 Task: Edit a video tutorial on a DIY project, providing step-by-step instructions and helpful tips for viewers.
Action: Mouse moved to (135, 186)
Screenshot: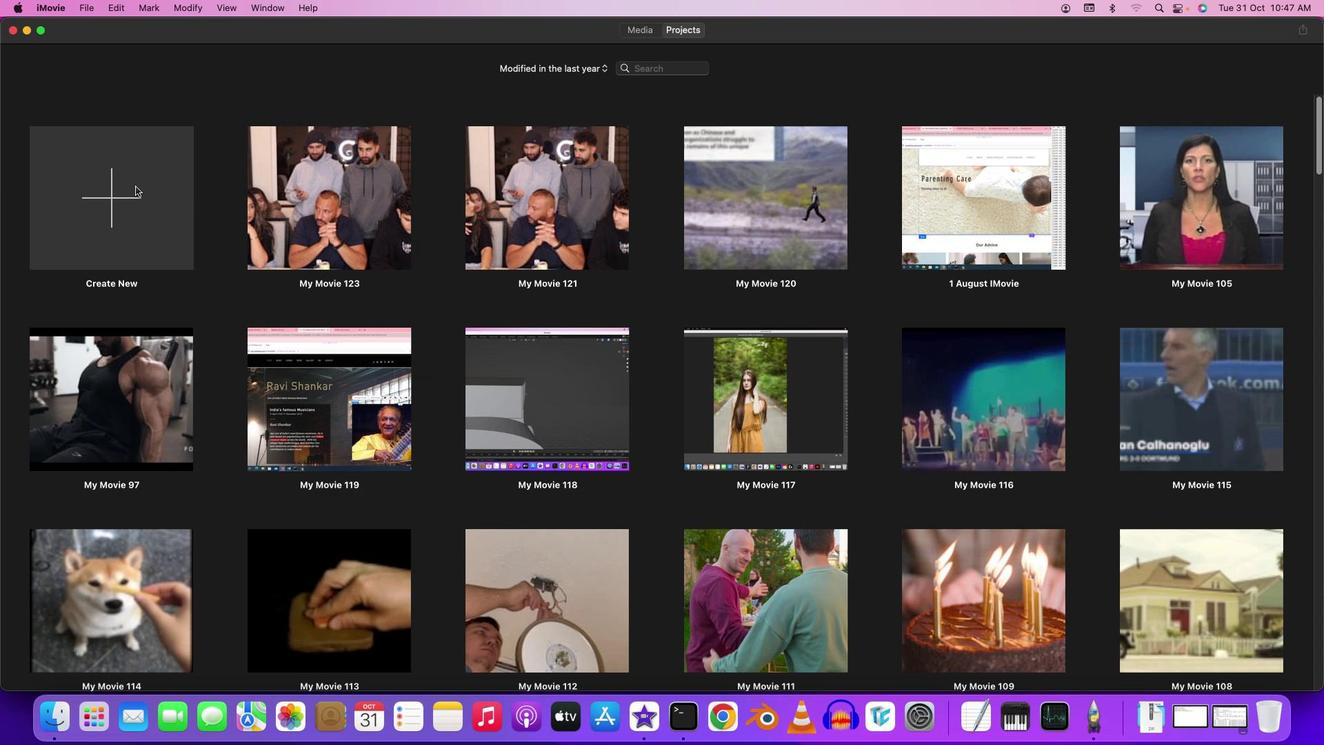 
Action: Mouse pressed left at (135, 186)
Screenshot: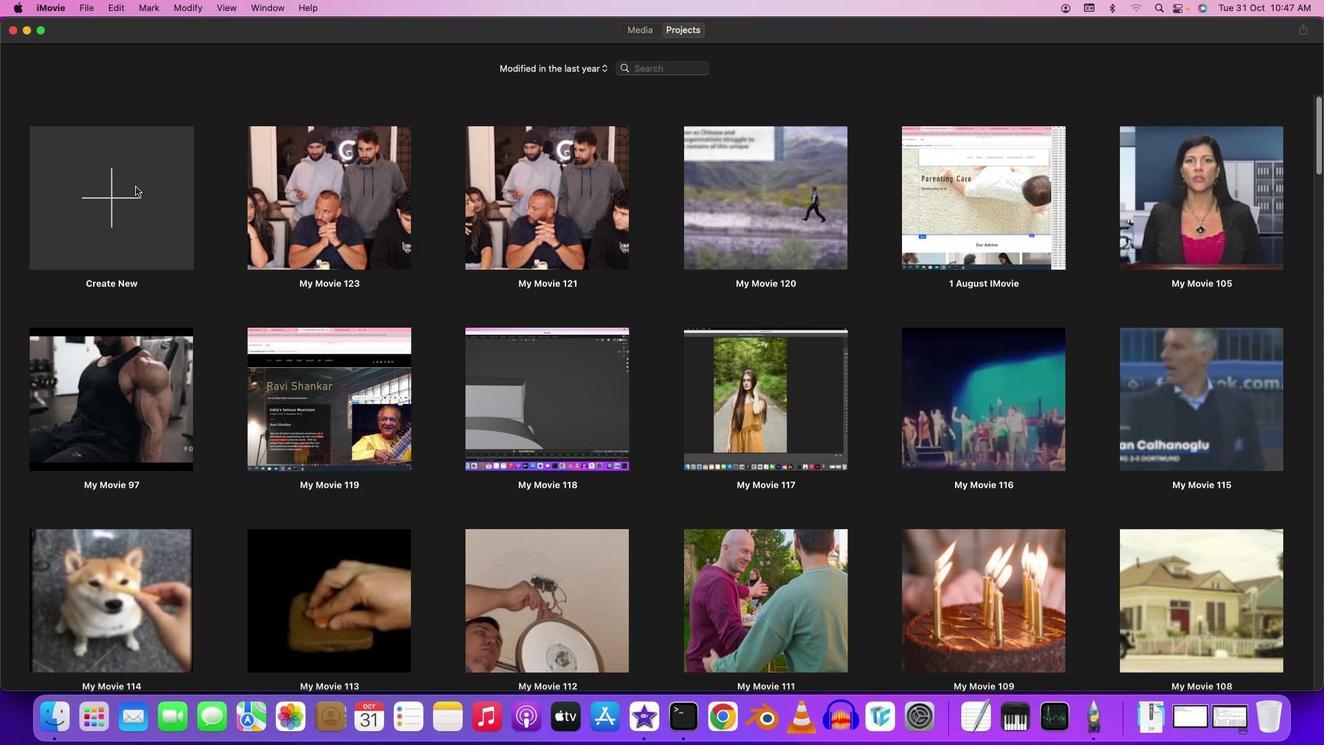 
Action: Mouse moved to (124, 194)
Screenshot: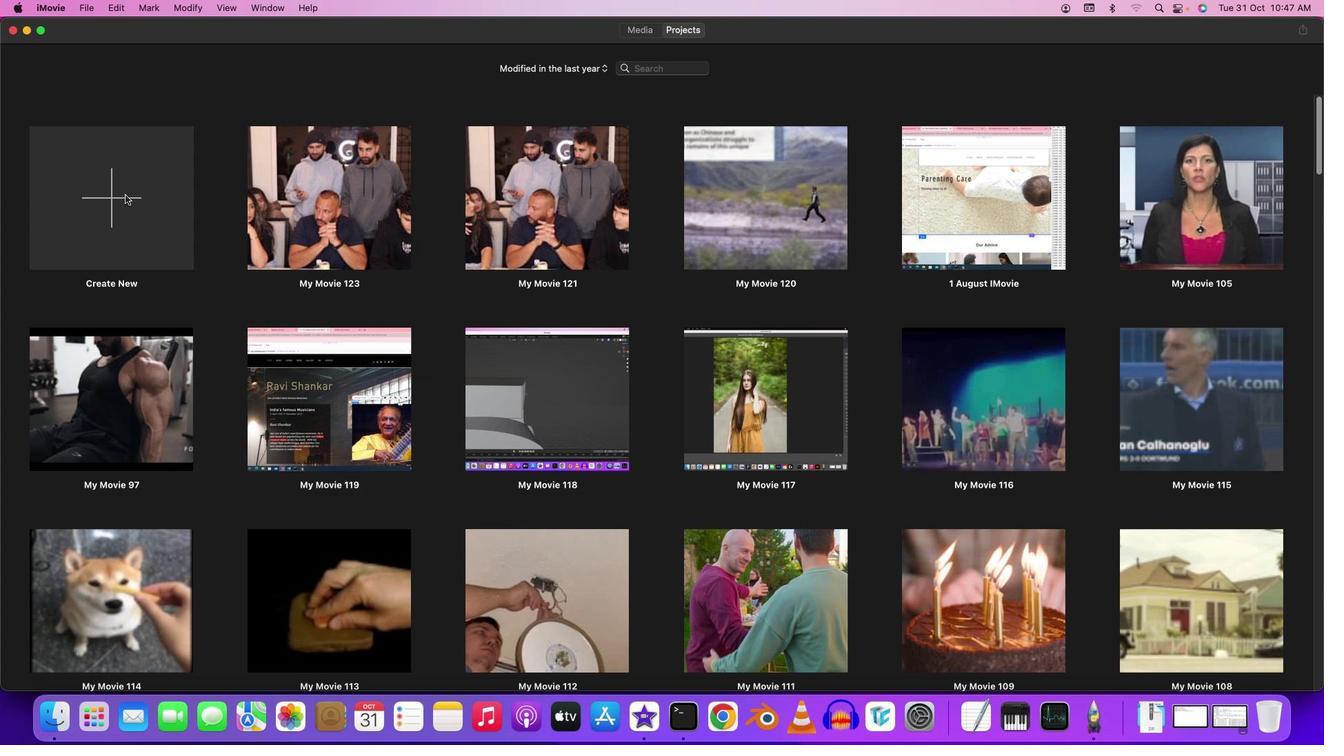 
Action: Mouse pressed left at (124, 194)
Screenshot: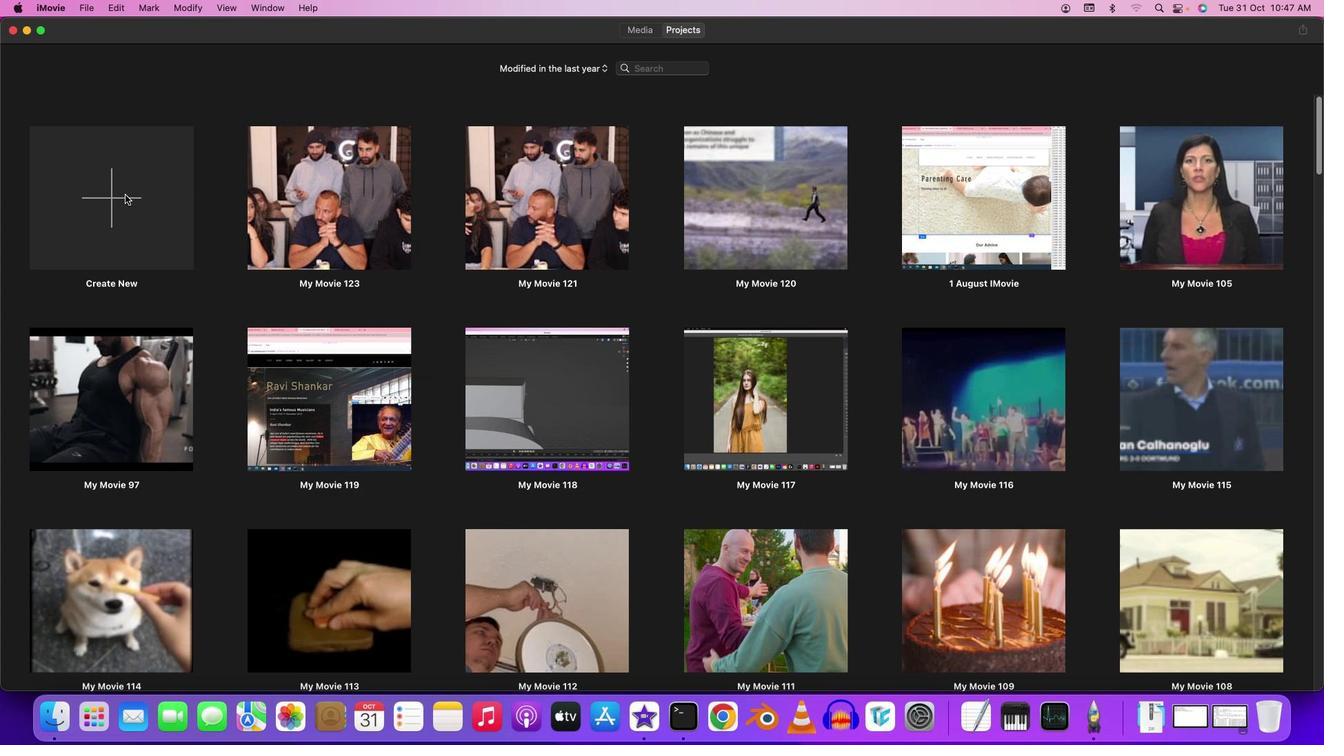 
Action: Mouse moved to (126, 267)
Screenshot: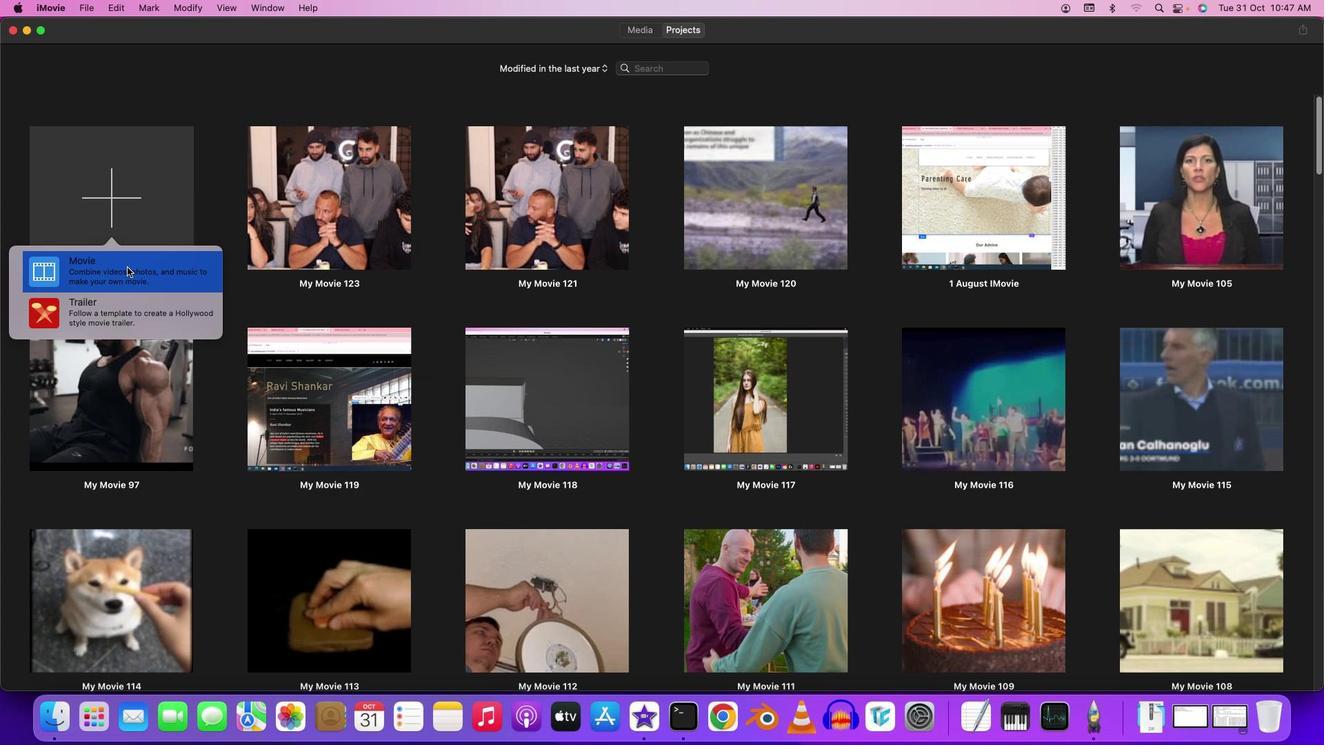 
Action: Mouse pressed left at (126, 267)
Screenshot: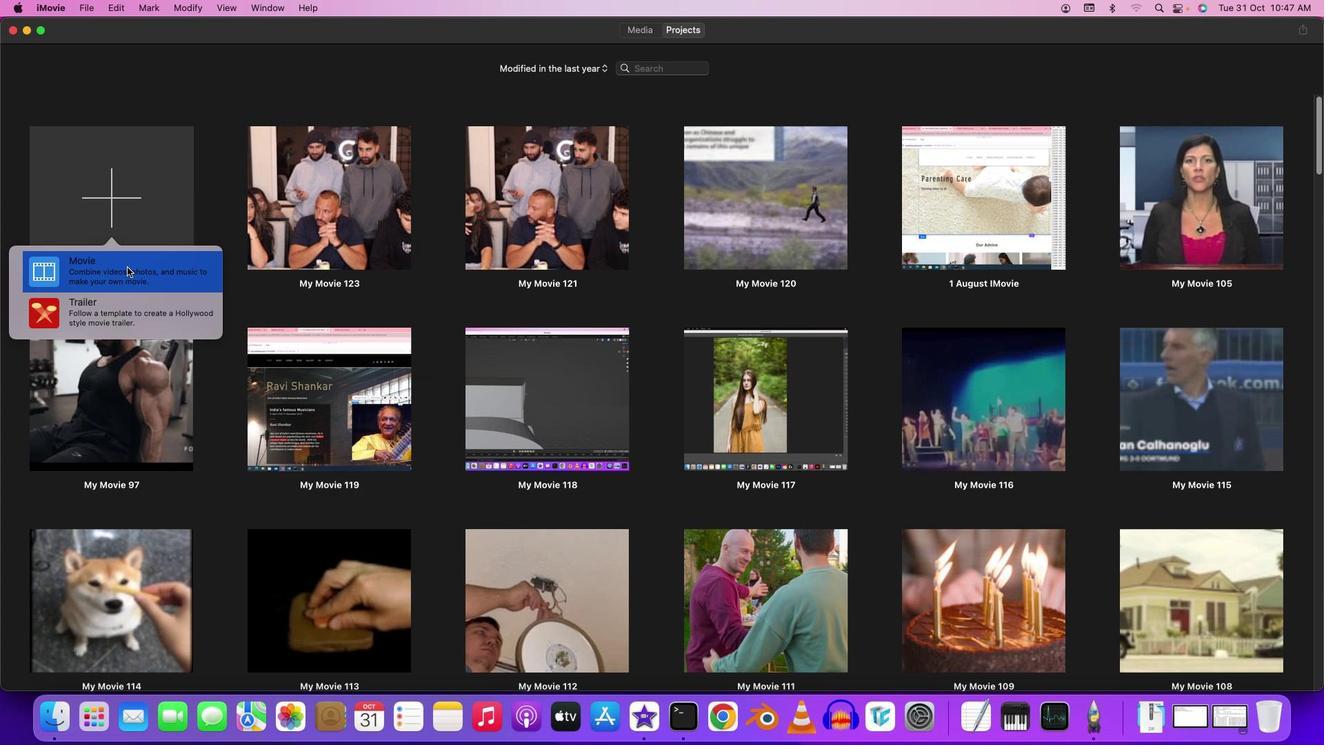 
Action: Mouse moved to (363, 206)
Screenshot: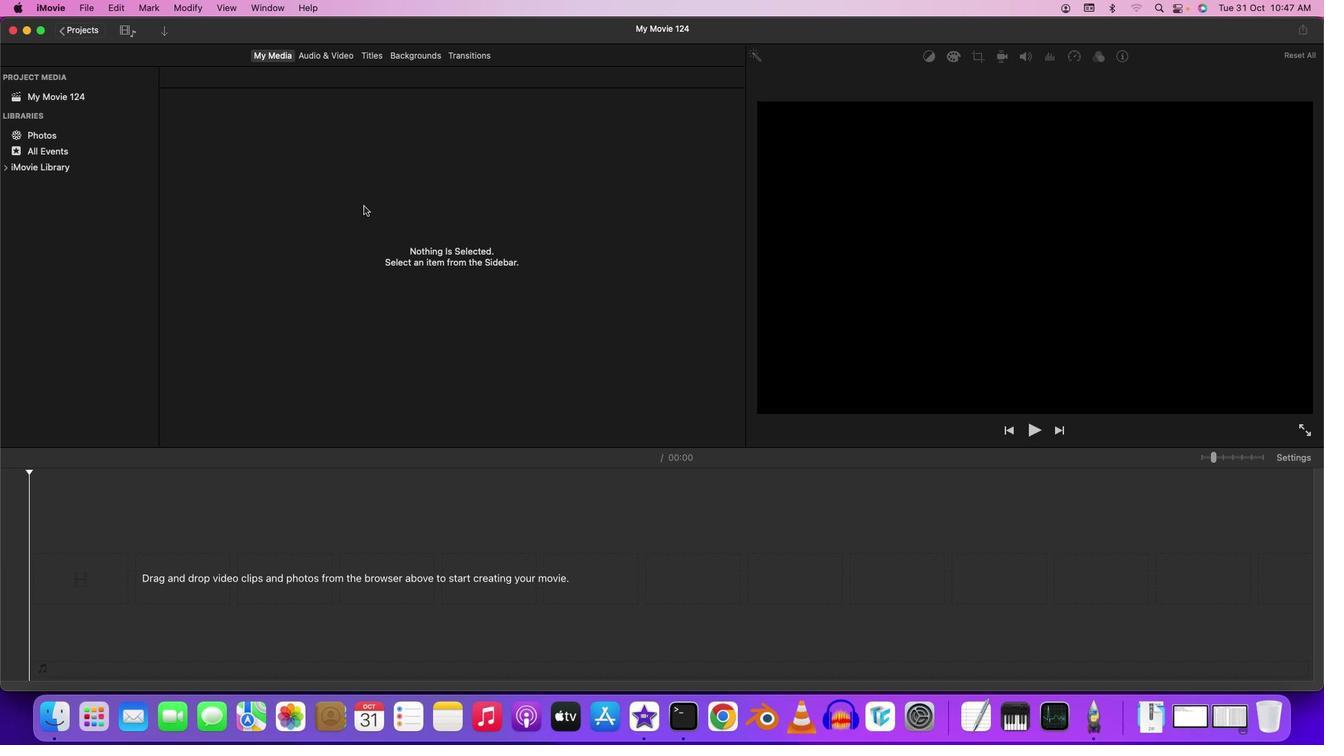 
Action: Mouse pressed left at (363, 206)
Screenshot: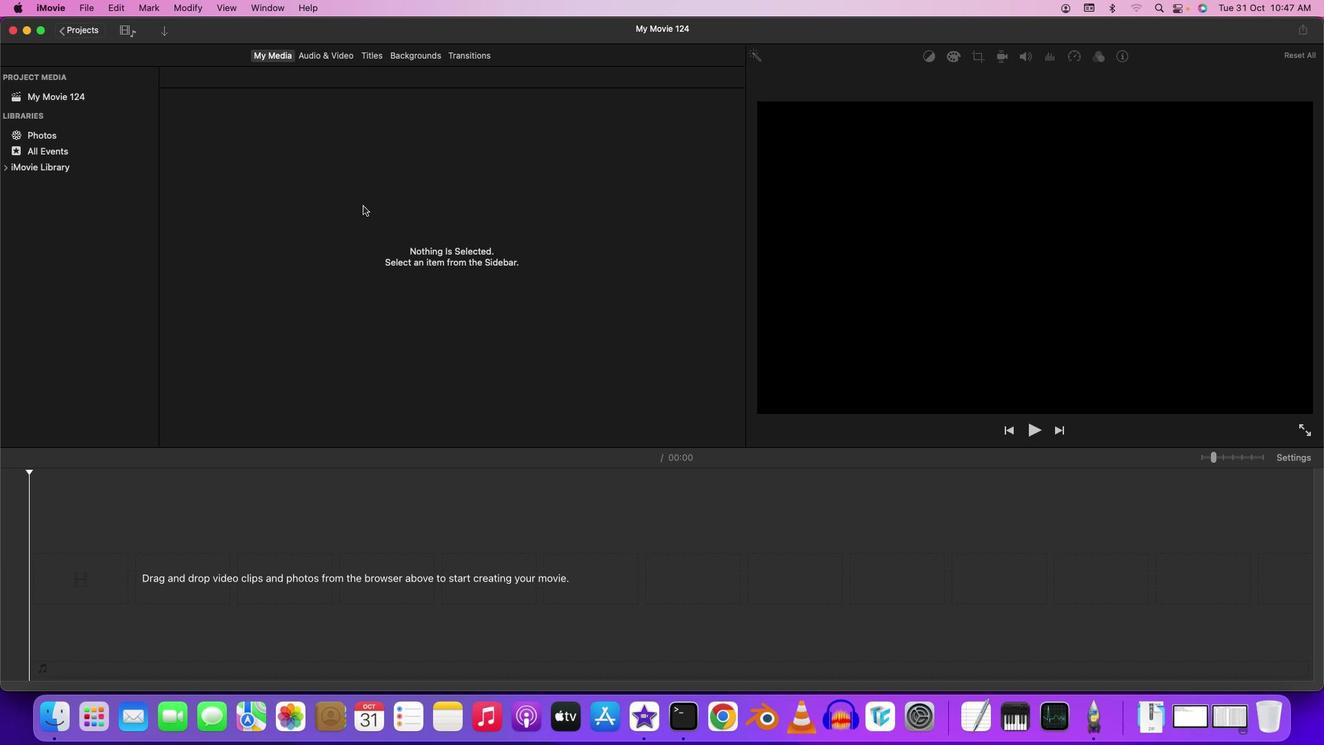 
Action: Mouse moved to (108, 102)
Screenshot: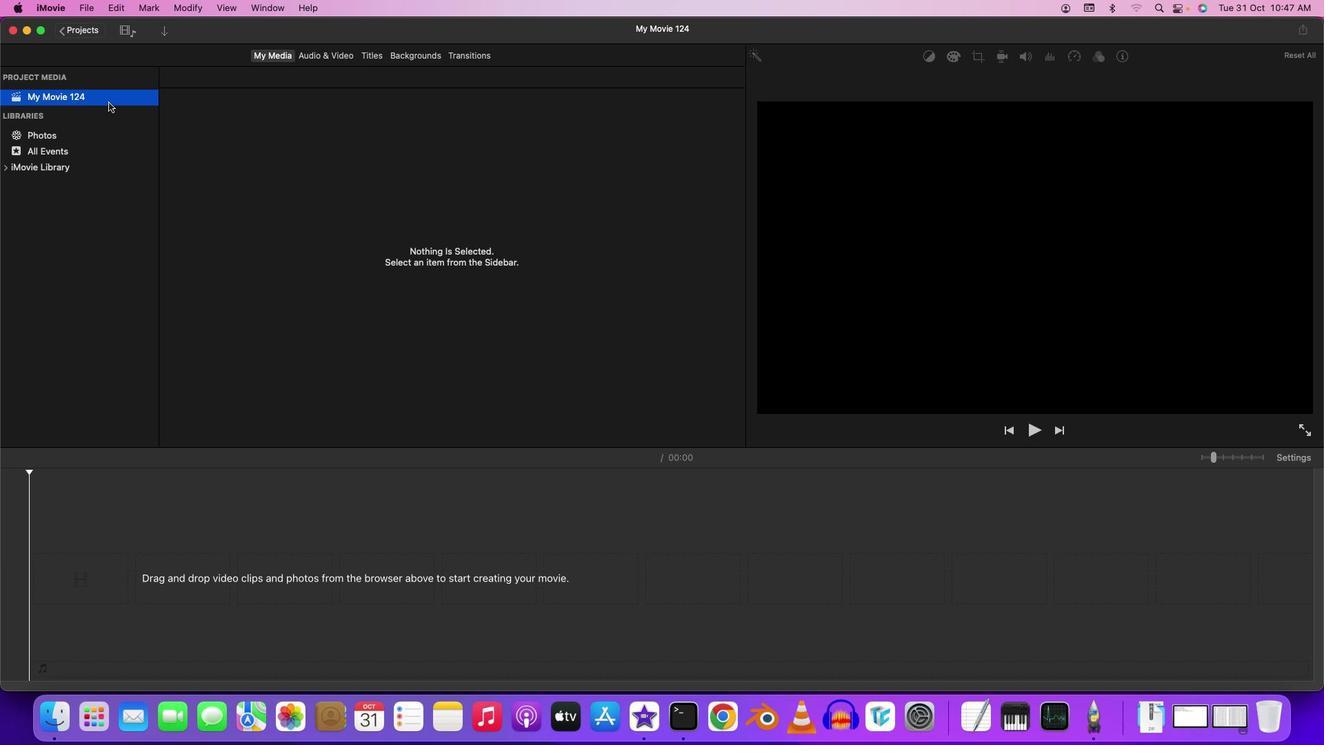 
Action: Mouse pressed left at (108, 102)
Screenshot: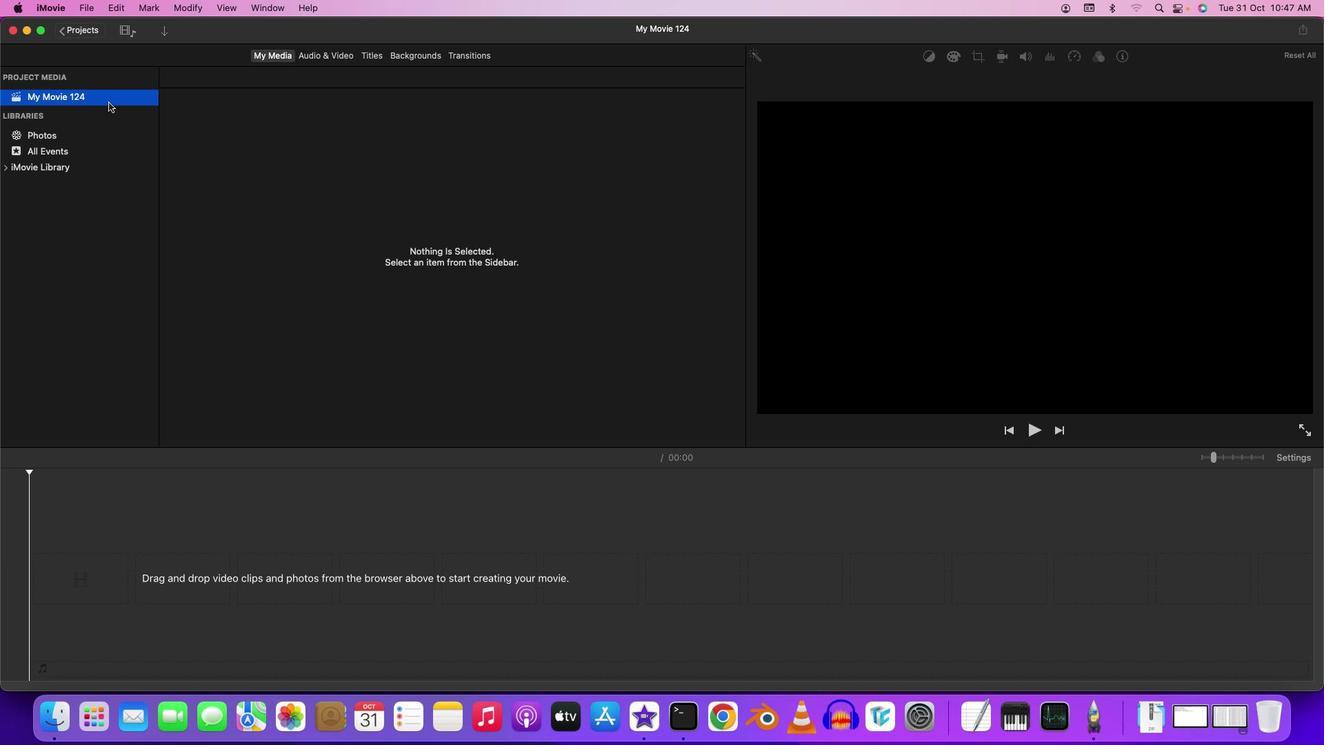 
Action: Mouse moved to (467, 280)
Screenshot: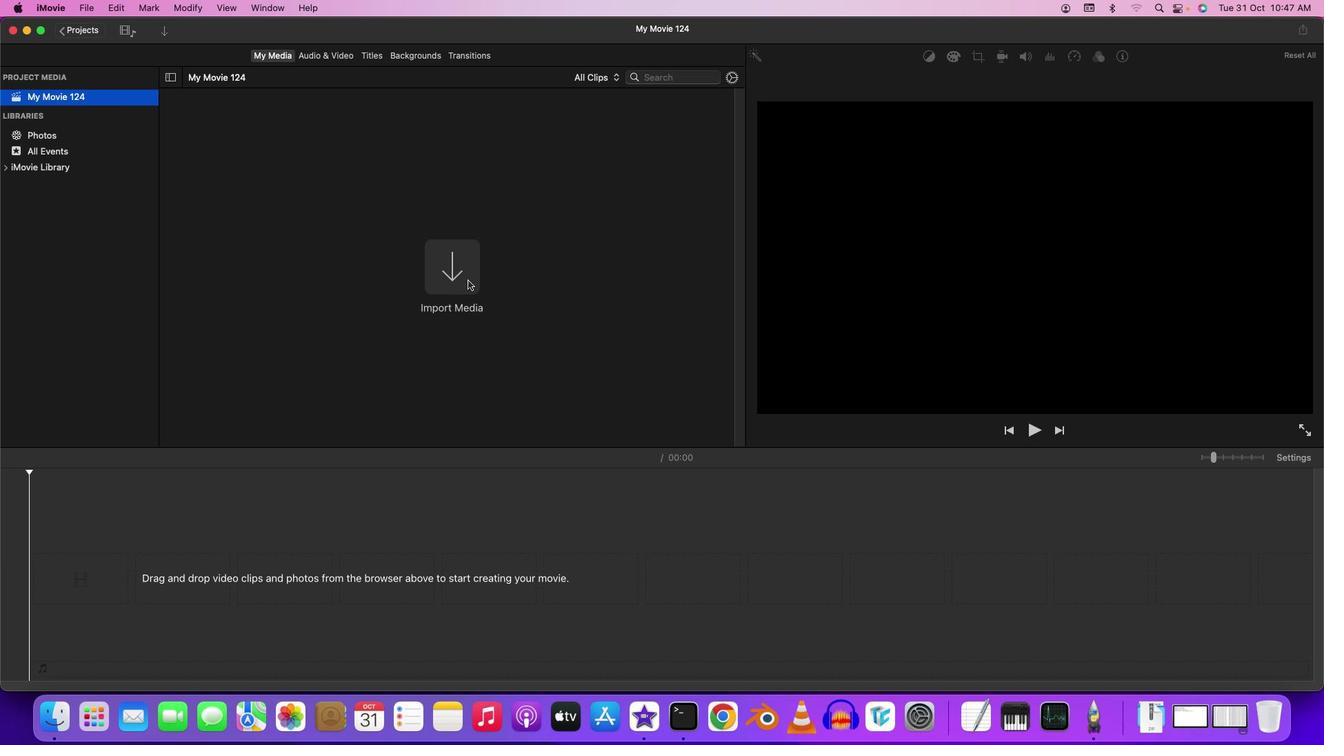 
Action: Mouse pressed left at (467, 280)
Screenshot: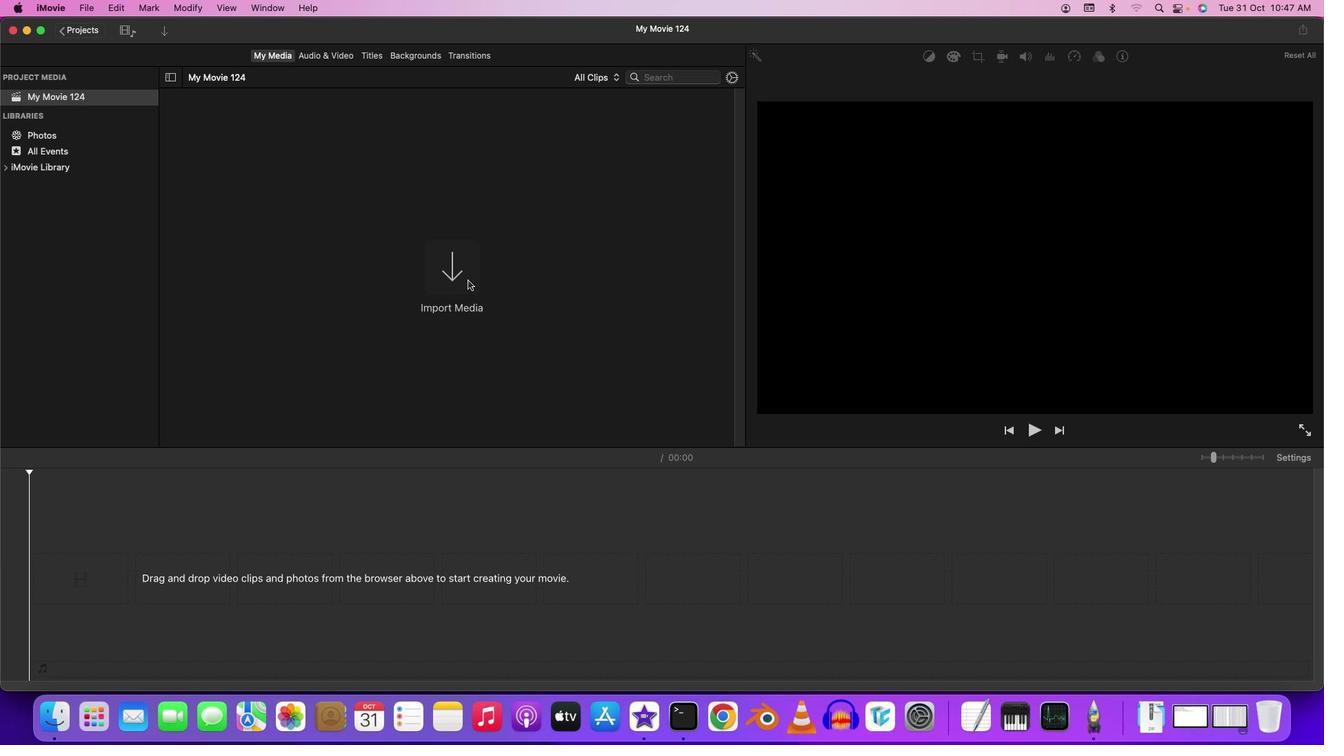 
Action: Mouse moved to (107, 197)
Screenshot: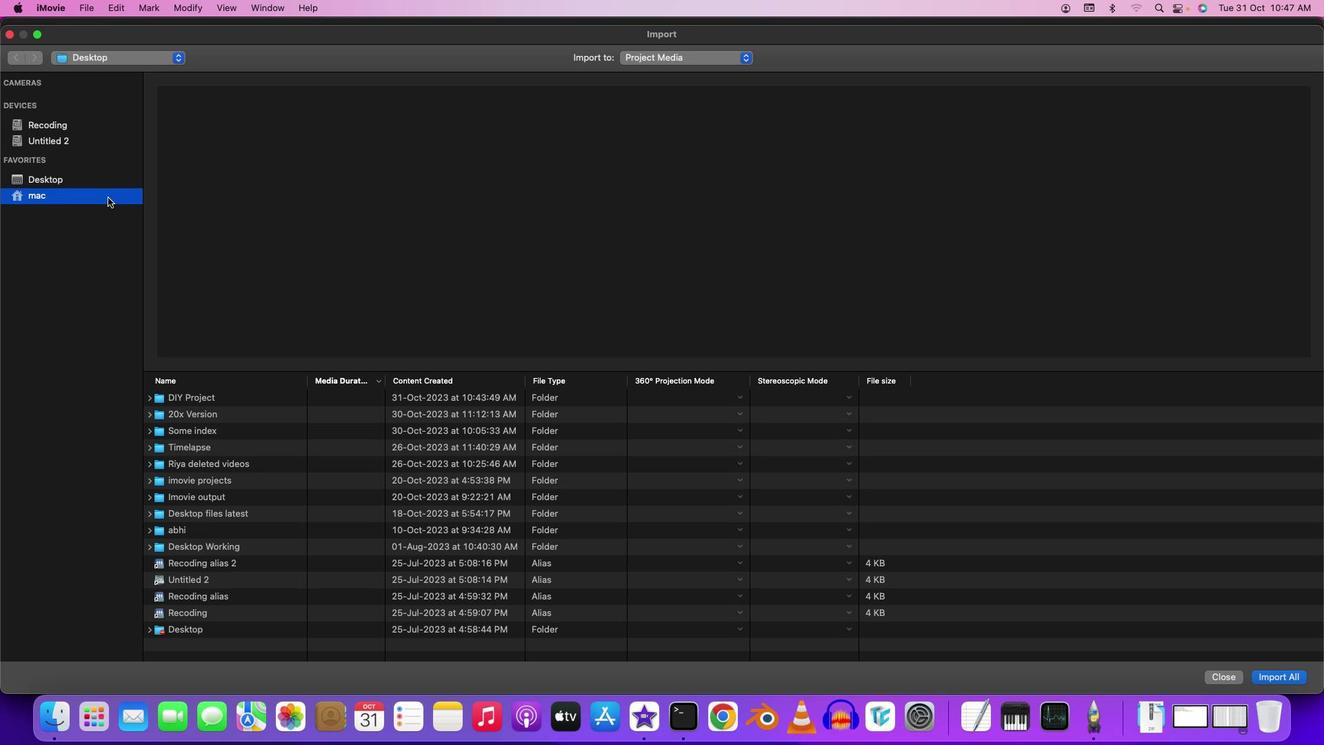 
Action: Mouse pressed left at (107, 197)
Screenshot: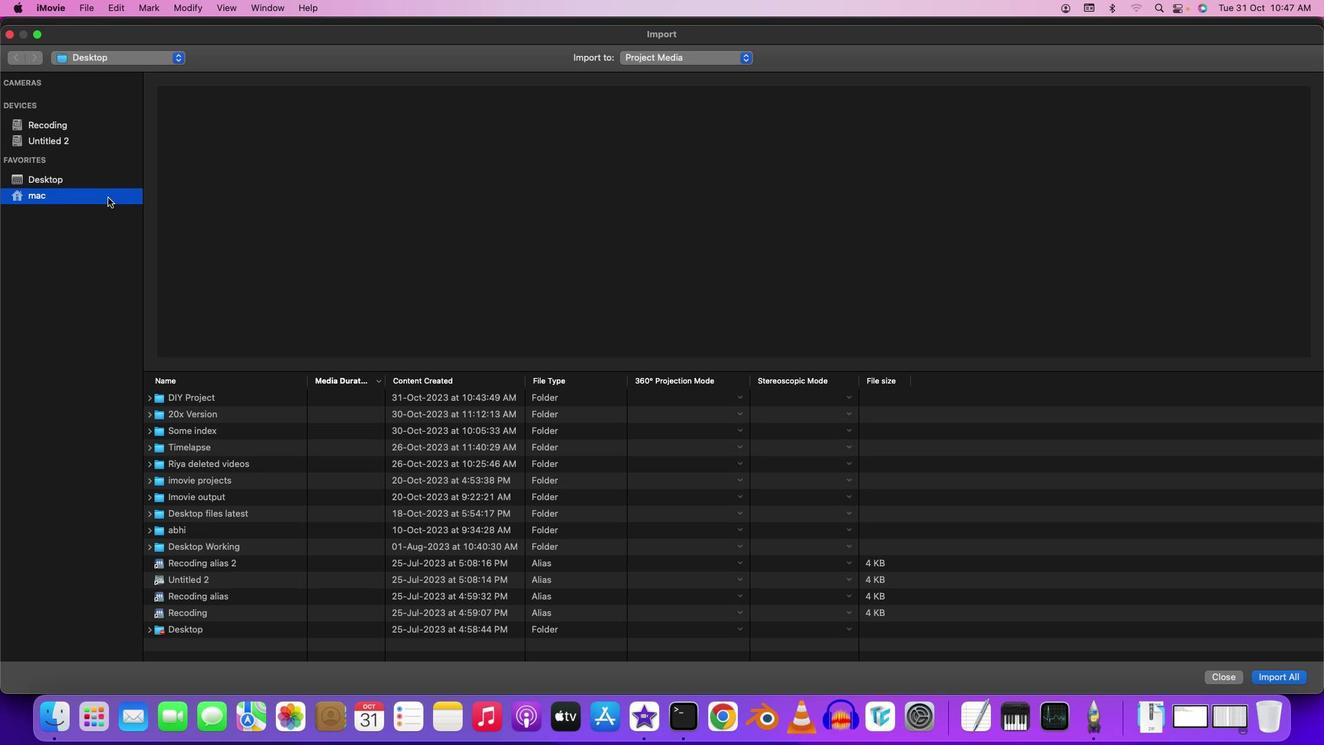 
Action: Mouse moved to (103, 185)
Screenshot: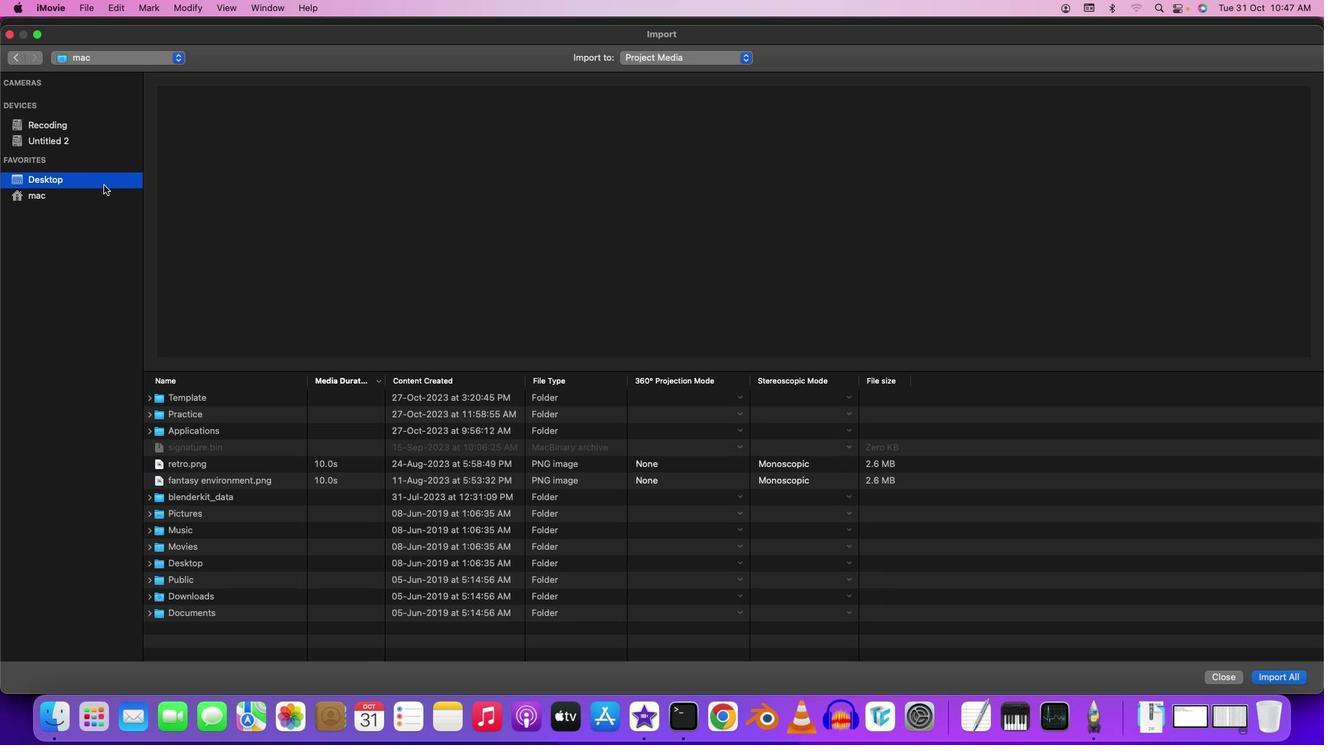 
Action: Mouse pressed left at (103, 185)
Screenshot: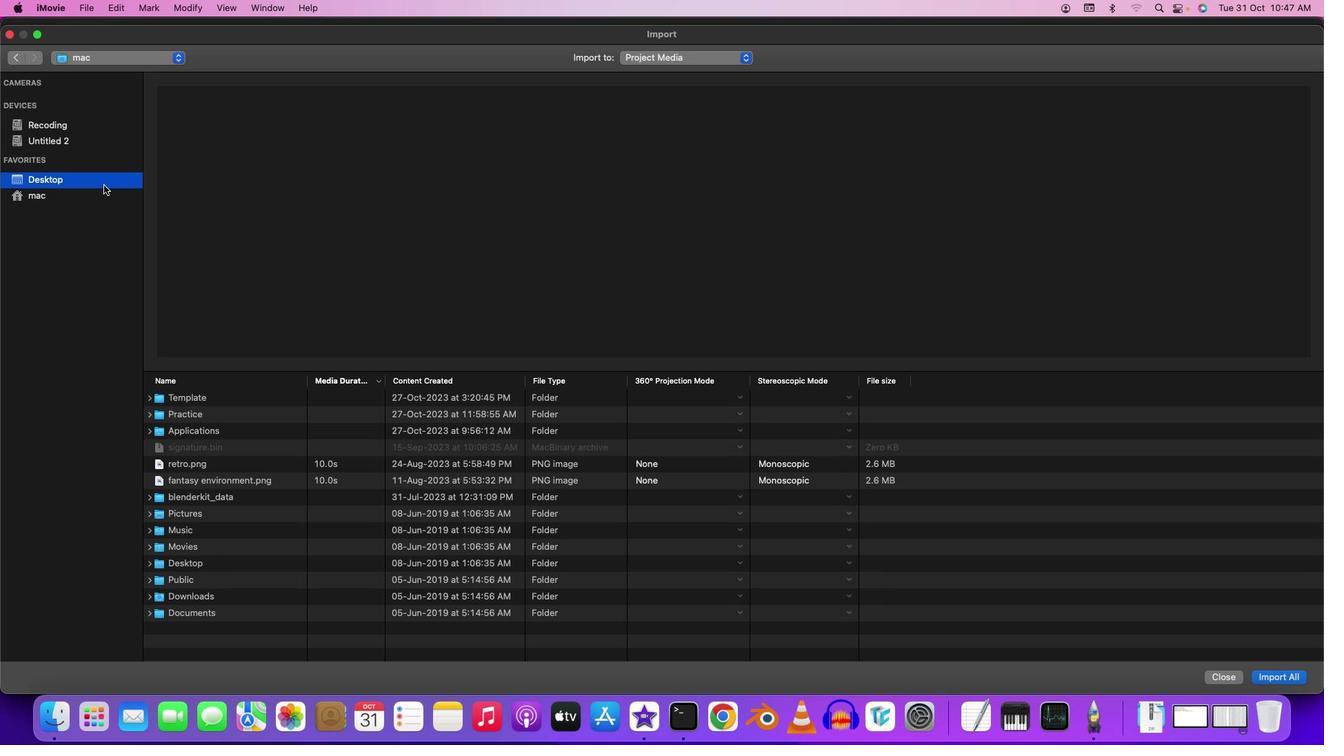 
Action: Mouse moved to (204, 396)
Screenshot: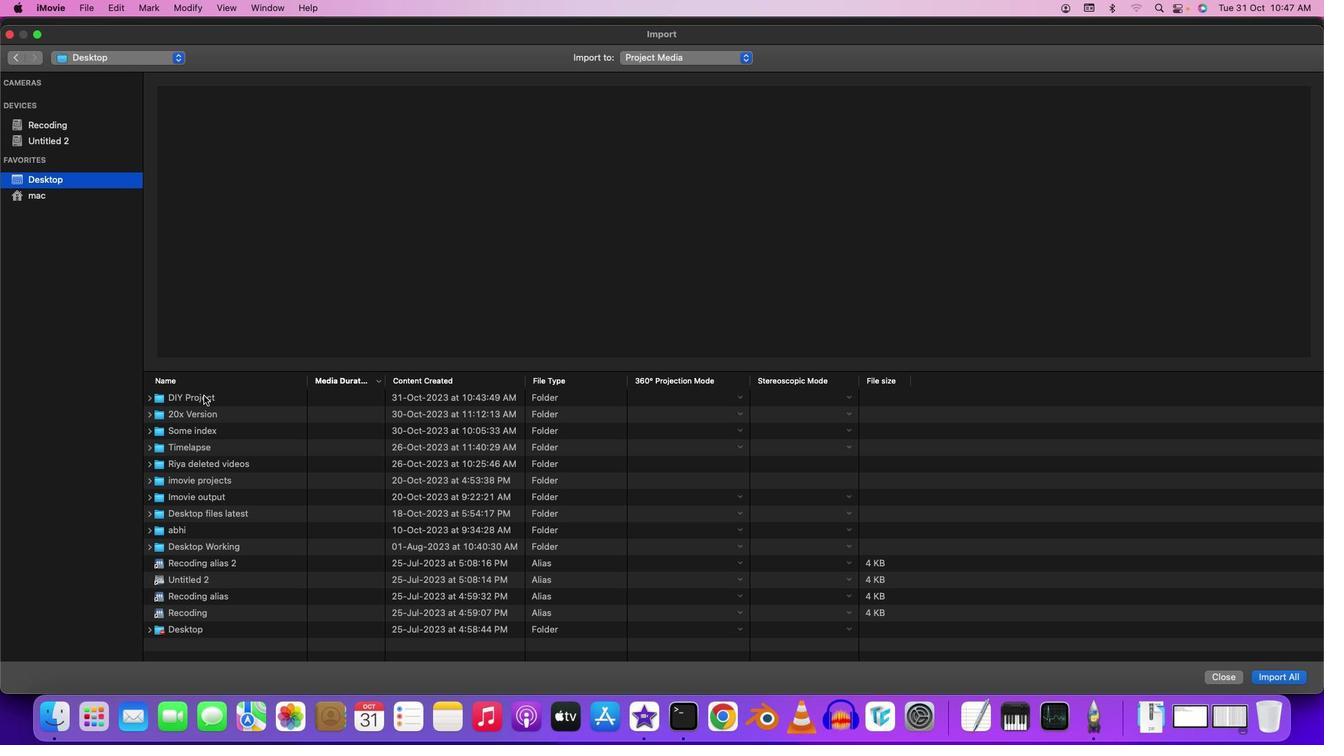 
Action: Mouse pressed left at (204, 396)
Screenshot: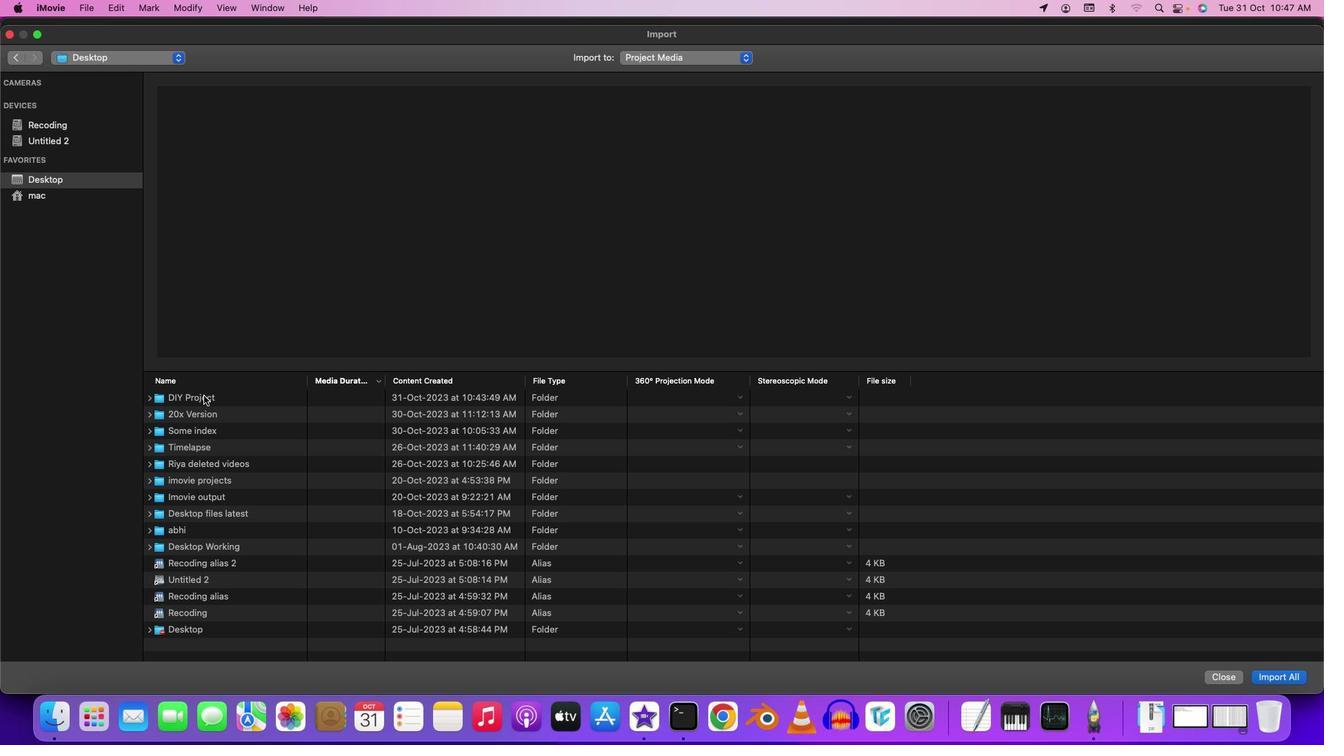 
Action: Mouse pressed left at (204, 396)
Screenshot: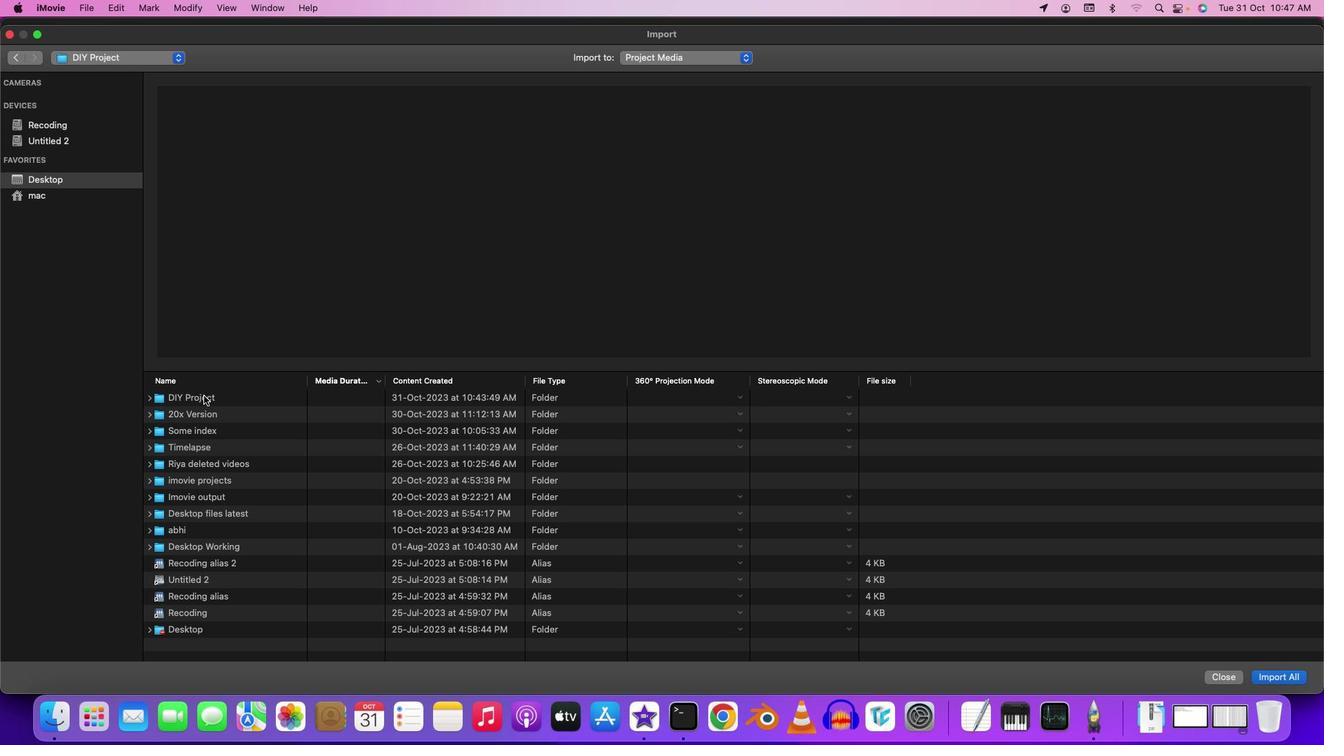 
Action: Mouse moved to (216, 496)
Screenshot: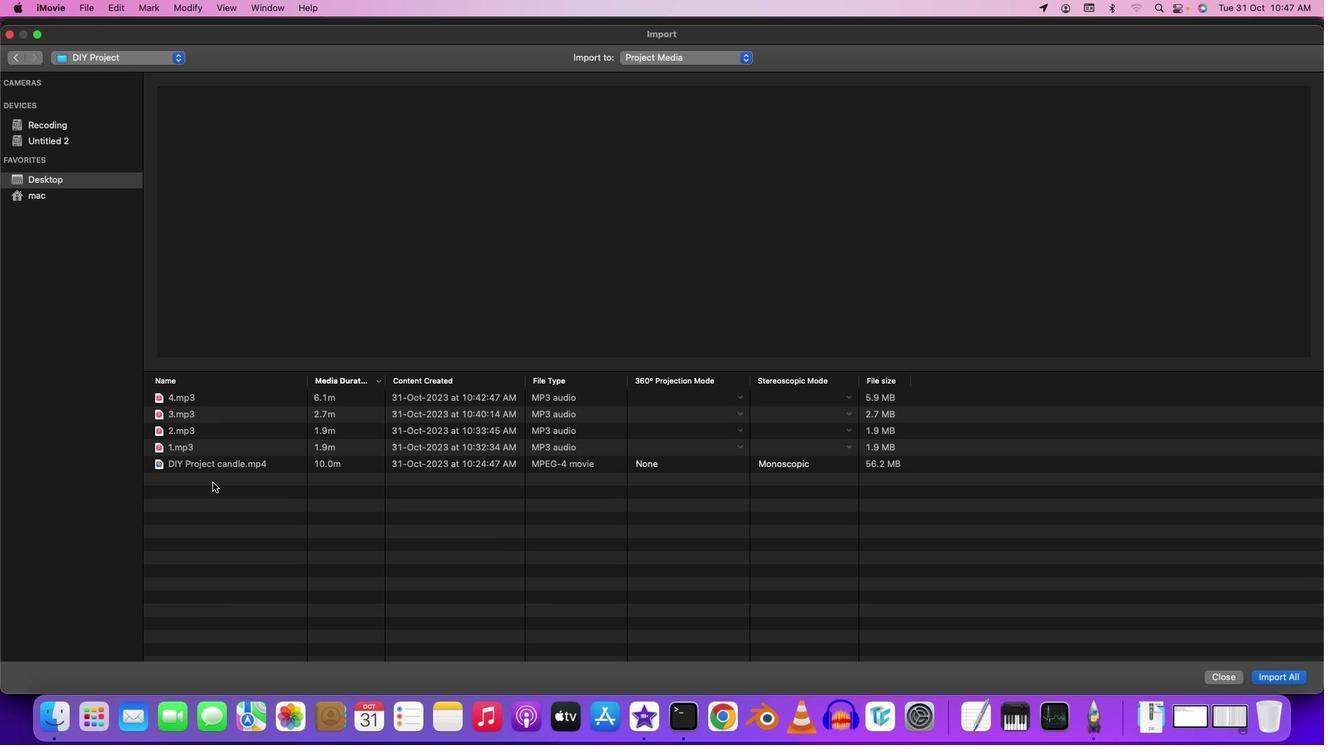 
Action: Mouse pressed left at (216, 496)
Screenshot: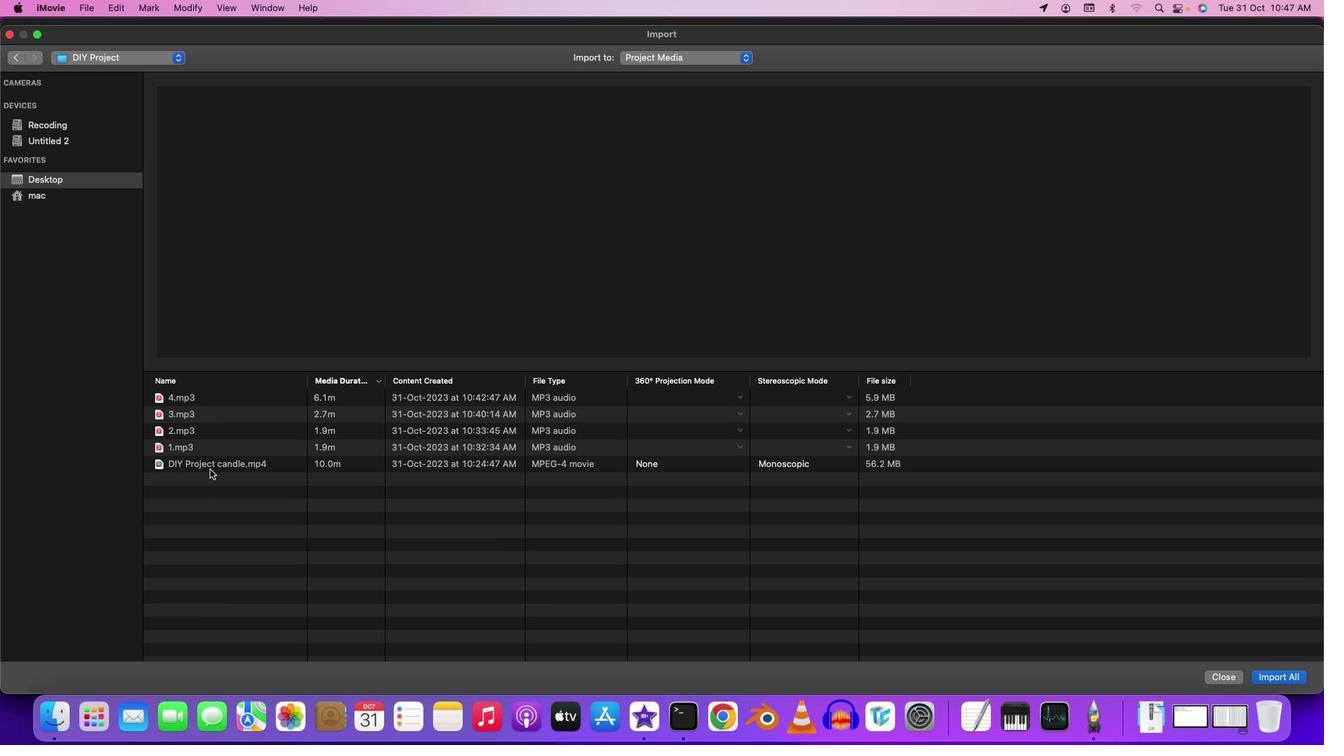 
Action: Mouse moved to (1277, 675)
Screenshot: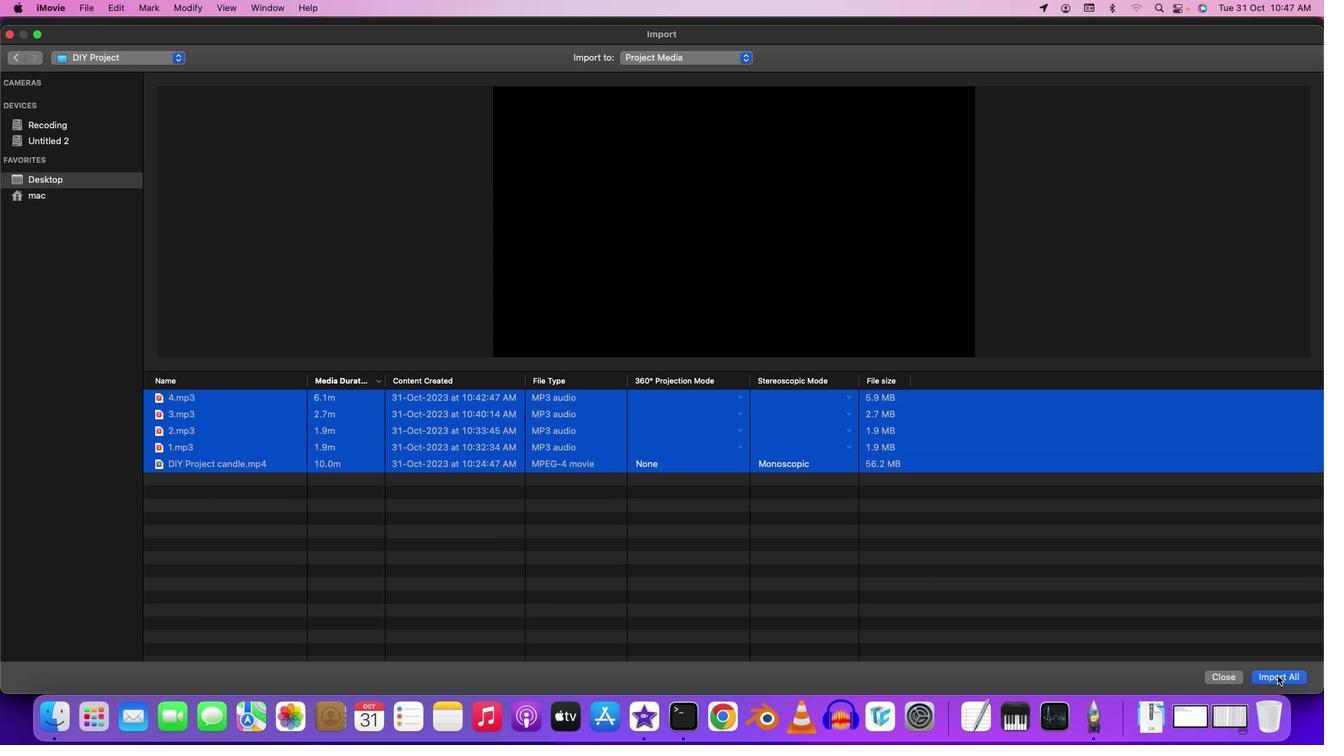 
Action: Mouse pressed left at (1277, 675)
Screenshot: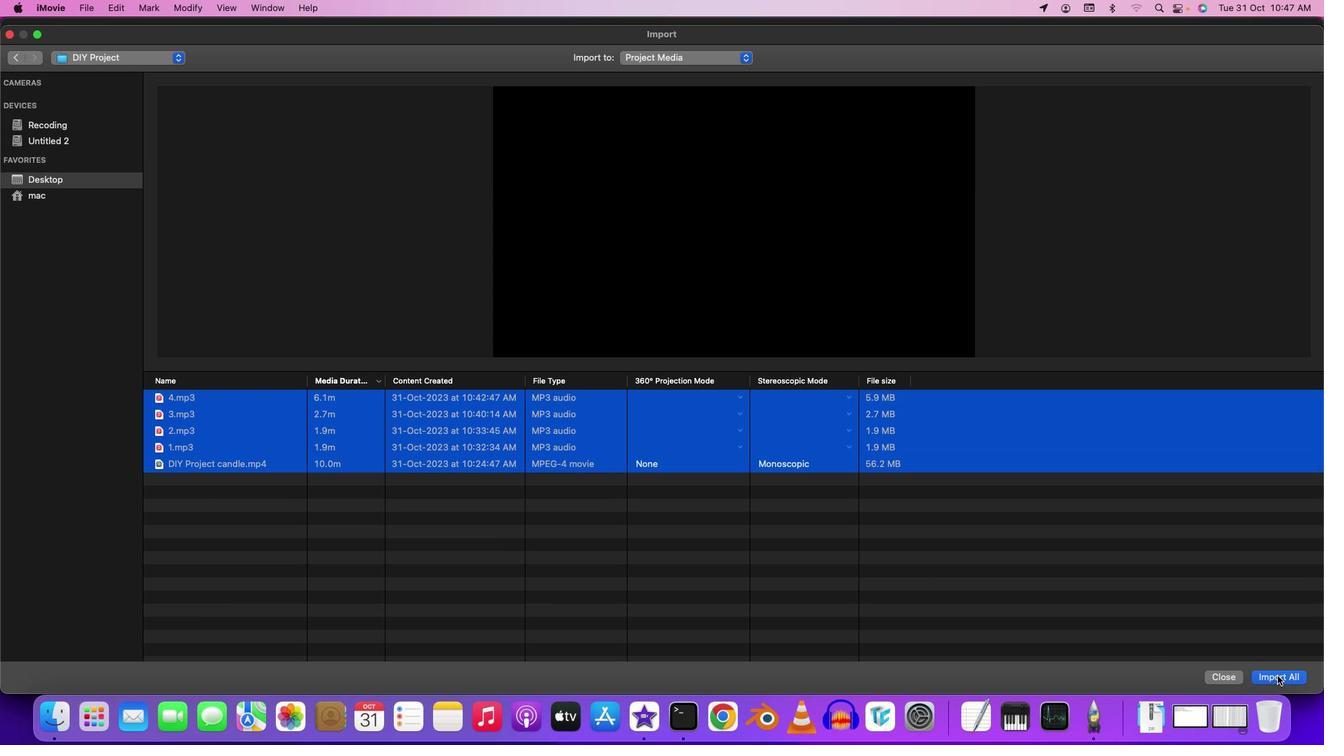
Action: Mouse moved to (209, 146)
Screenshot: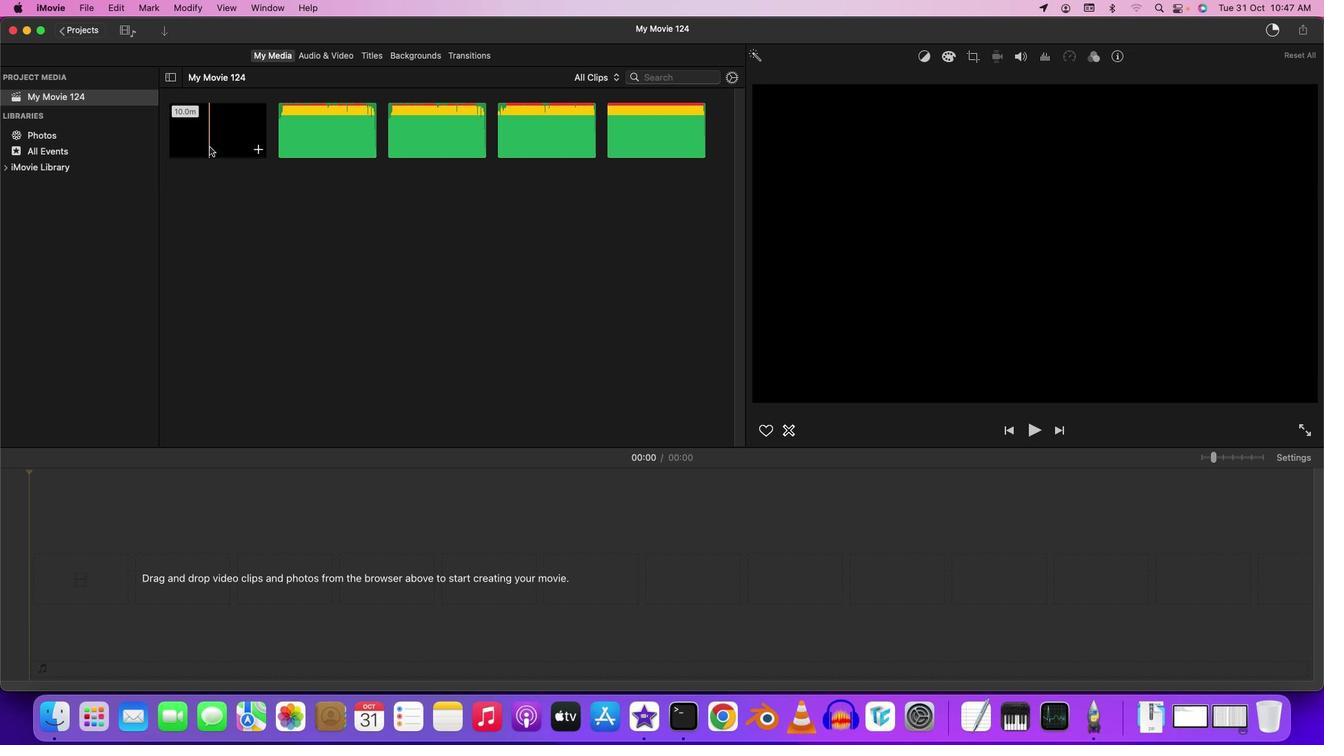 
Action: Mouse pressed left at (209, 146)
Screenshot: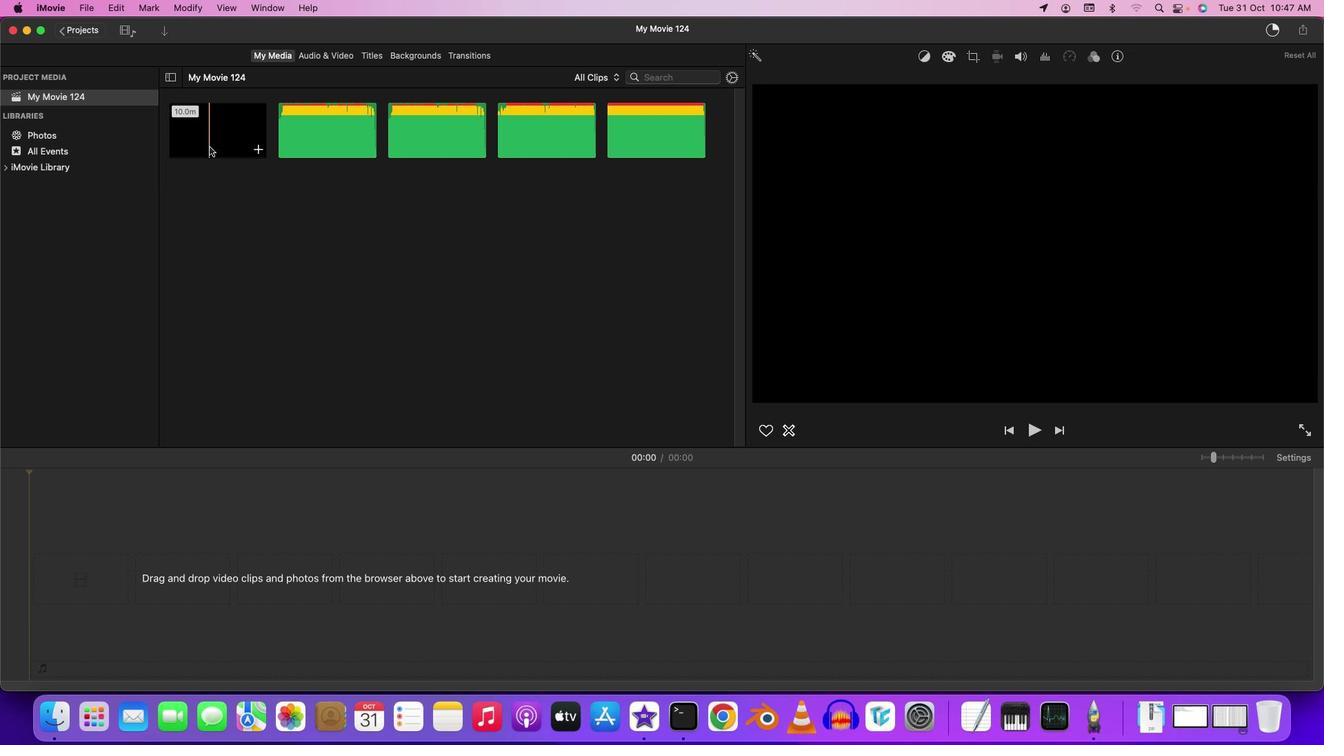 
Action: Mouse moved to (220, 135)
Screenshot: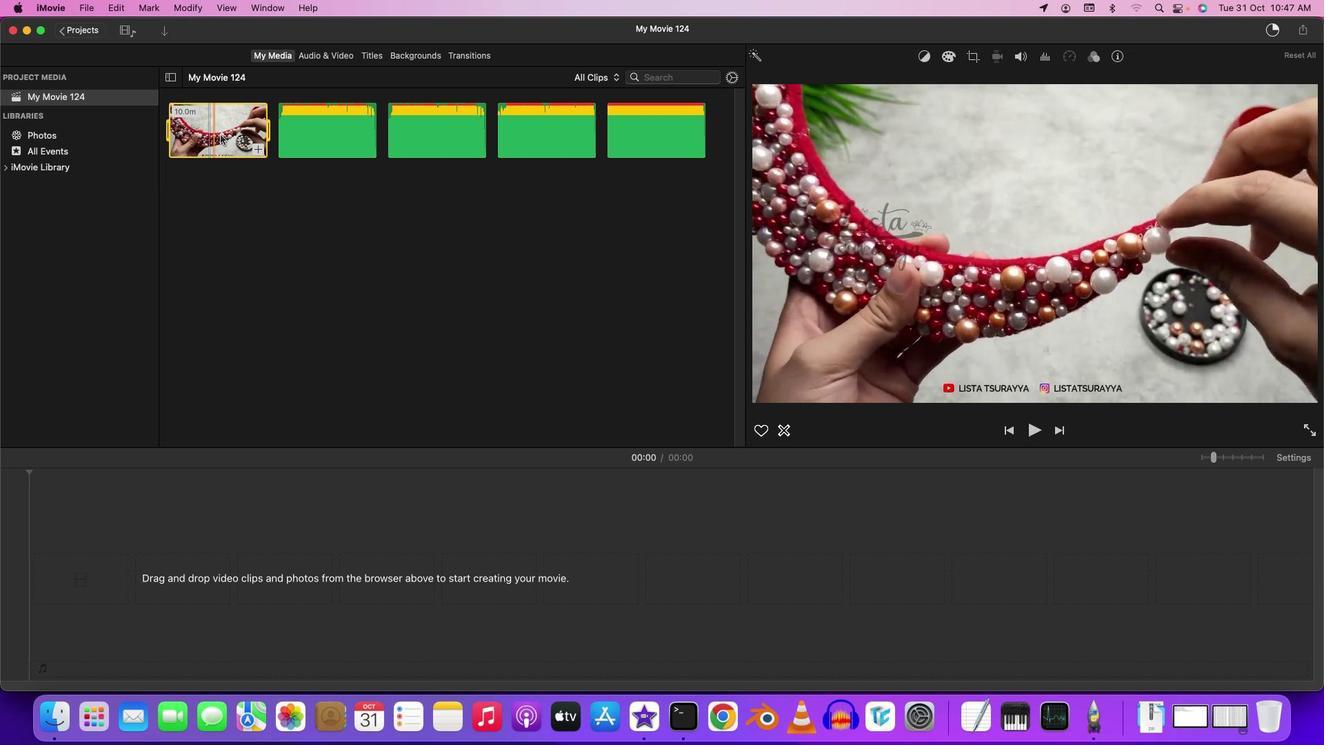 
Action: Mouse pressed left at (220, 135)
Screenshot: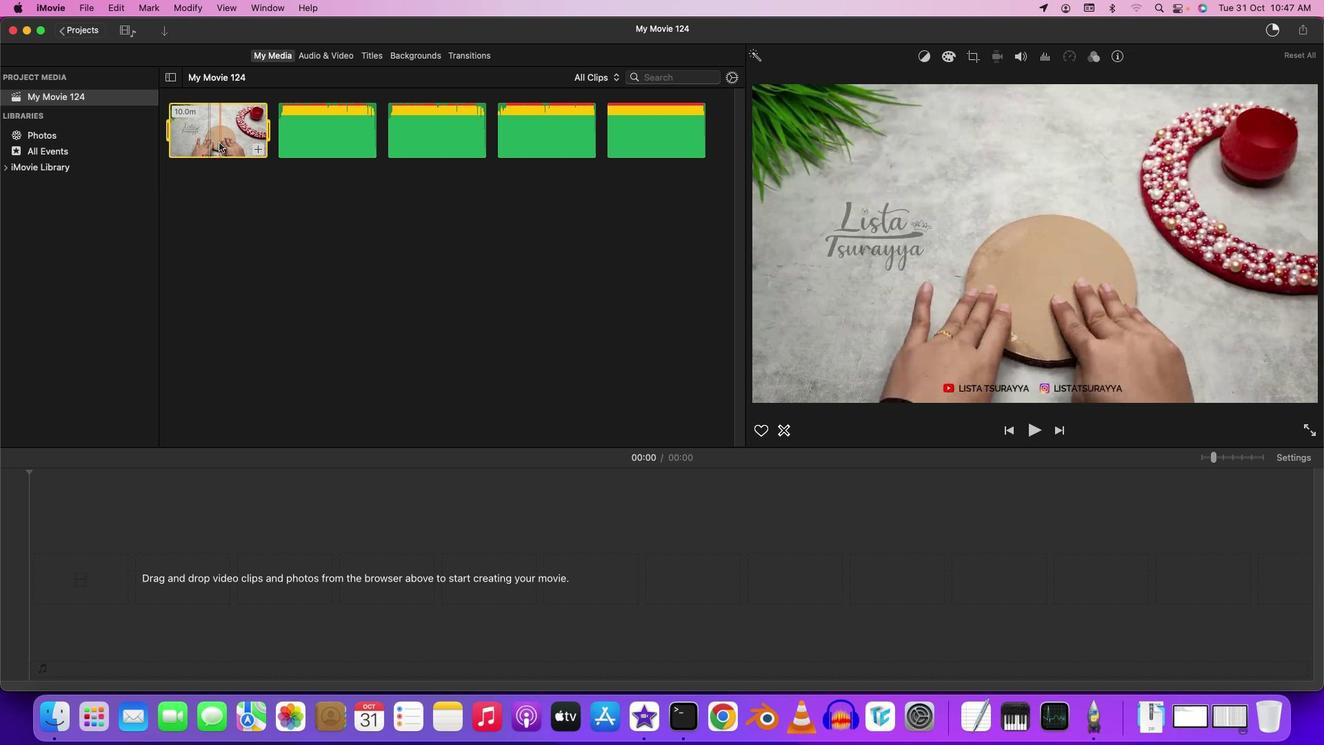
Action: Mouse moved to (1206, 458)
Screenshot: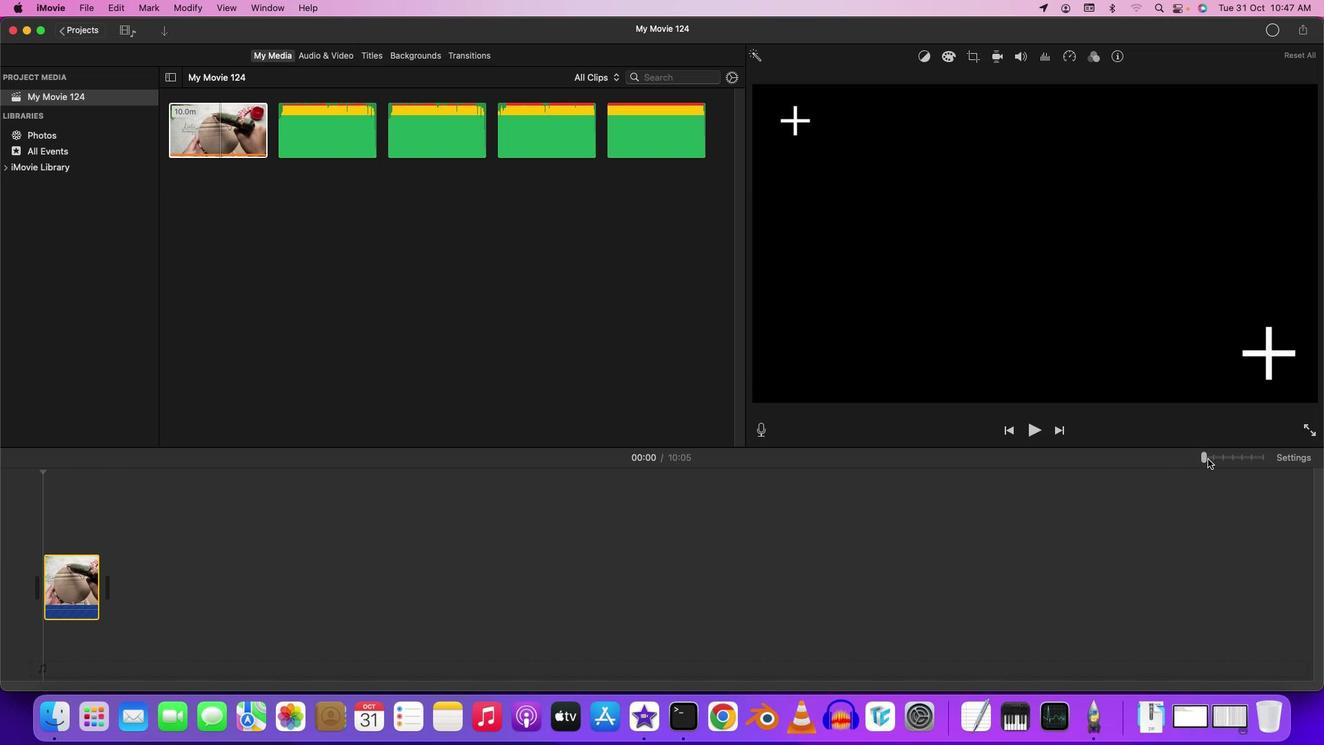 
Action: Mouse pressed left at (1206, 458)
Screenshot: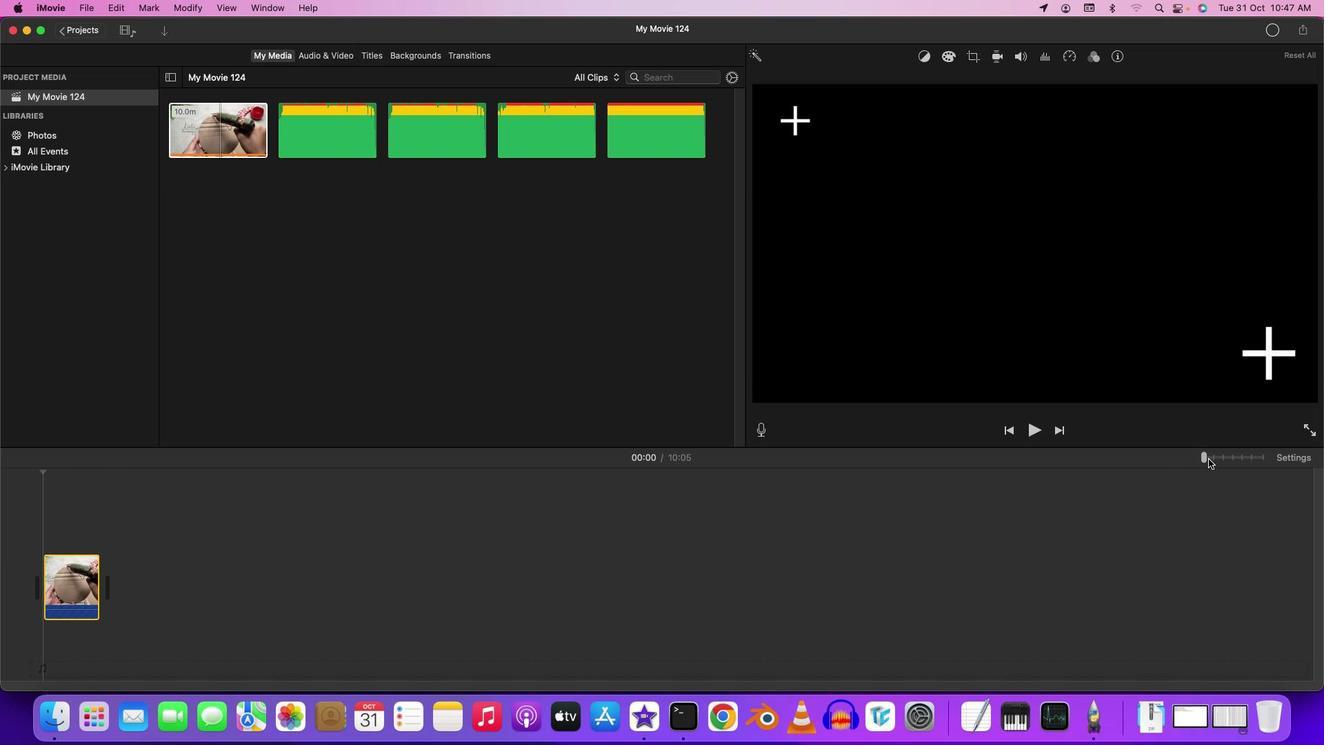 
Action: Mouse moved to (44, 513)
Screenshot: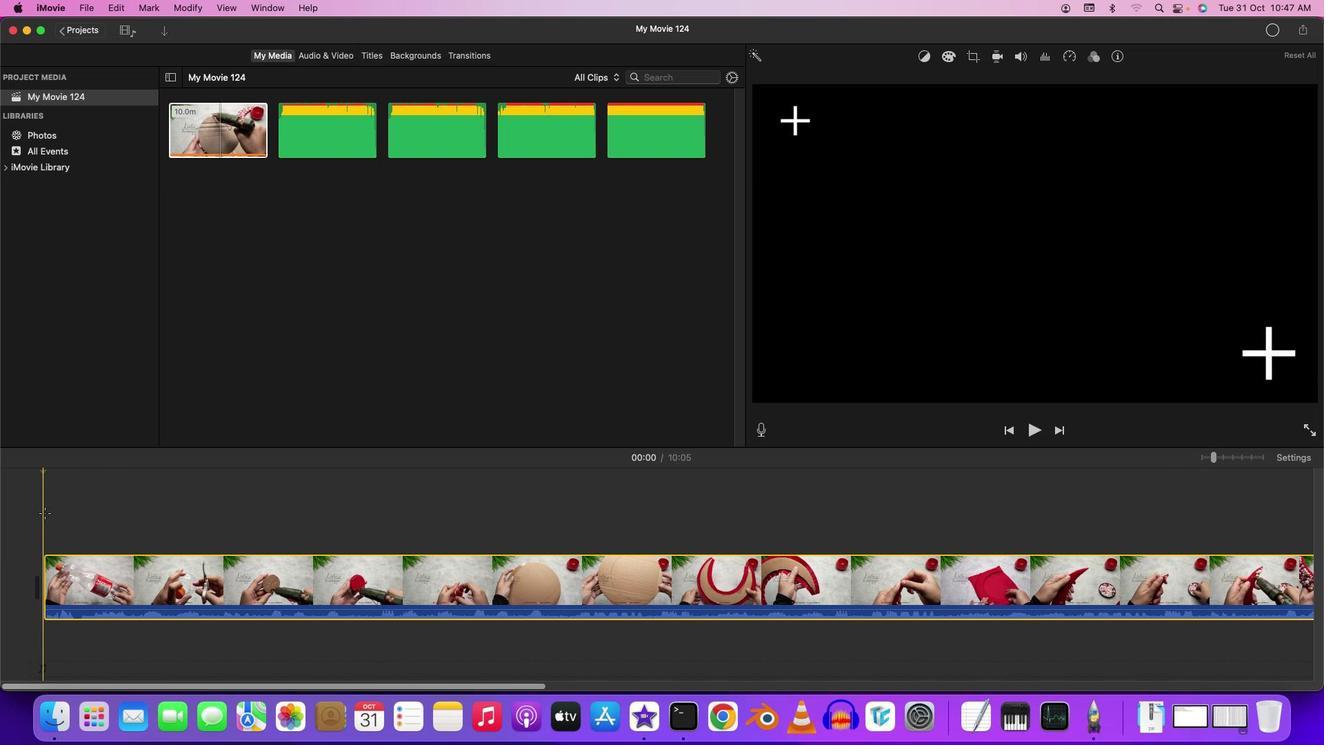 
Action: Mouse pressed left at (44, 513)
Screenshot: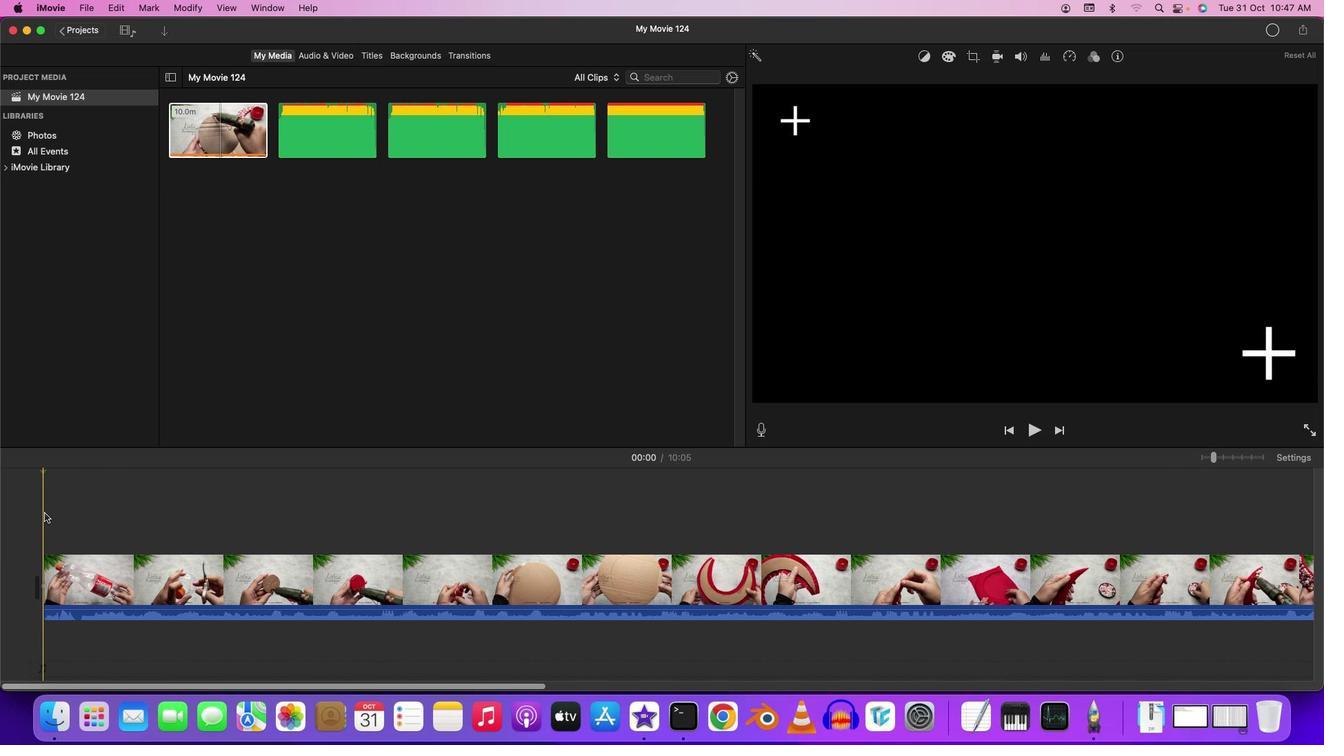 
Action: Mouse moved to (45, 512)
Screenshot: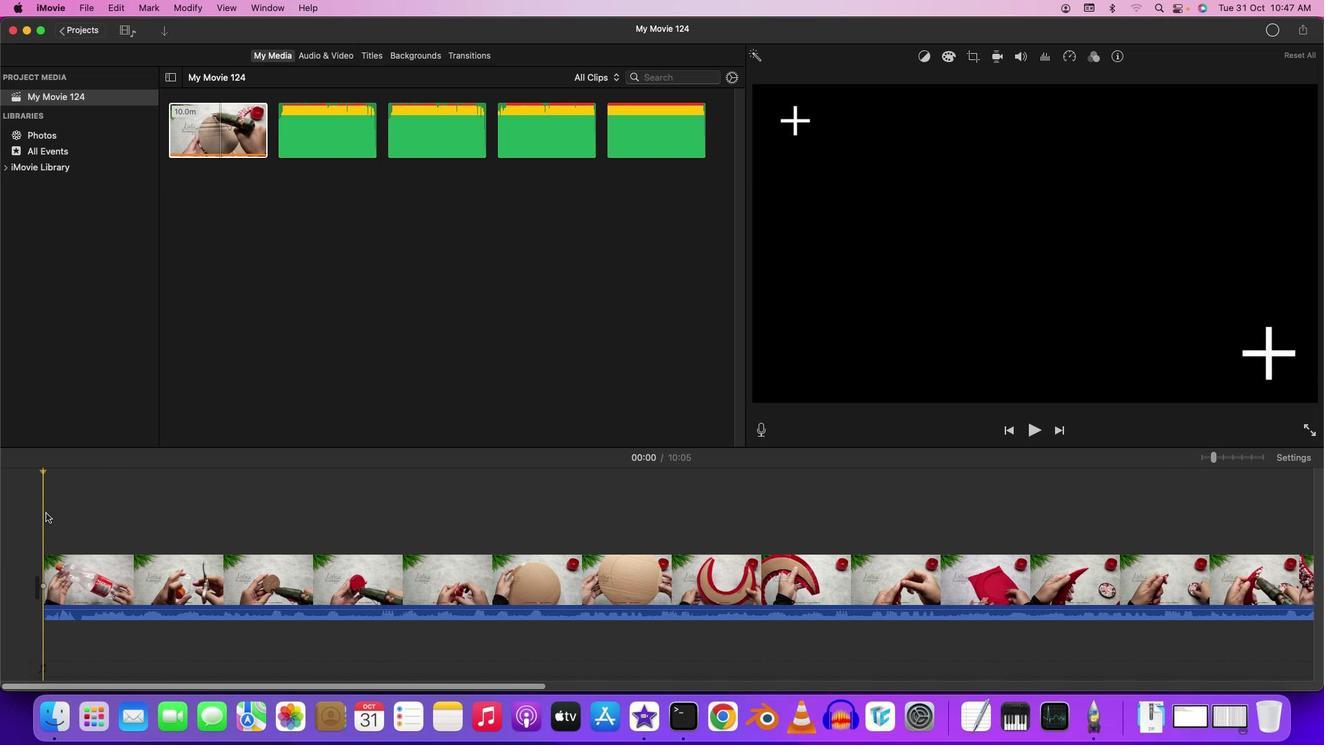 
Action: Key pressed Key.space
Screenshot: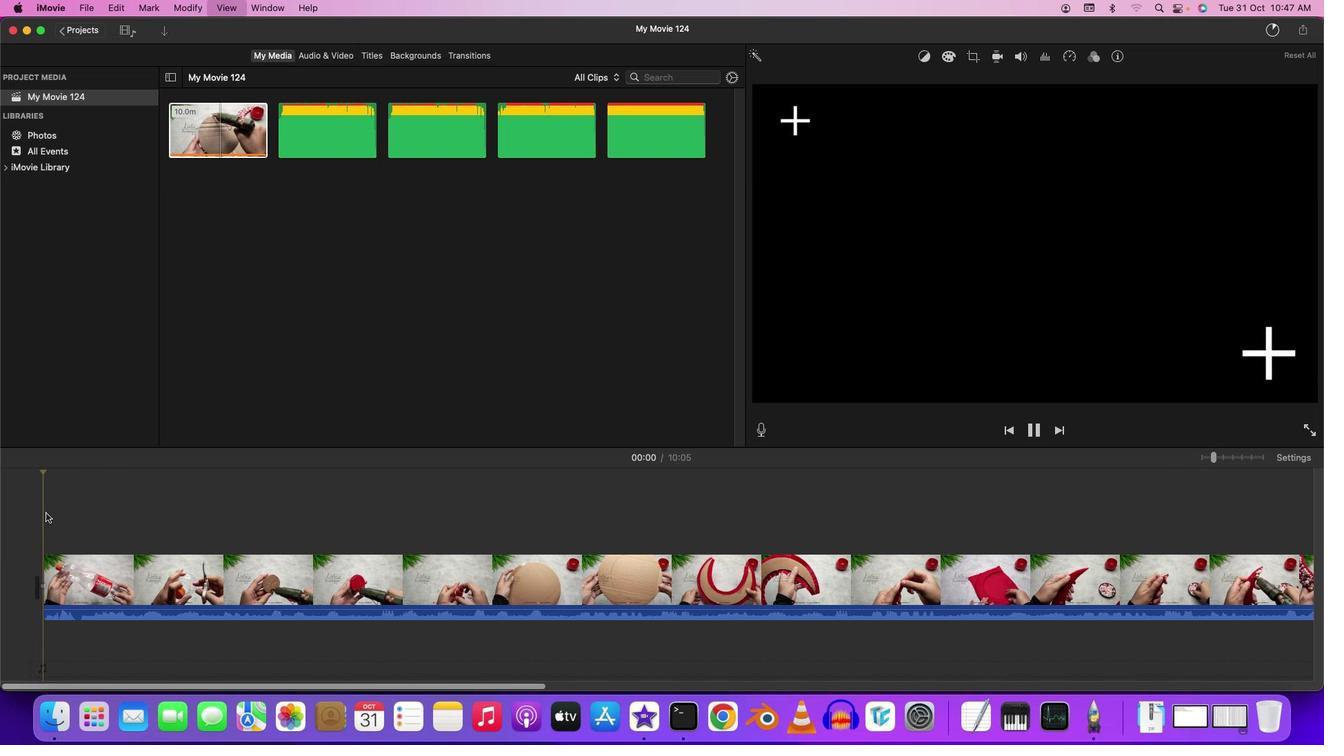 
Action: Mouse moved to (82, 502)
Screenshot: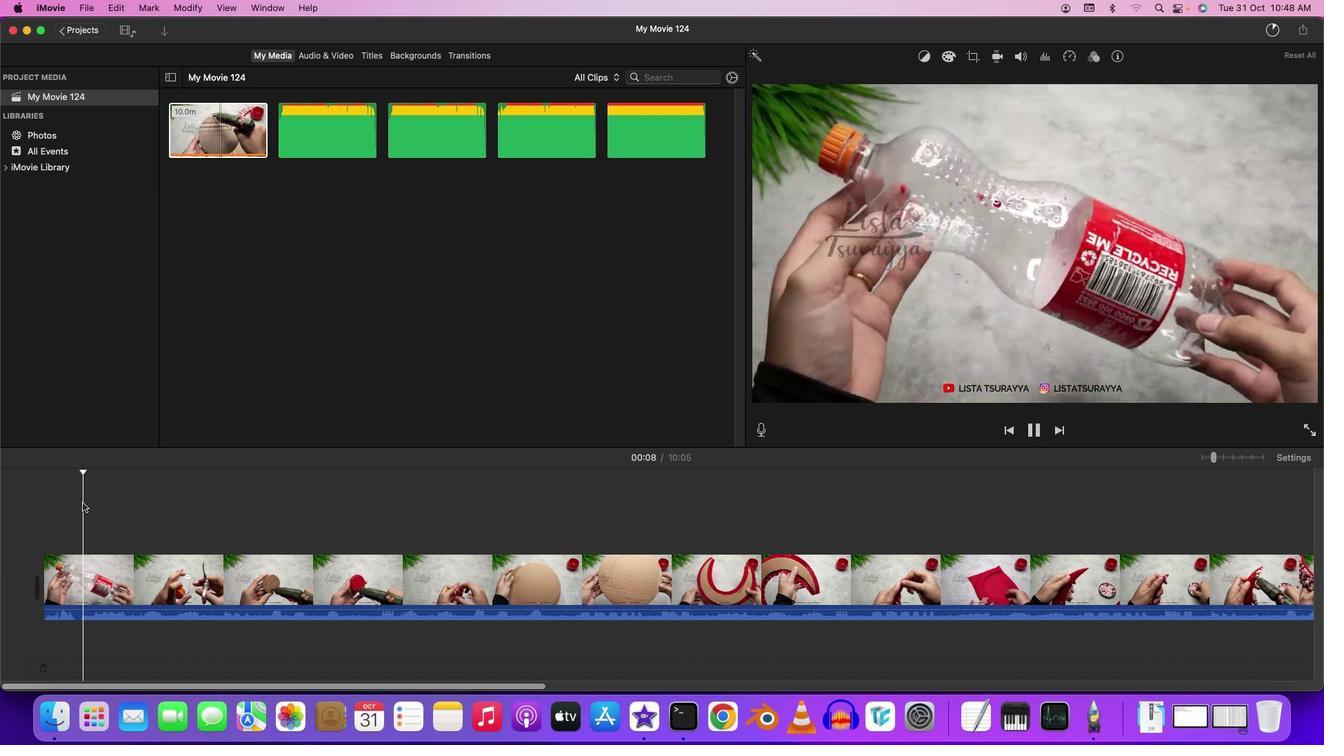 
Action: Key pressed Key.space
Screenshot: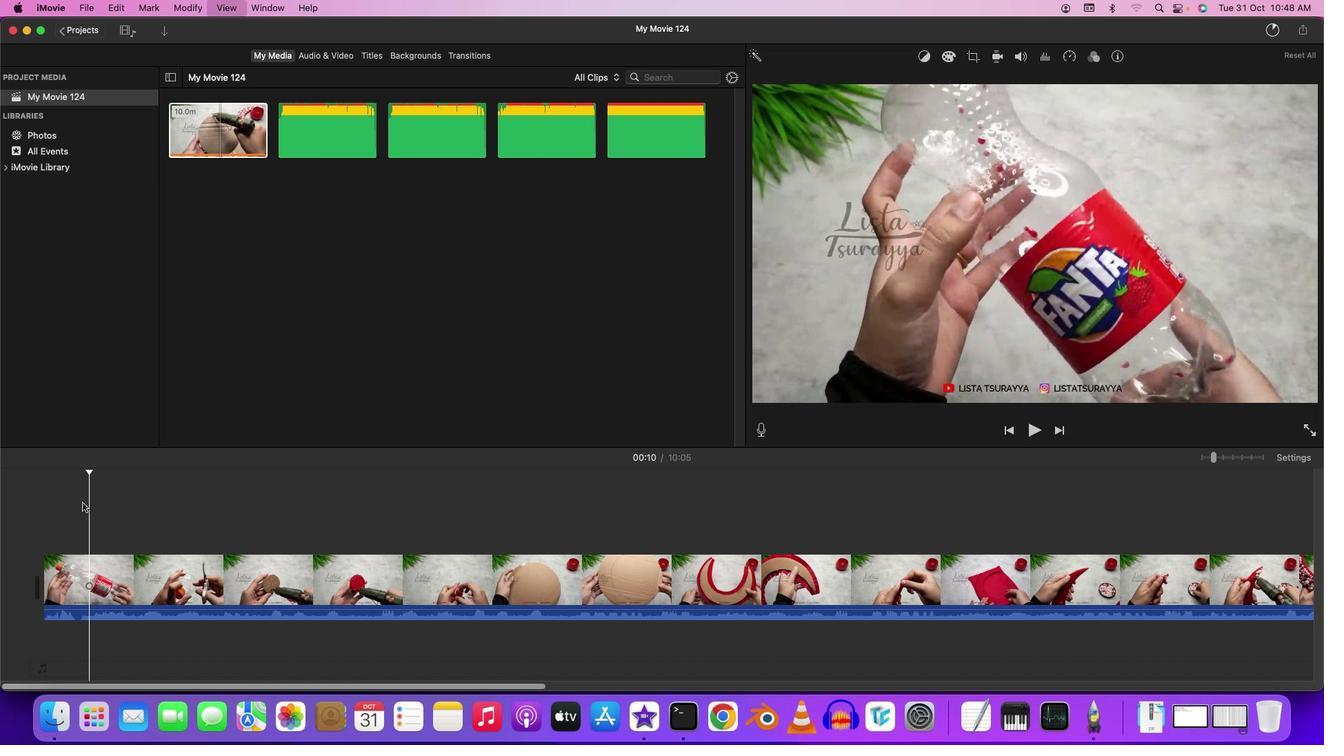 
Action: Mouse moved to (43, 580)
Screenshot: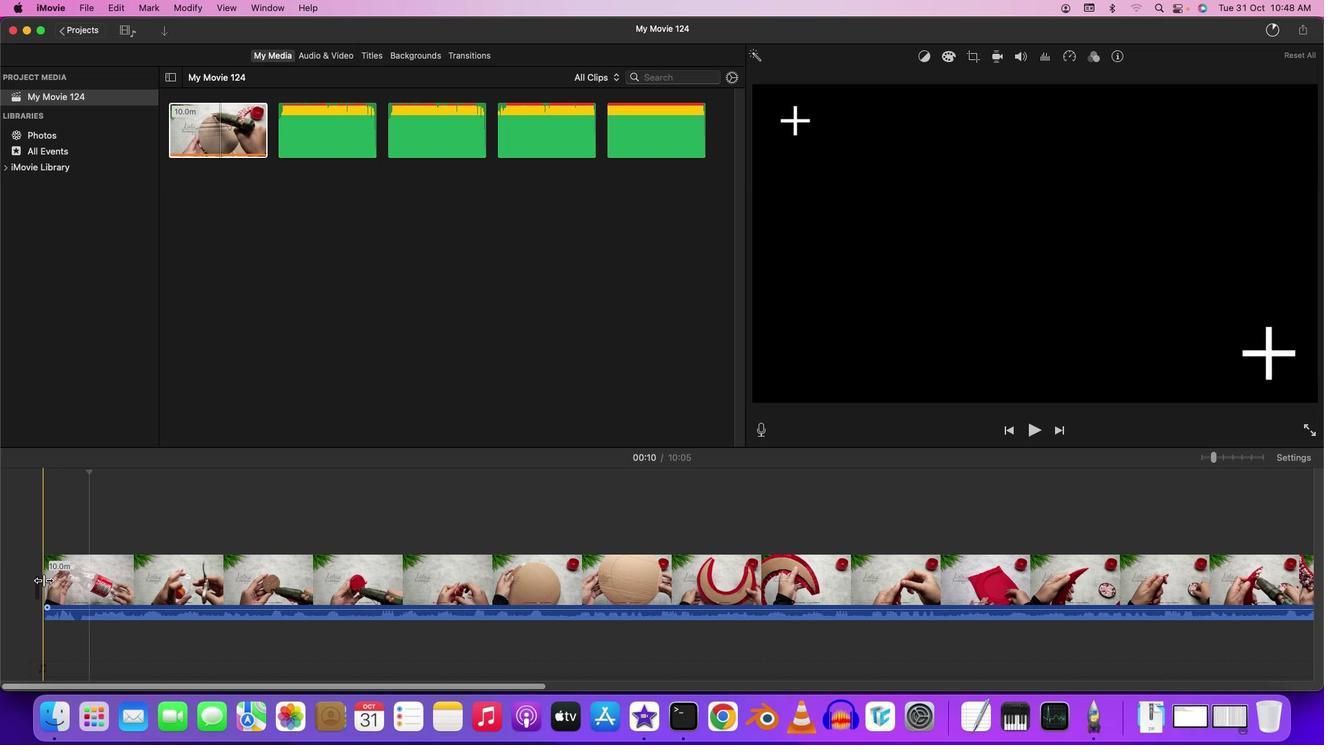 
Action: Mouse pressed left at (43, 580)
Screenshot: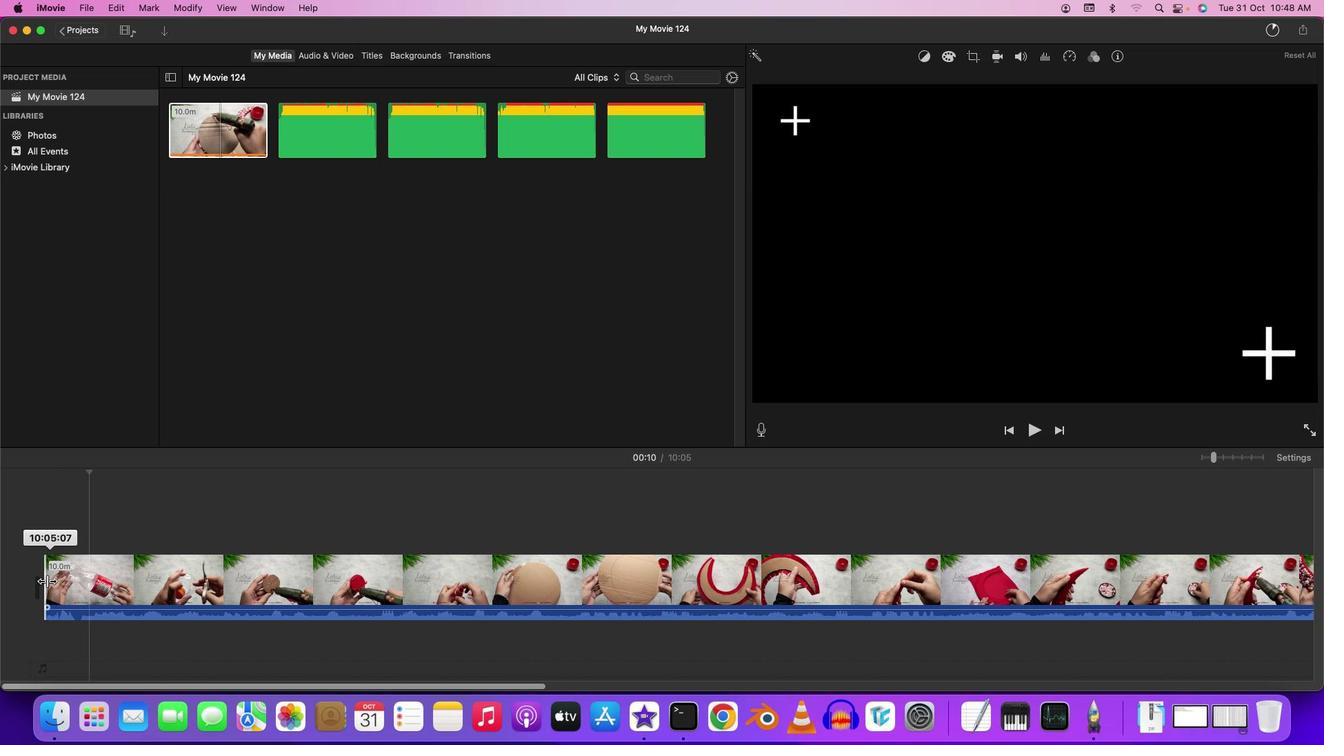 
Action: Mouse moved to (64, 516)
Screenshot: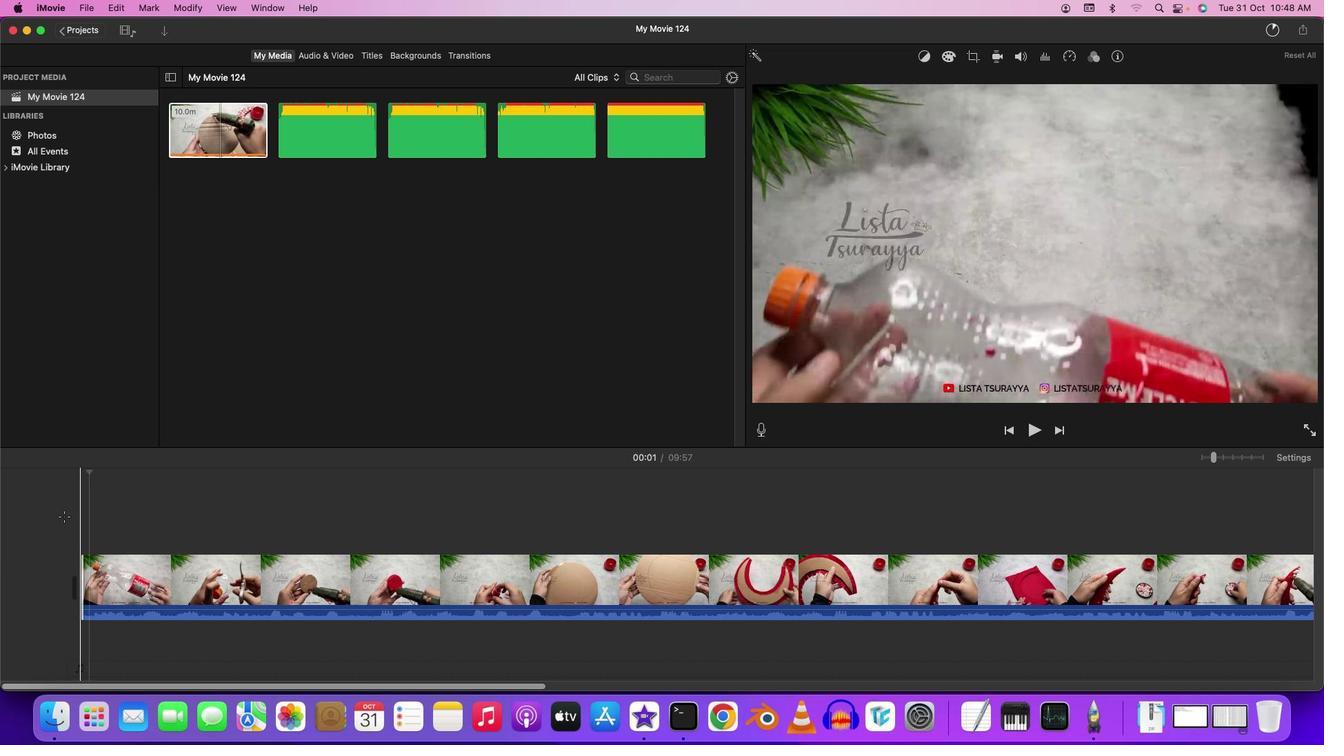 
Action: Mouse pressed left at (64, 516)
Screenshot: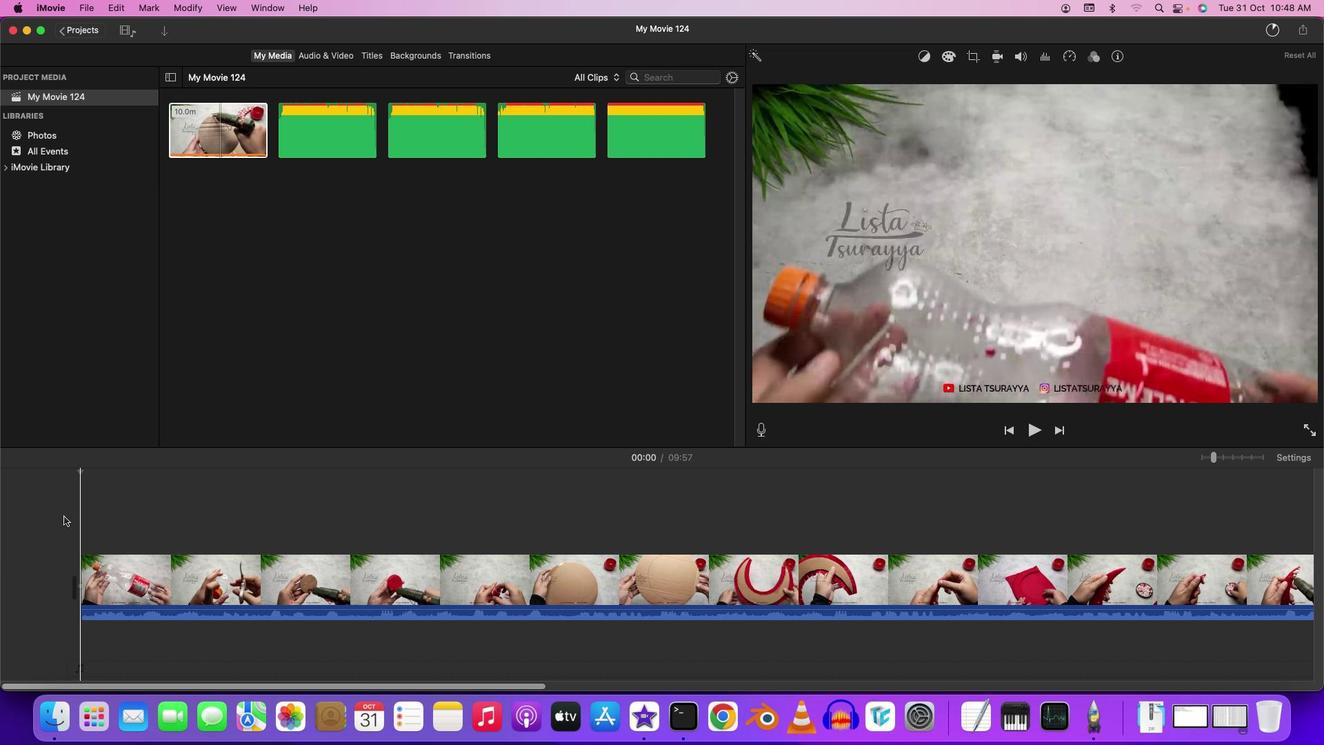 
Action: Mouse moved to (64, 516)
Screenshot: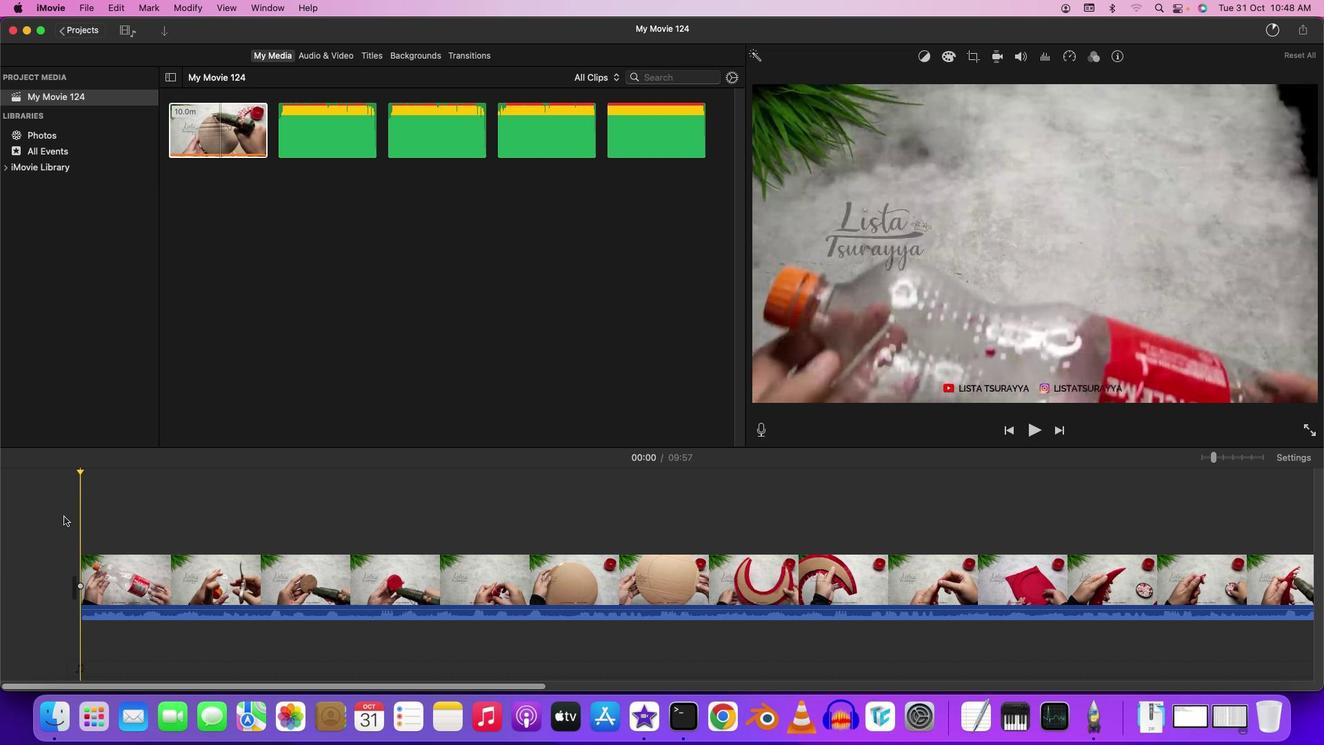 
Action: Key pressed Key.space
Screenshot: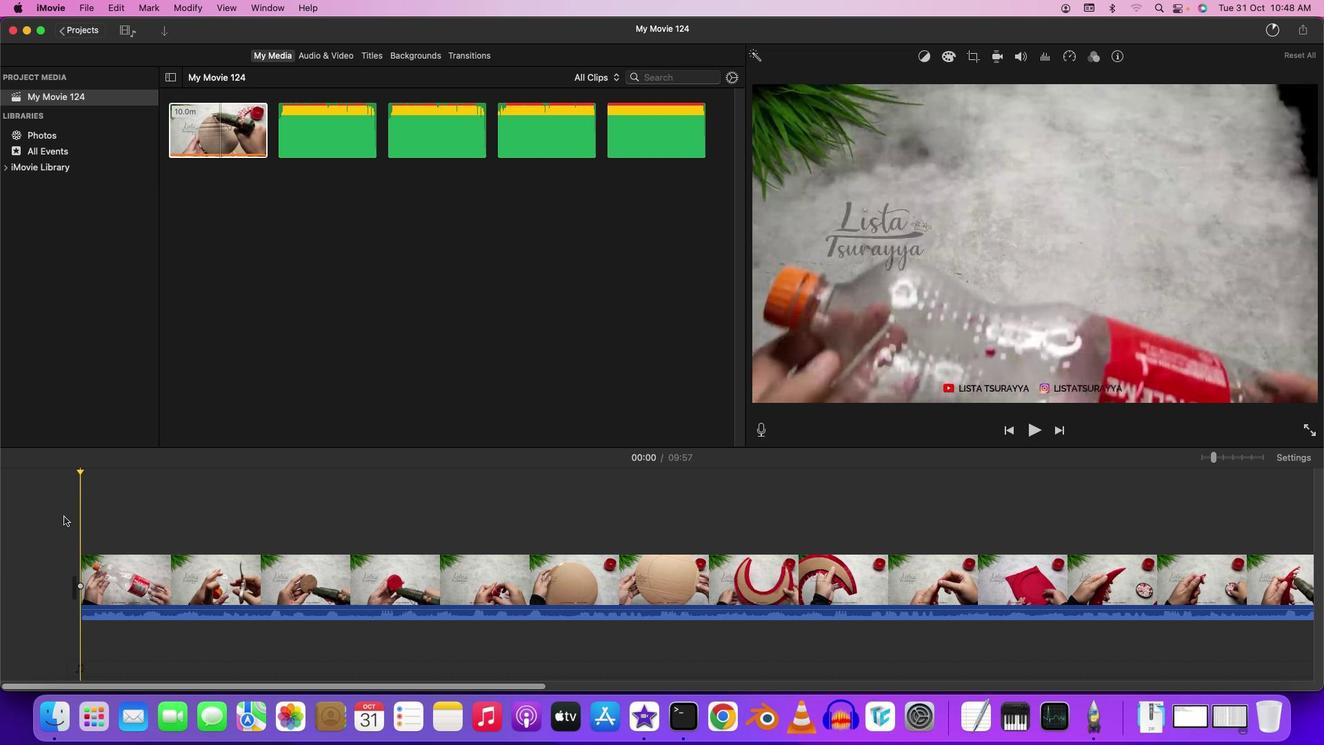 
Action: Mouse moved to (238, 563)
Screenshot: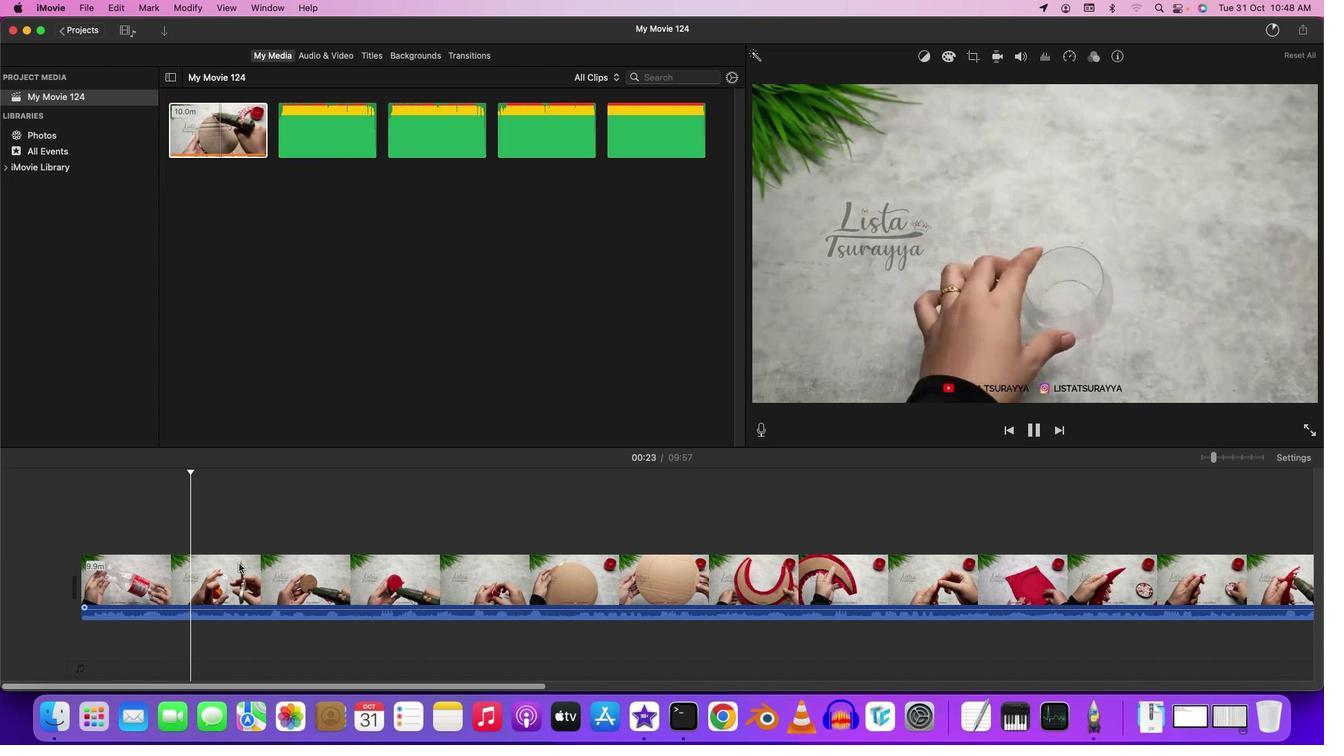 
Action: Key pressed Key.space
Screenshot: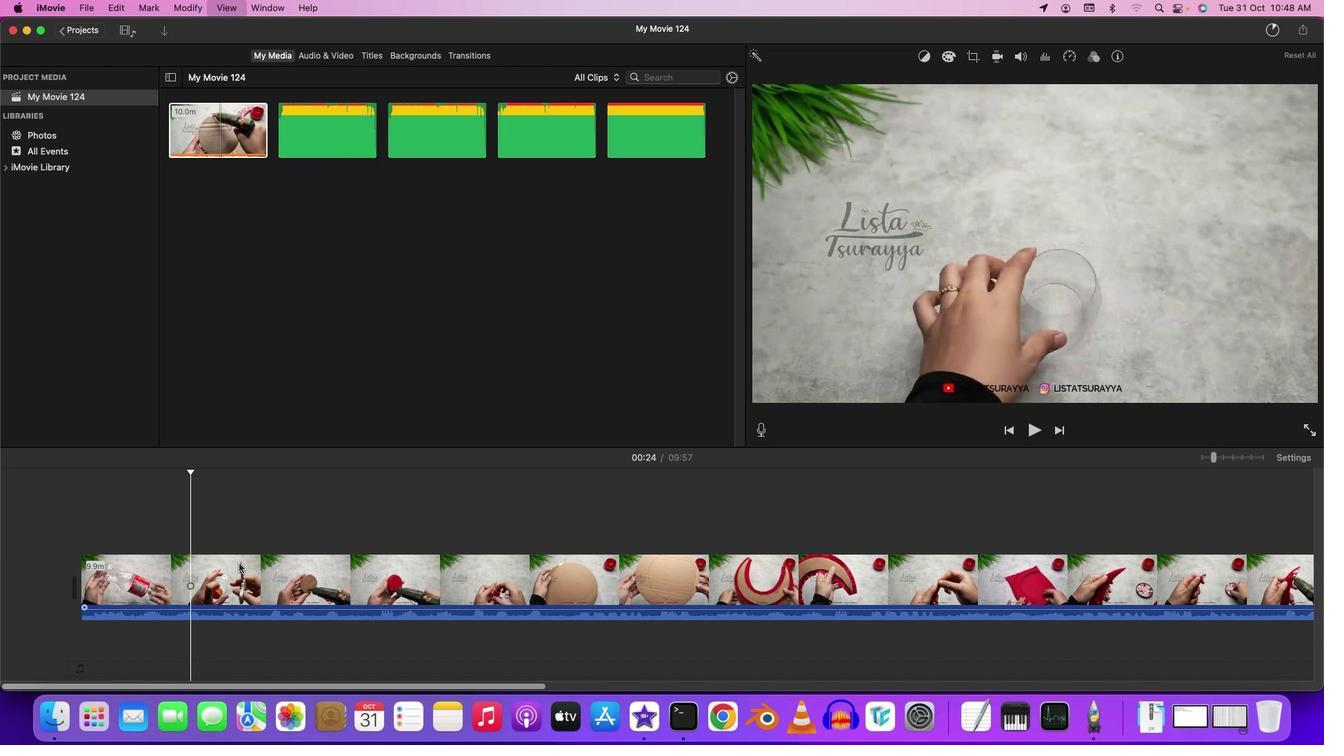 
Action: Mouse moved to (304, 111)
Screenshot: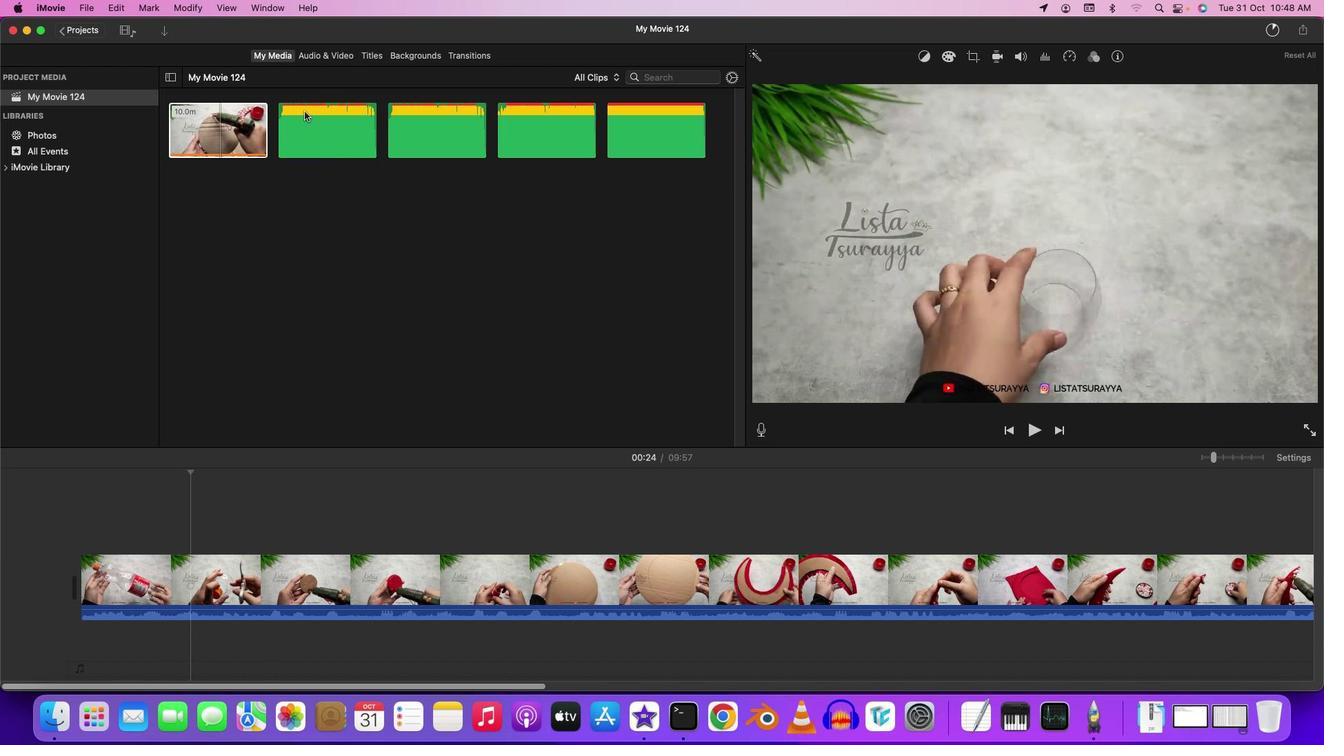 
Action: Mouse pressed left at (304, 111)
Screenshot: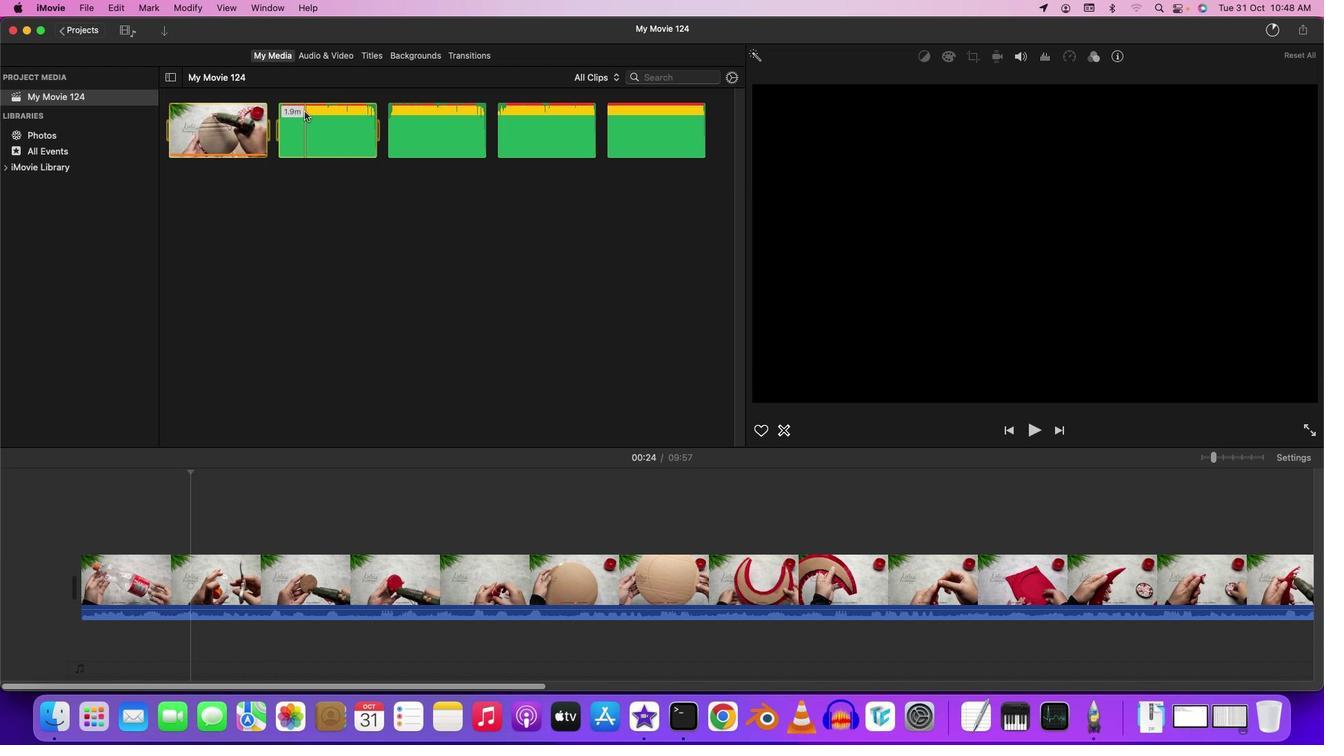 
Action: Key pressed Key.space
Screenshot: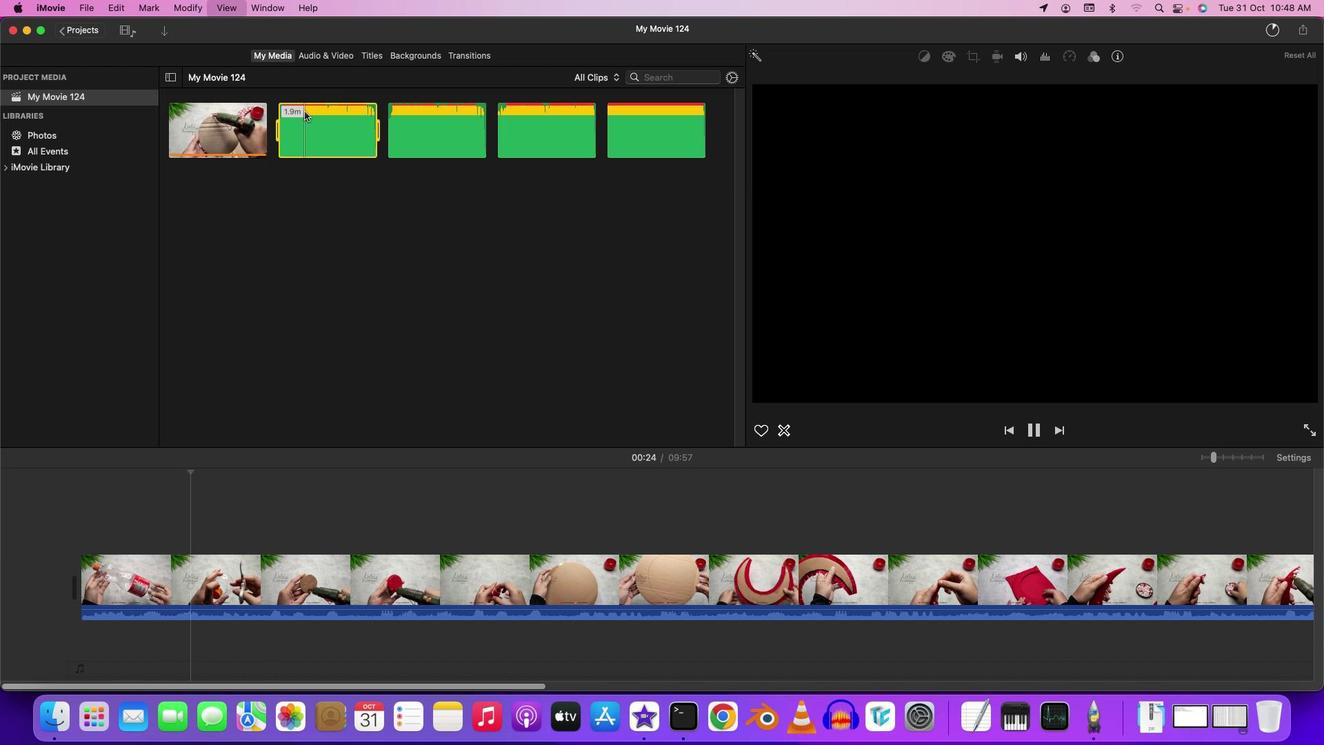 
Action: Mouse moved to (282, 121)
Screenshot: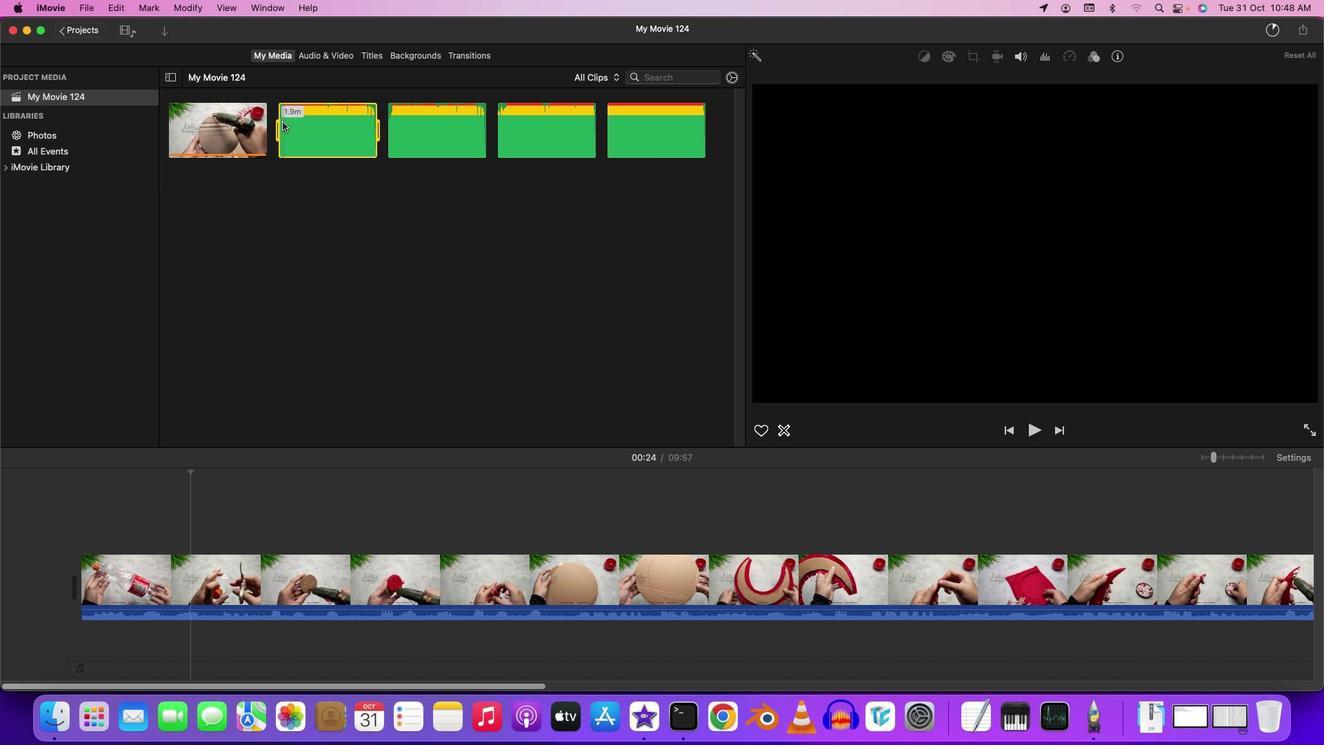 
Action: Mouse pressed left at (282, 121)
Screenshot: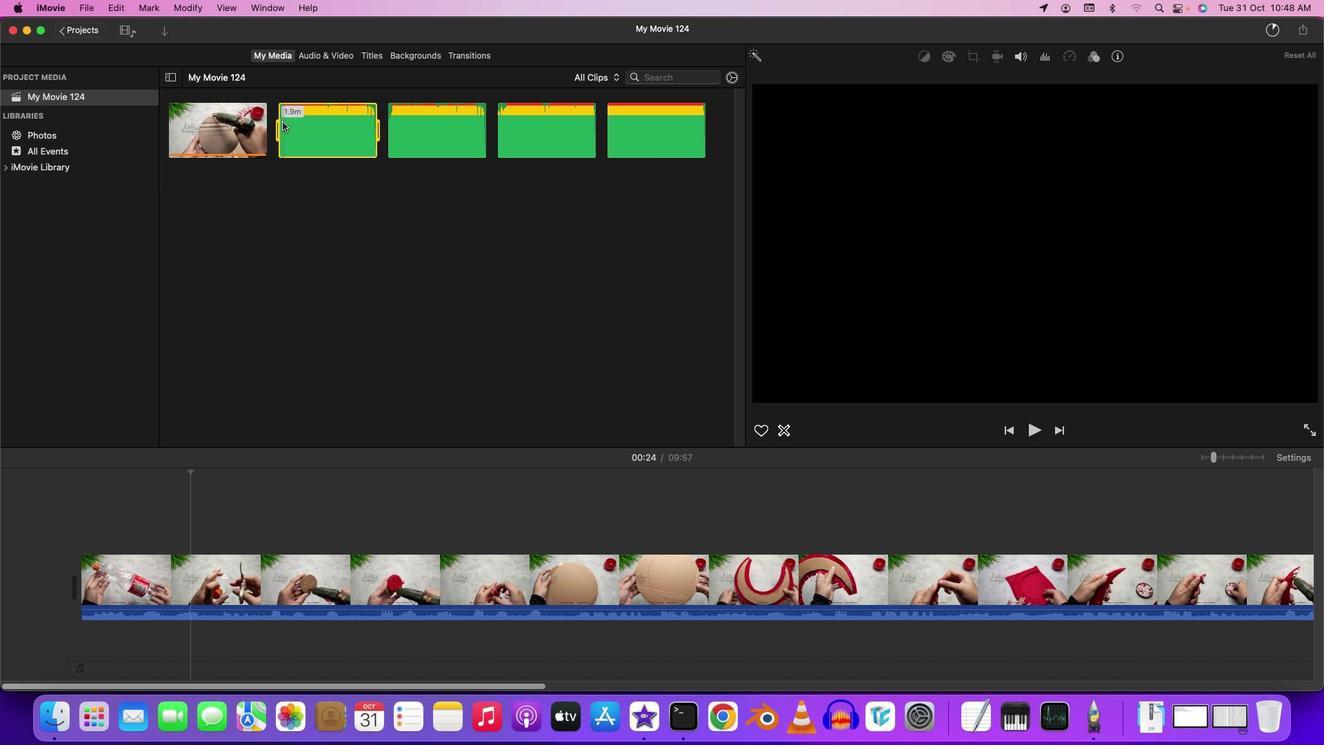 
Action: Mouse moved to (393, 120)
Screenshot: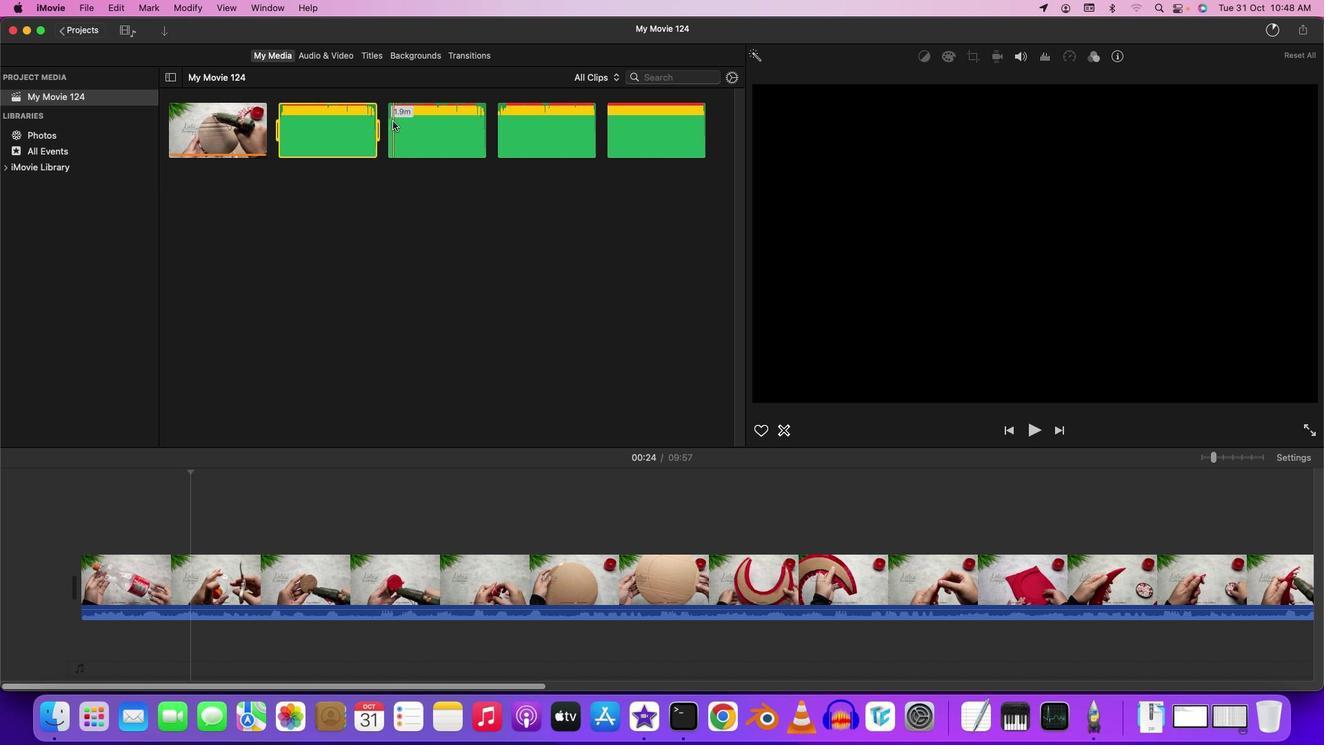 
Action: Mouse pressed left at (393, 120)
Screenshot: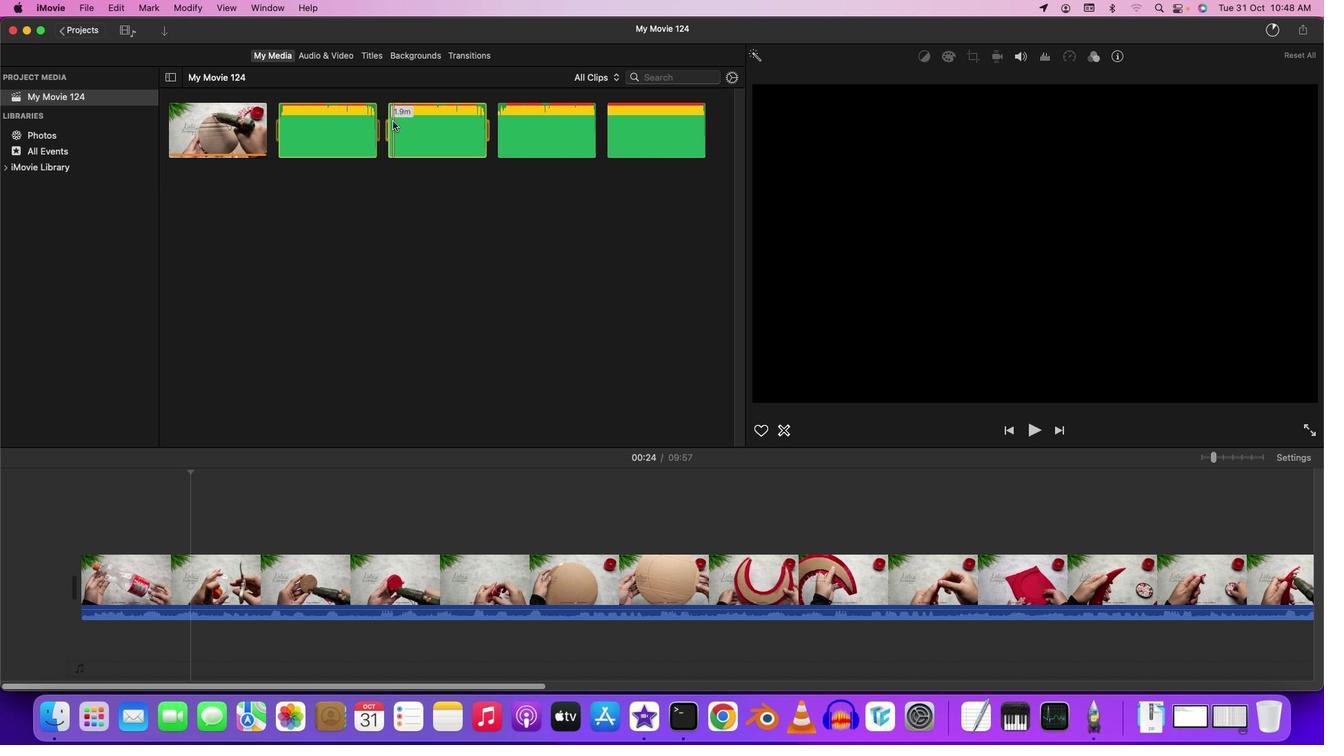 
Action: Key pressed Key.space
Screenshot: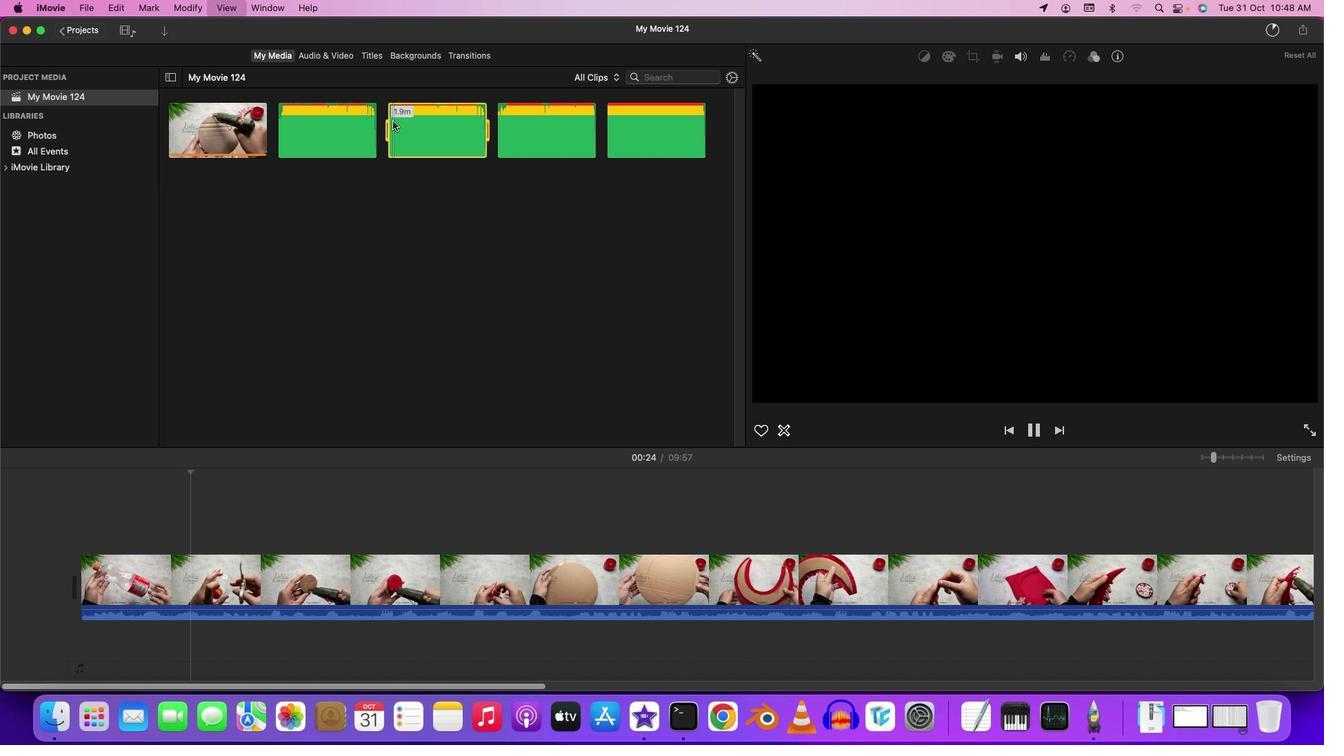 
Action: Mouse moved to (460, 130)
Screenshot: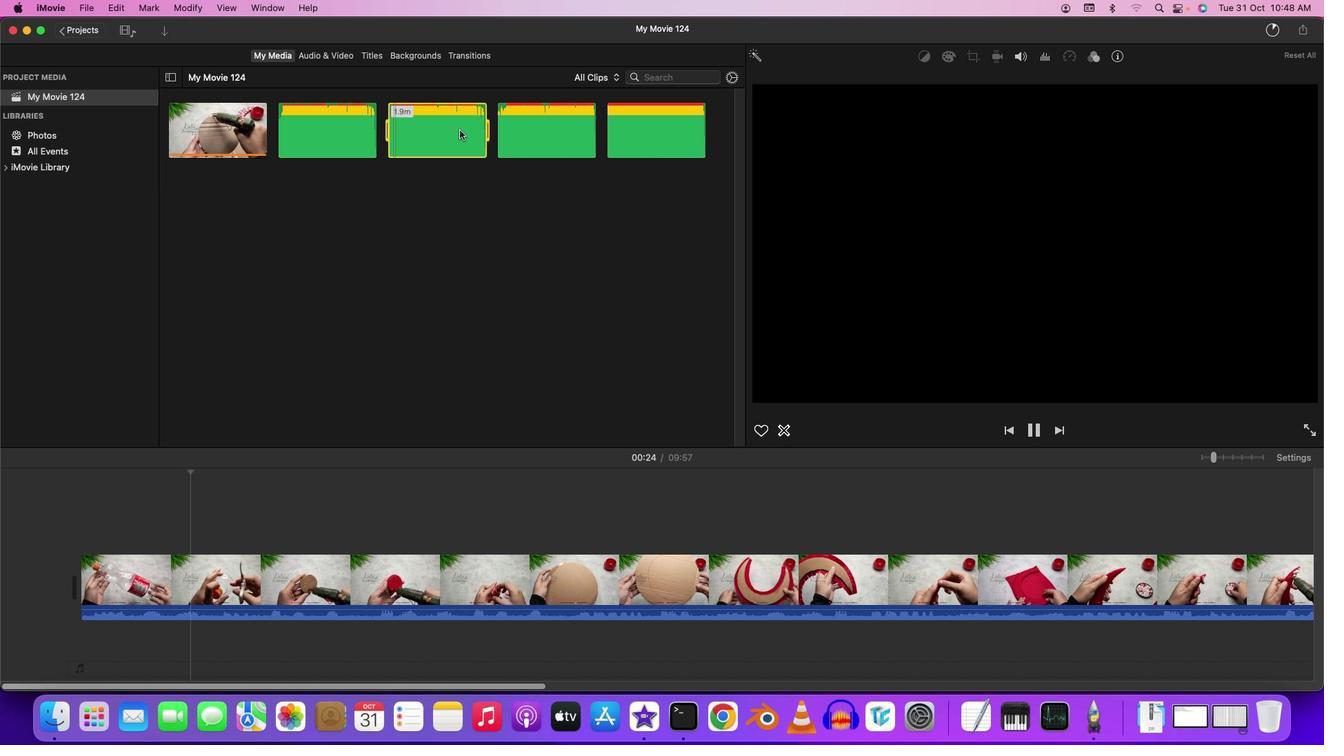 
Action: Key pressed Key.space
Screenshot: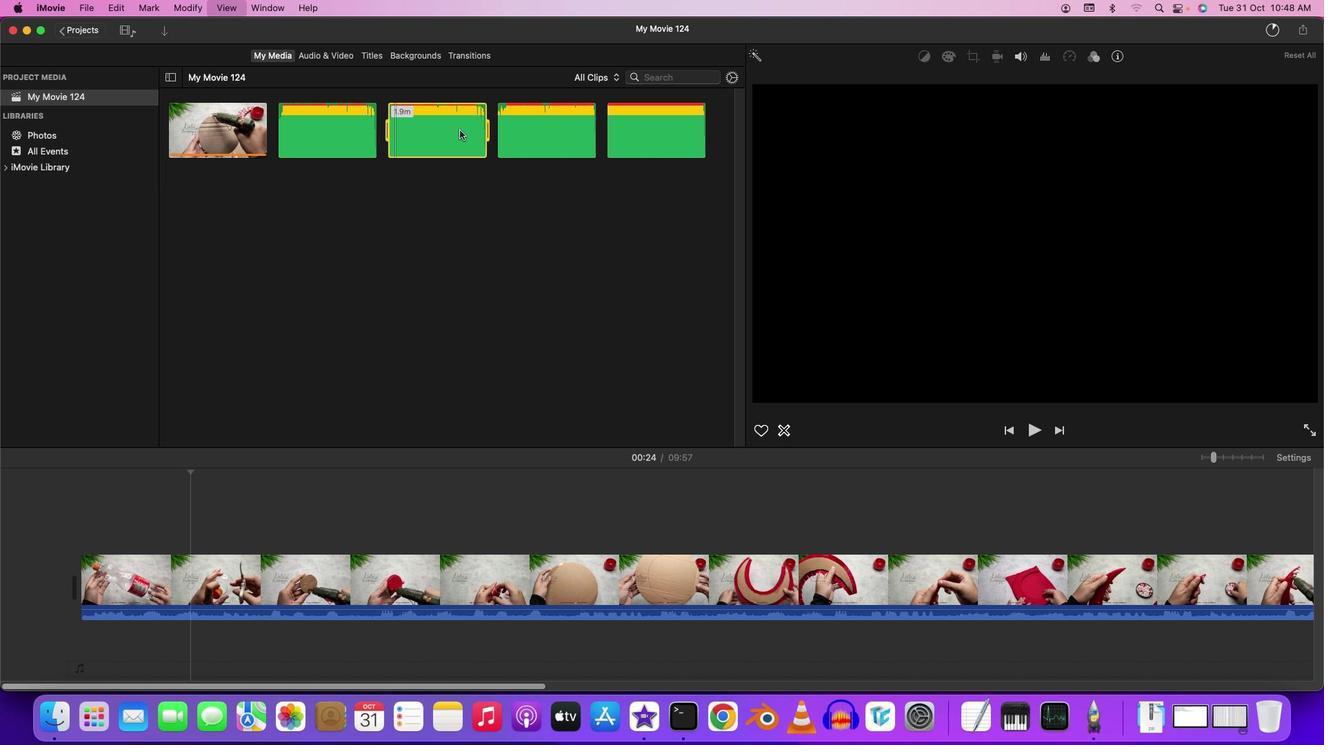 
Action: Mouse moved to (354, 124)
Screenshot: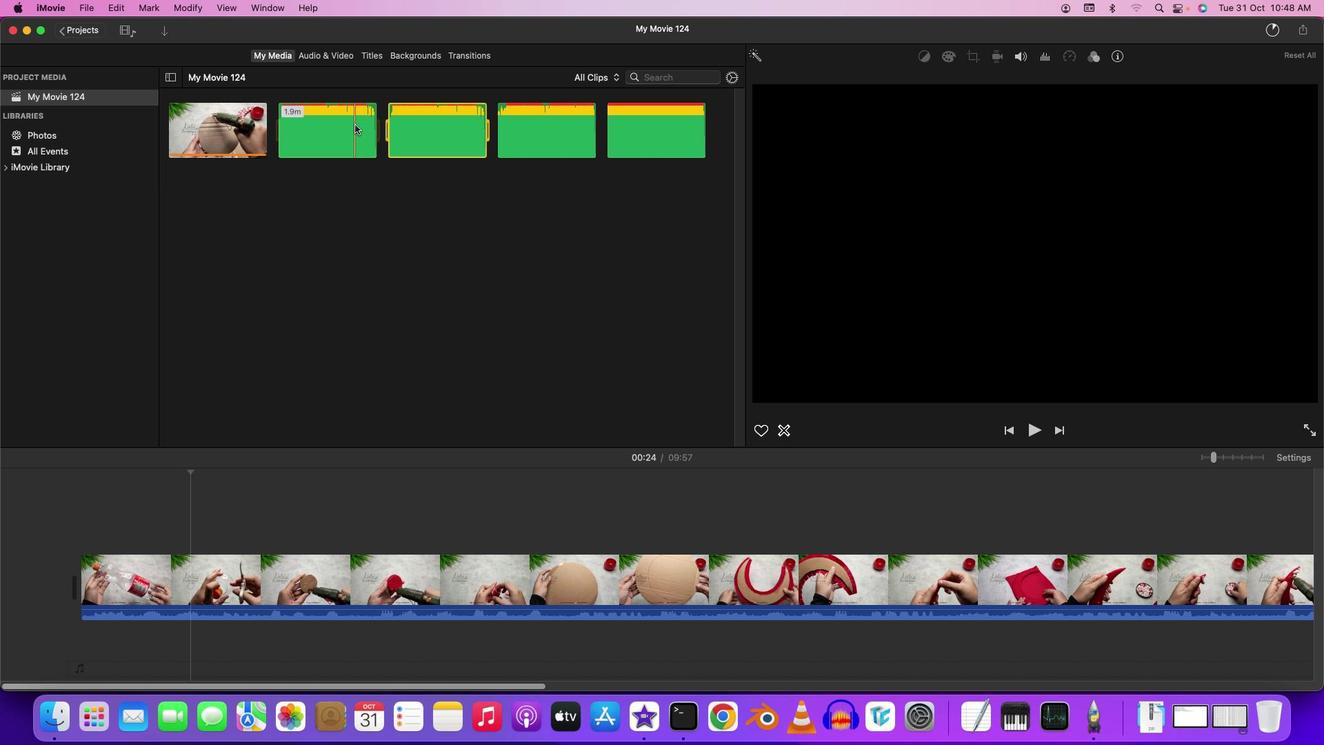 
Action: Mouse pressed left at (354, 124)
Screenshot: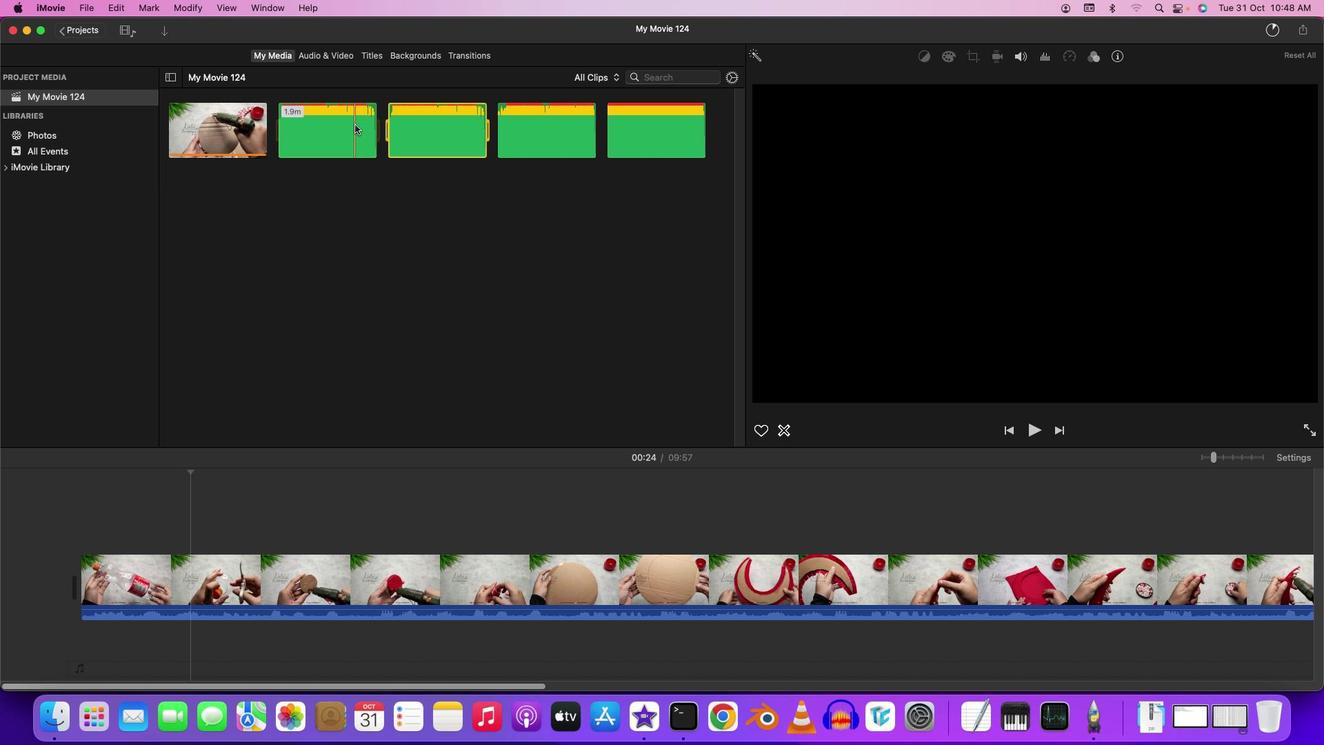 
Action: Key pressed Key.spaceKey.space
Screenshot: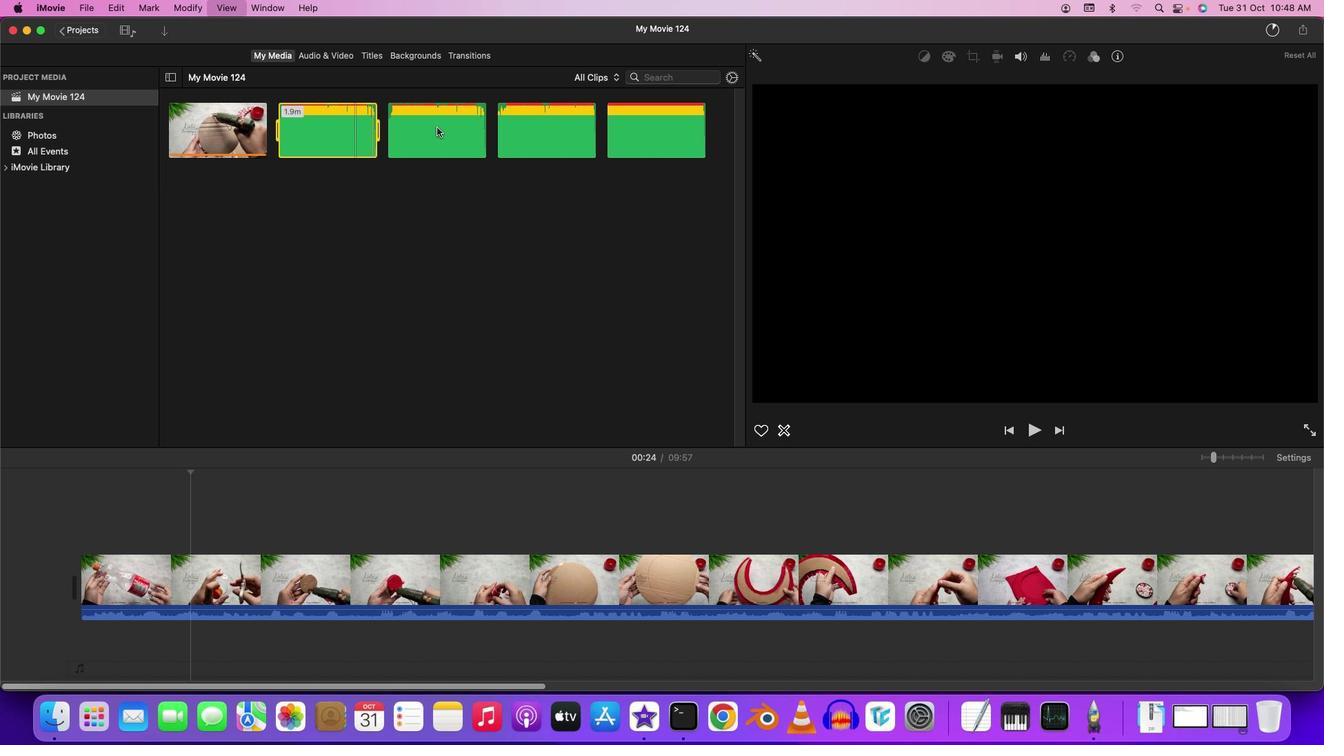 
Action: Mouse moved to (457, 126)
Screenshot: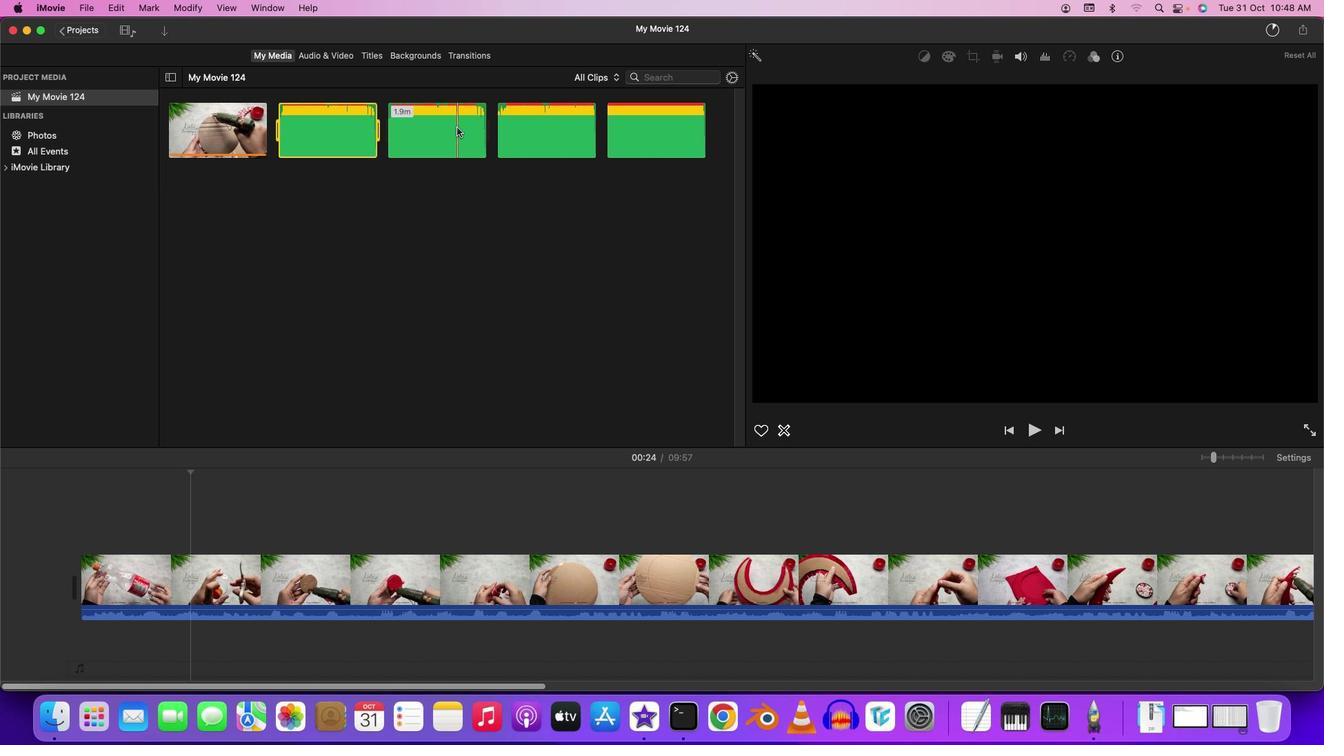 
Action: Mouse pressed left at (457, 126)
Screenshot: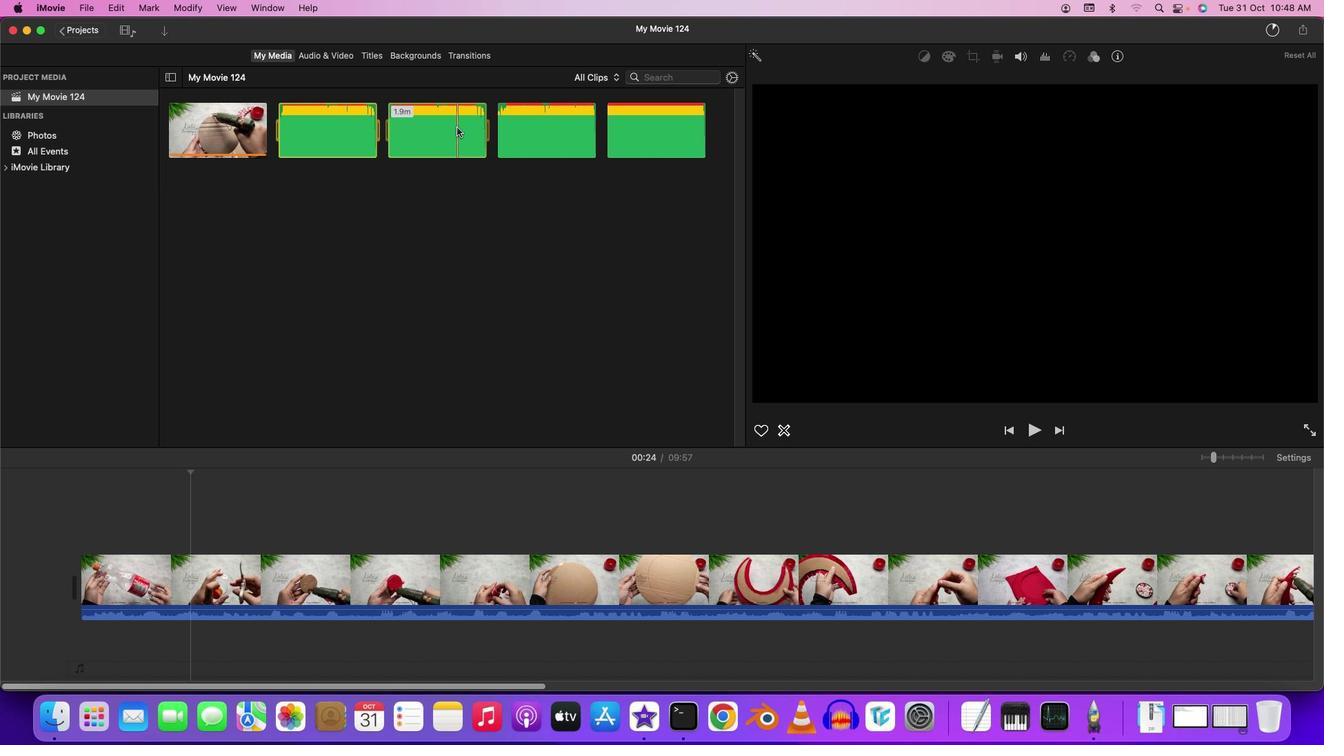 
Action: Key pressed Key.spaceKey.space
Screenshot: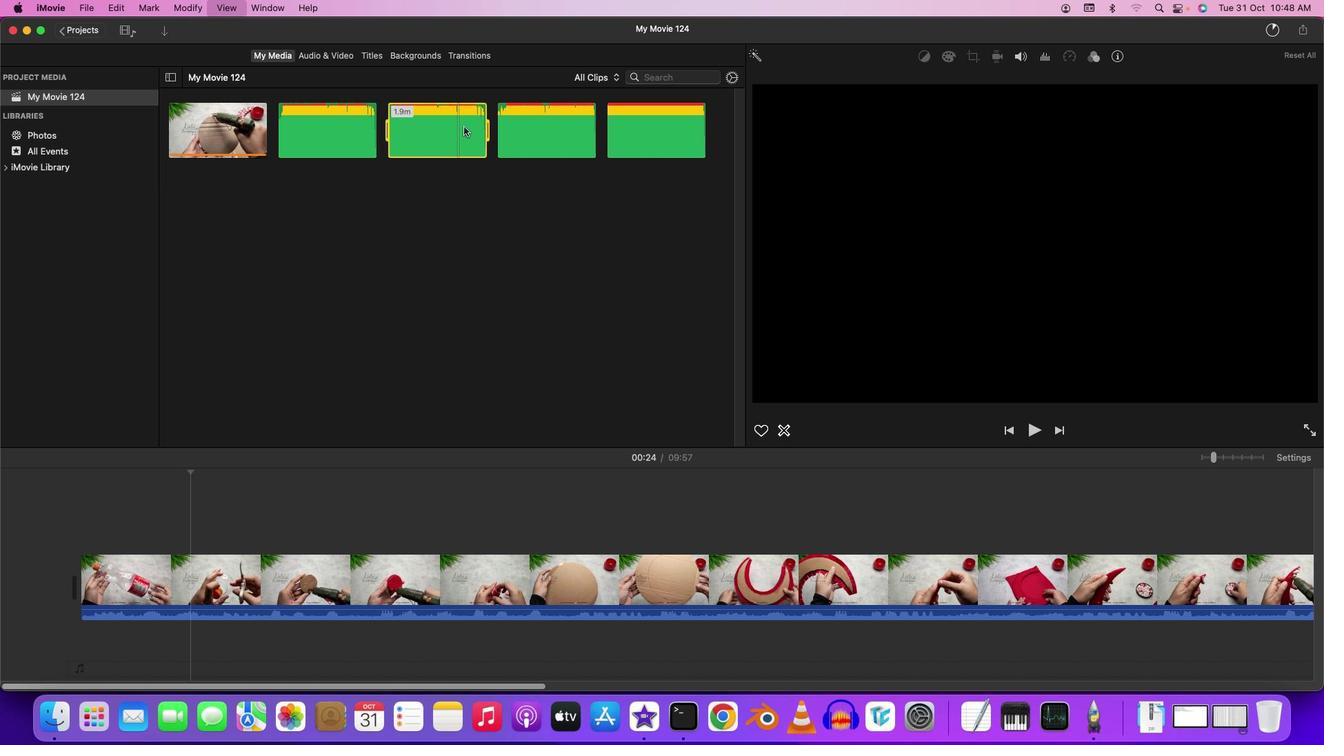 
Action: Mouse moved to (533, 126)
Screenshot: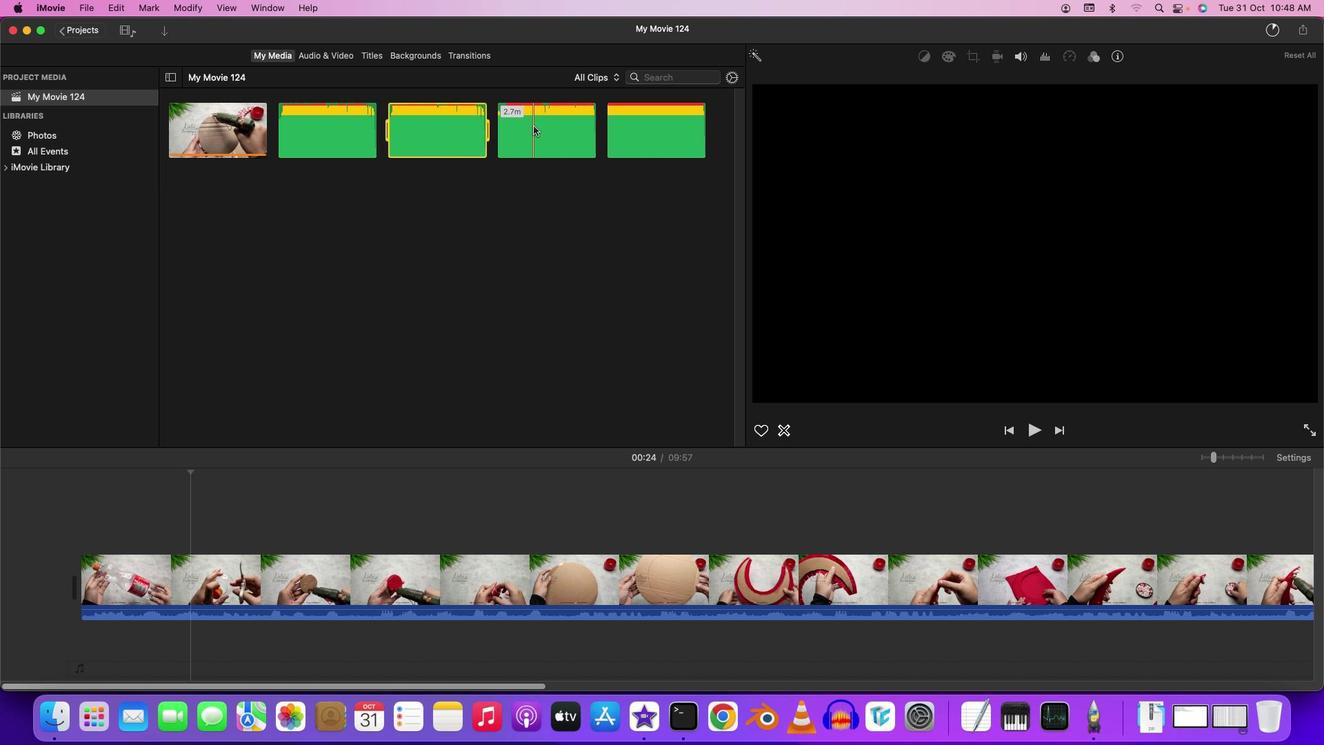 
Action: Mouse pressed left at (533, 126)
Screenshot: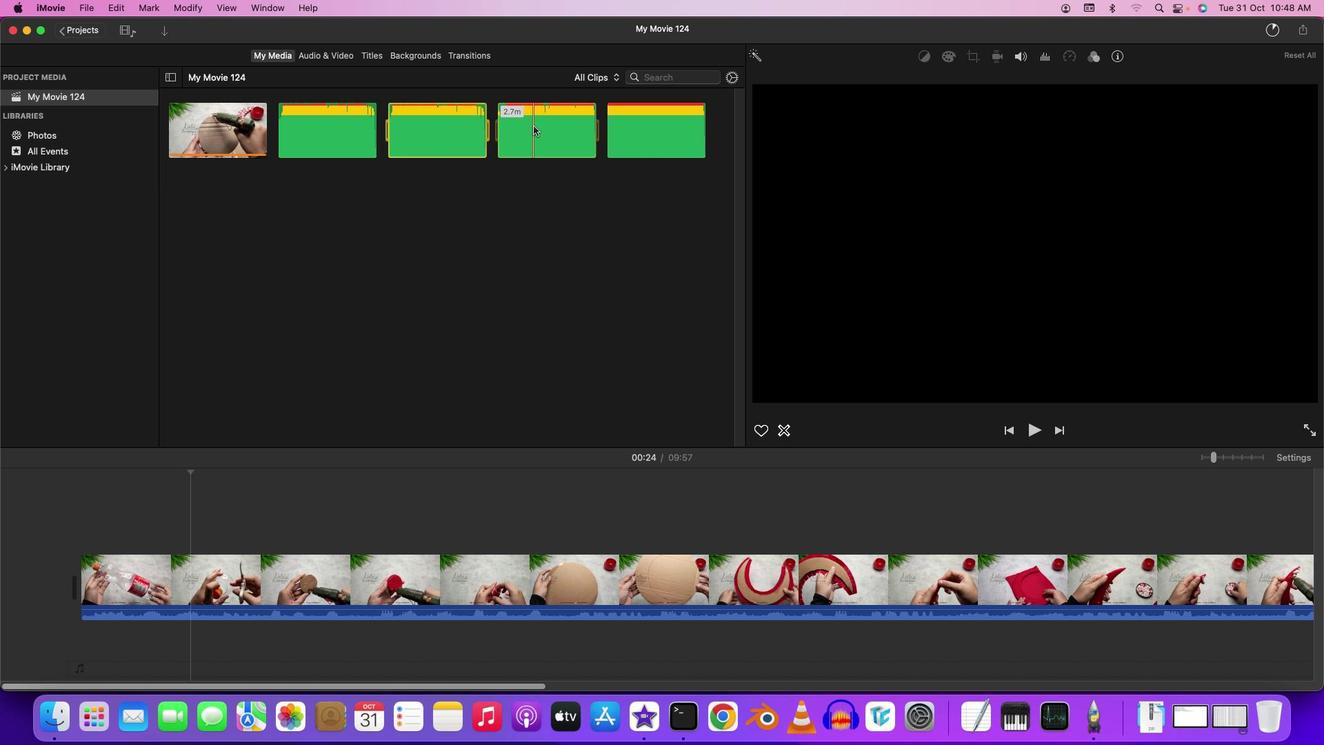 
Action: Key pressed Key.space
Screenshot: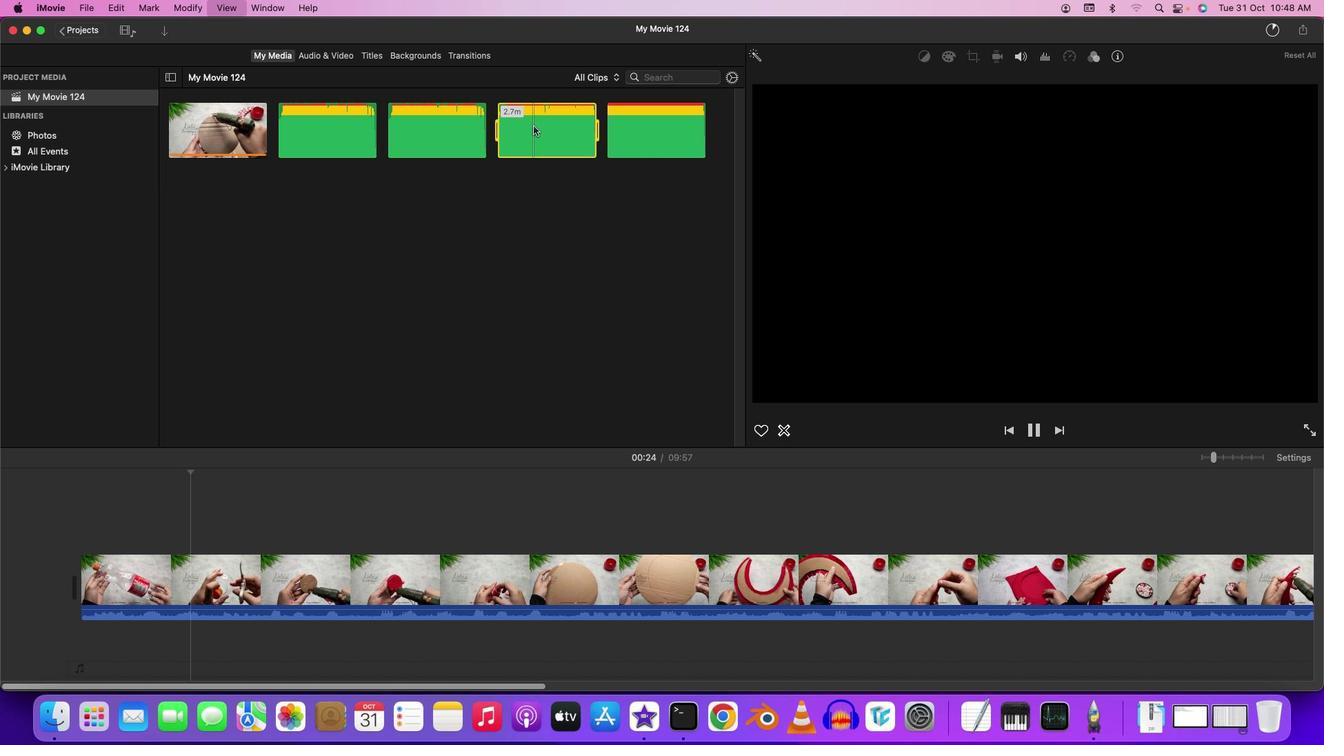 
Action: Mouse moved to (629, 133)
Screenshot: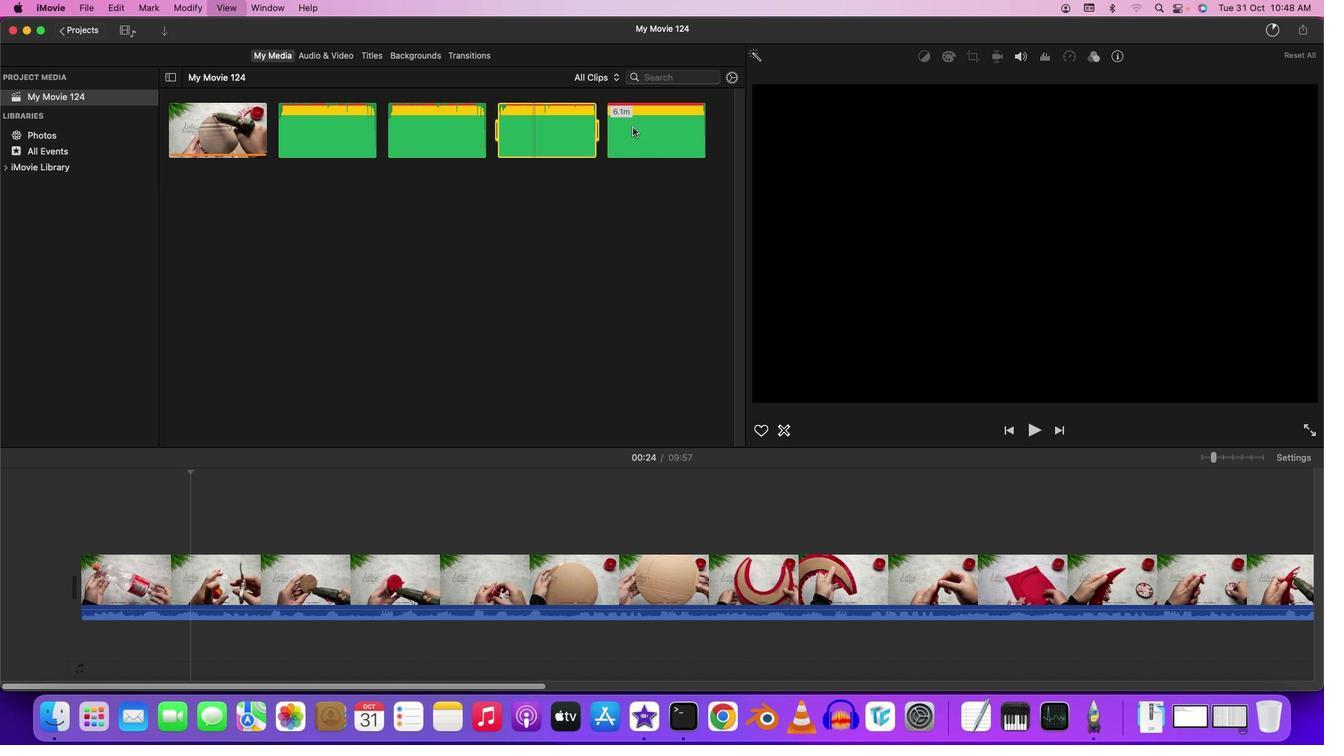 
Action: Key pressed Key.space
Screenshot: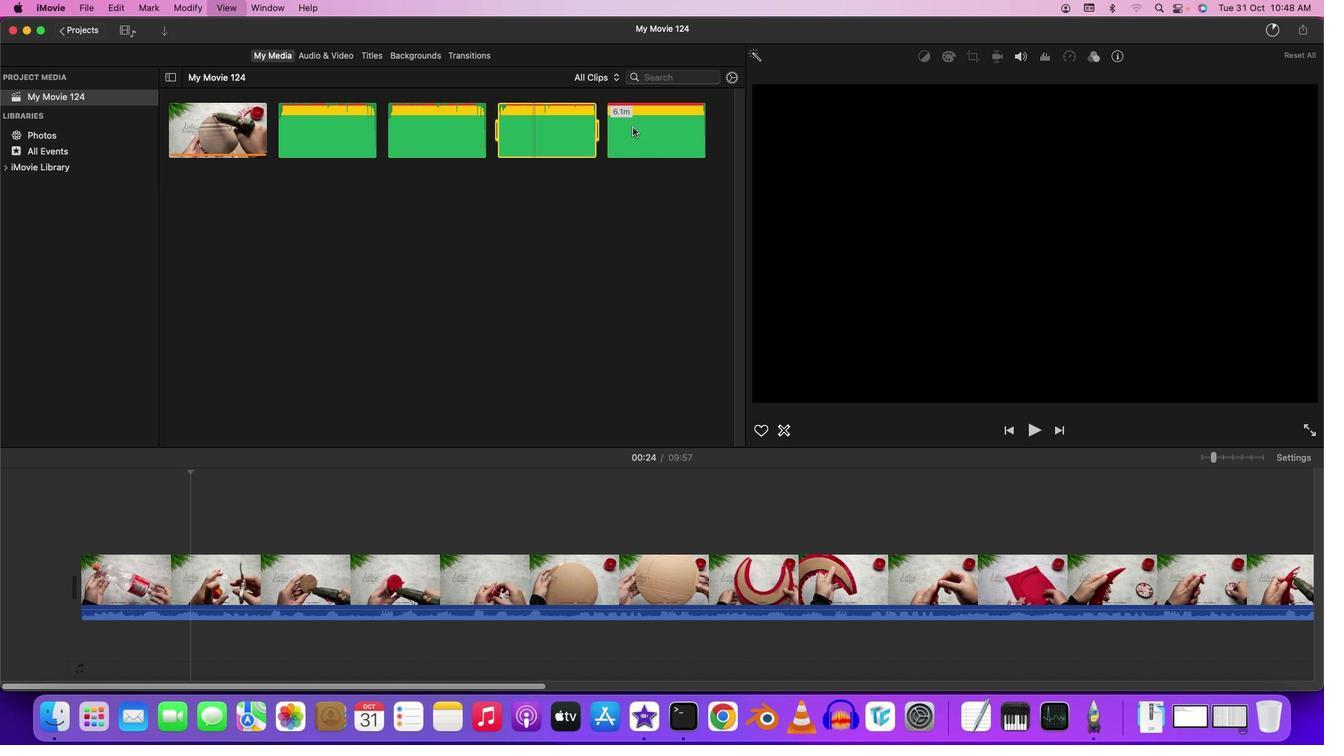 
Action: Mouse moved to (634, 125)
Screenshot: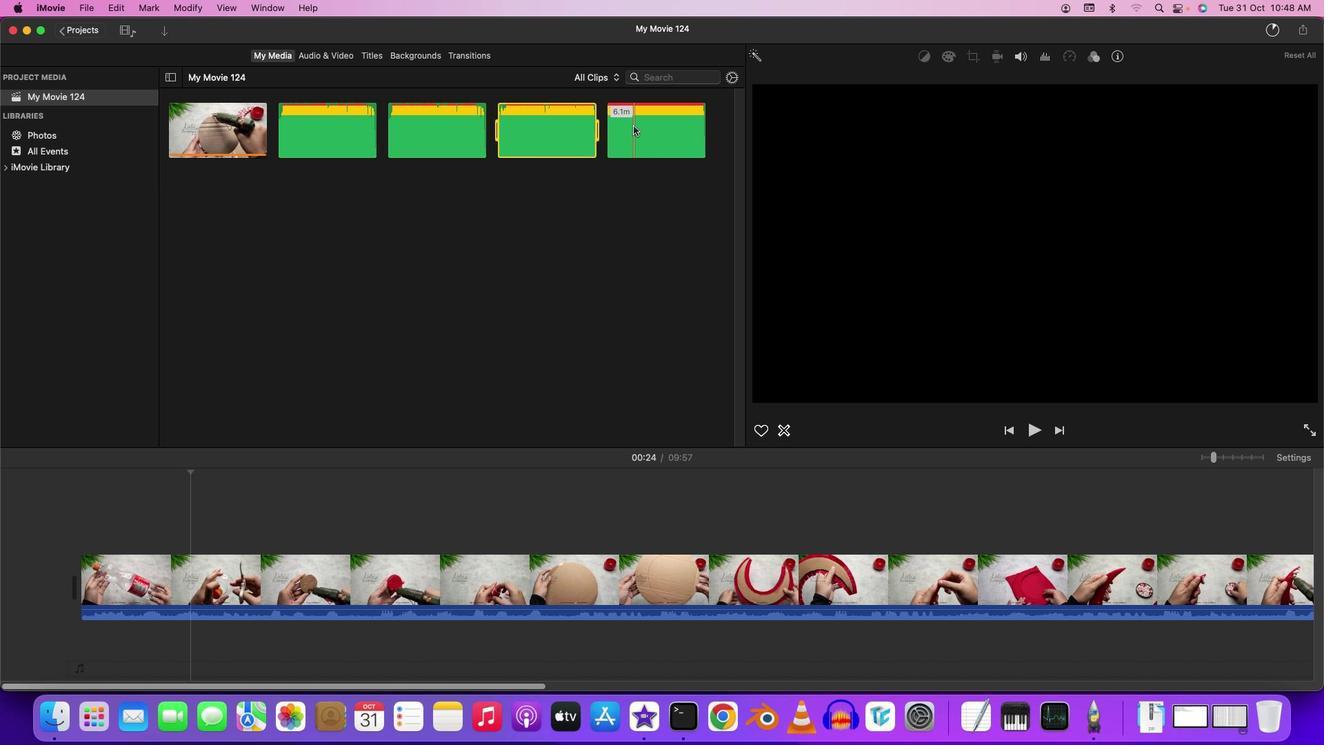 
Action: Mouse pressed left at (634, 125)
Screenshot: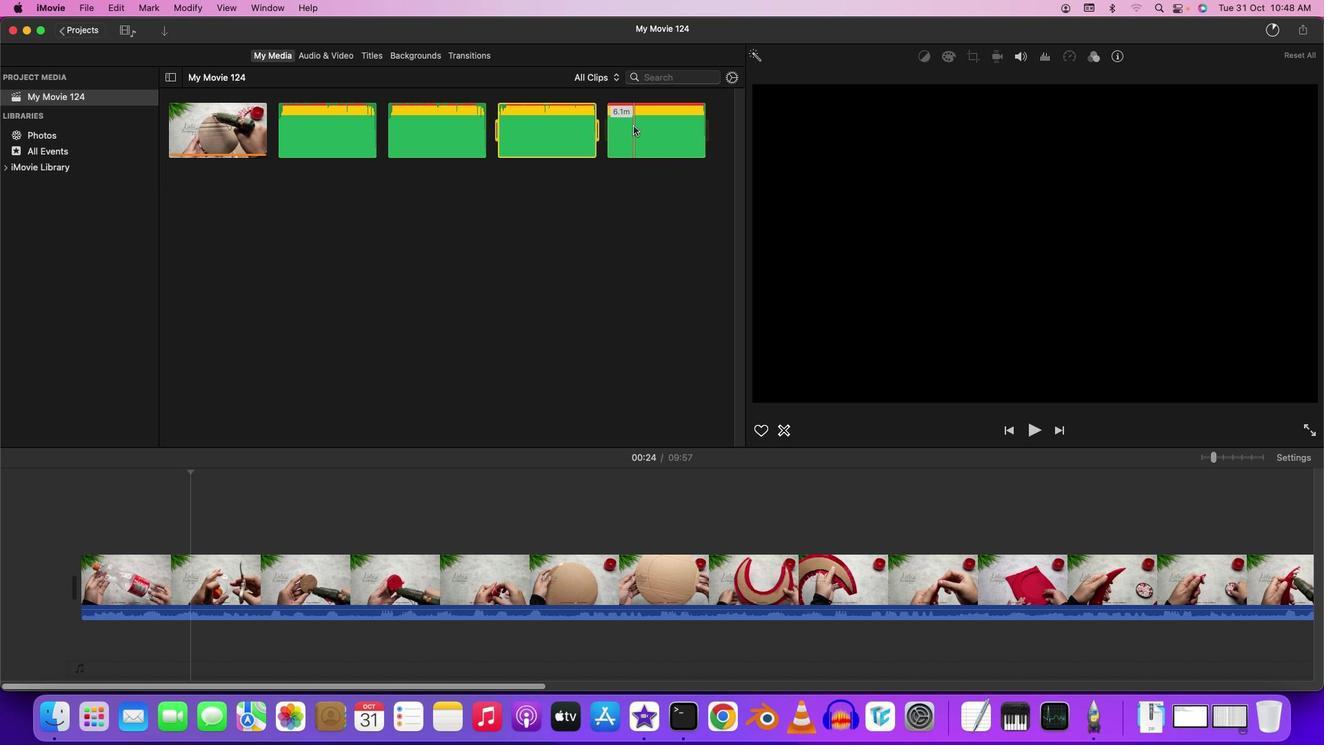 
Action: Key pressed Key.spaceKey.space
Screenshot: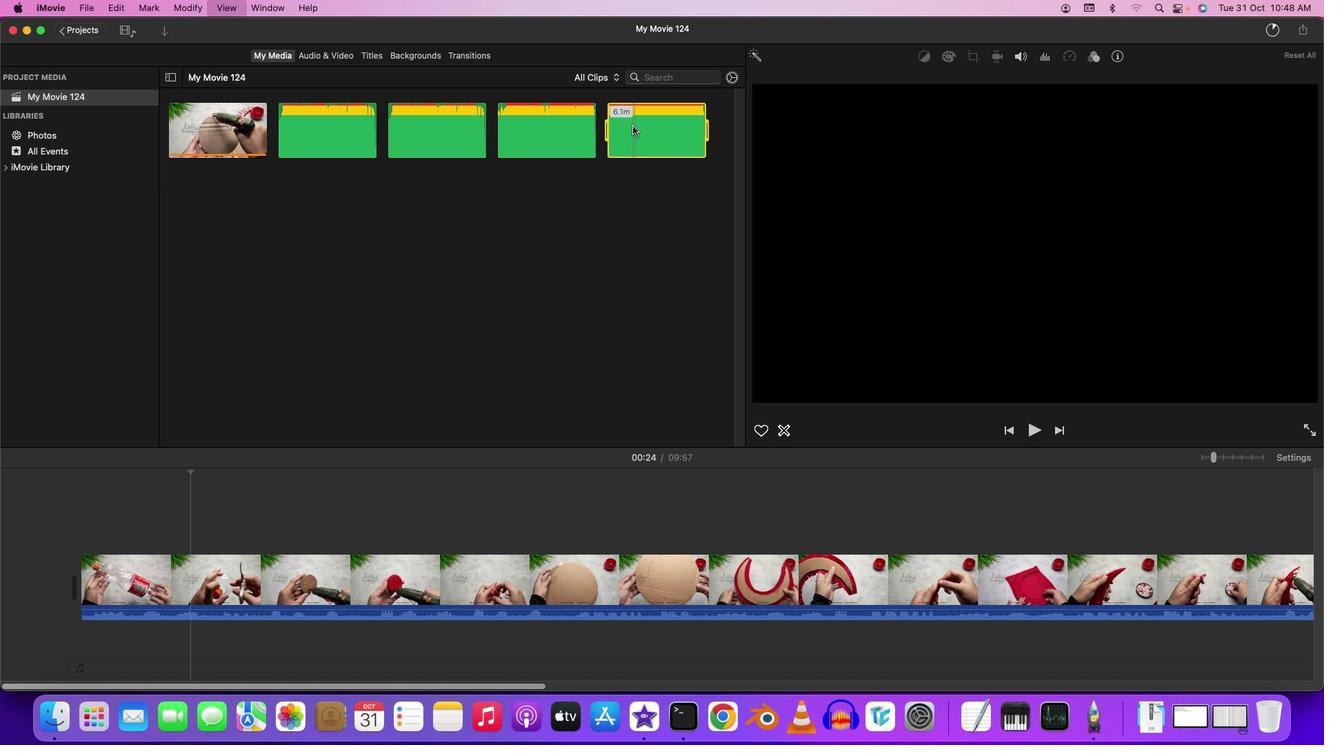 
Action: Mouse moved to (551, 122)
Screenshot: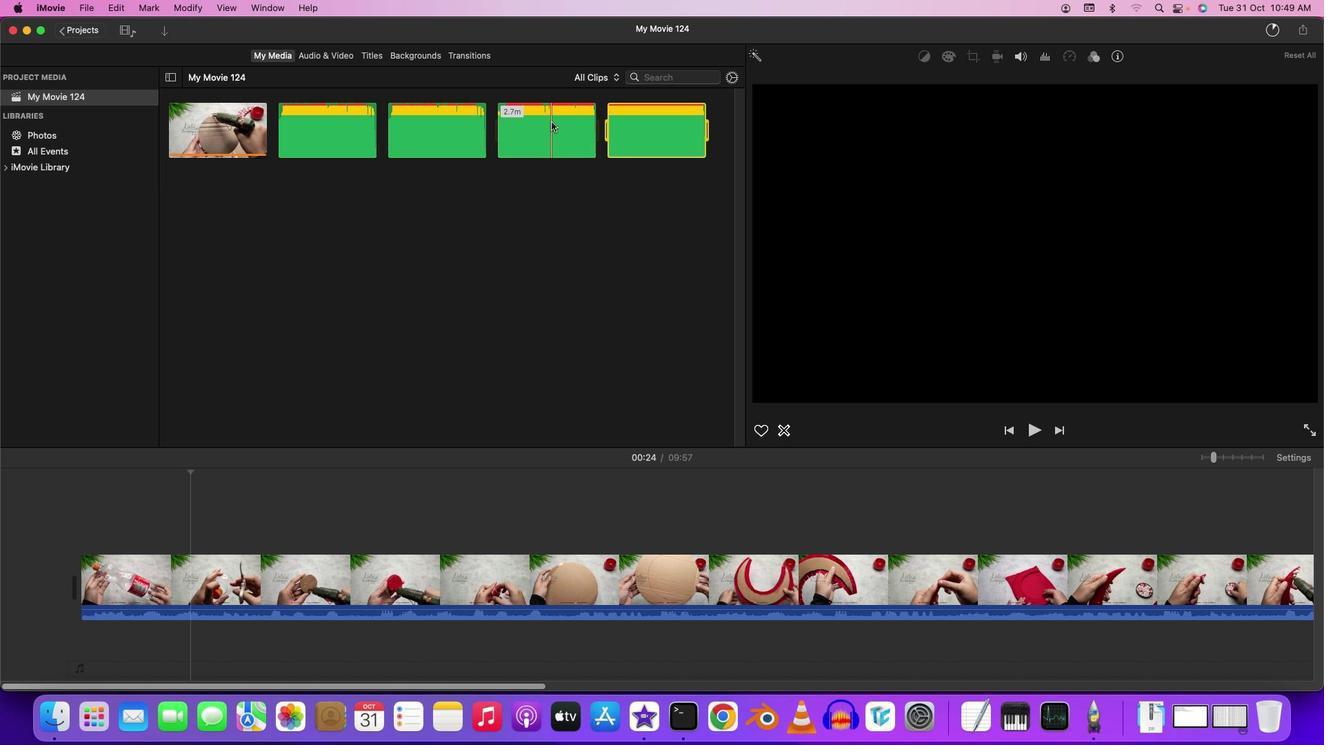
Action: Mouse pressed left at (551, 122)
Screenshot: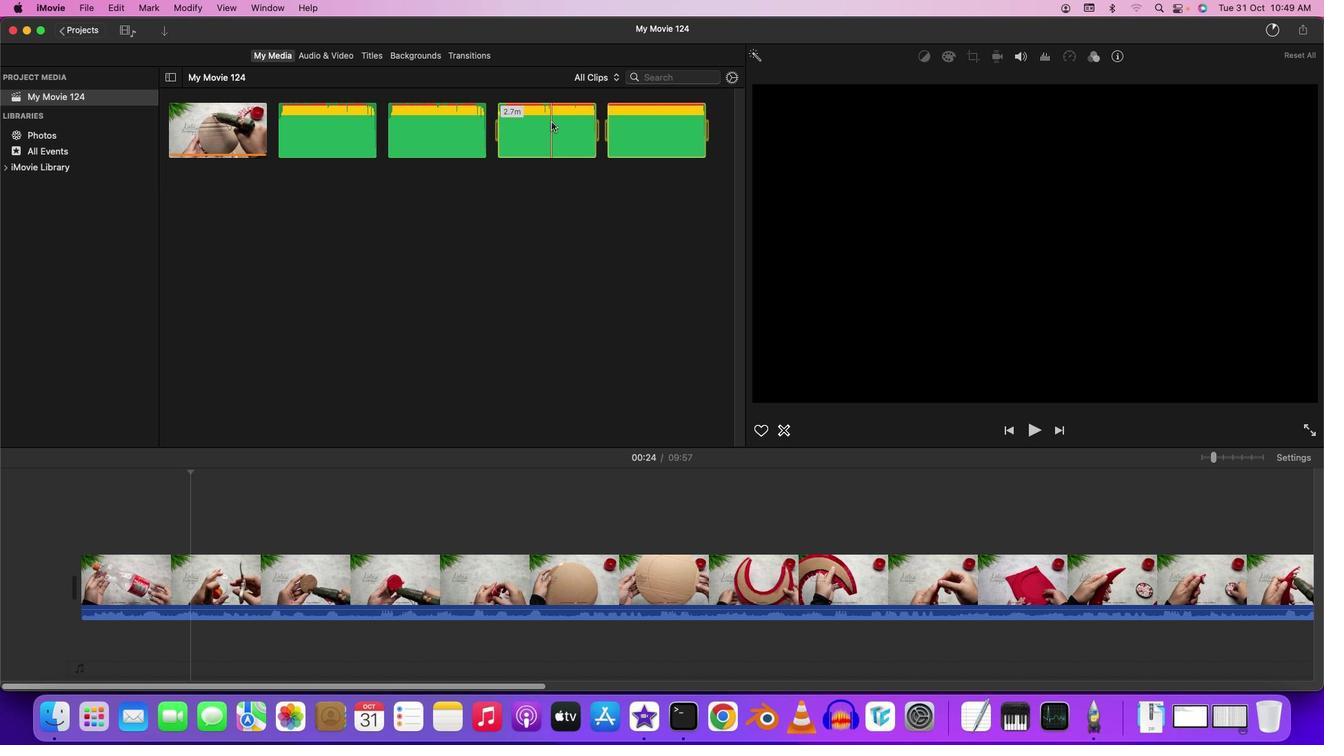 
Action: Mouse moved to (551, 121)
Screenshot: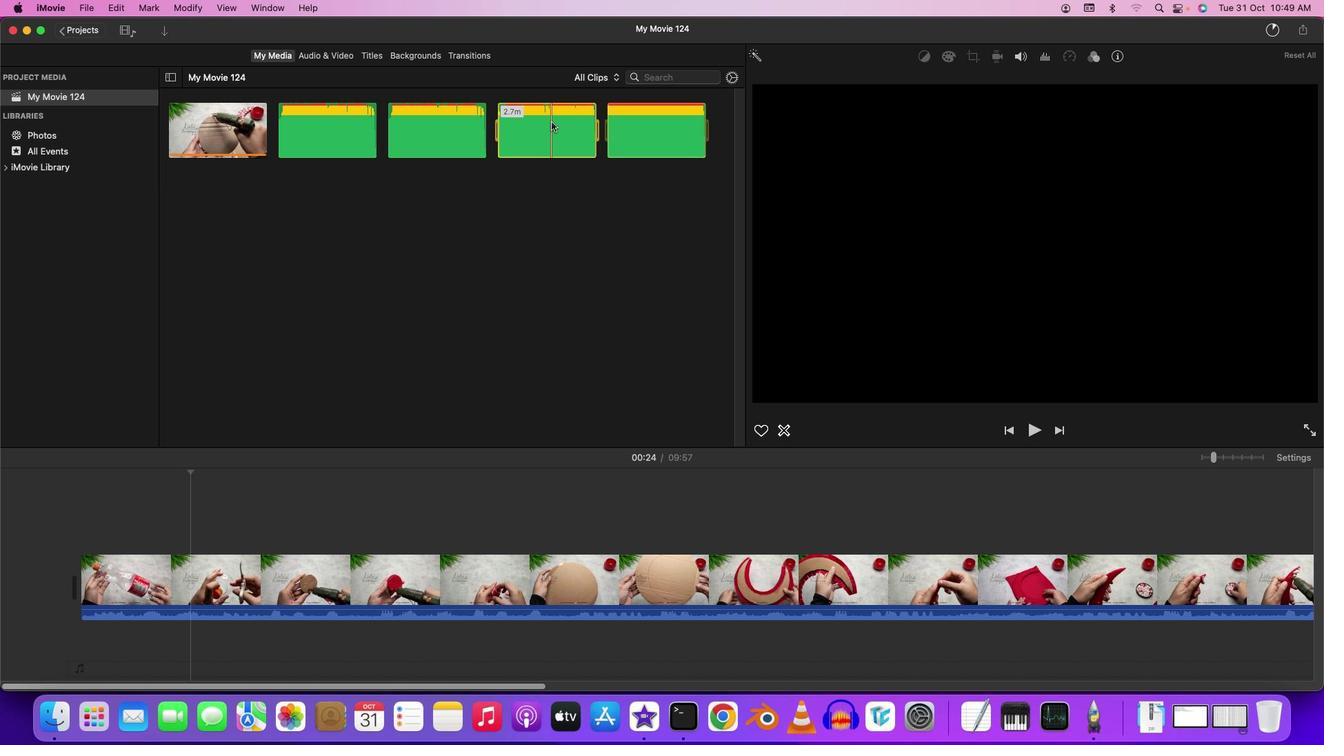 
Action: Key pressed Key.space
Screenshot: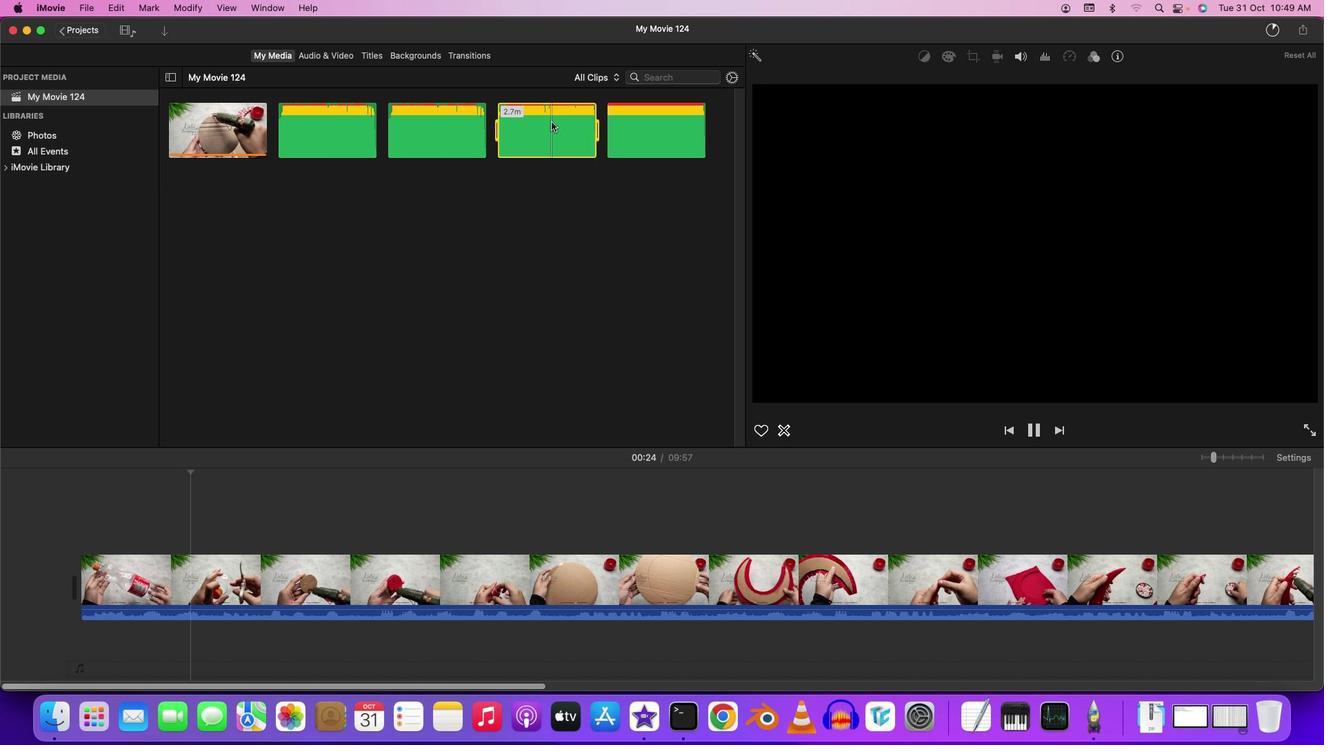 
Action: Mouse moved to (416, 117)
Screenshot: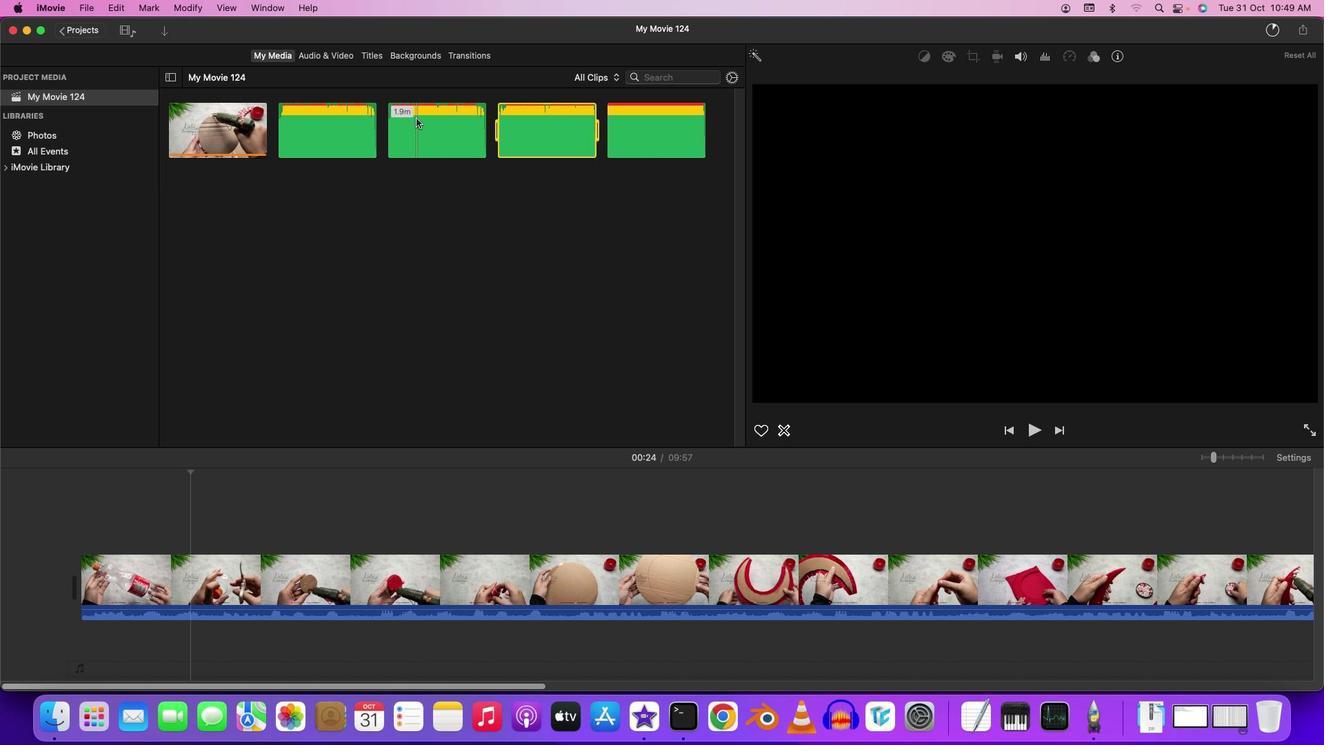 
Action: Mouse pressed left at (416, 117)
Screenshot: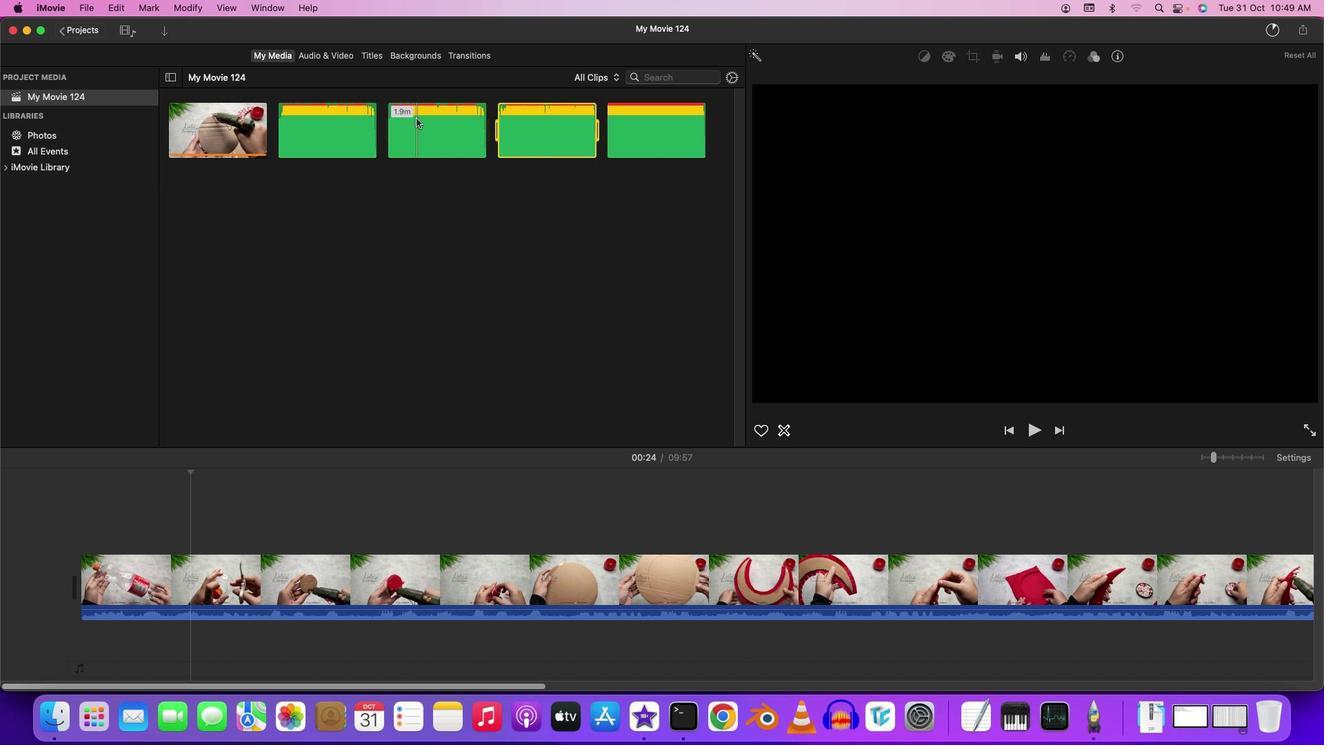 
Action: Key pressed Key.space
Screenshot: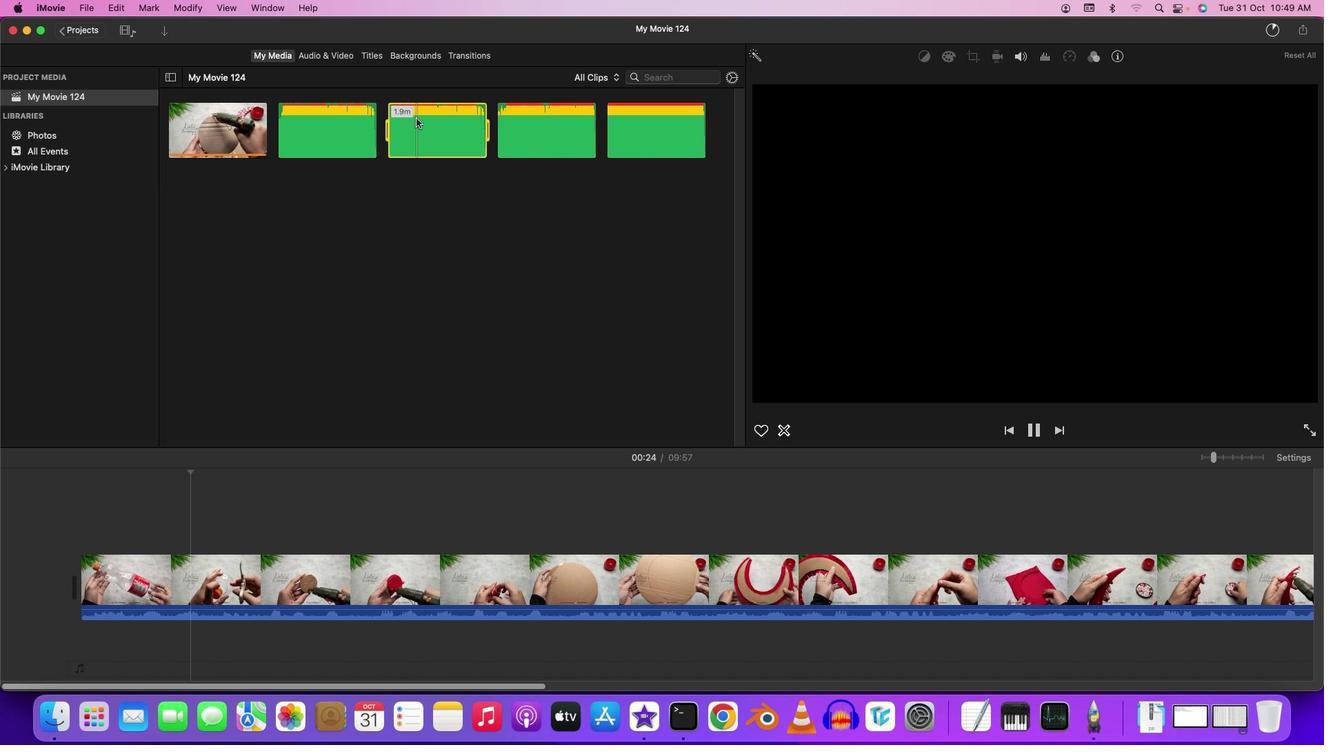 
Action: Mouse moved to (293, 131)
Screenshot: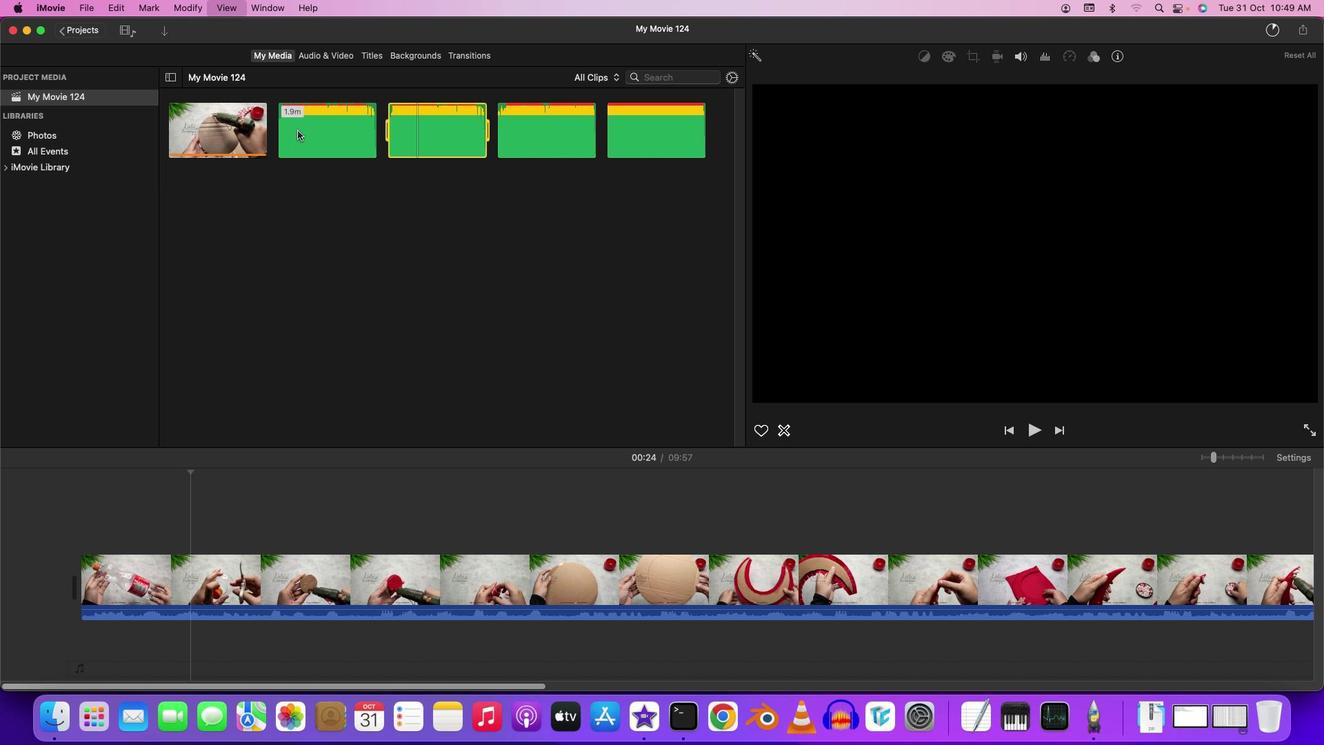 
Action: Key pressed Key.space
Screenshot: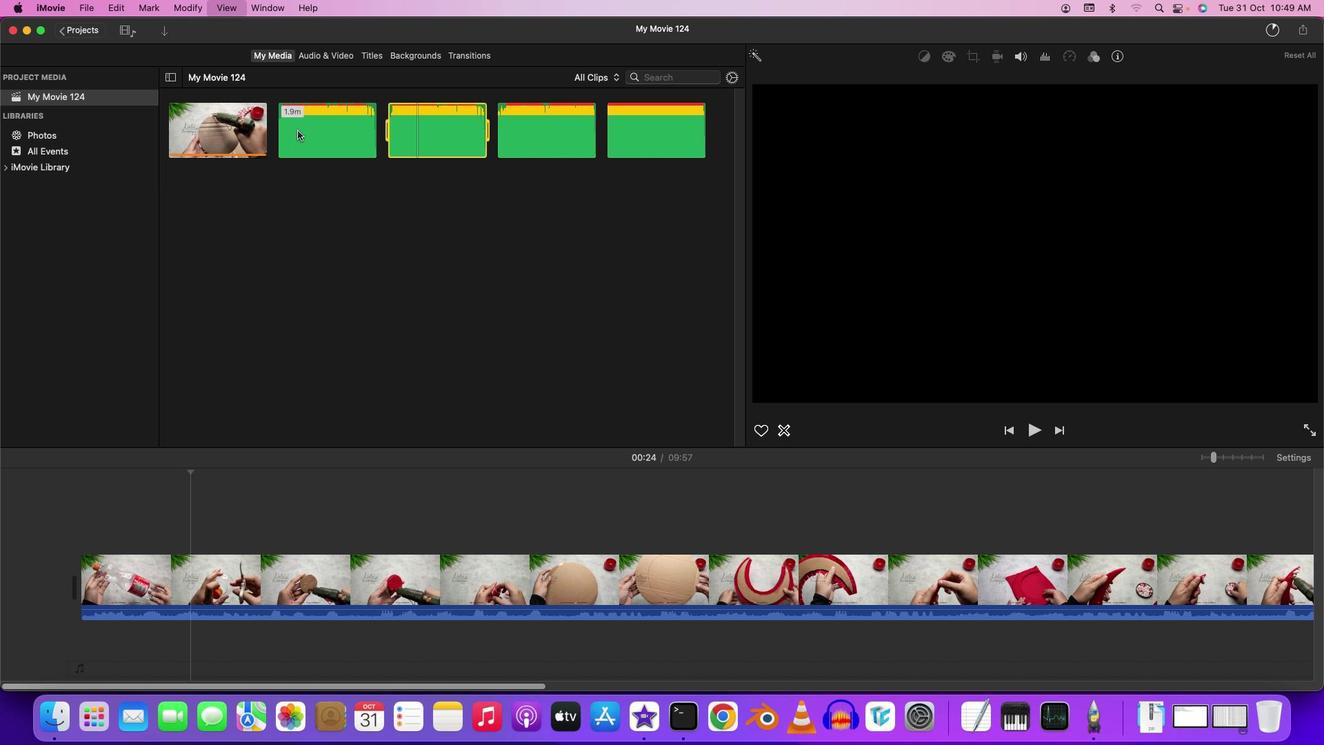 
Action: Mouse moved to (284, 122)
Screenshot: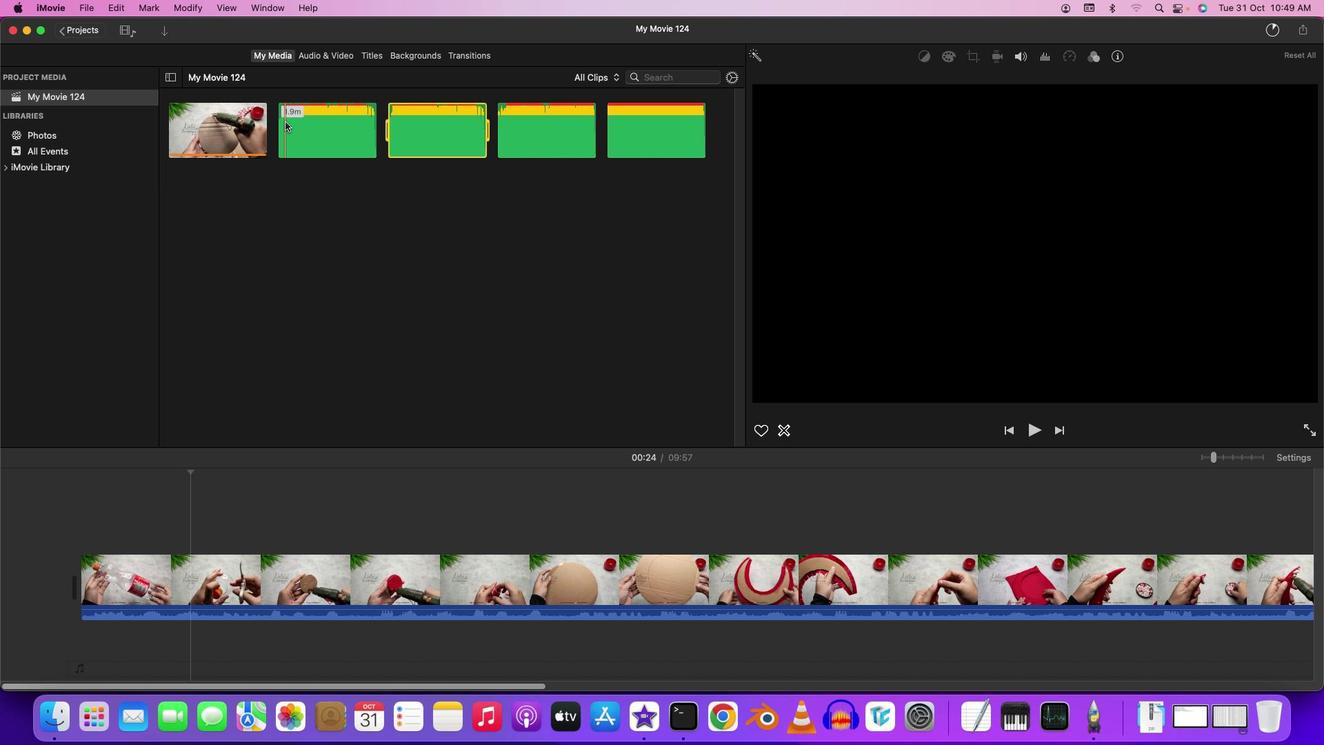 
Action: Mouse pressed left at (284, 122)
Screenshot: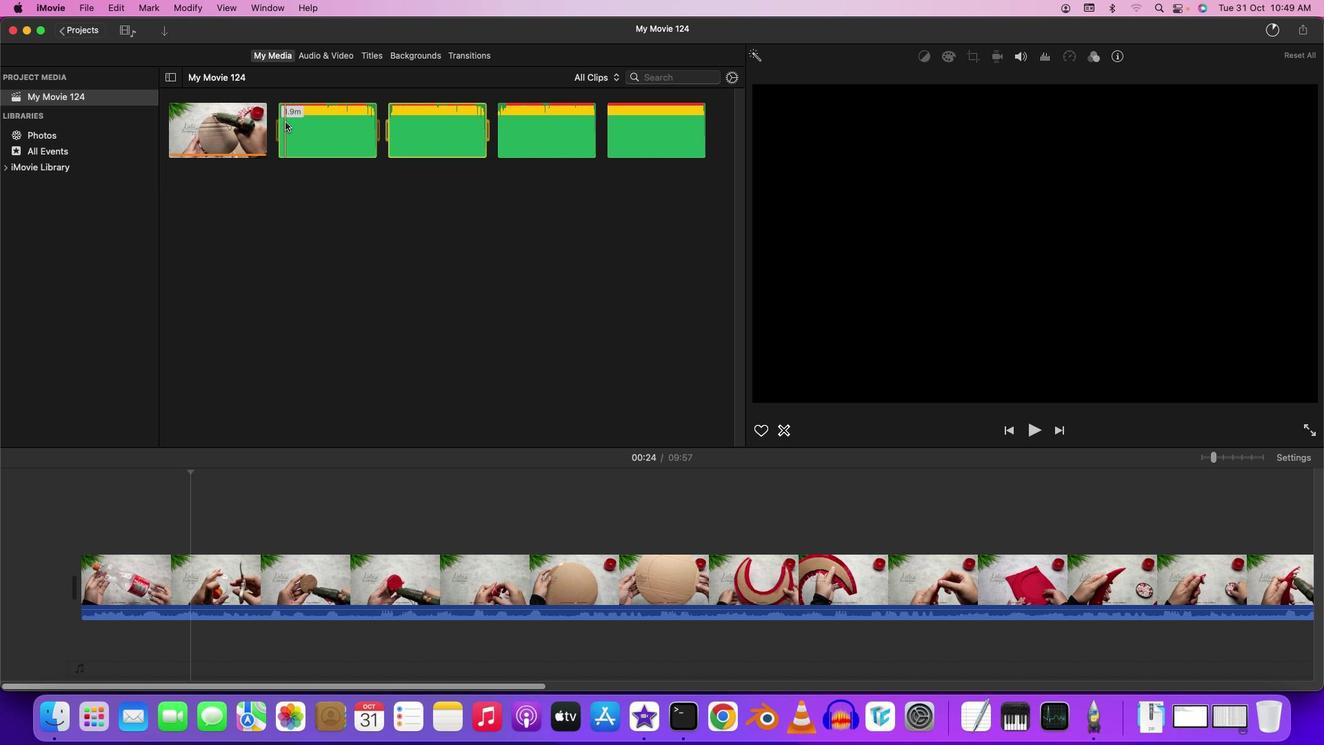 
Action: Key pressed Key.space
Screenshot: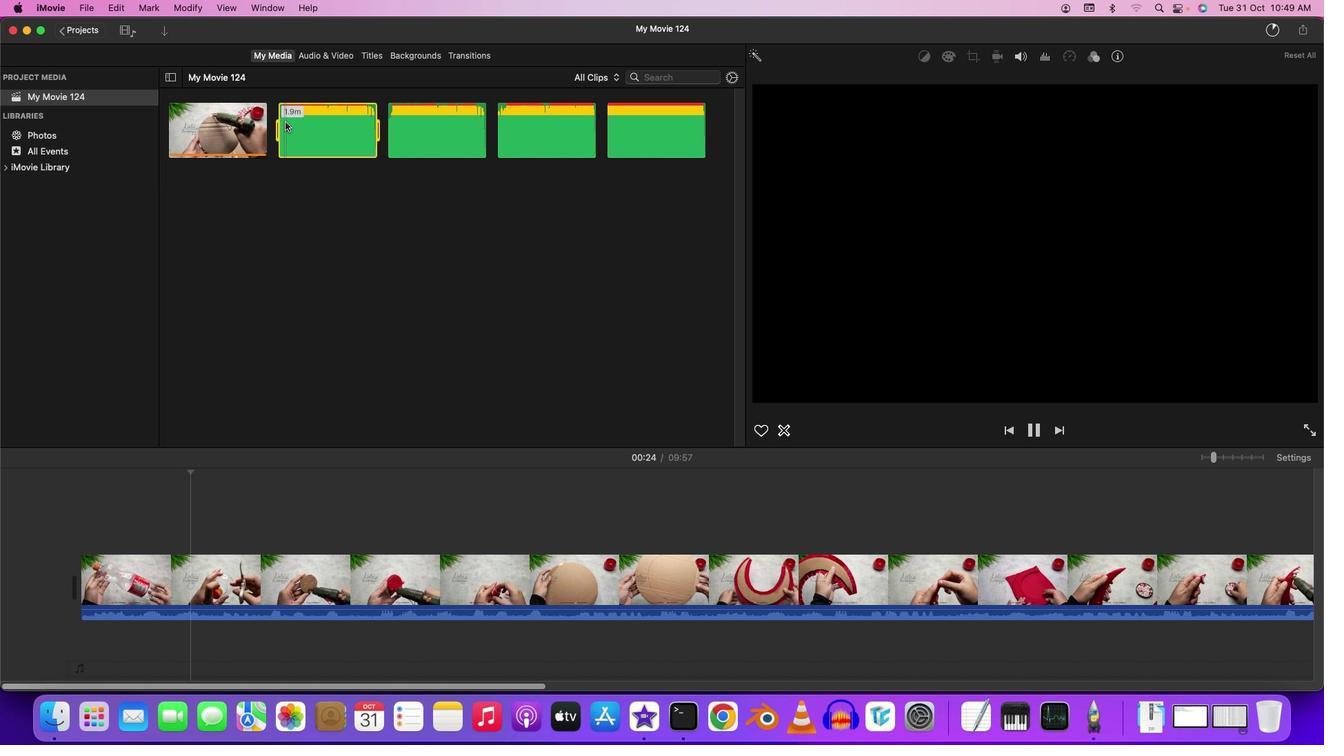 
Action: Mouse moved to (313, 122)
Screenshot: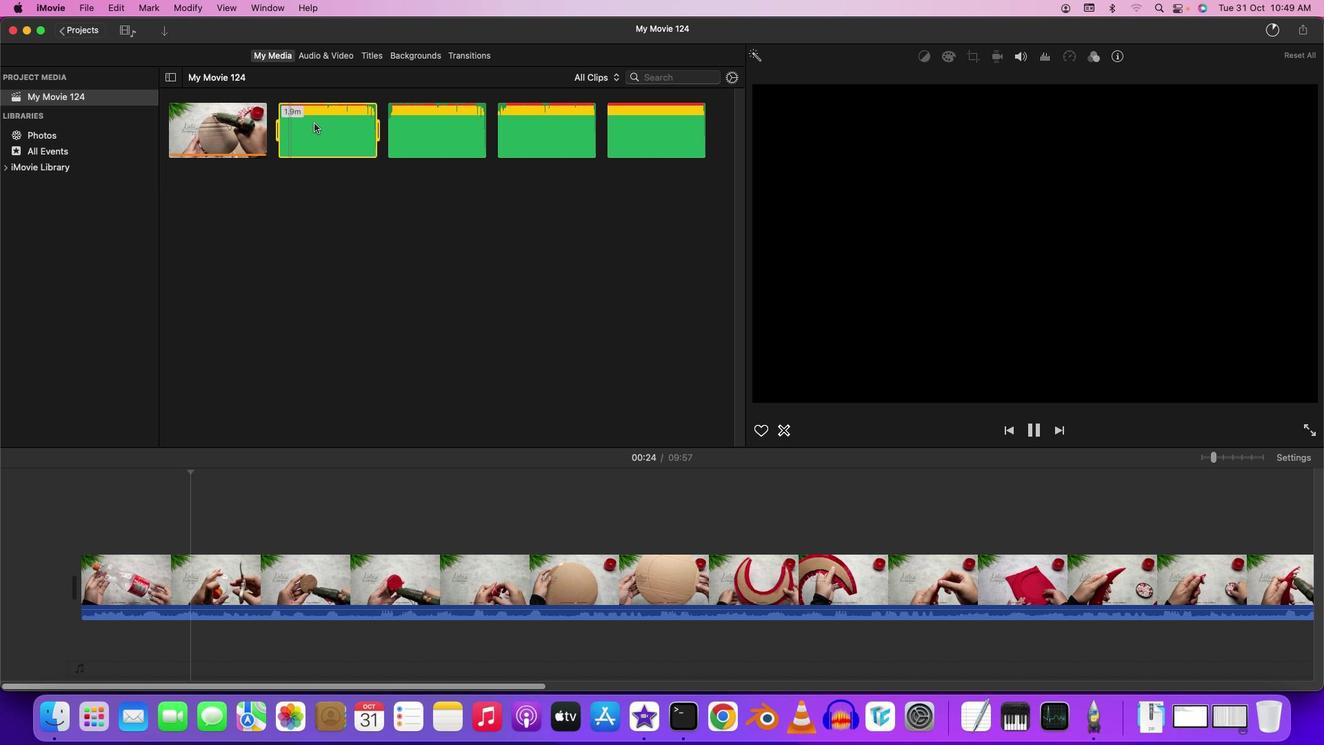 
Action: Key pressed Key.space
Screenshot: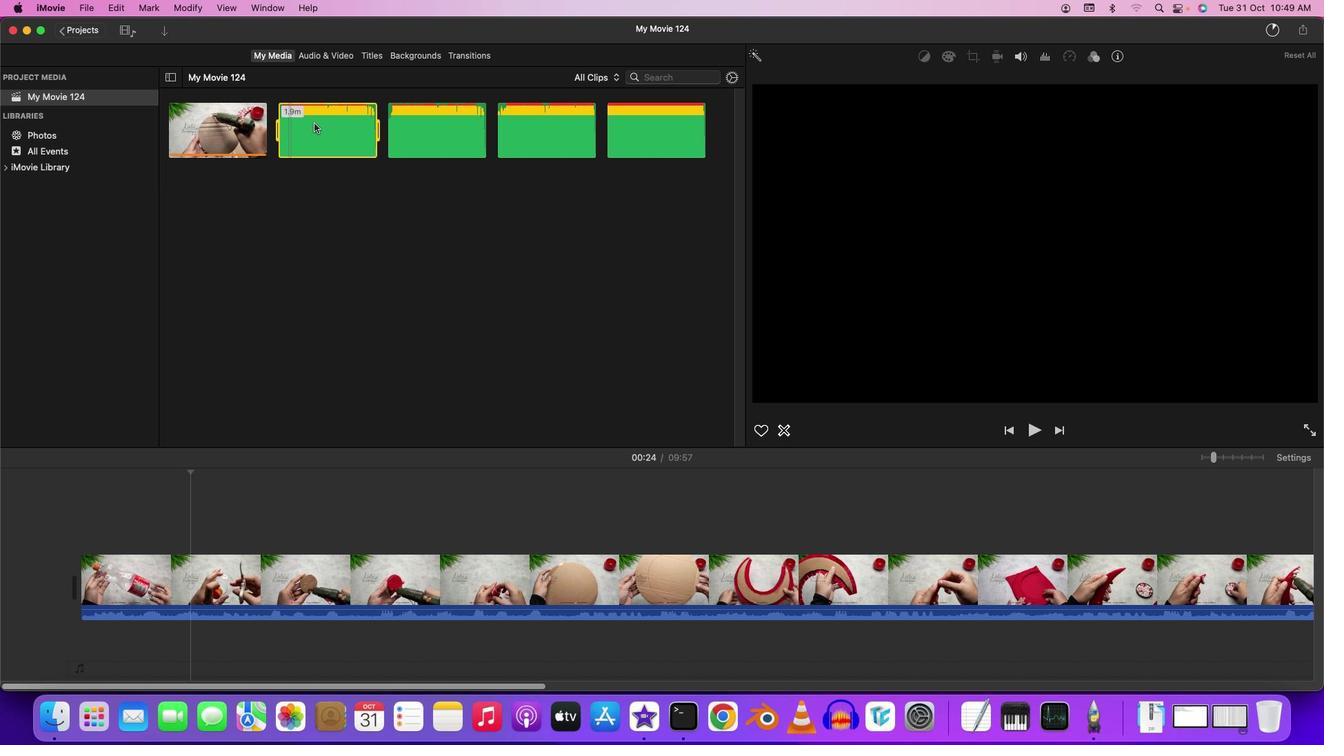 
Action: Mouse moved to (318, 119)
Screenshot: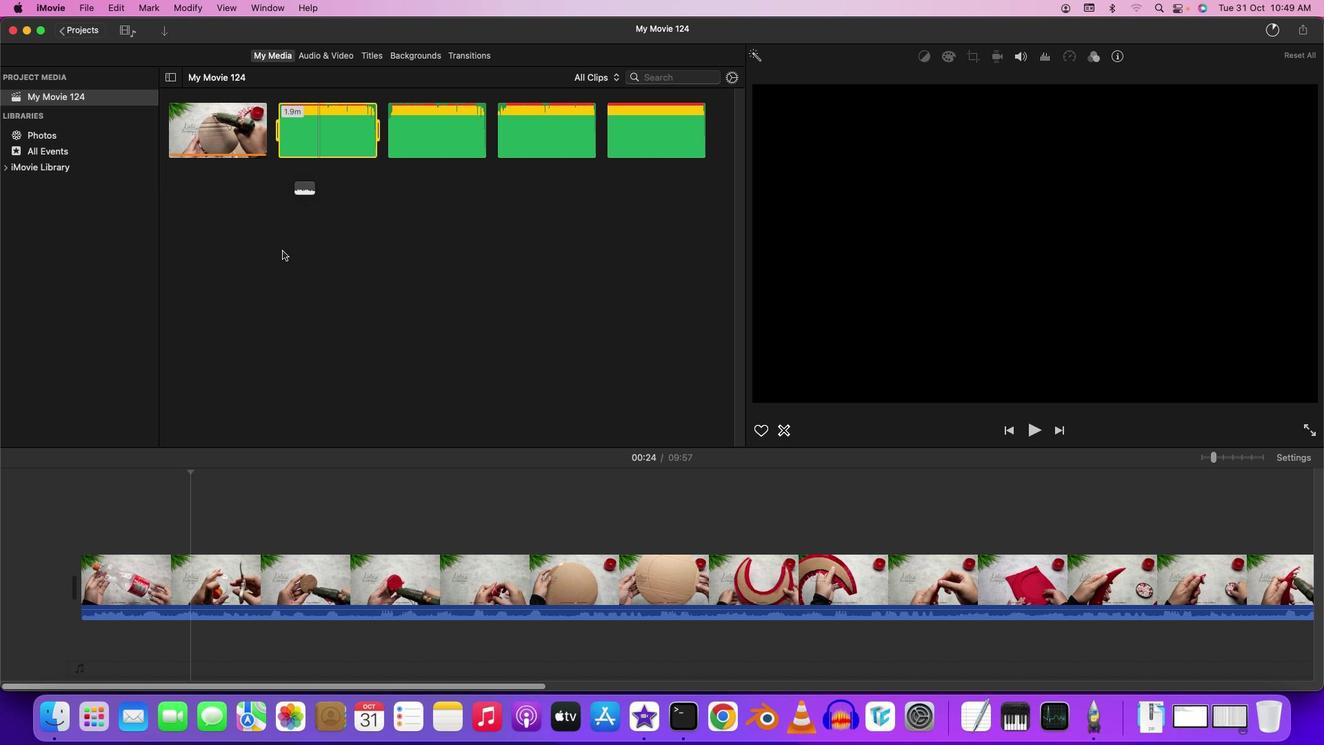 
Action: Mouse pressed left at (318, 119)
Screenshot: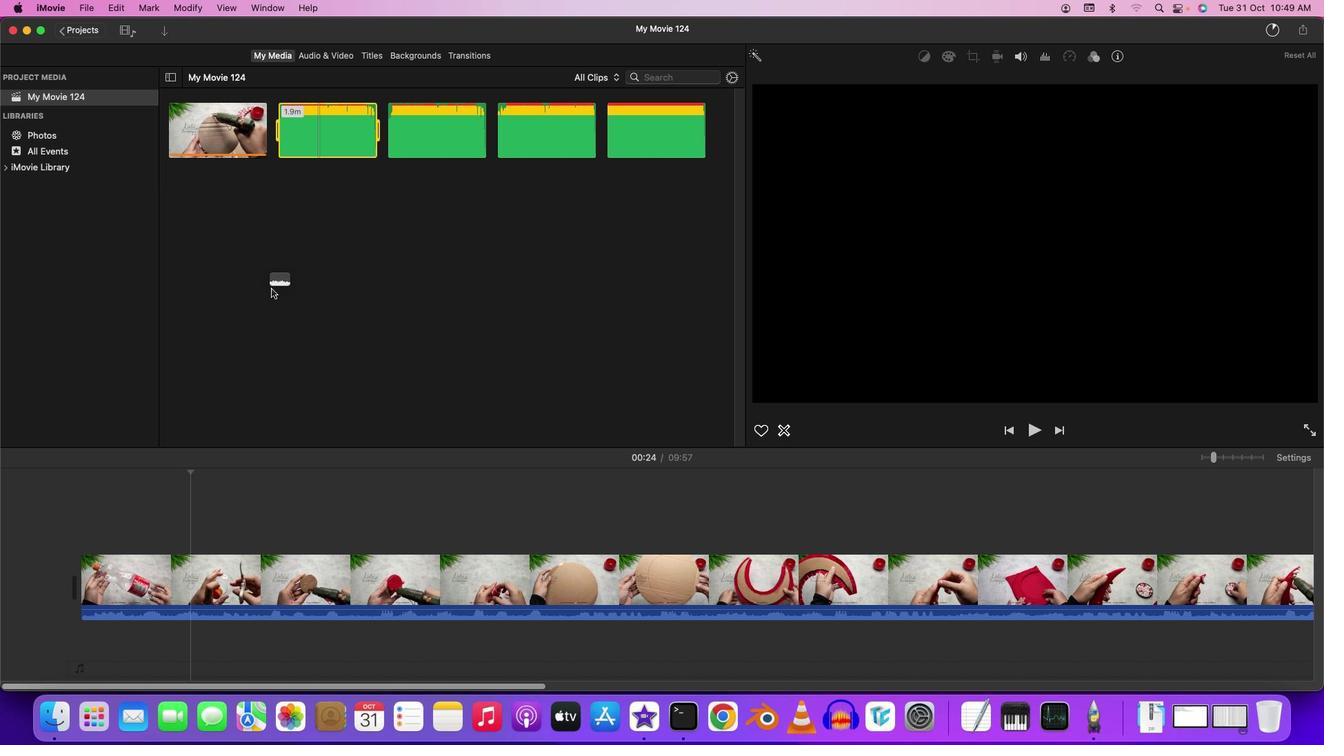 
Action: Mouse moved to (204, 609)
Screenshot: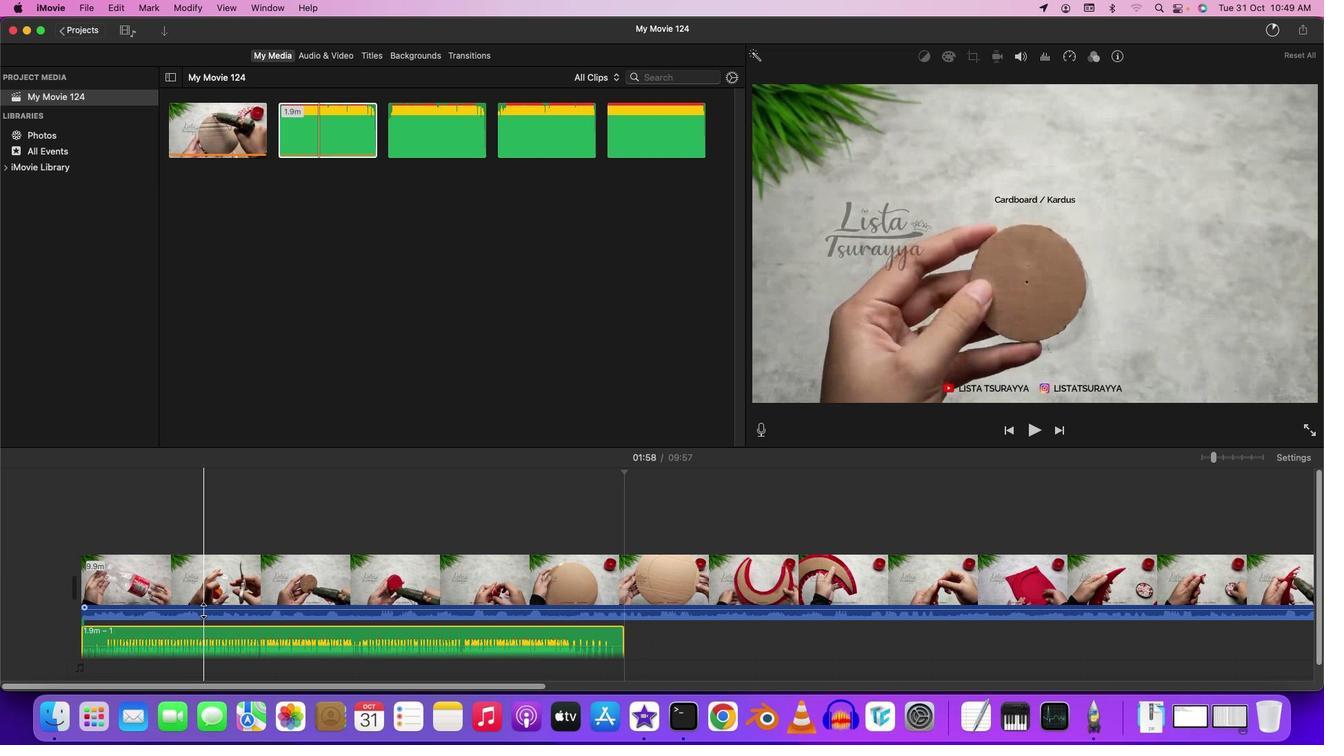 
Action: Mouse pressed left at (204, 609)
Screenshot: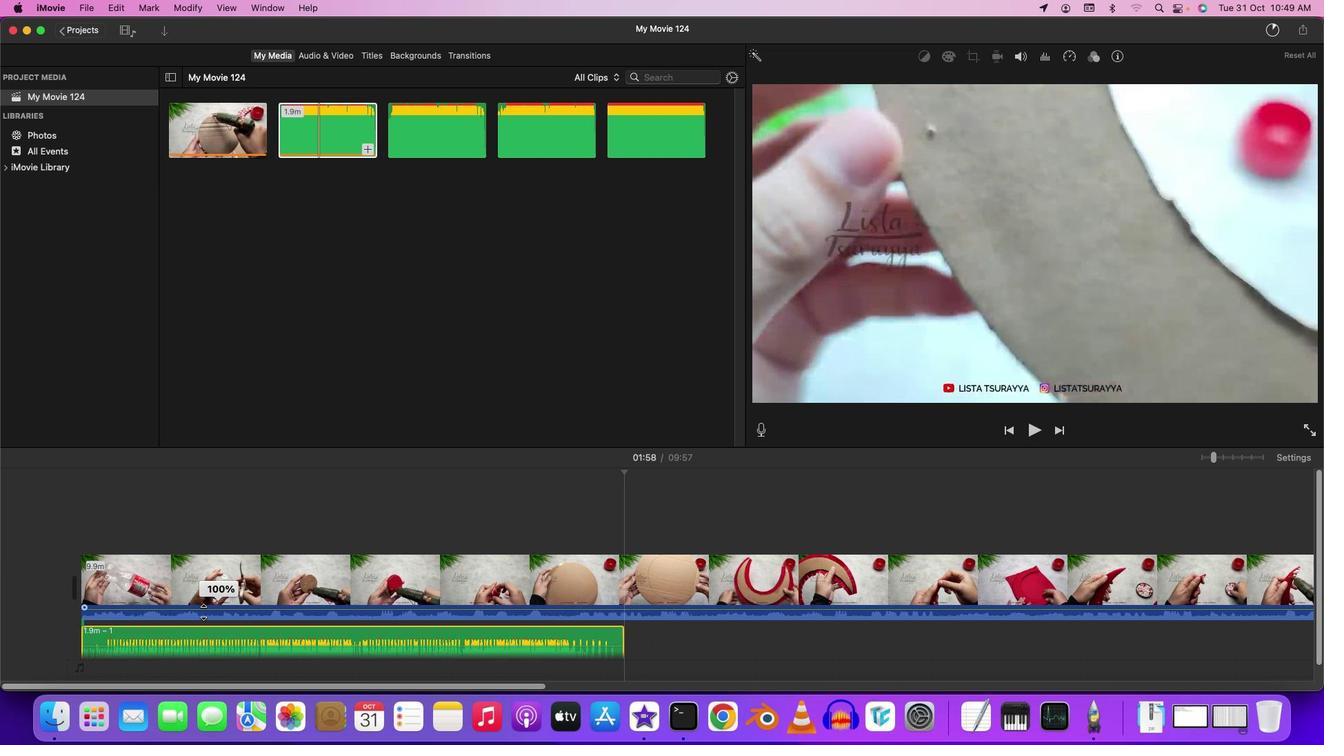 
Action: Mouse moved to (73, 517)
Screenshot: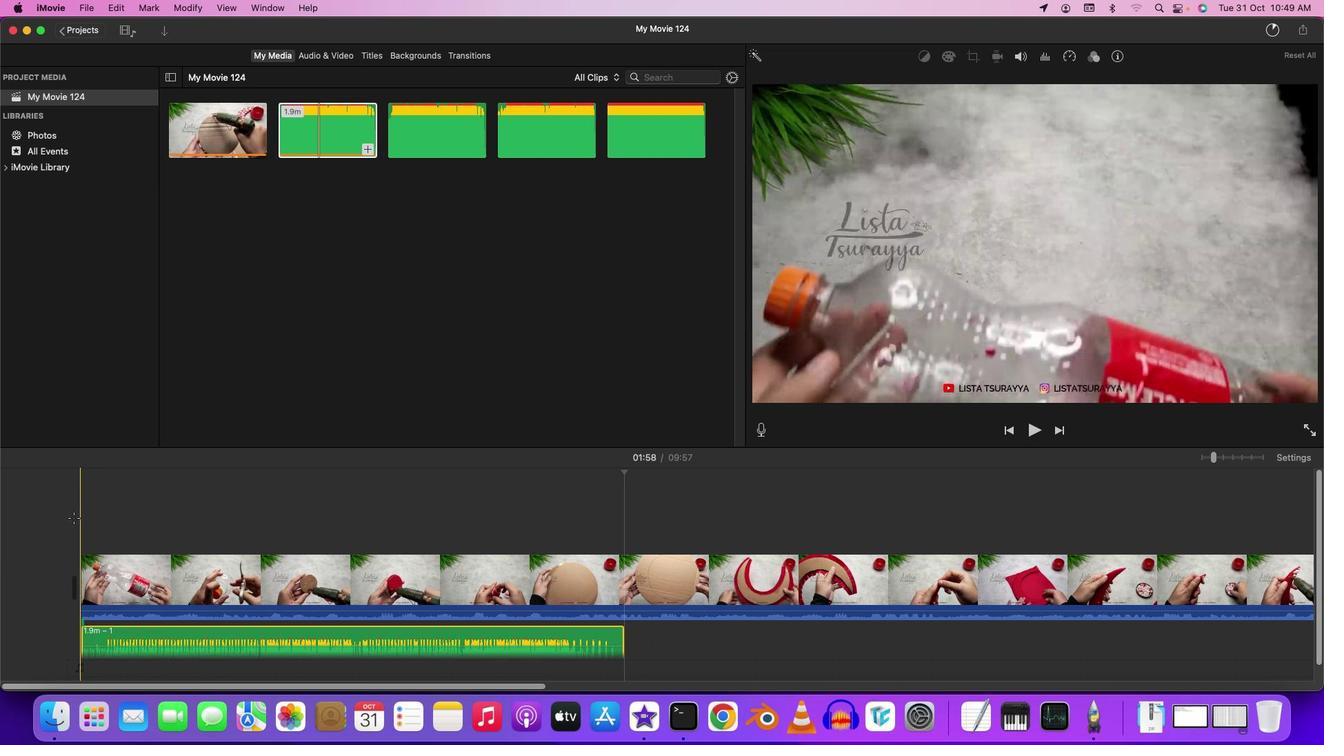 
Action: Mouse pressed left at (73, 517)
Screenshot: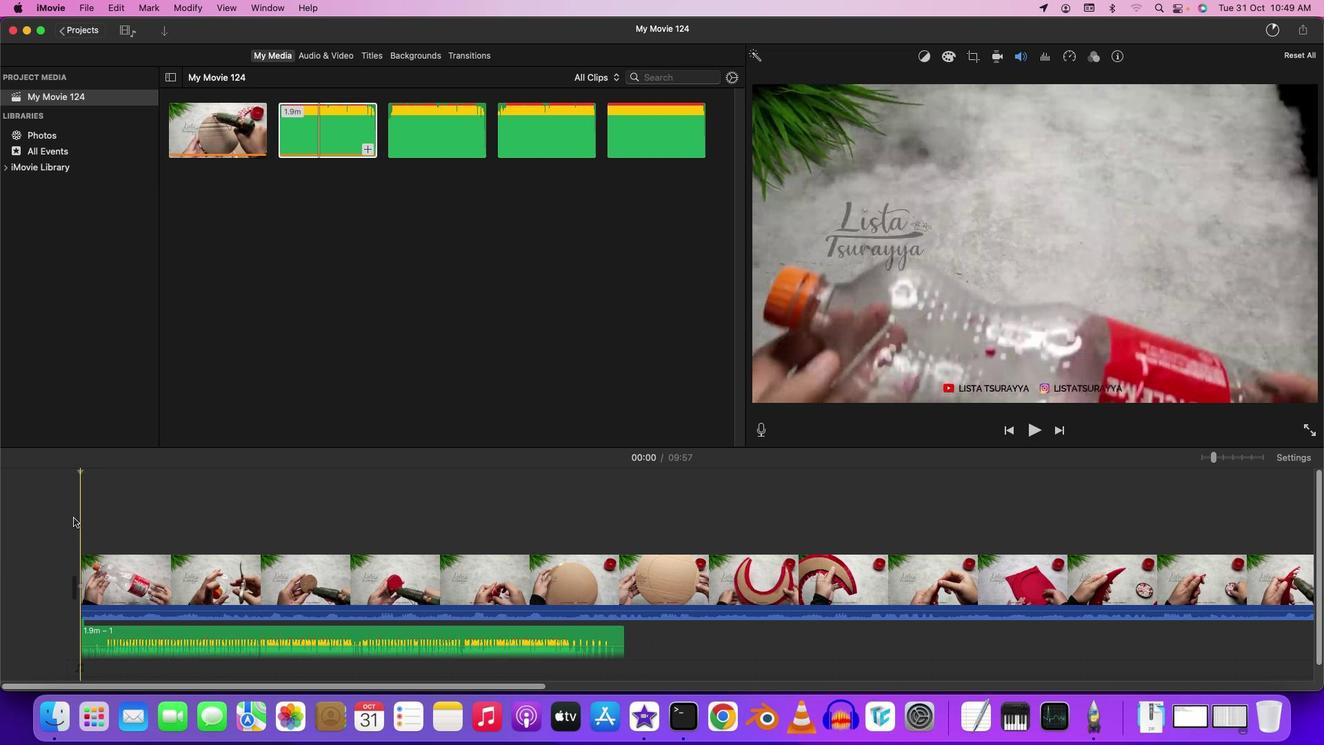
Action: Mouse moved to (73, 517)
Screenshot: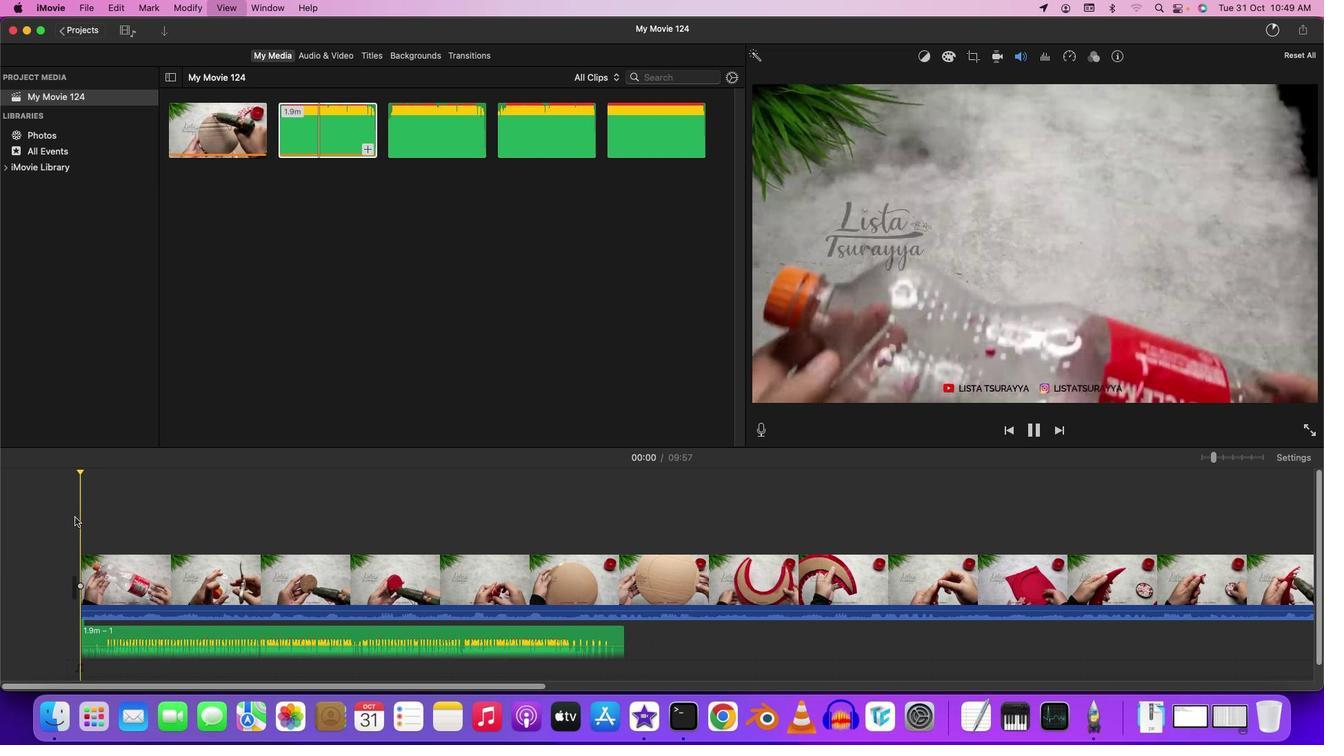 
Action: Key pressed Key.space
Screenshot: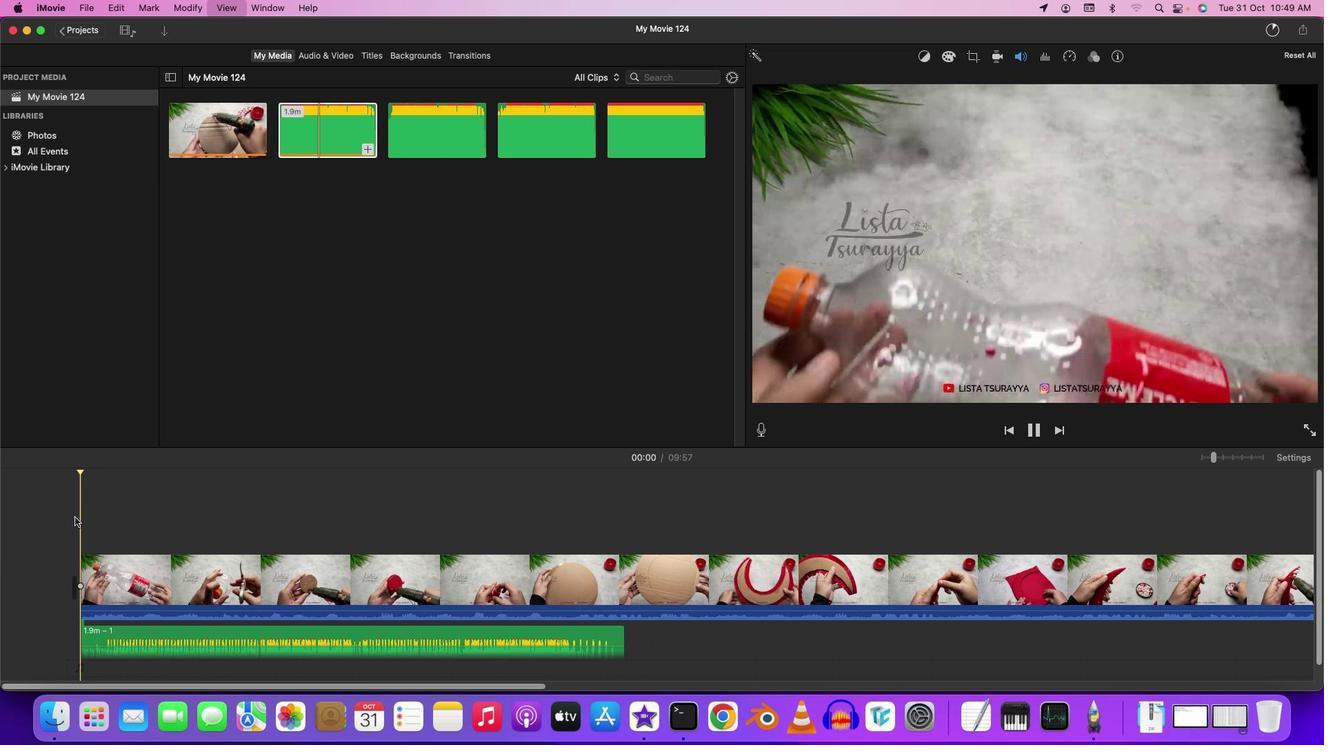 
Action: Mouse moved to (1319, 542)
Screenshot: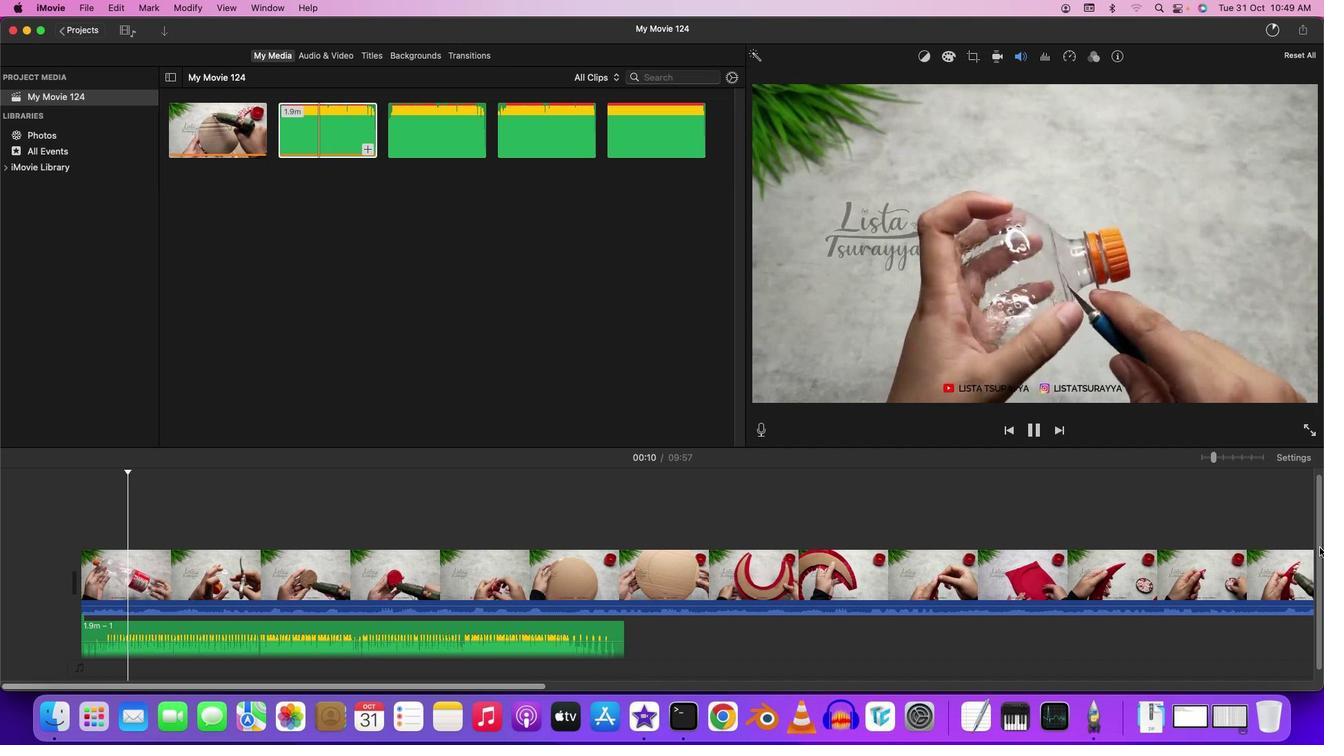 
Action: Mouse pressed left at (1319, 542)
Screenshot: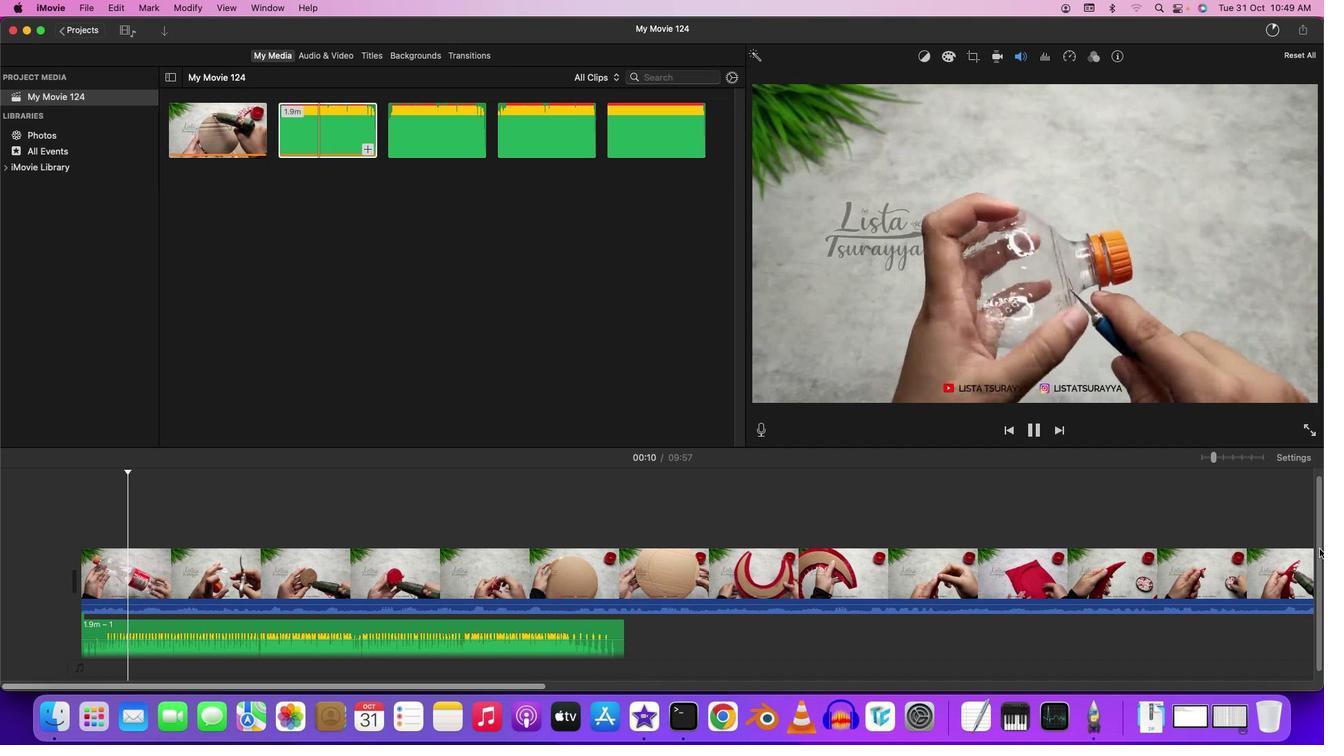 
Action: Mouse moved to (219, 685)
Screenshot: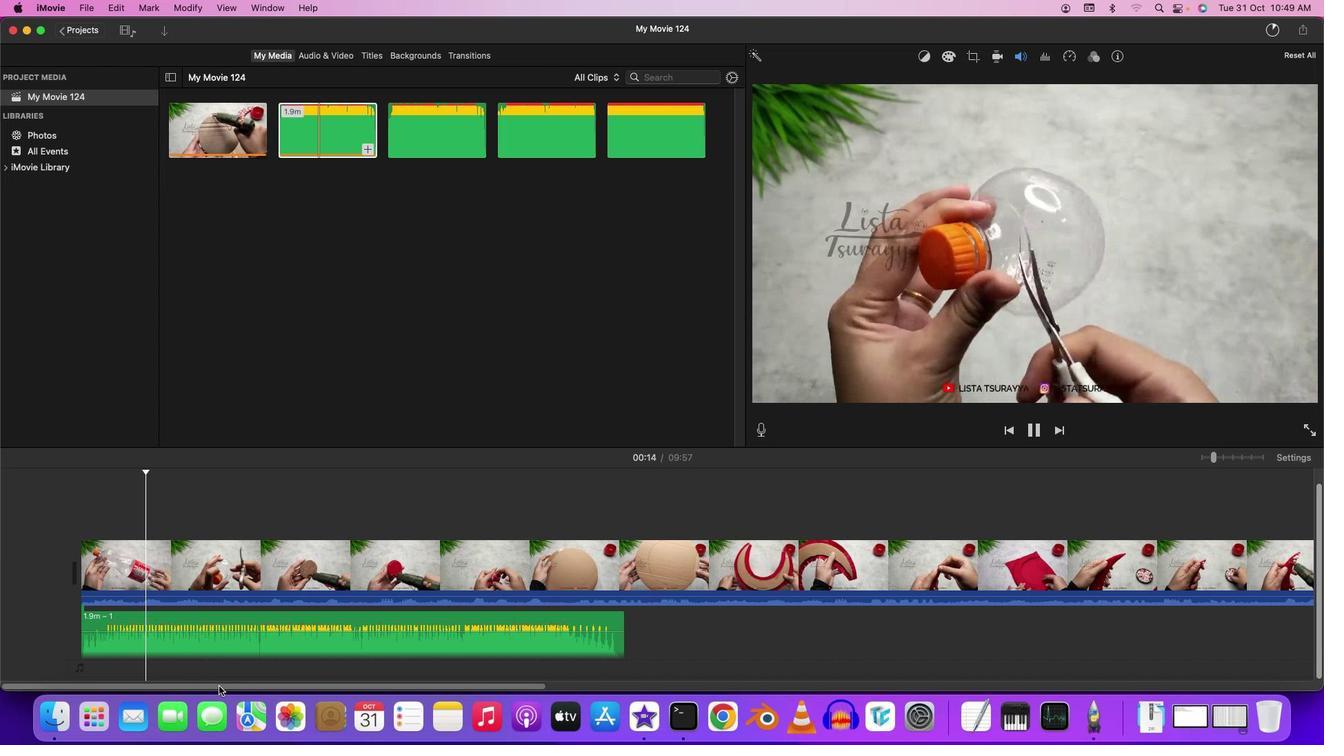 
Action: Mouse pressed left at (219, 685)
Screenshot: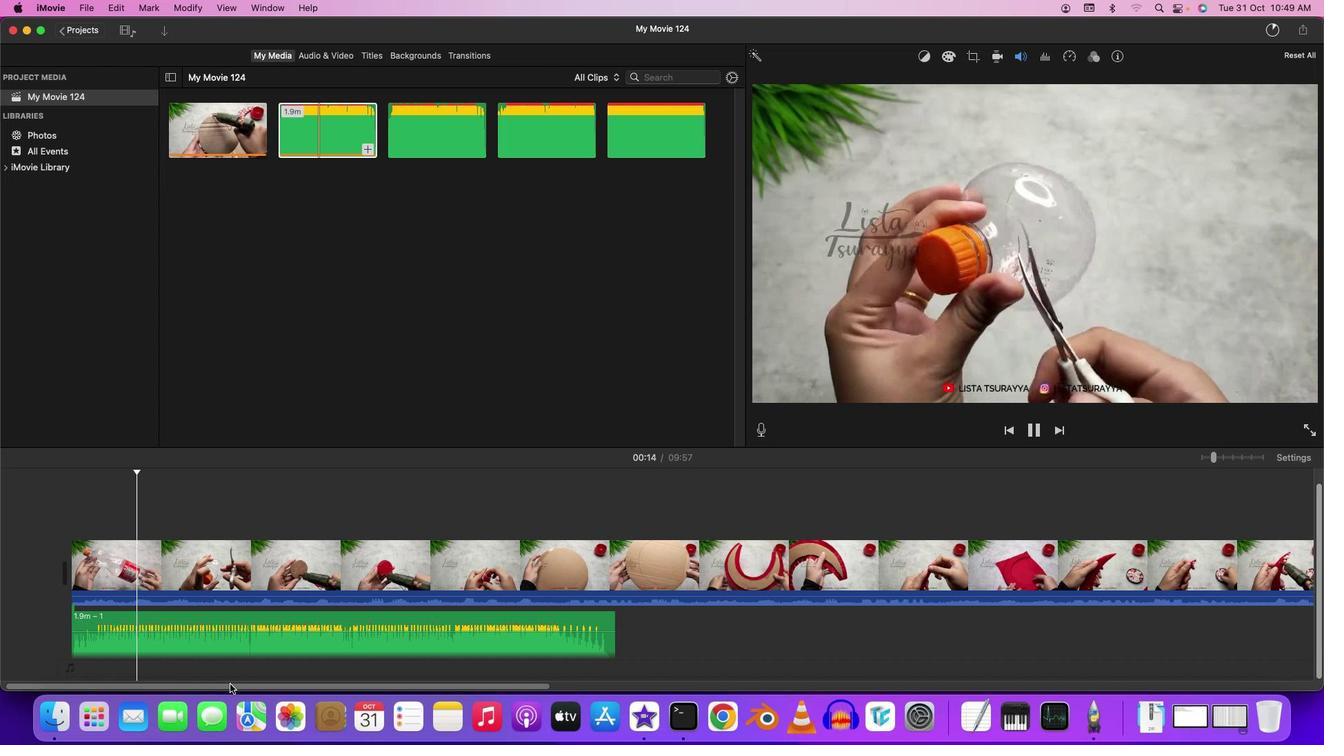 
Action: Mouse moved to (220, 508)
Screenshot: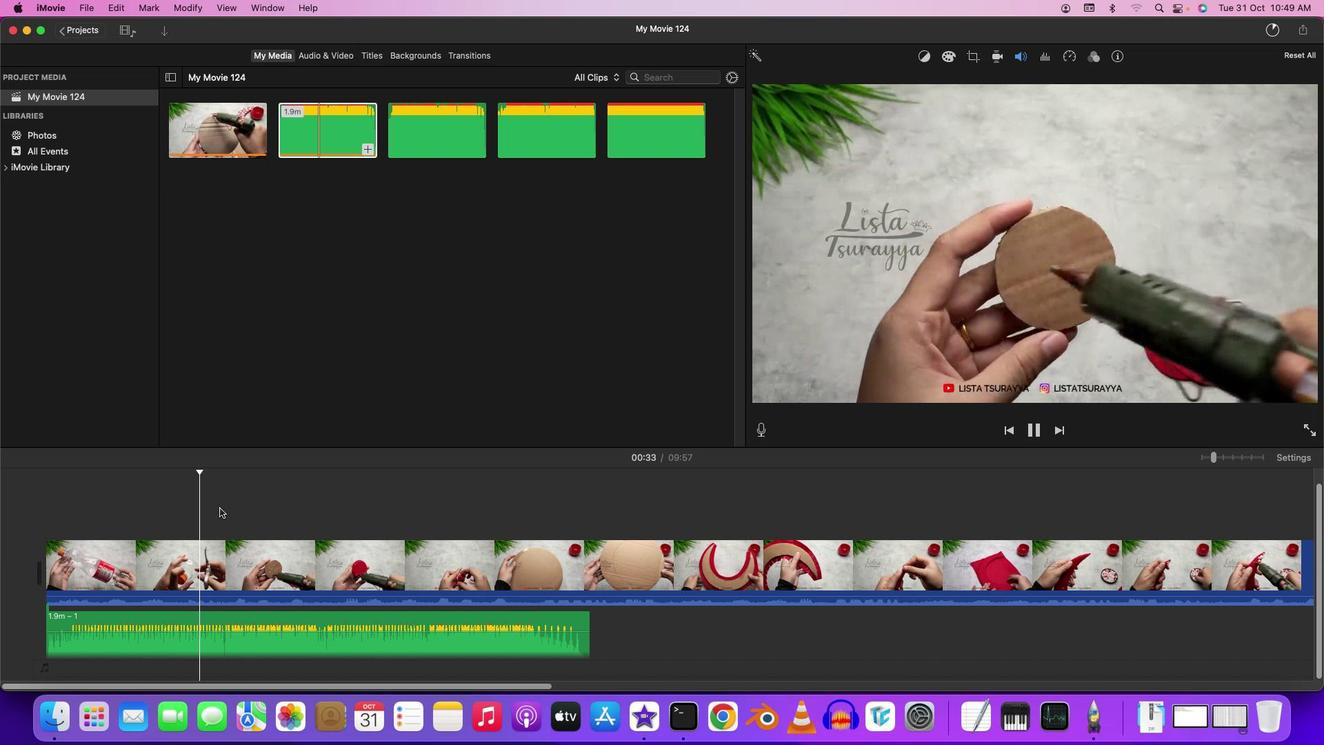 
Action: Mouse pressed left at (220, 508)
Screenshot: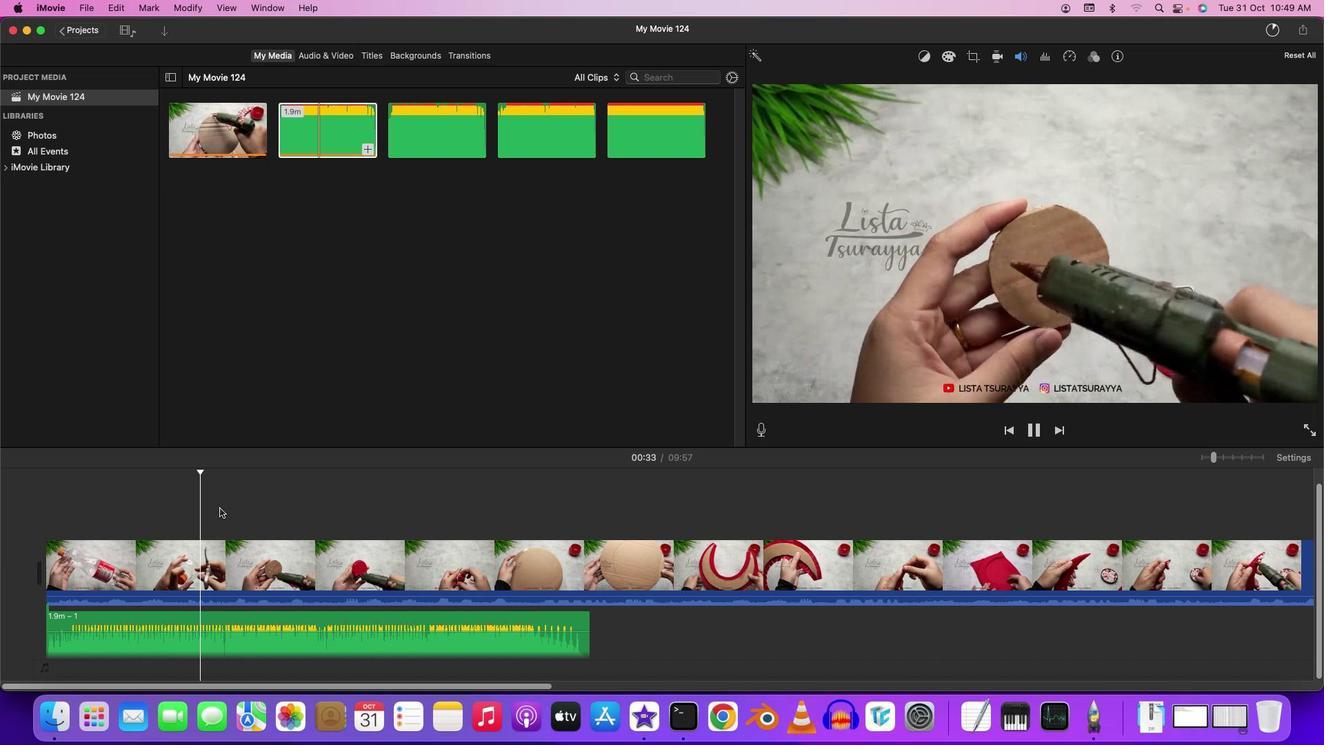 
Action: Mouse moved to (383, 516)
Screenshot: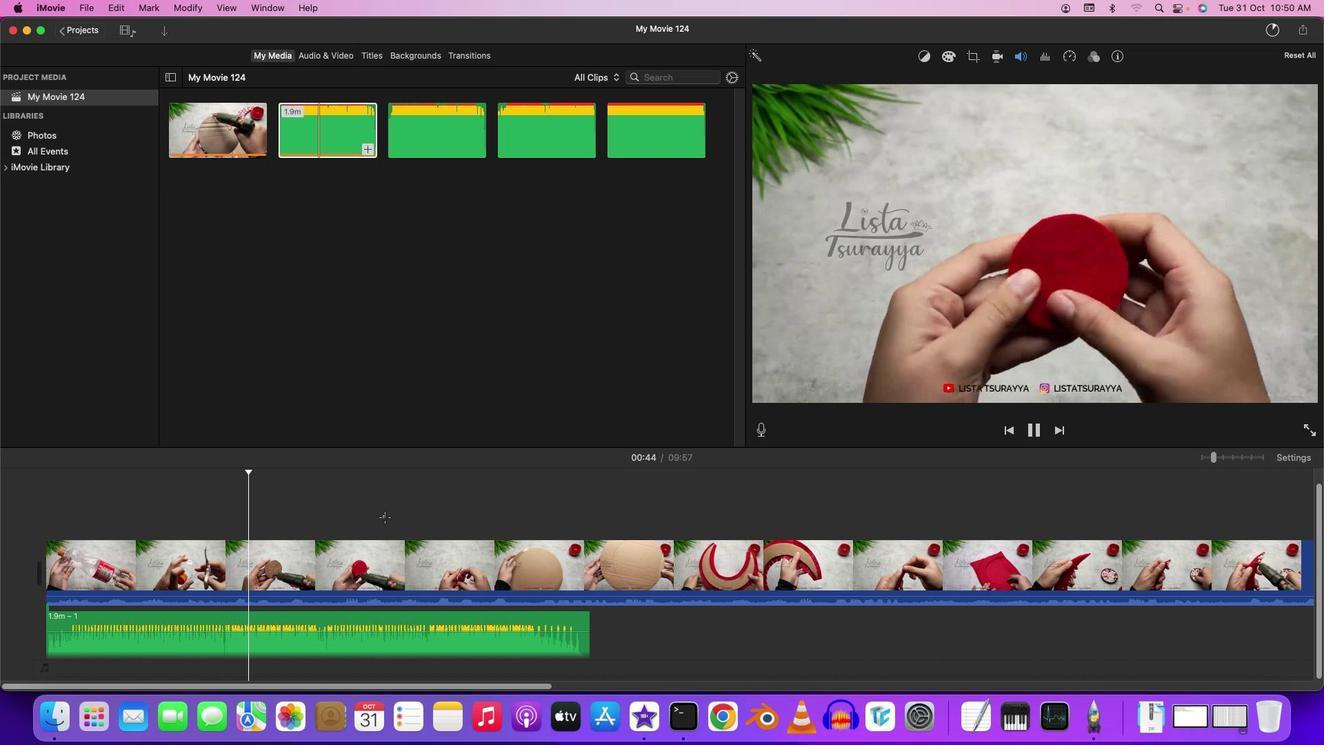 
Action: Mouse pressed left at (383, 516)
Screenshot: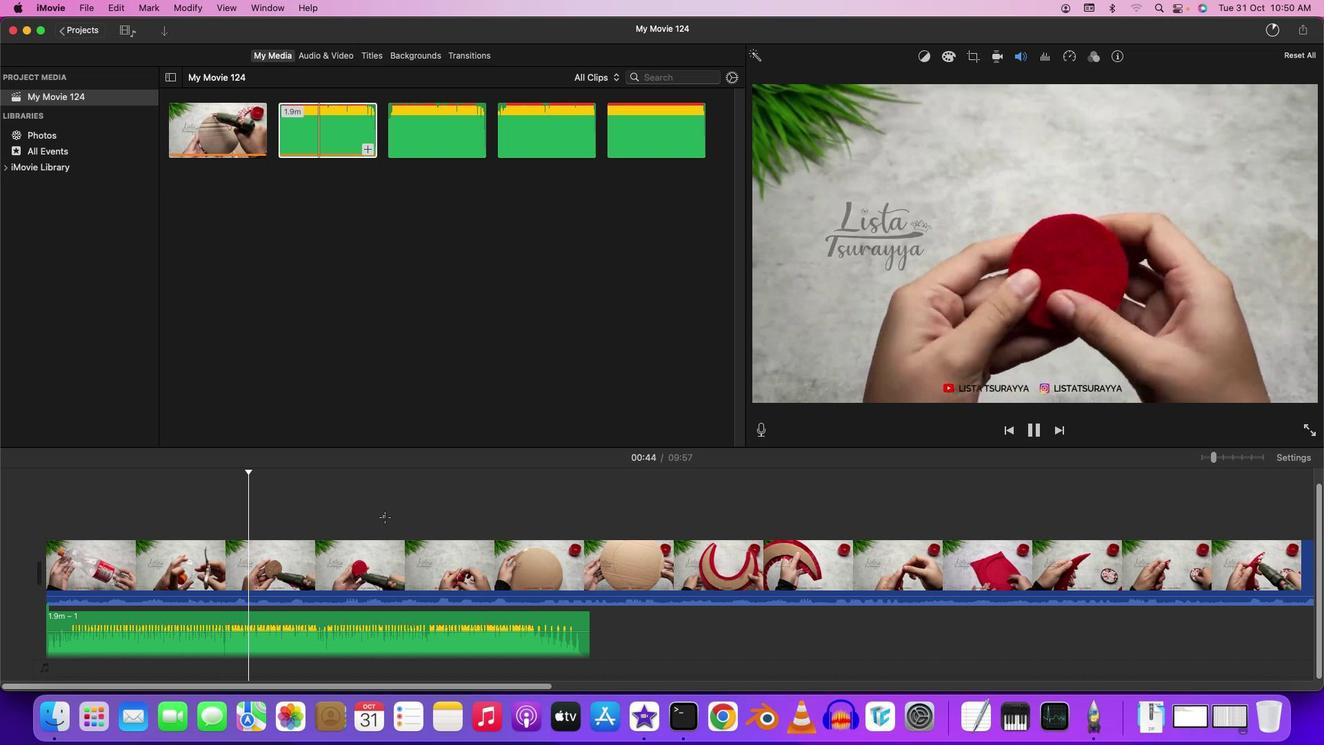 
Action: Mouse moved to (525, 507)
Screenshot: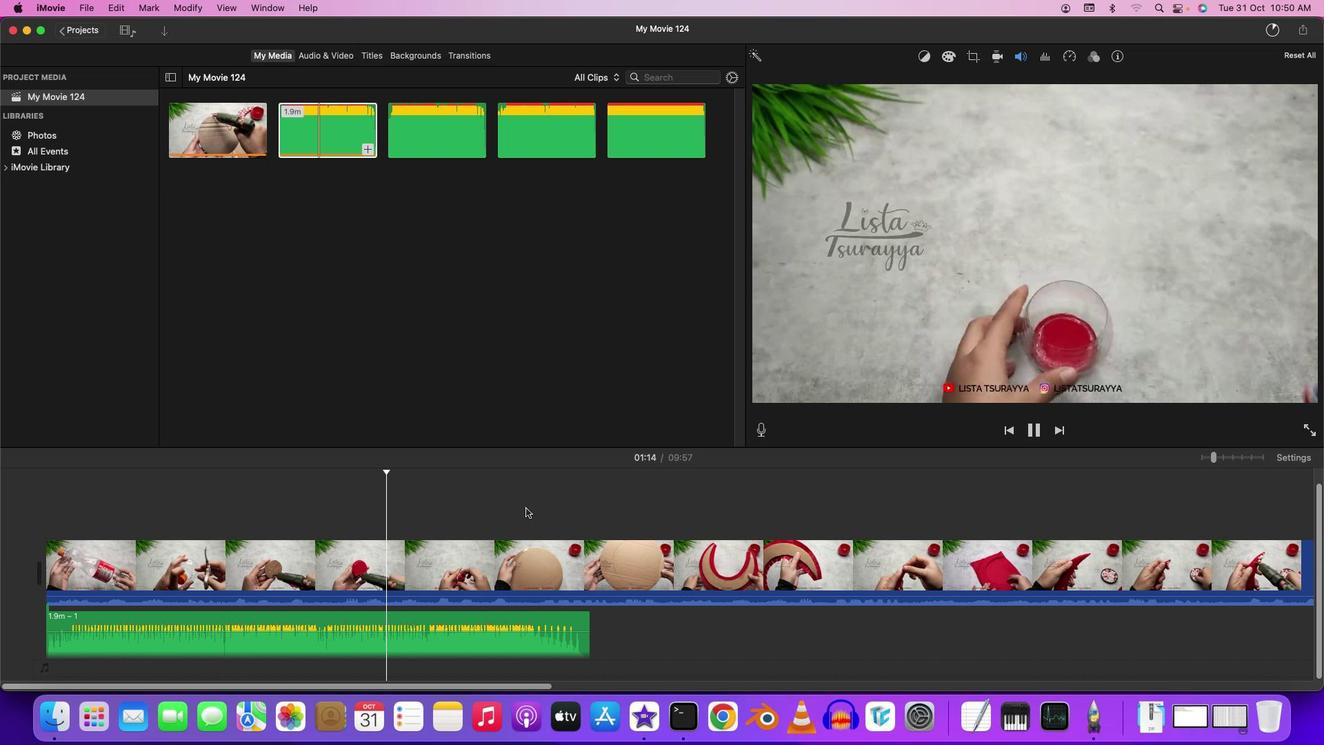 
Action: Mouse pressed left at (525, 507)
Screenshot: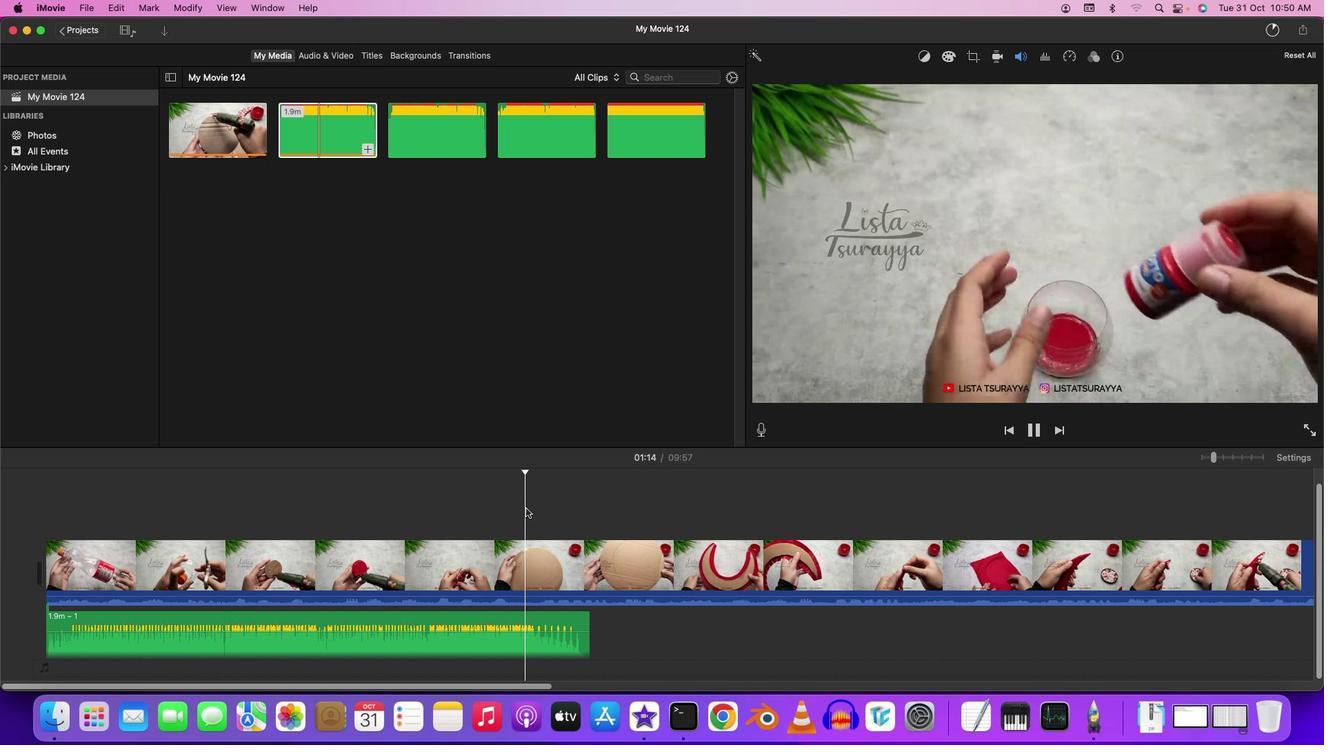 
Action: Mouse moved to (567, 490)
Screenshot: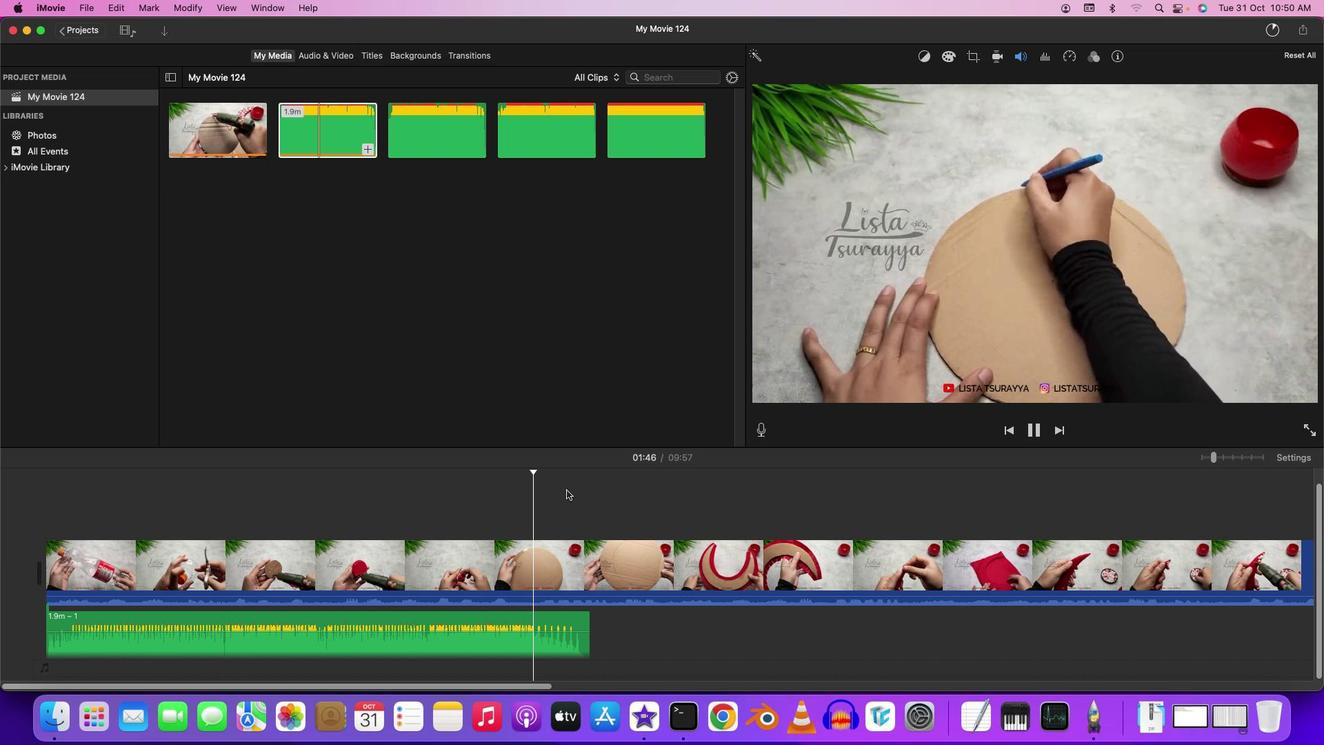 
Action: Mouse pressed left at (567, 490)
Screenshot: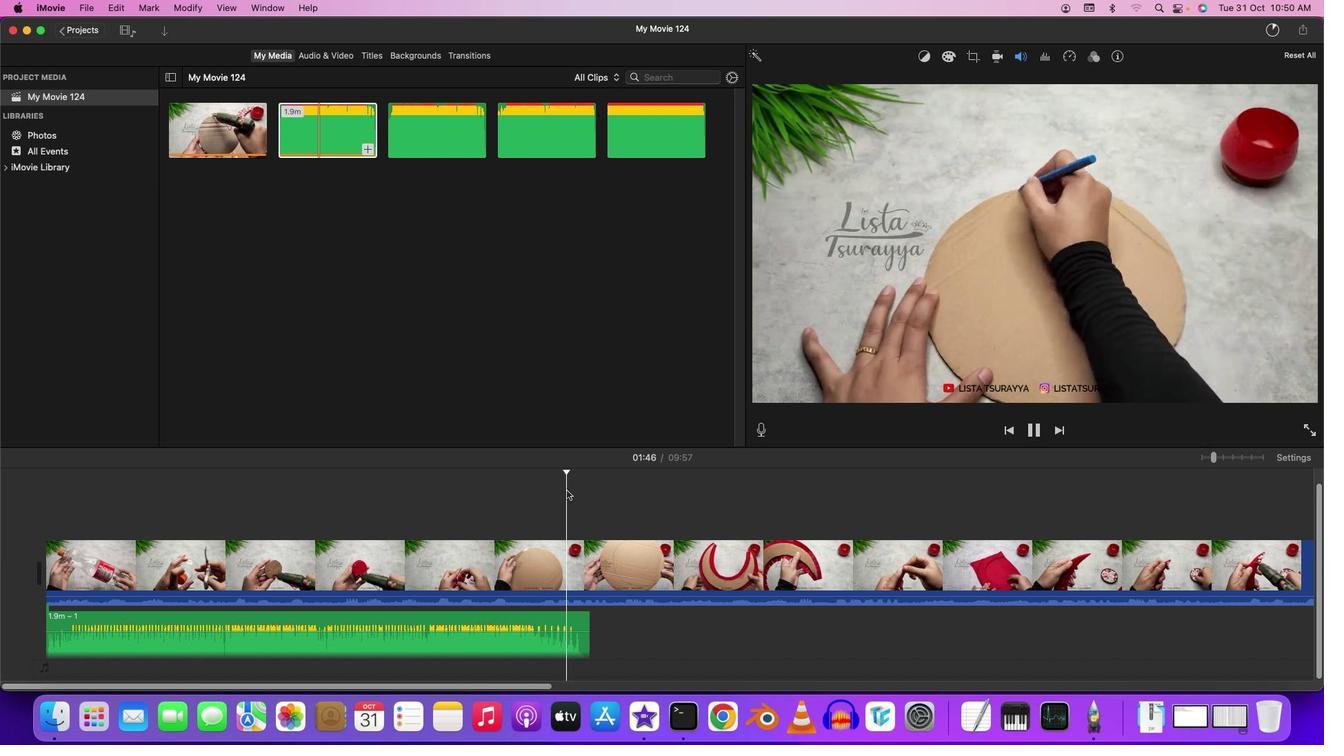 
Action: Key pressed Key.space
Screenshot: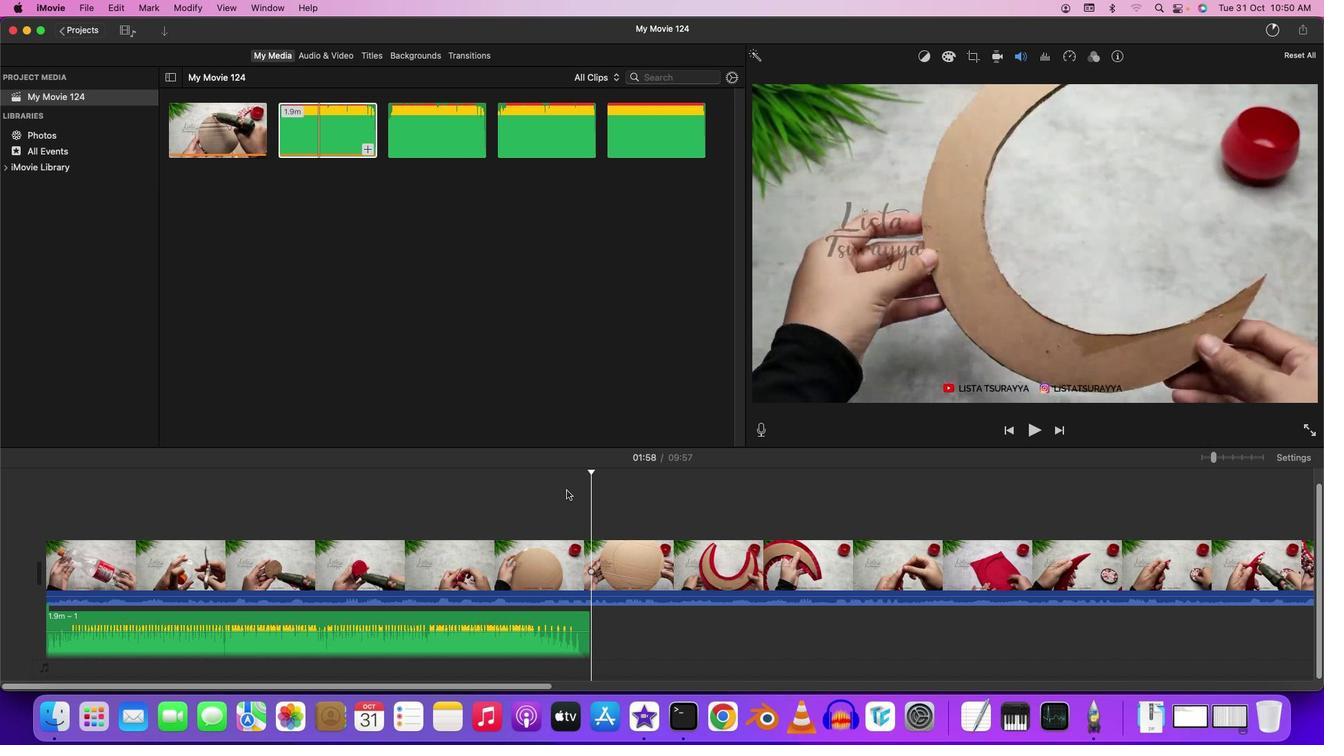 
Action: Mouse moved to (505, 129)
Screenshot: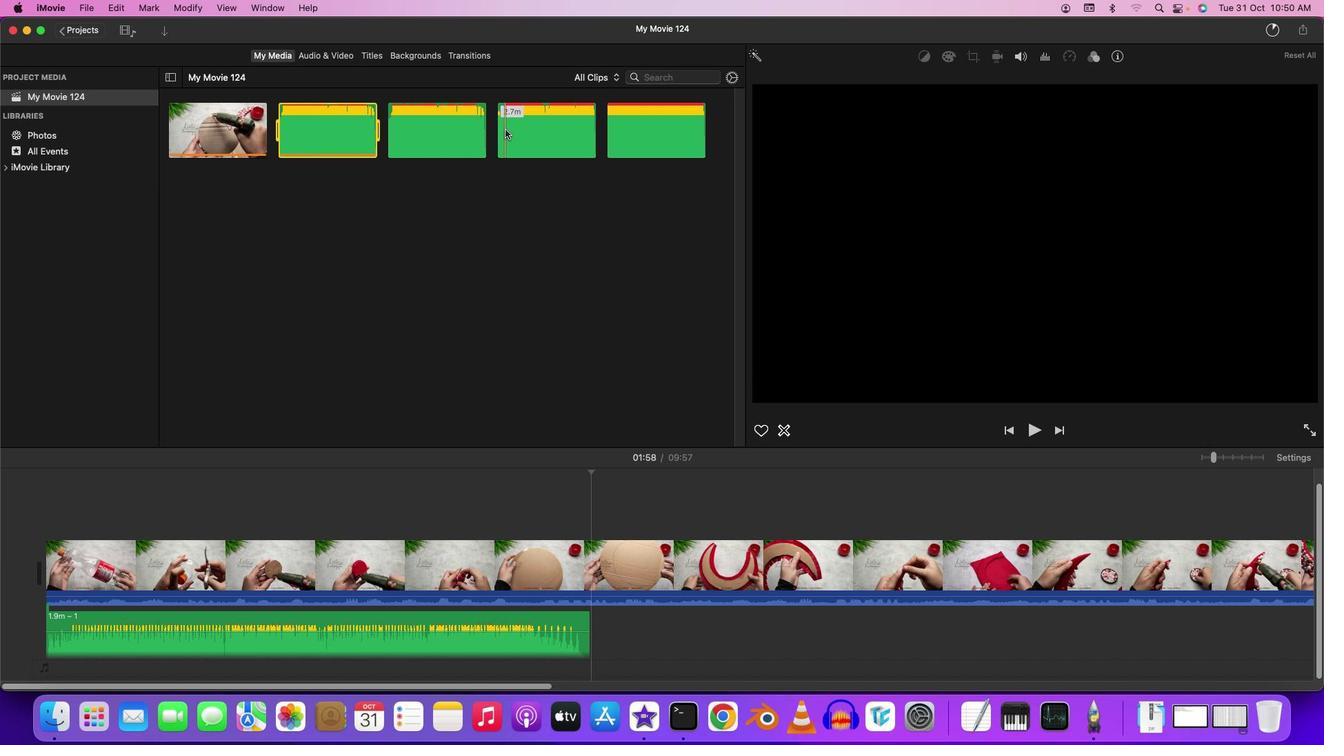 
Action: Mouse pressed left at (505, 129)
Screenshot: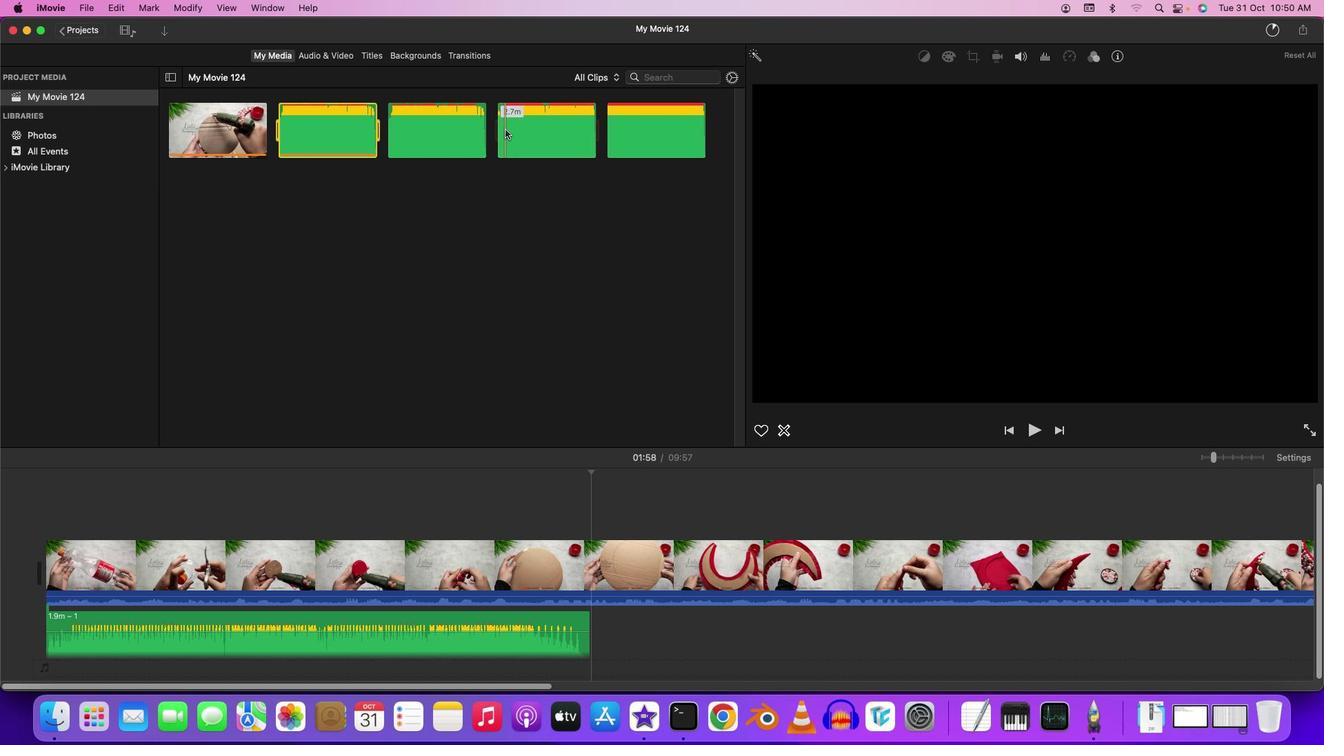 
Action: Key pressed Key.space
Screenshot: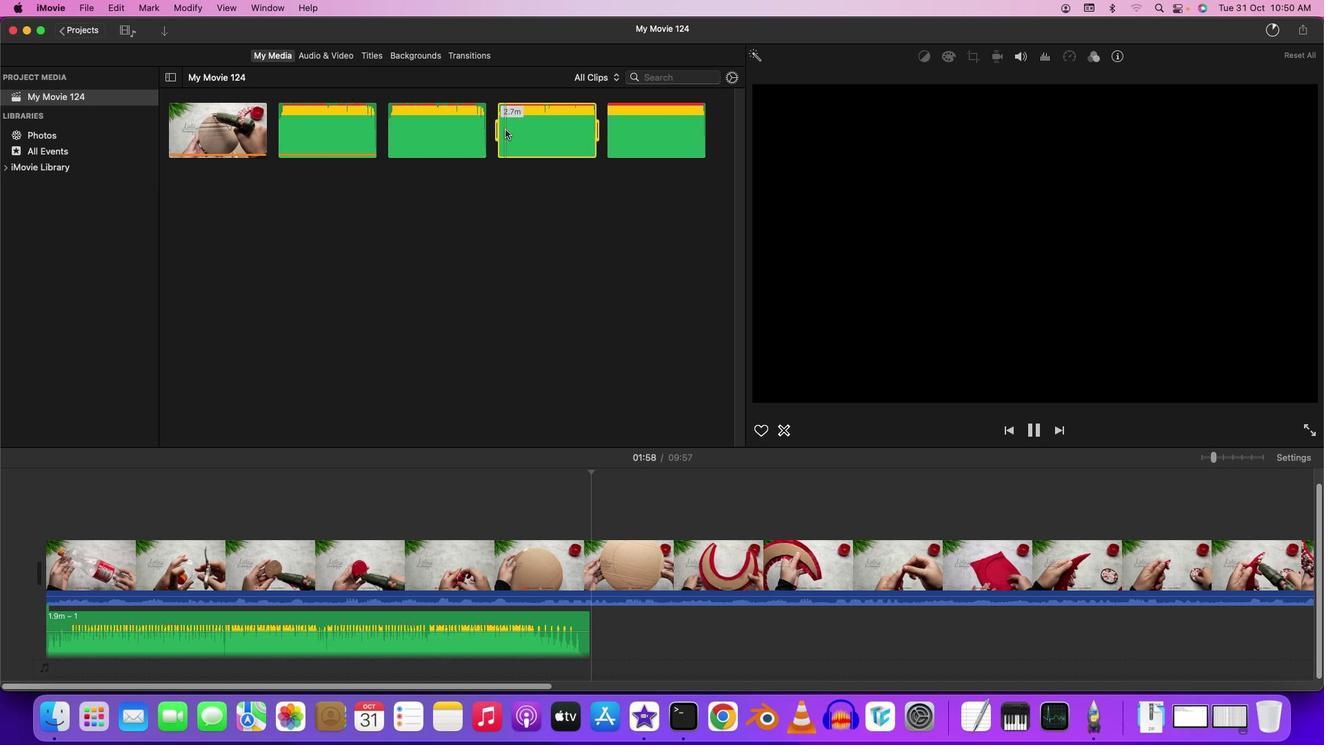 
Action: Mouse moved to (547, 125)
Screenshot: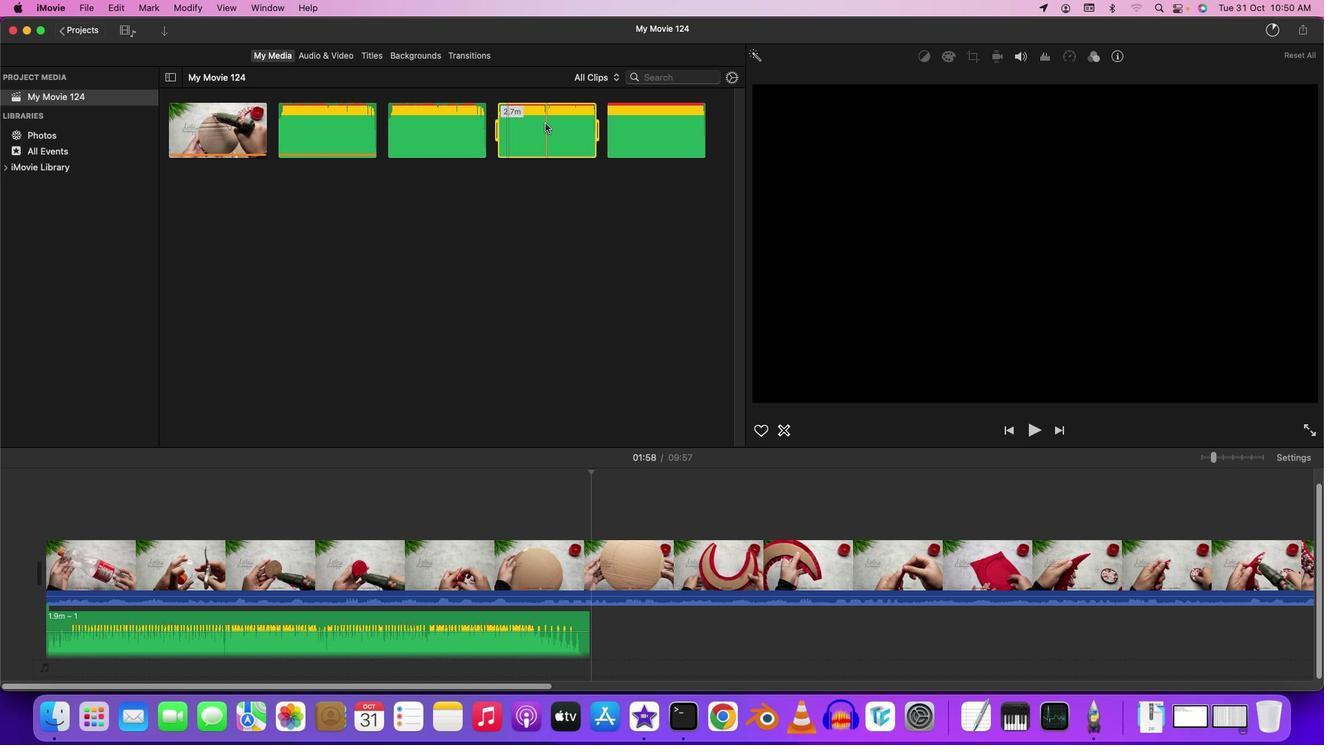 
Action: Key pressed Key.space
Screenshot: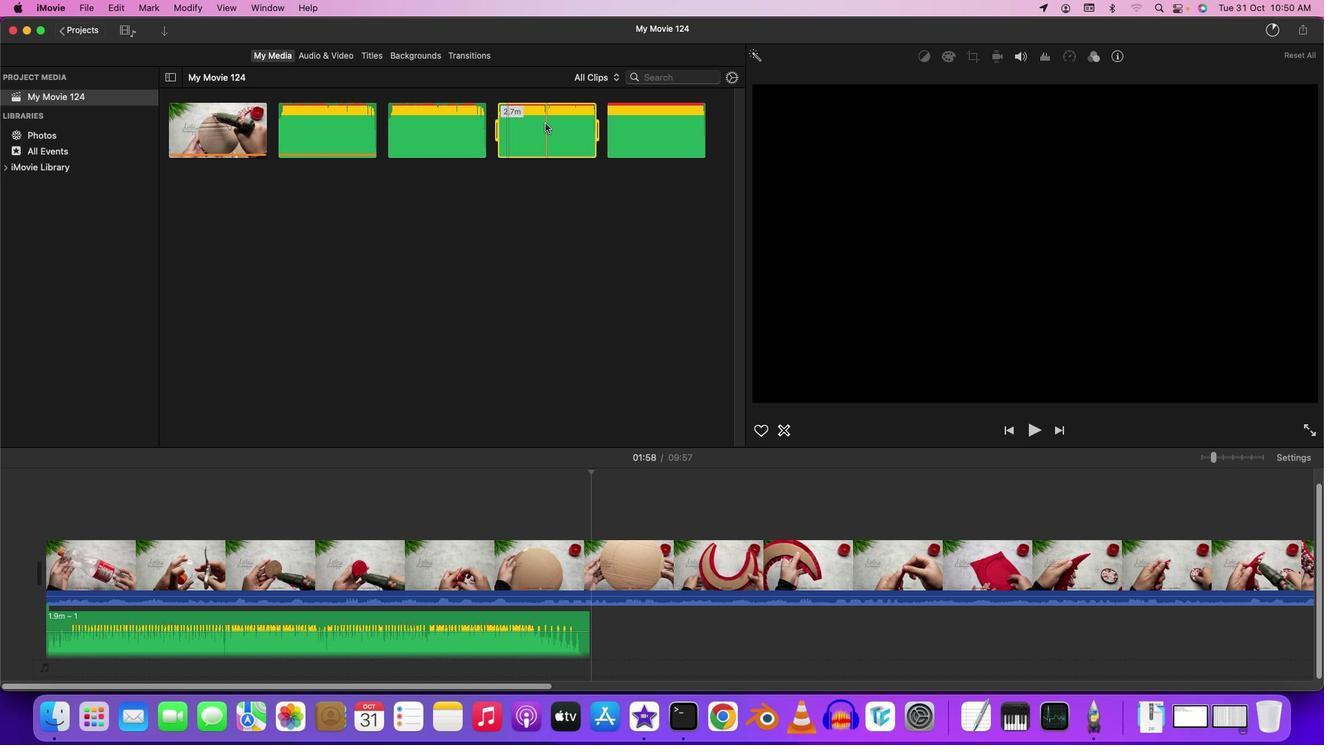 
Action: Mouse moved to (545, 122)
Screenshot: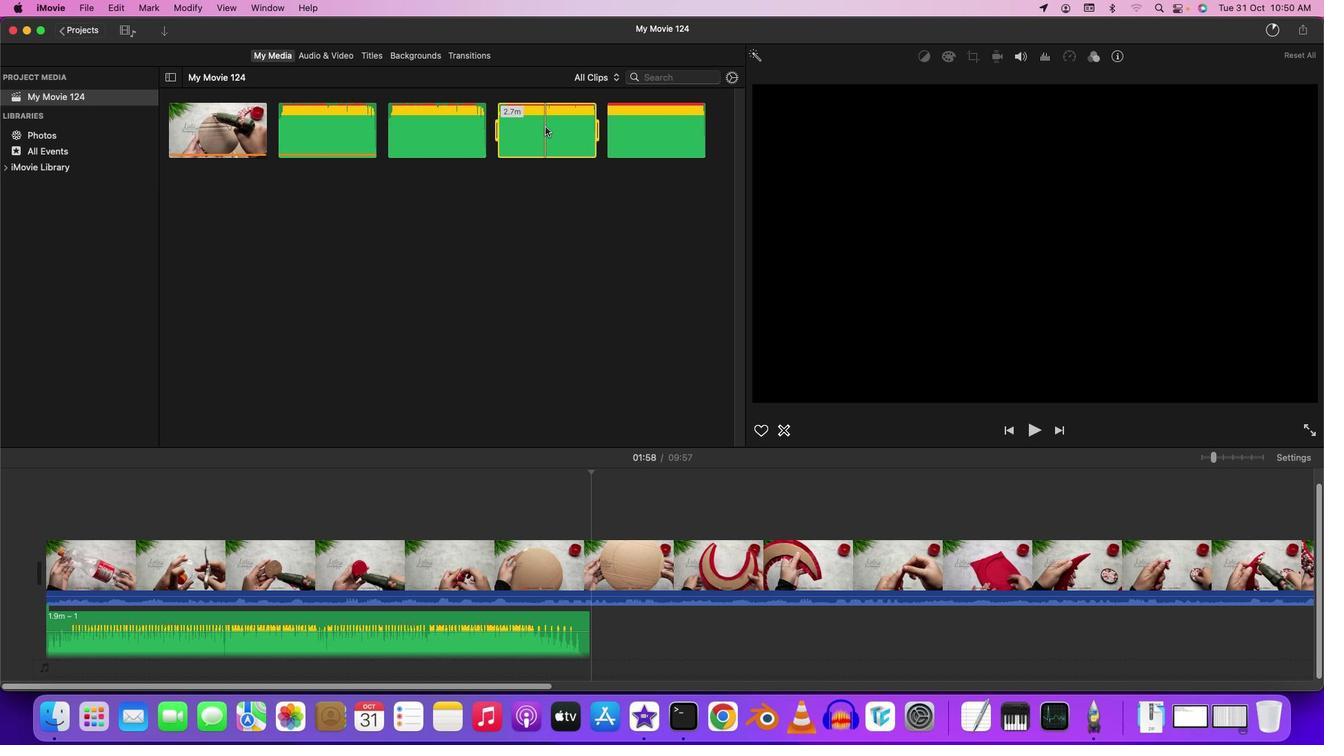 
Action: Mouse pressed left at (545, 122)
Screenshot: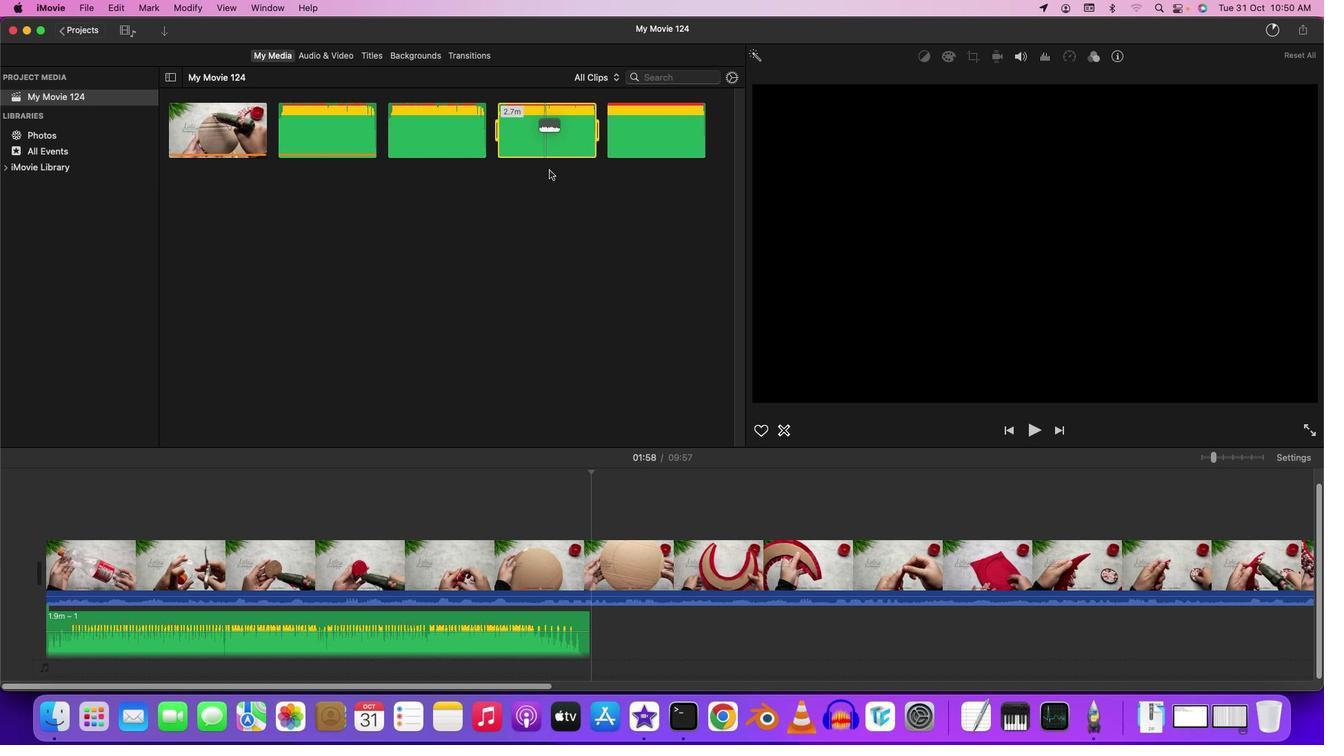 
Action: Mouse moved to (565, 505)
Screenshot: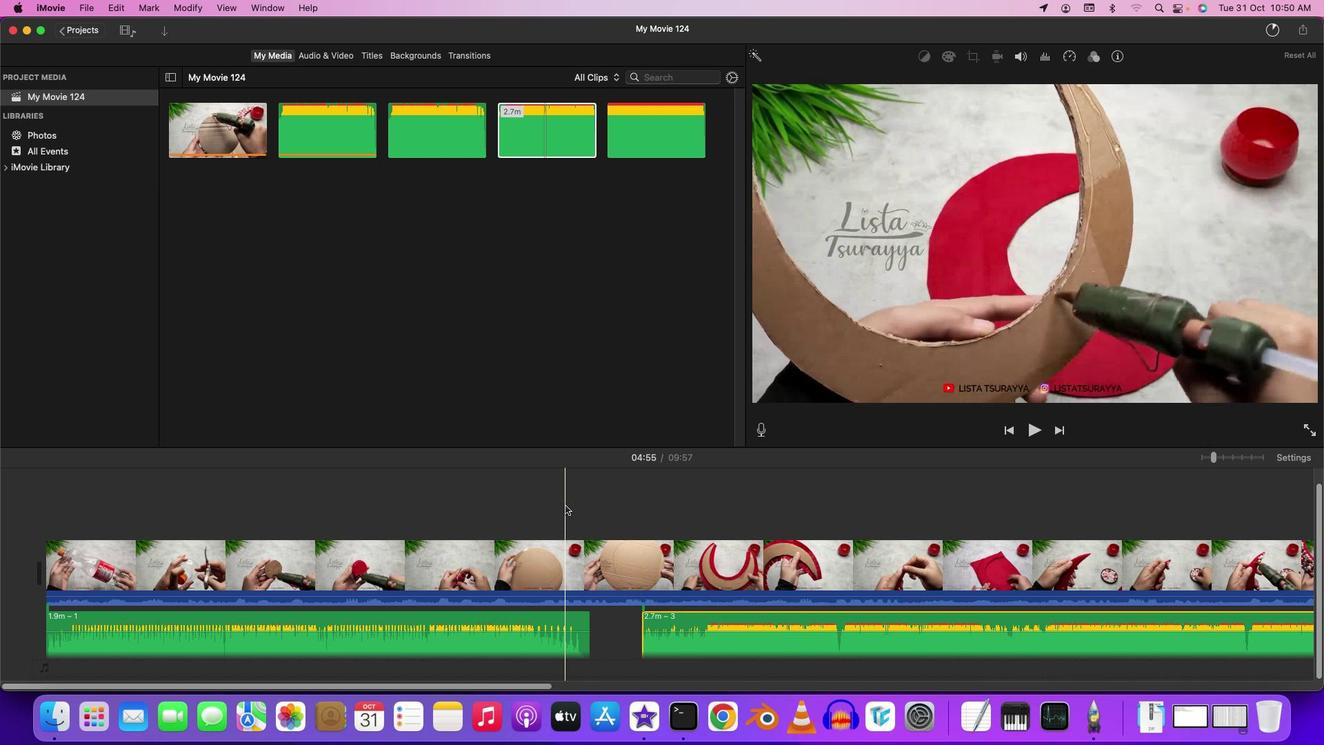 
Action: Mouse pressed left at (565, 505)
Screenshot: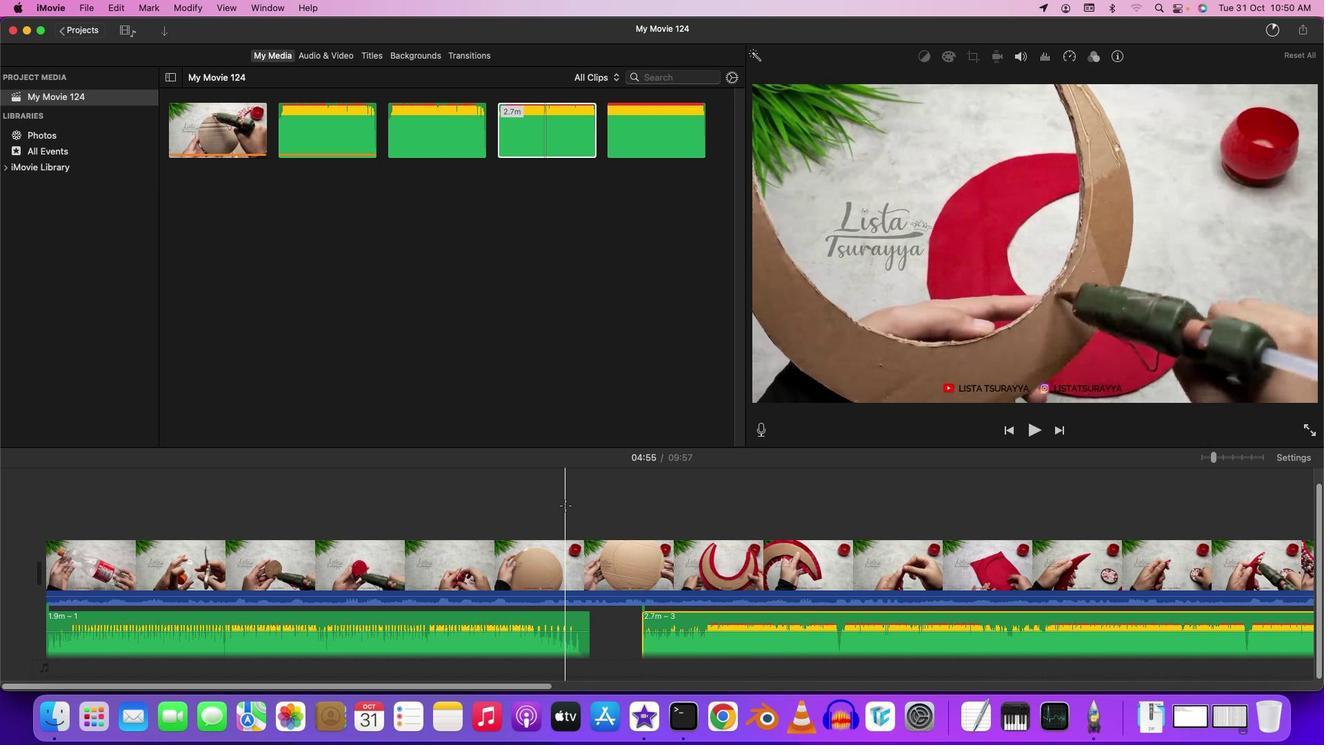 
Action: Mouse moved to (686, 620)
Screenshot: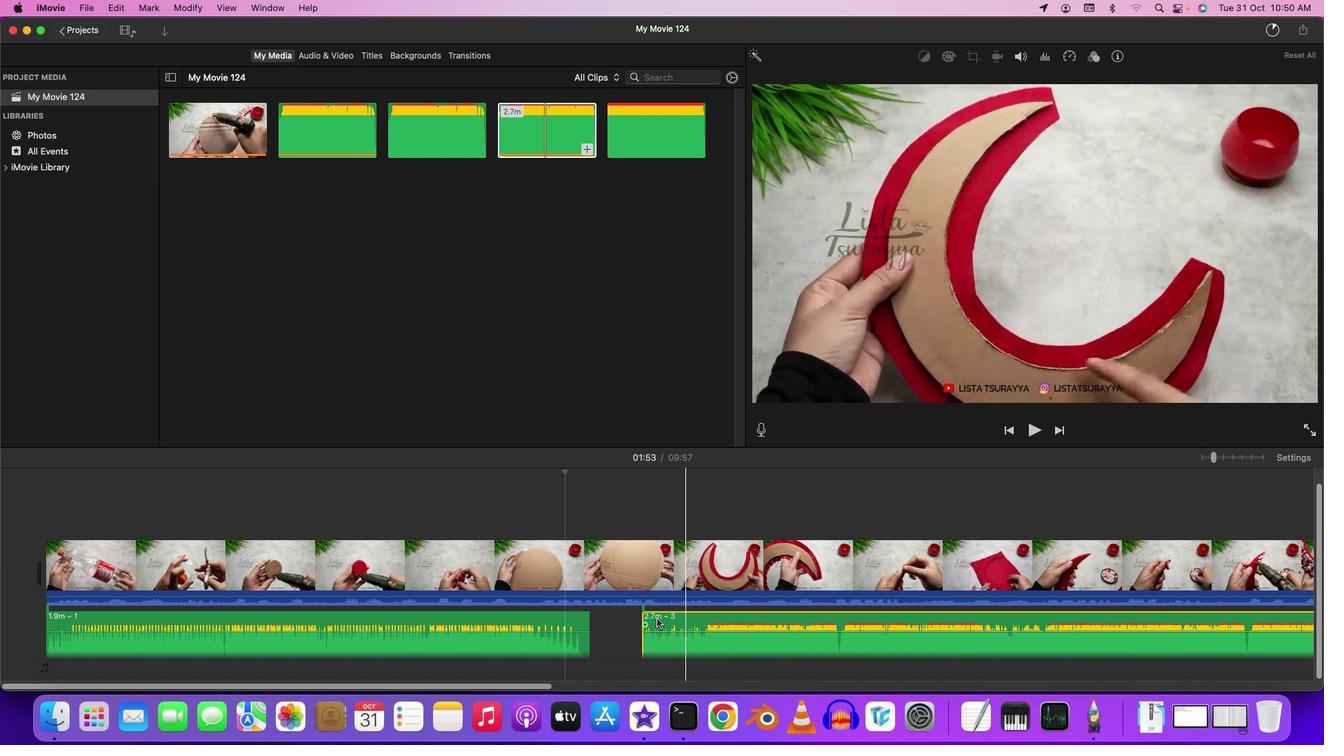 
Action: Mouse pressed left at (686, 620)
Screenshot: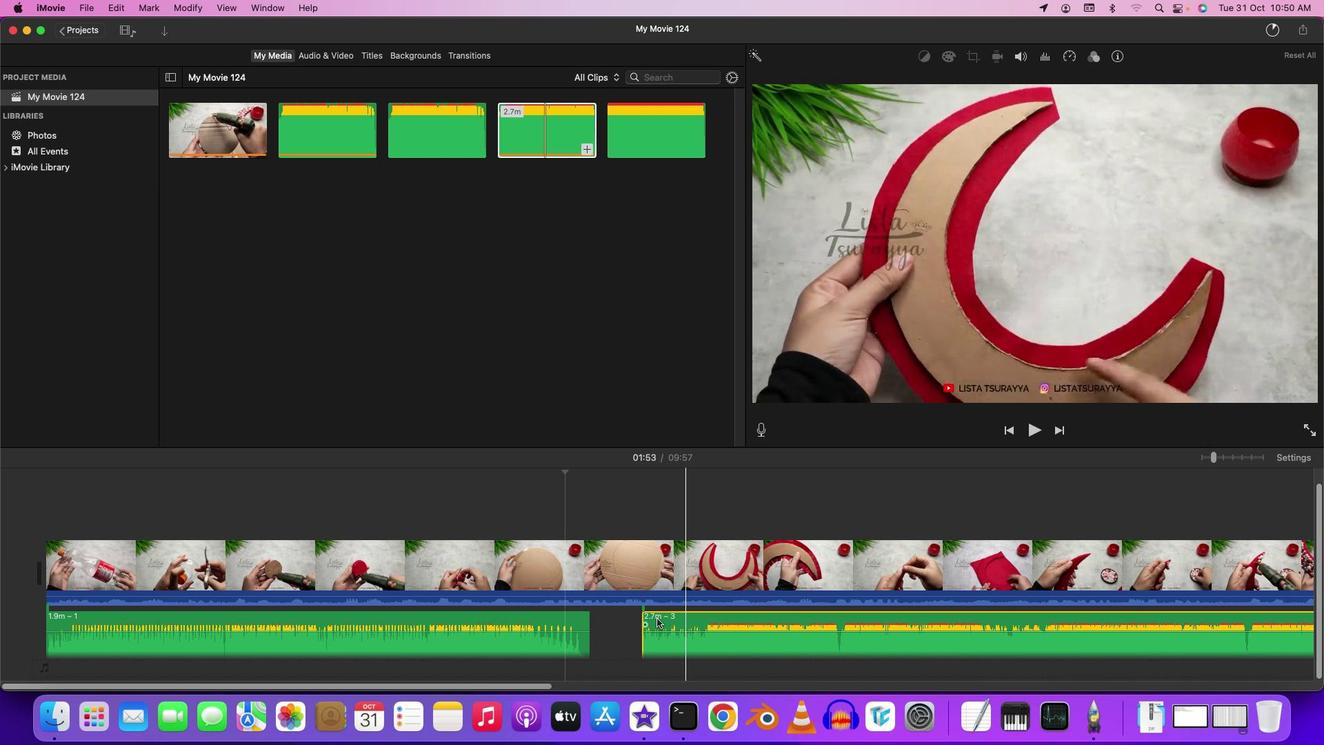 
Action: Mouse moved to (568, 622)
Screenshot: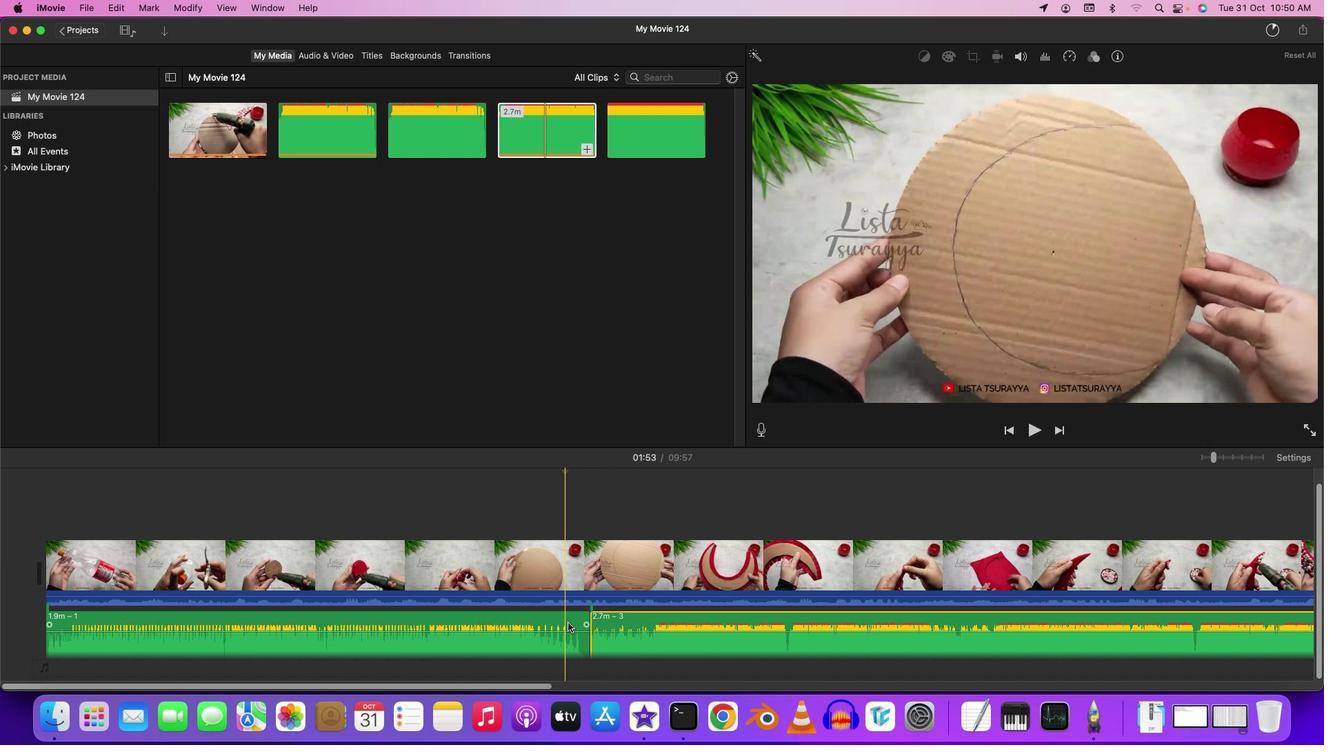 
Action: Mouse pressed left at (568, 622)
Screenshot: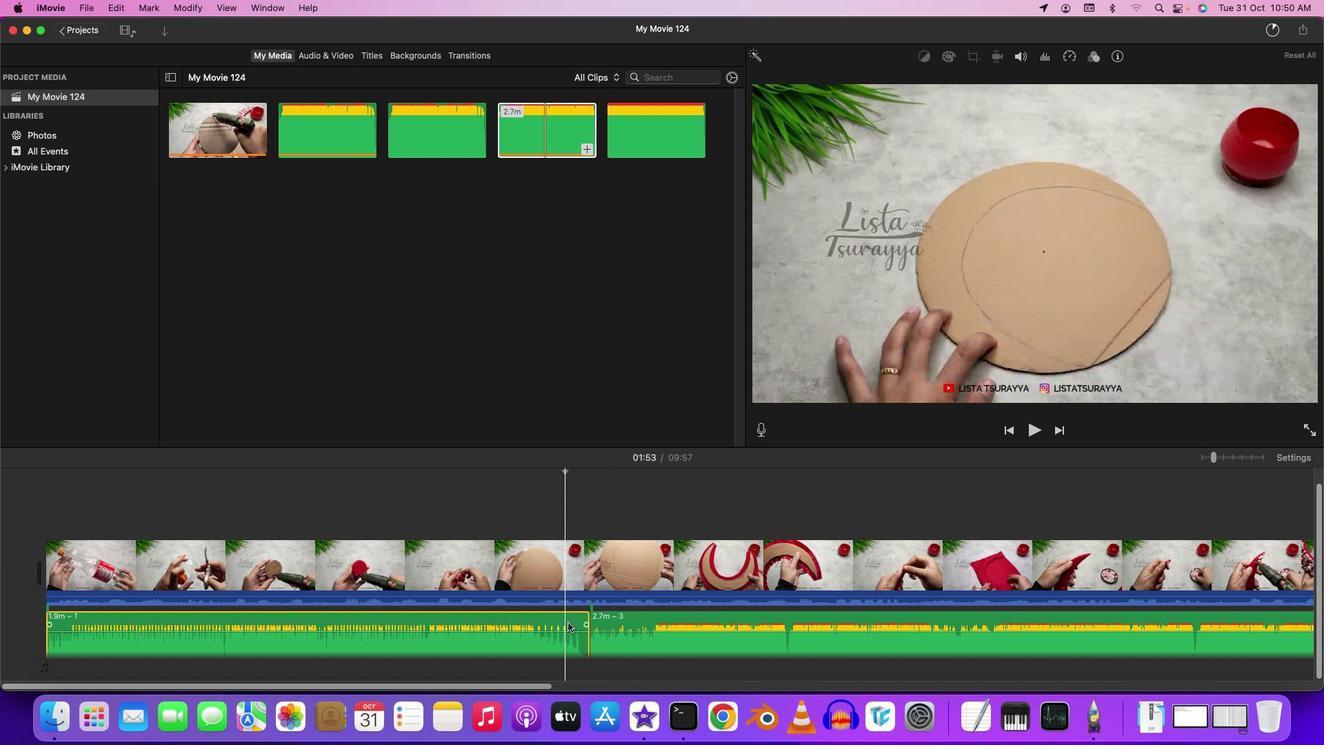 
Action: Mouse moved to (584, 622)
Screenshot: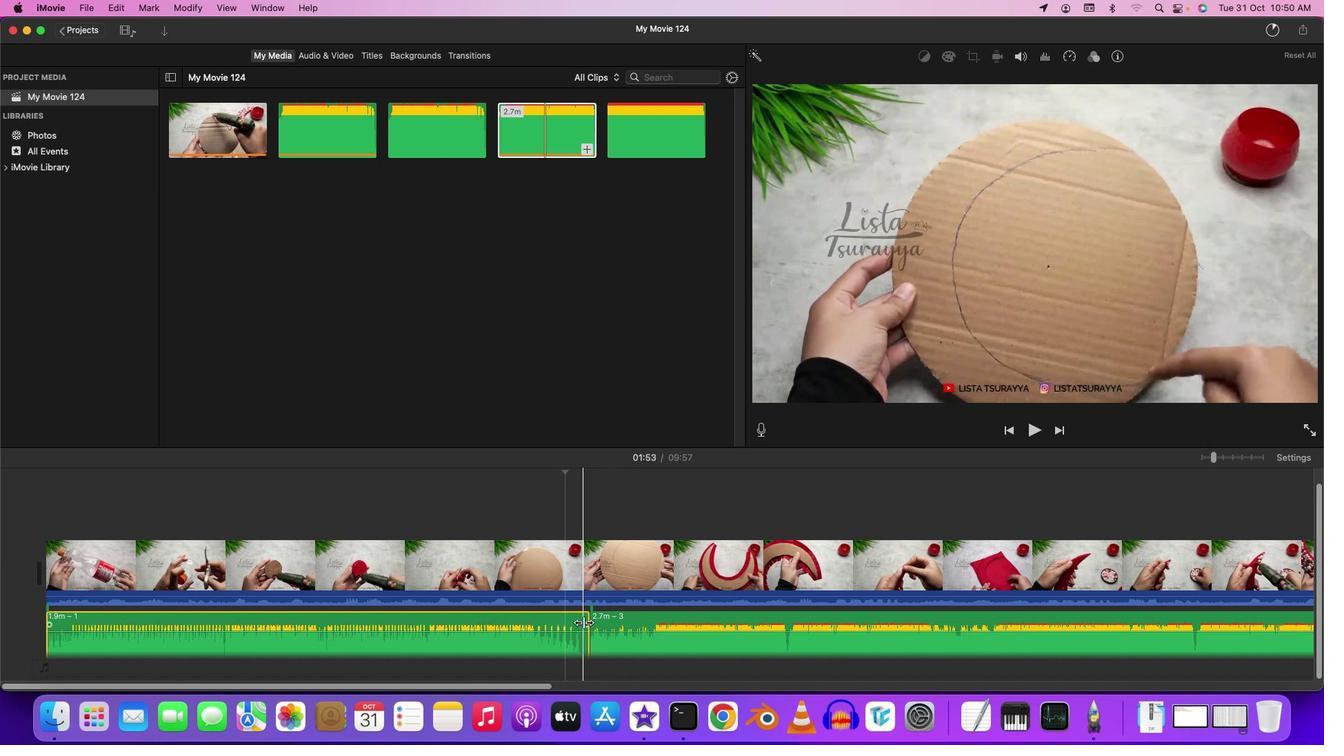 
Action: Mouse pressed left at (584, 622)
Screenshot: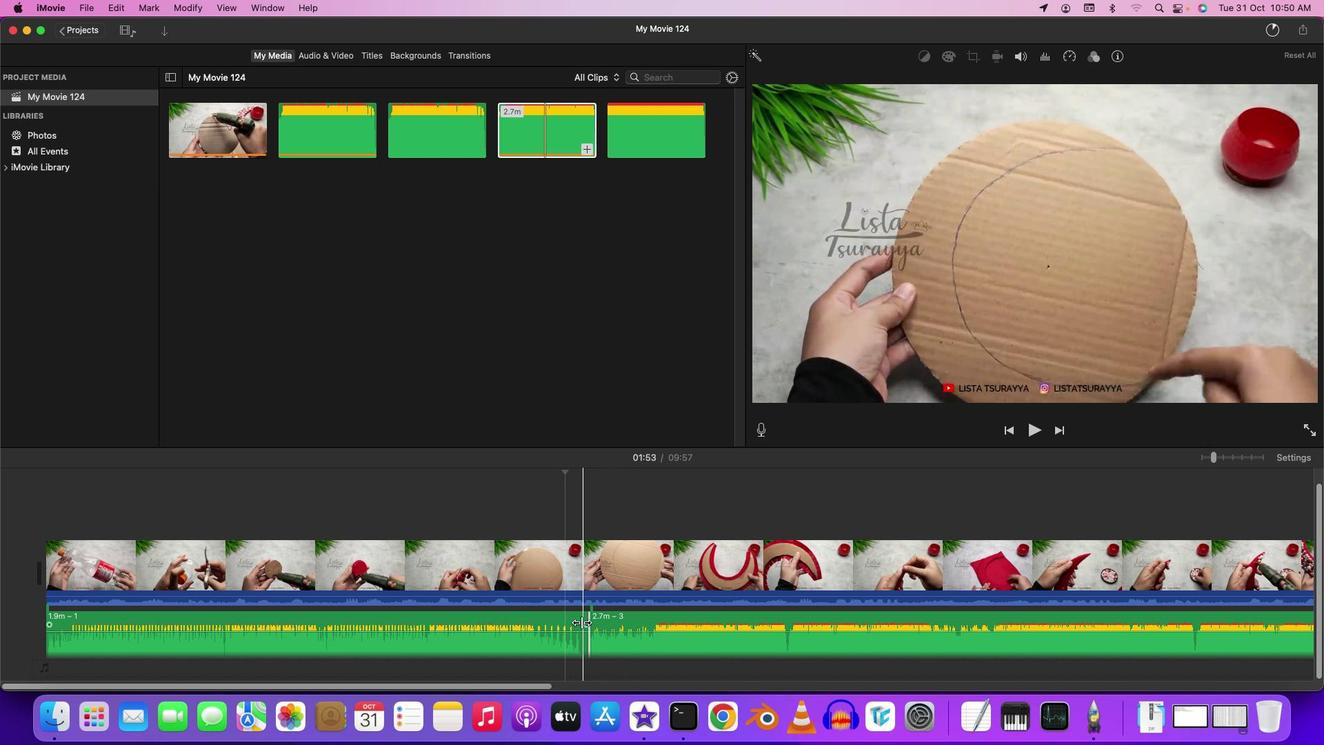 
Action: Mouse moved to (583, 625)
Screenshot: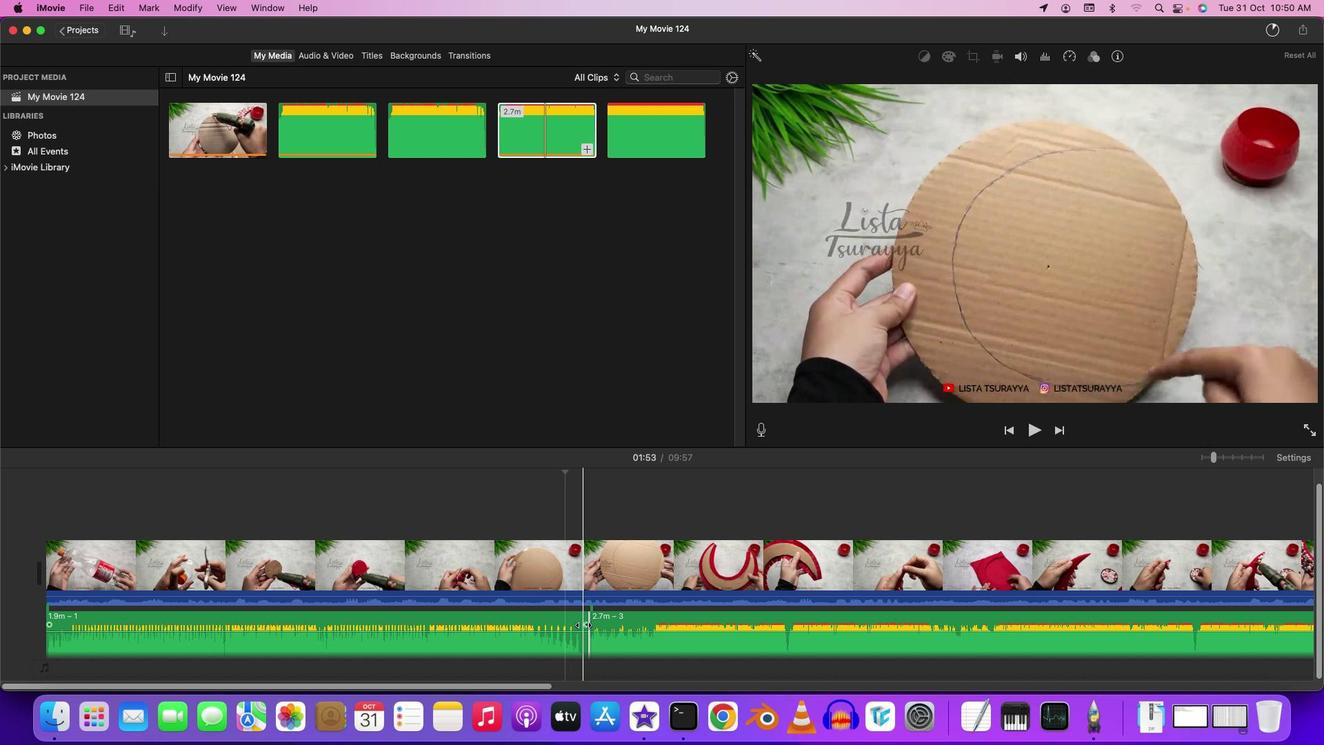 
Action: Mouse pressed left at (583, 625)
Screenshot: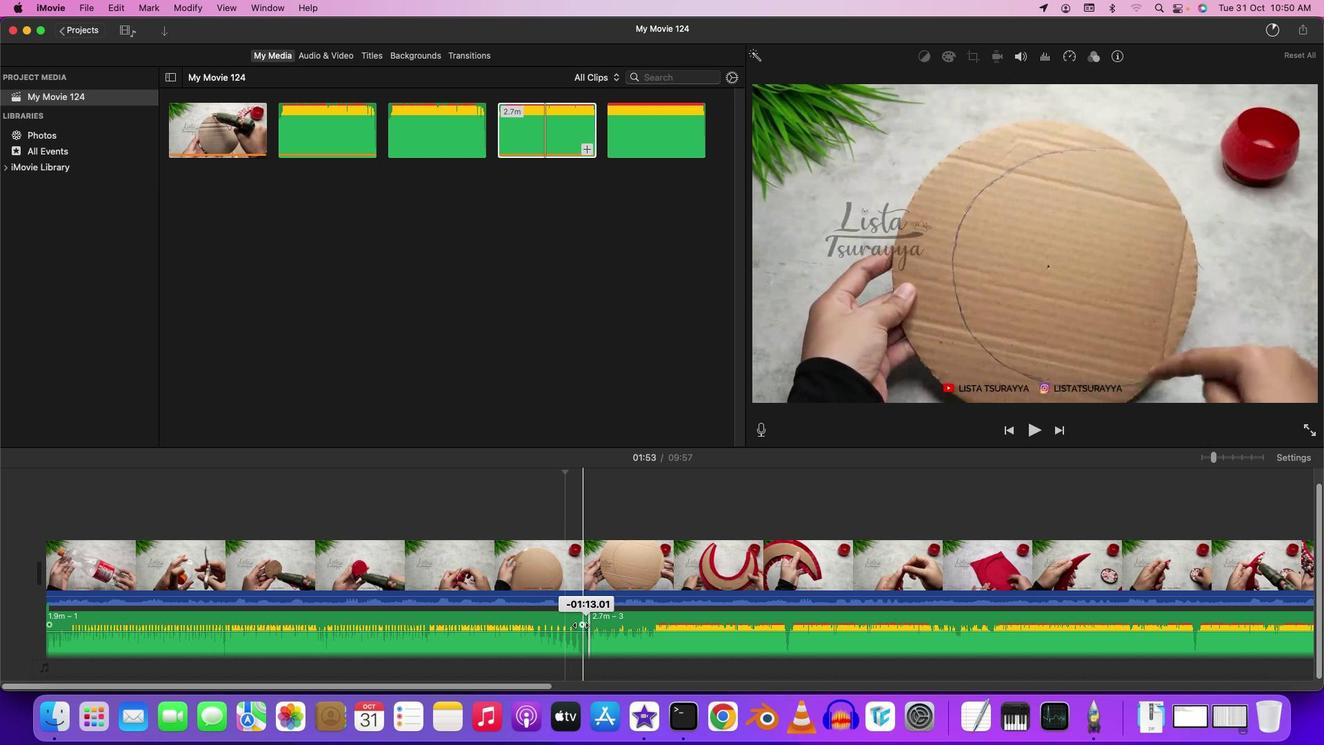 
Action: Mouse moved to (594, 624)
Screenshot: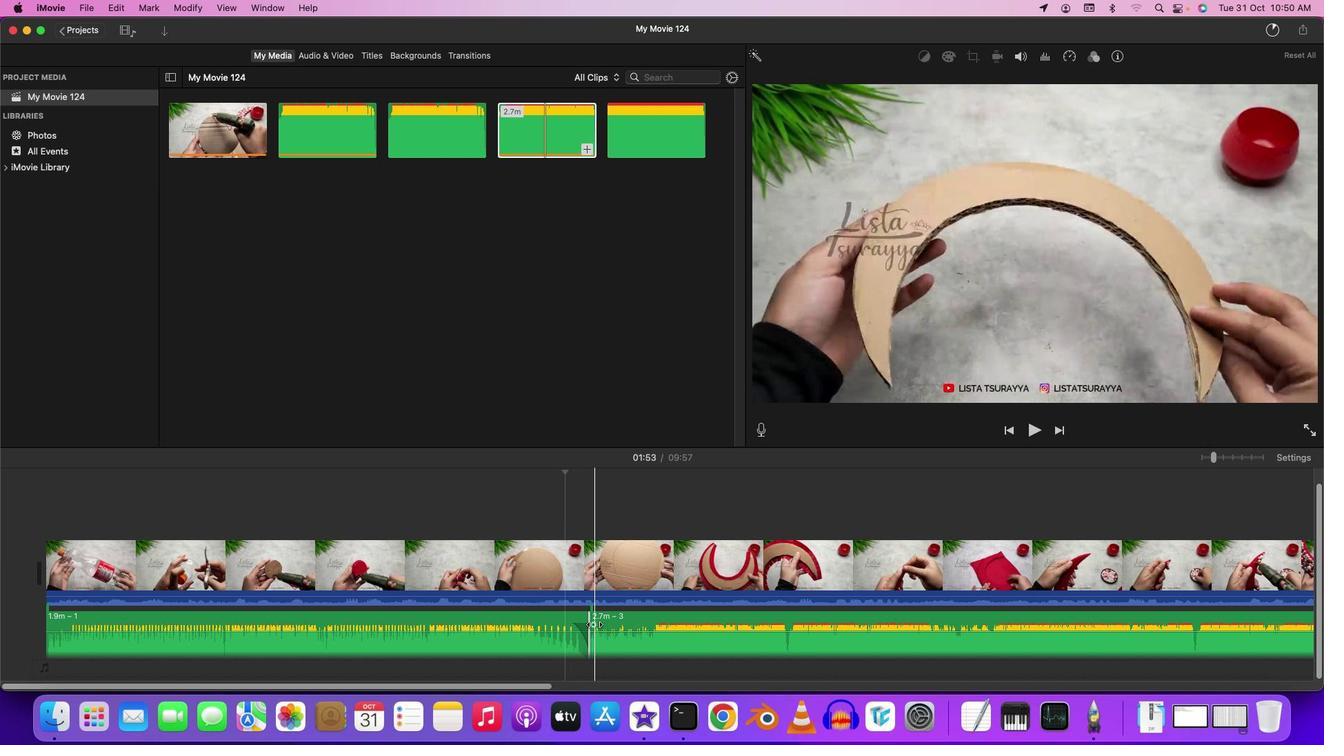 
Action: Mouse pressed left at (594, 624)
Screenshot: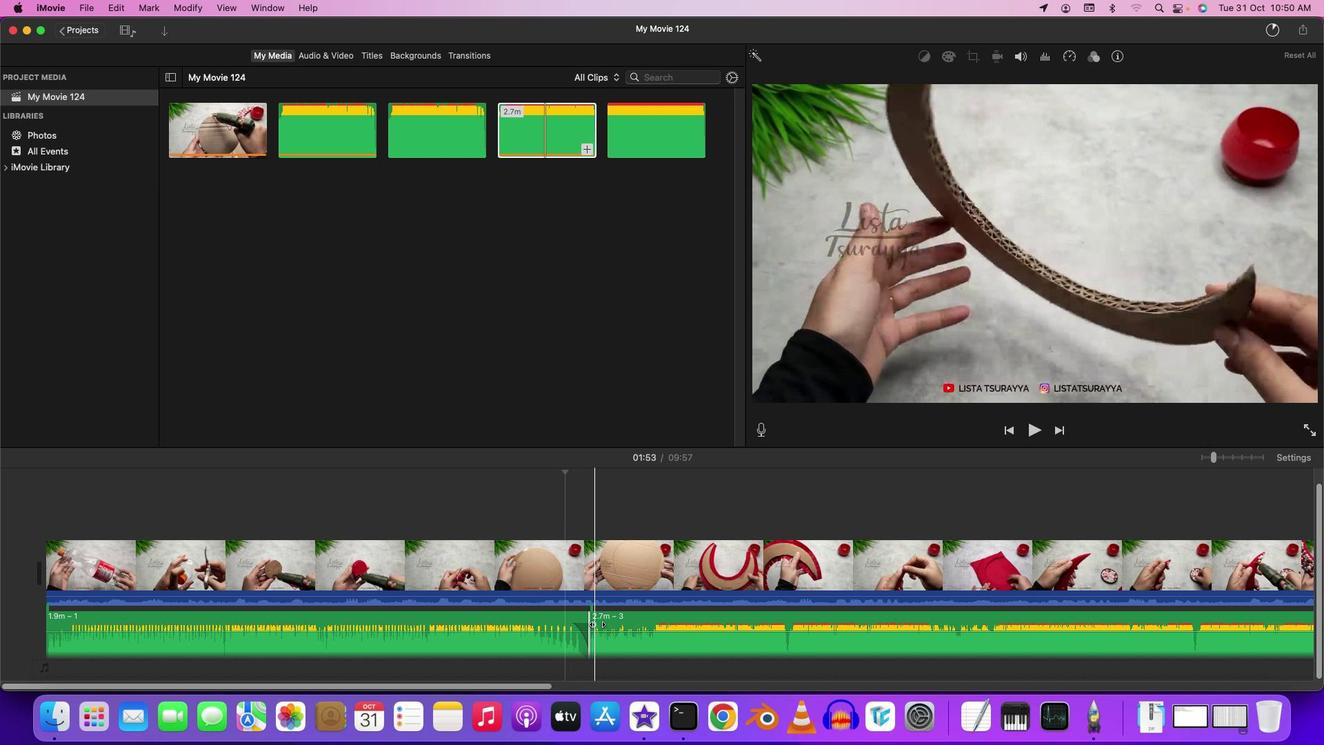 
Action: Mouse moved to (556, 514)
Screenshot: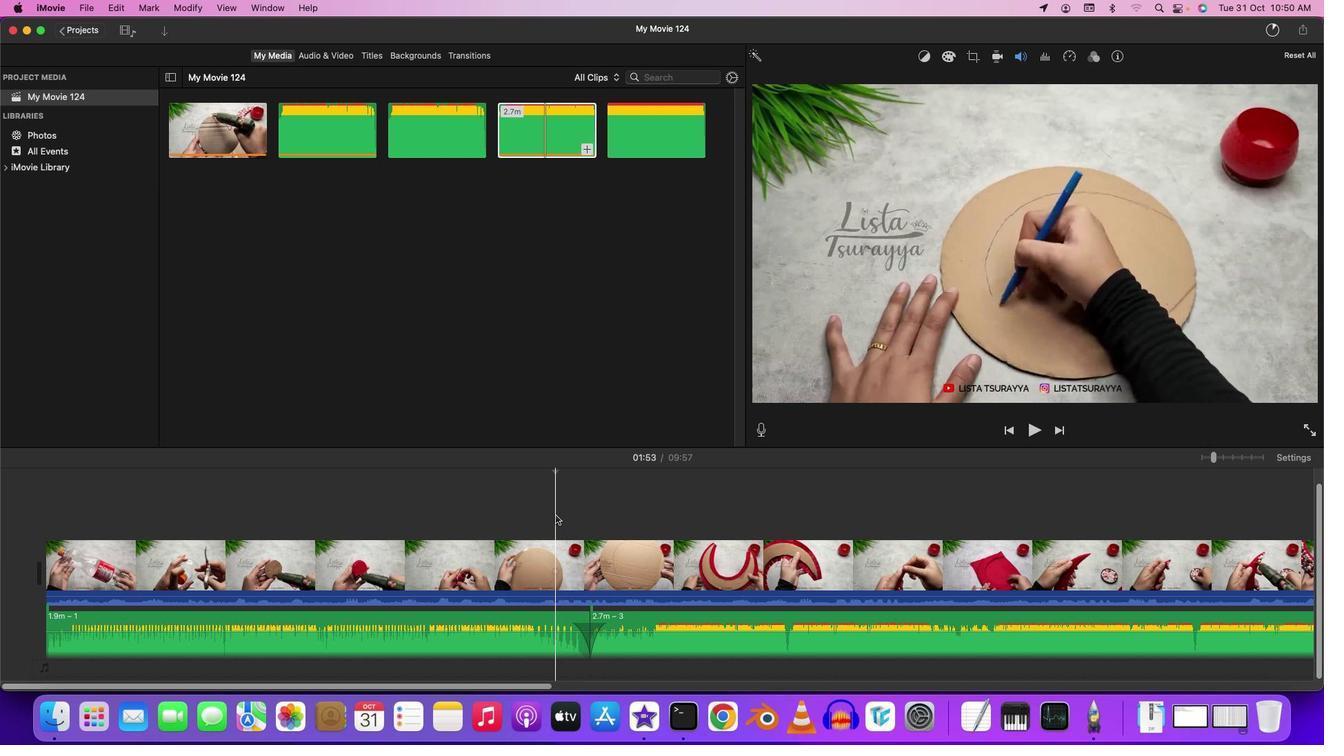 
Action: Mouse pressed left at (556, 514)
Screenshot: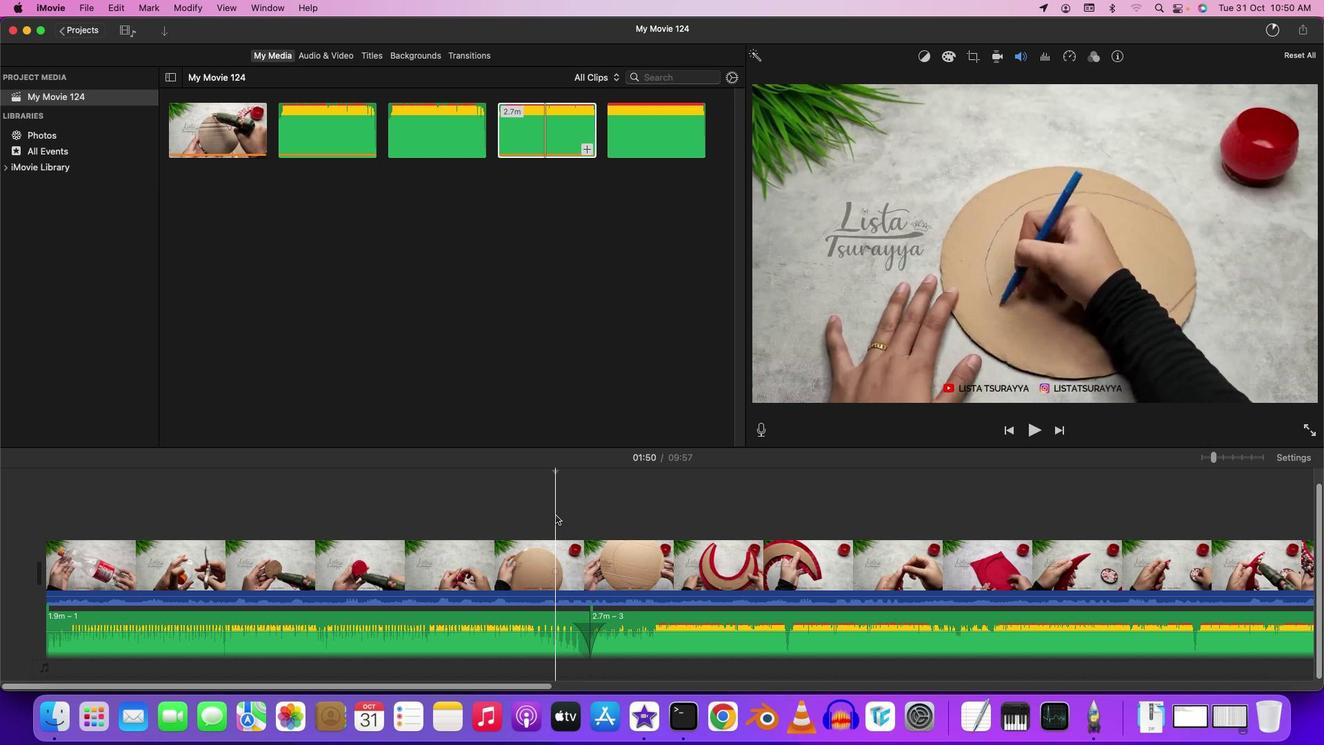 
Action: Key pressed Key.space
Screenshot: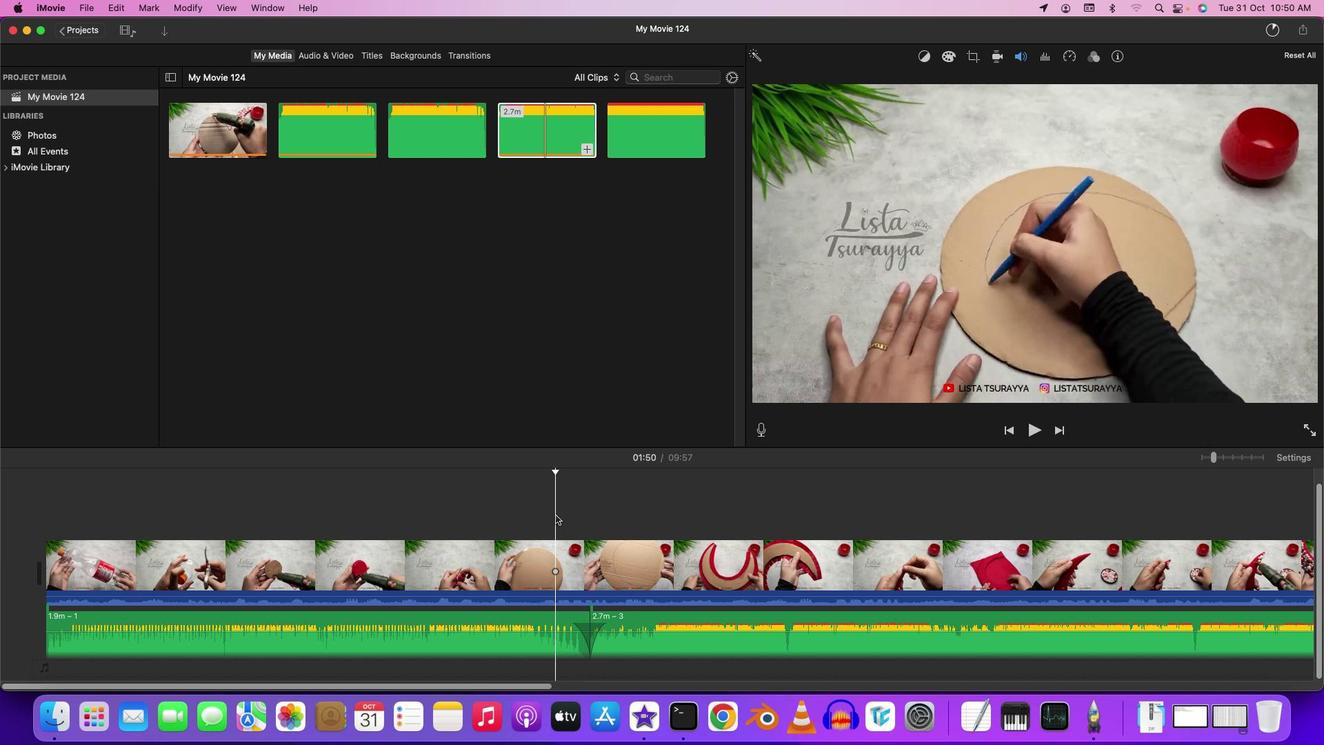 
Action: Mouse moved to (554, 514)
Screenshot: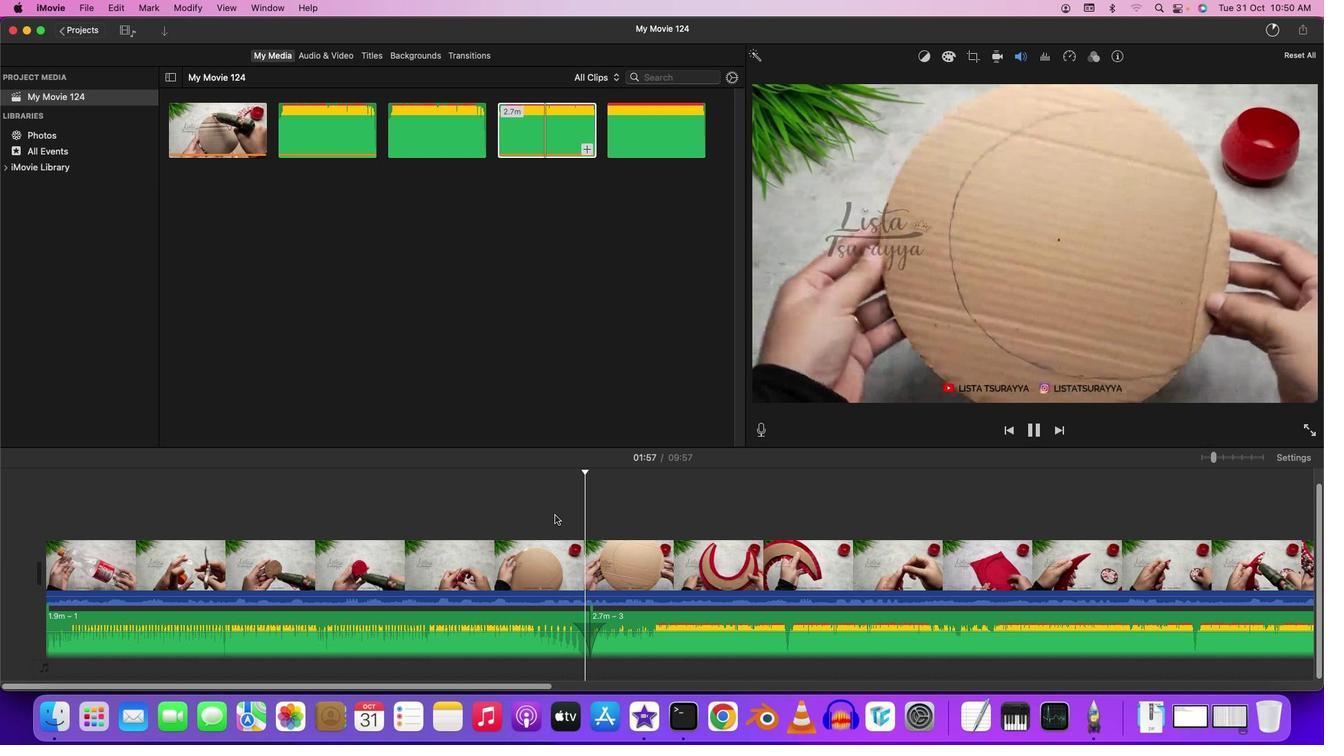 
Action: Key pressed Key.spaceKey.leftKey.leftKey.leftKey.leftKey.leftKey.leftKey.left
Screenshot: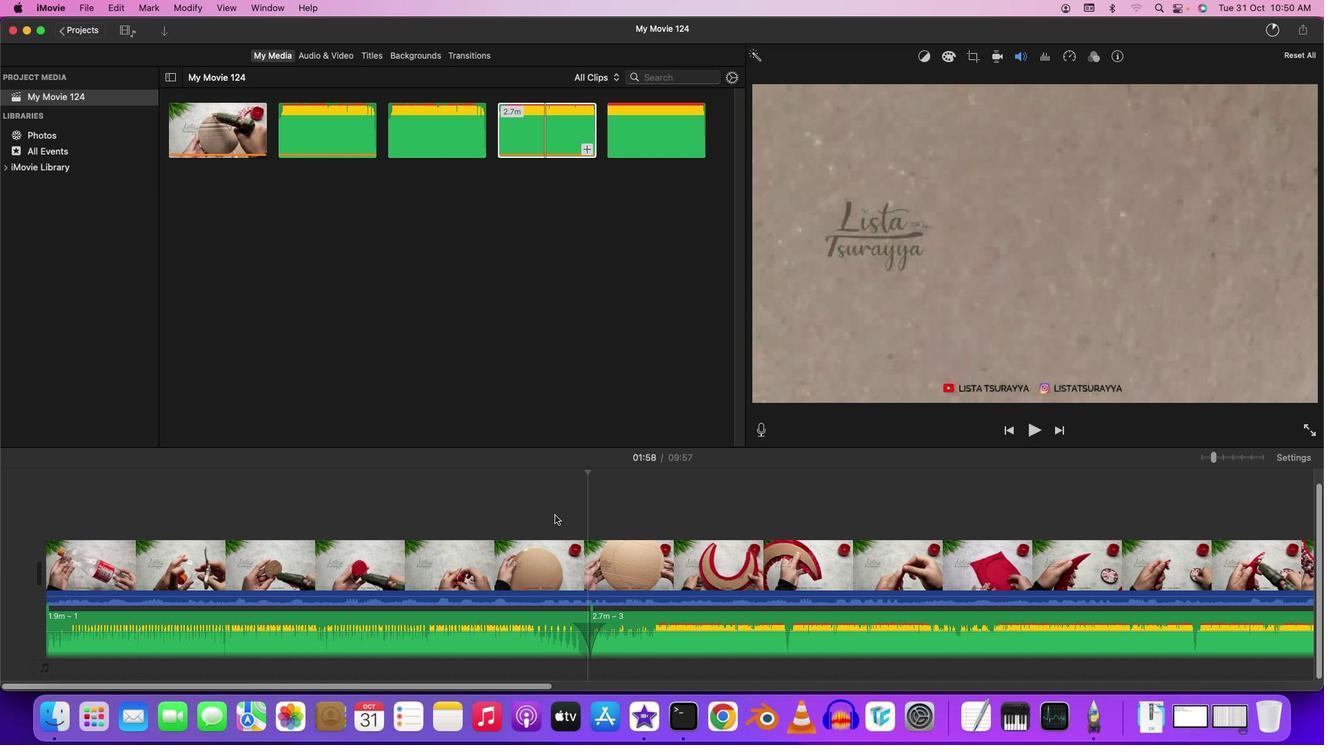 
Action: Mouse moved to (587, 561)
Screenshot: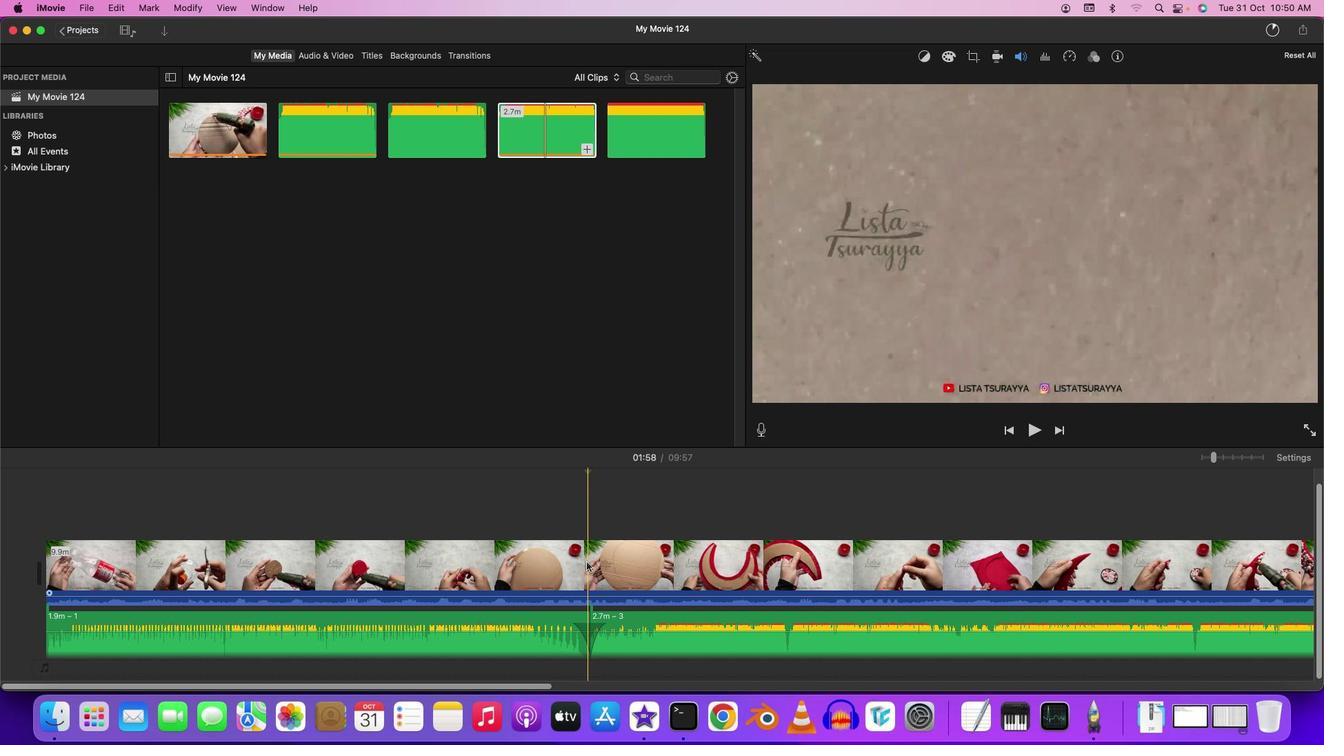 
Action: Mouse pressed left at (587, 561)
Screenshot: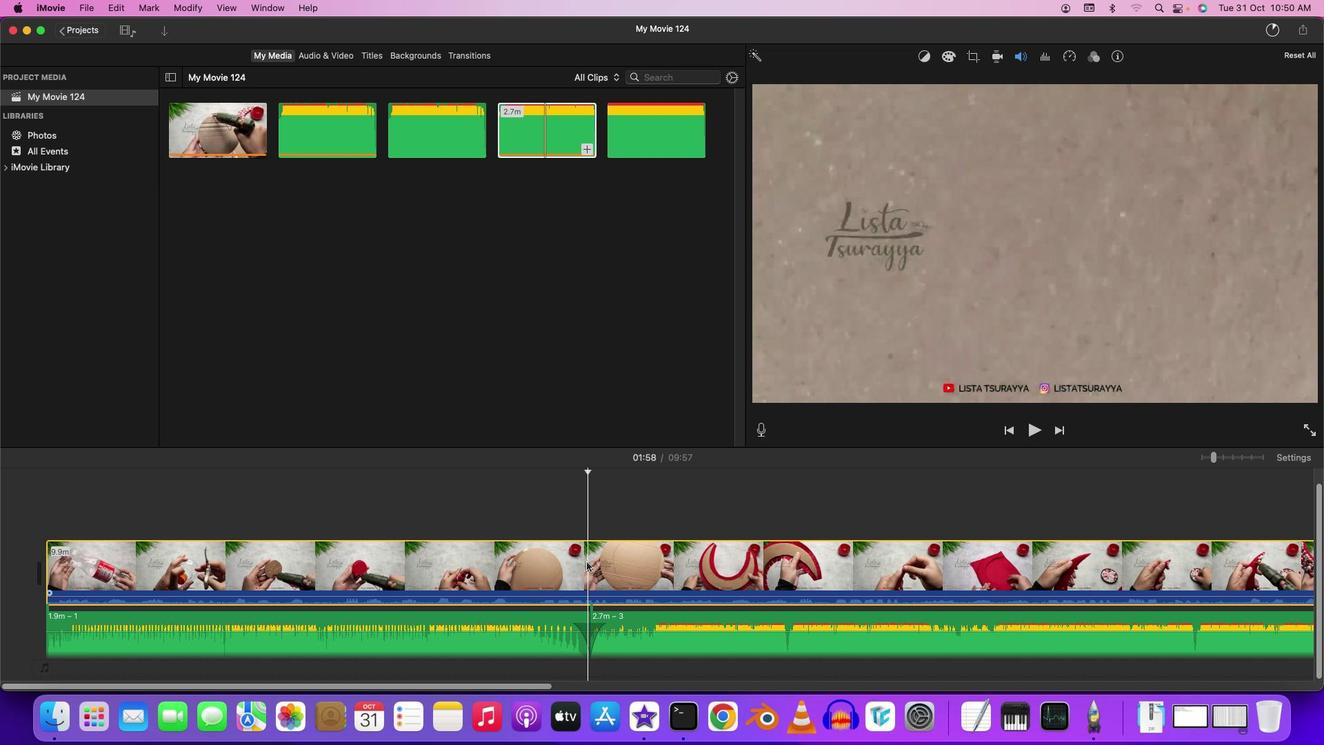 
Action: Key pressed Key.cmd'b'
Screenshot: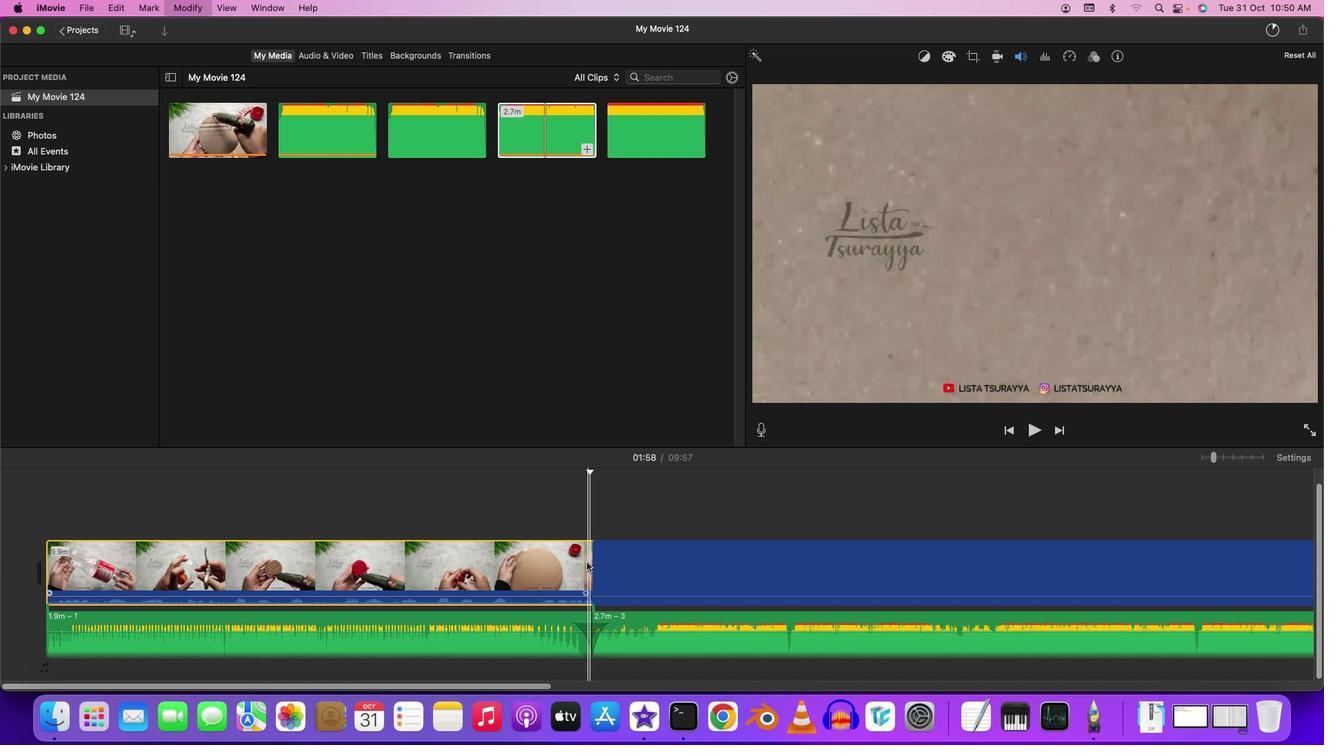 
Action: Mouse moved to (472, 58)
Screenshot: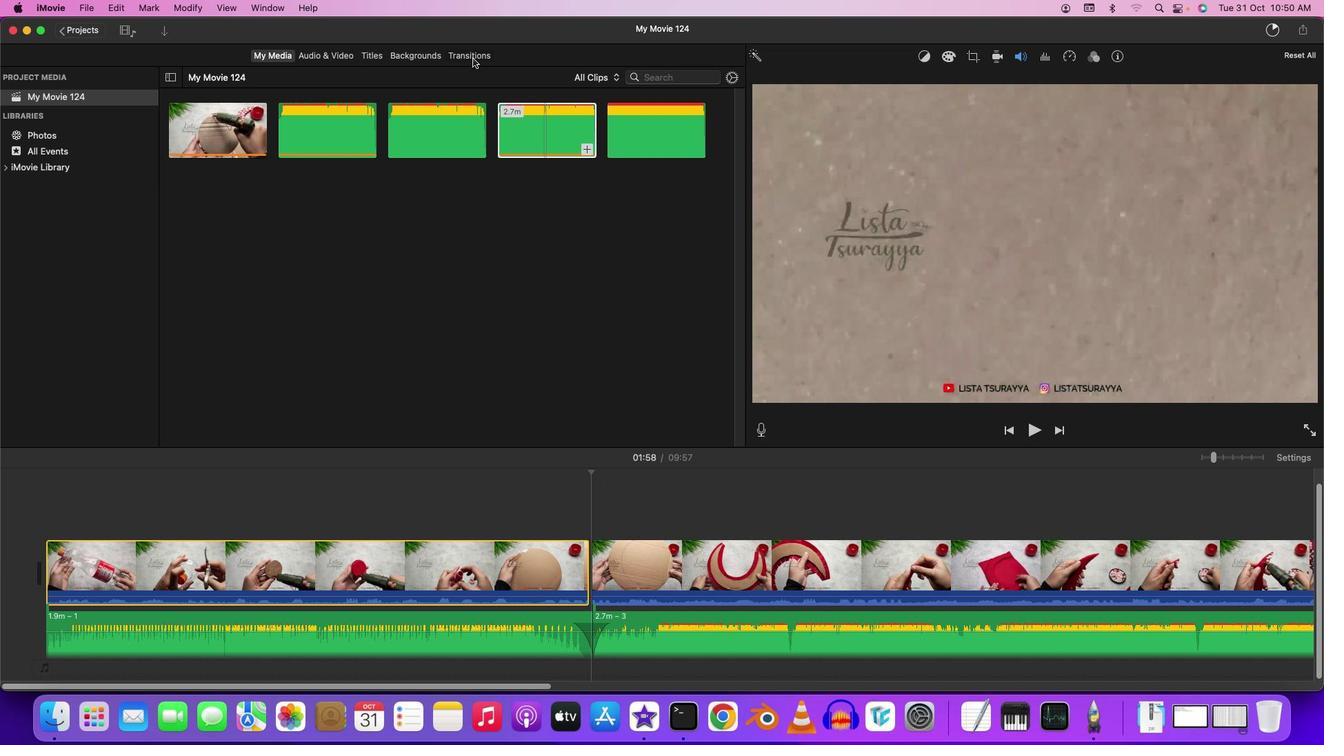 
Action: Mouse pressed left at (472, 58)
Screenshot: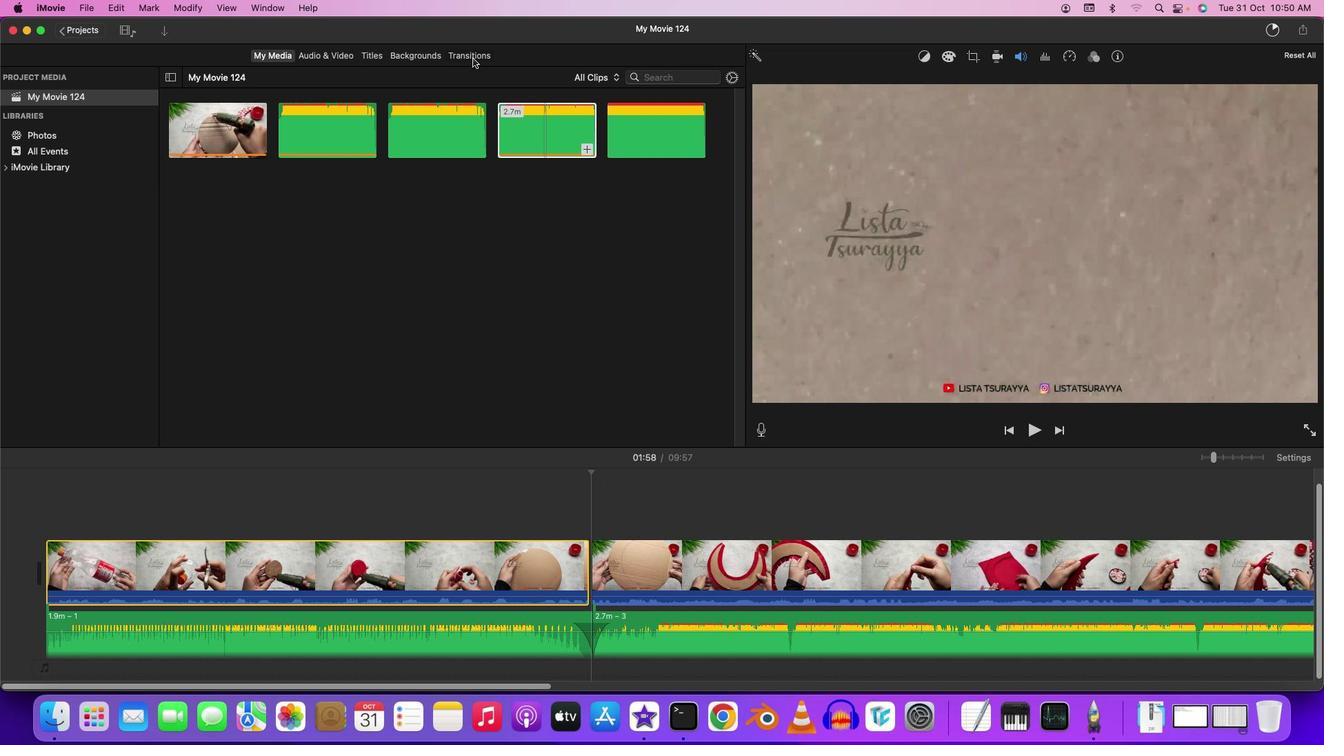 
Action: Mouse moved to (600, 164)
Screenshot: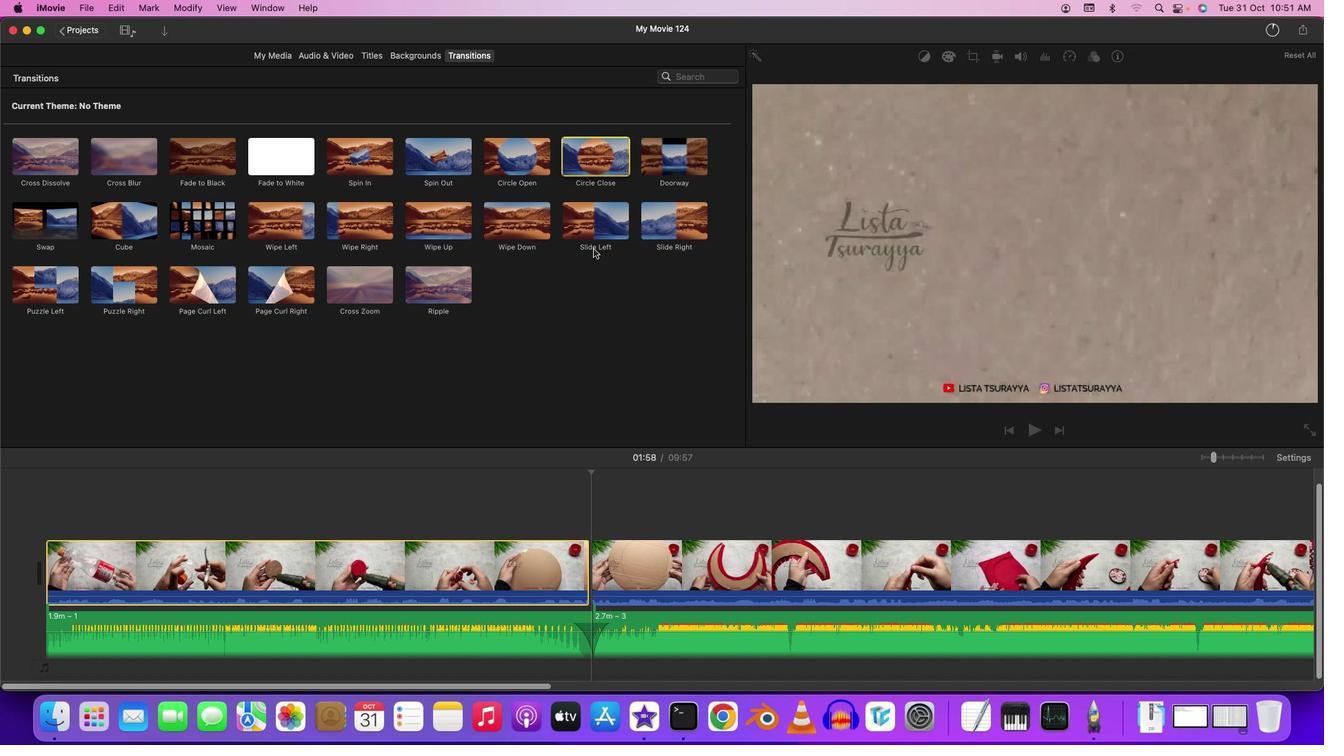 
Action: Mouse pressed left at (600, 164)
Screenshot: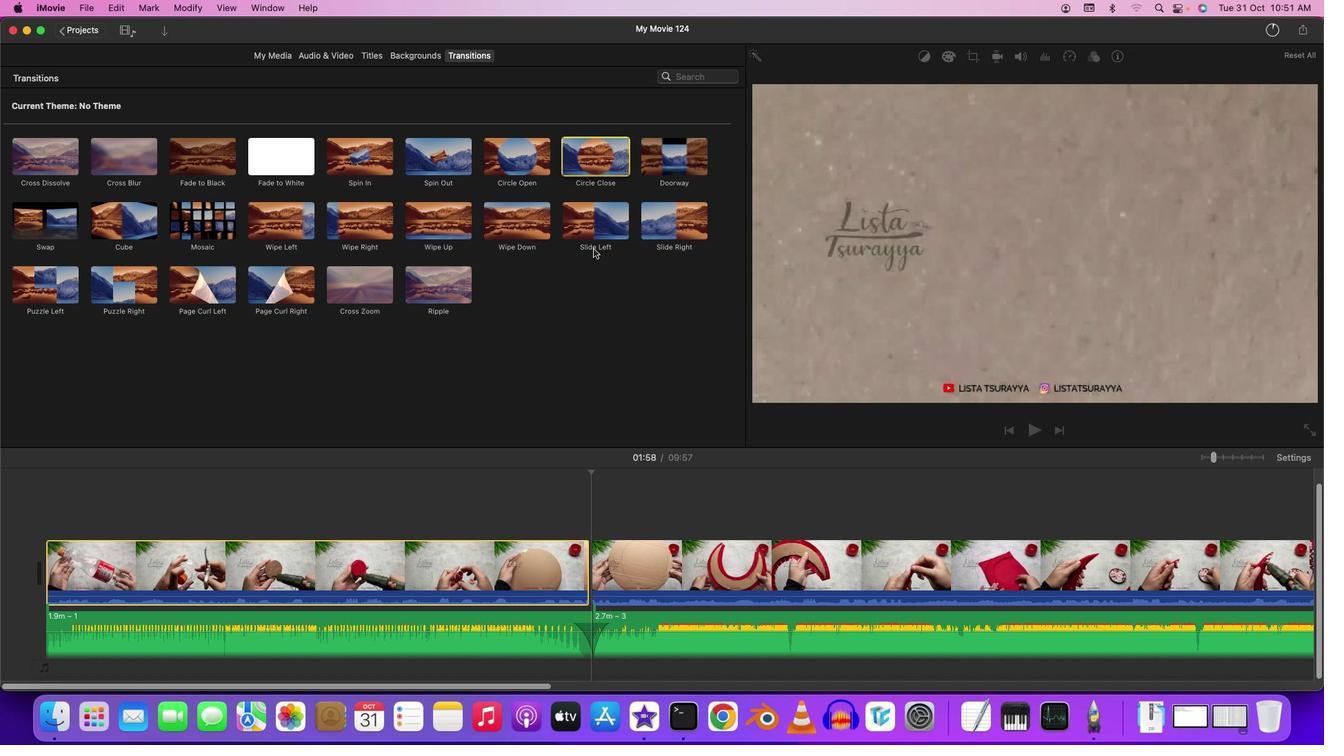 
Action: Mouse moved to (580, 512)
Screenshot: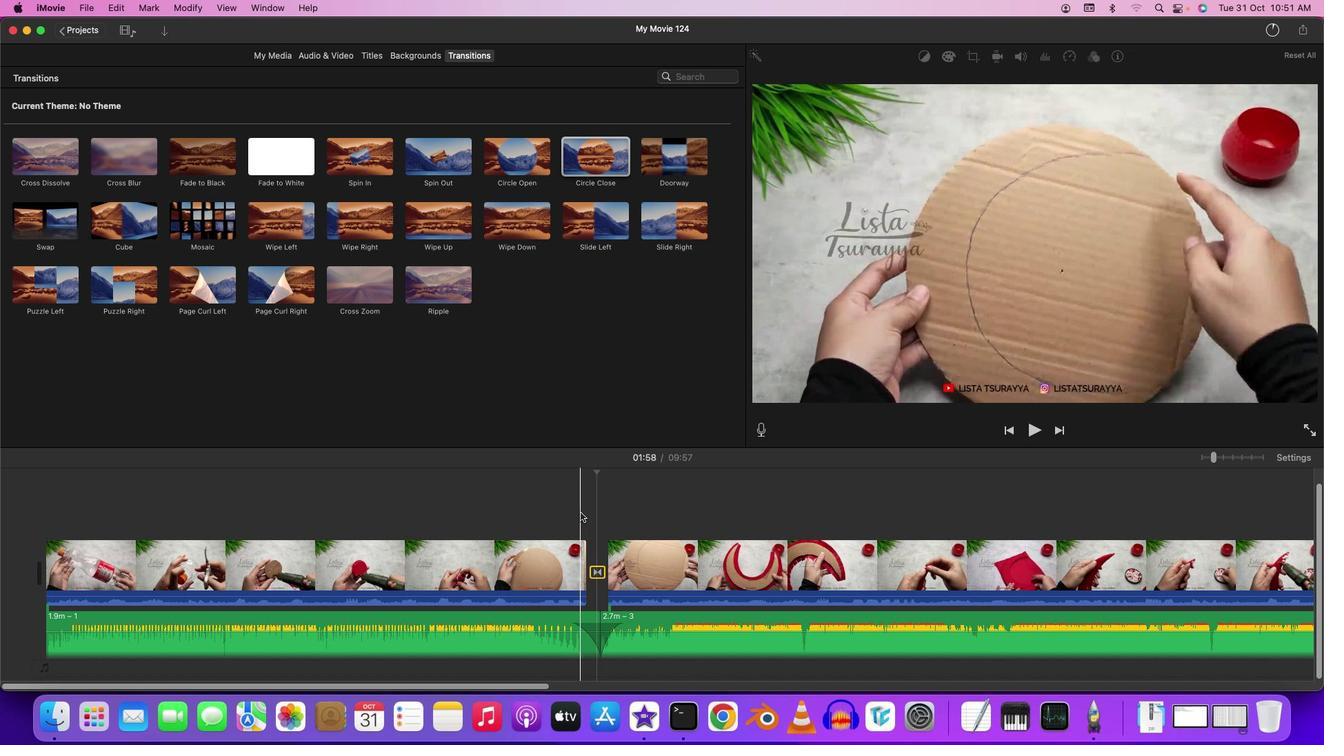 
Action: Mouse pressed left at (580, 512)
Screenshot: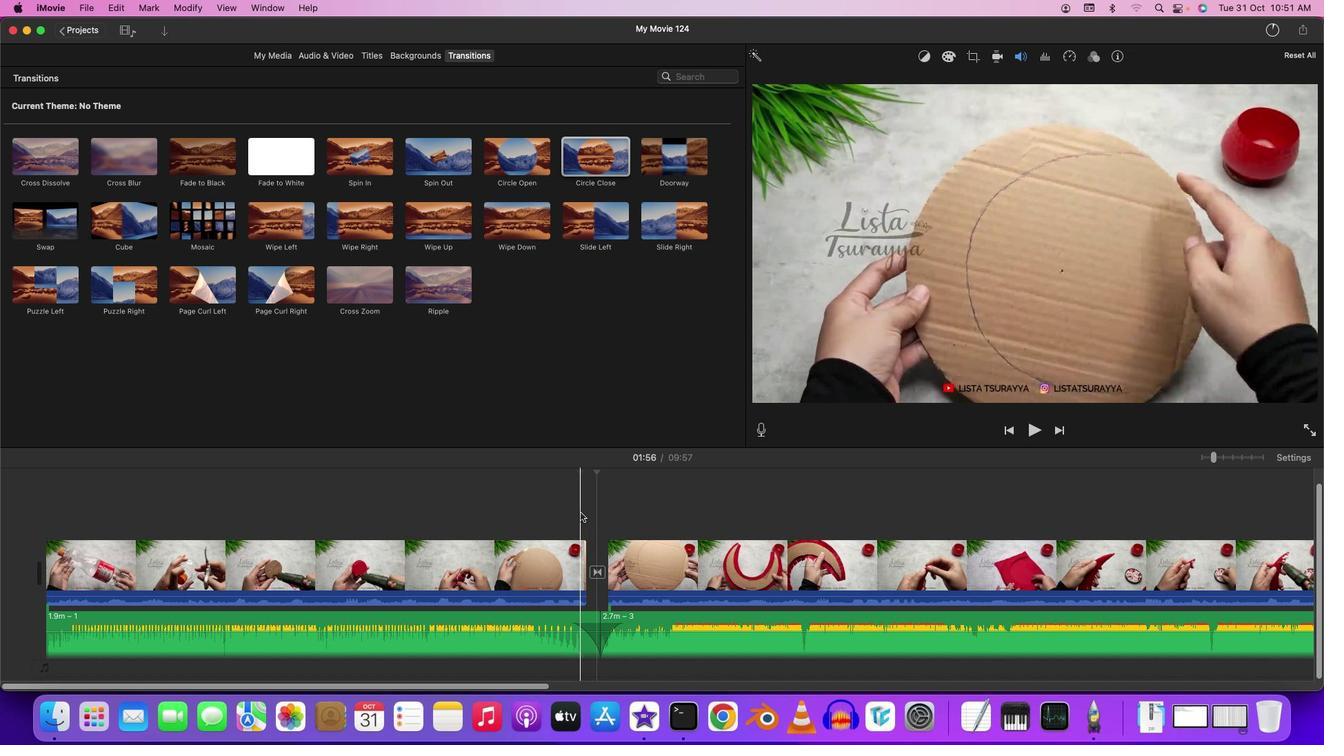 
Action: Mouse moved to (580, 512)
Screenshot: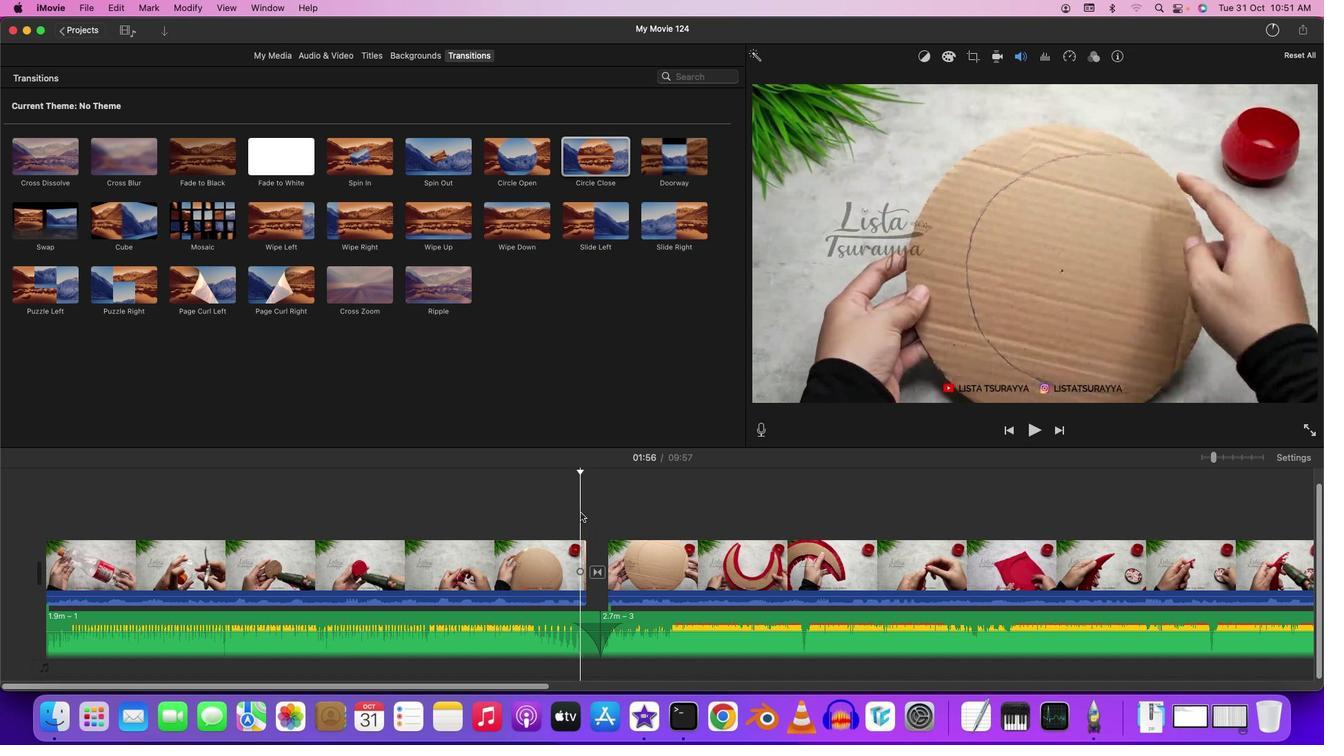 
Action: Key pressed Key.spaceKey.space
Screenshot: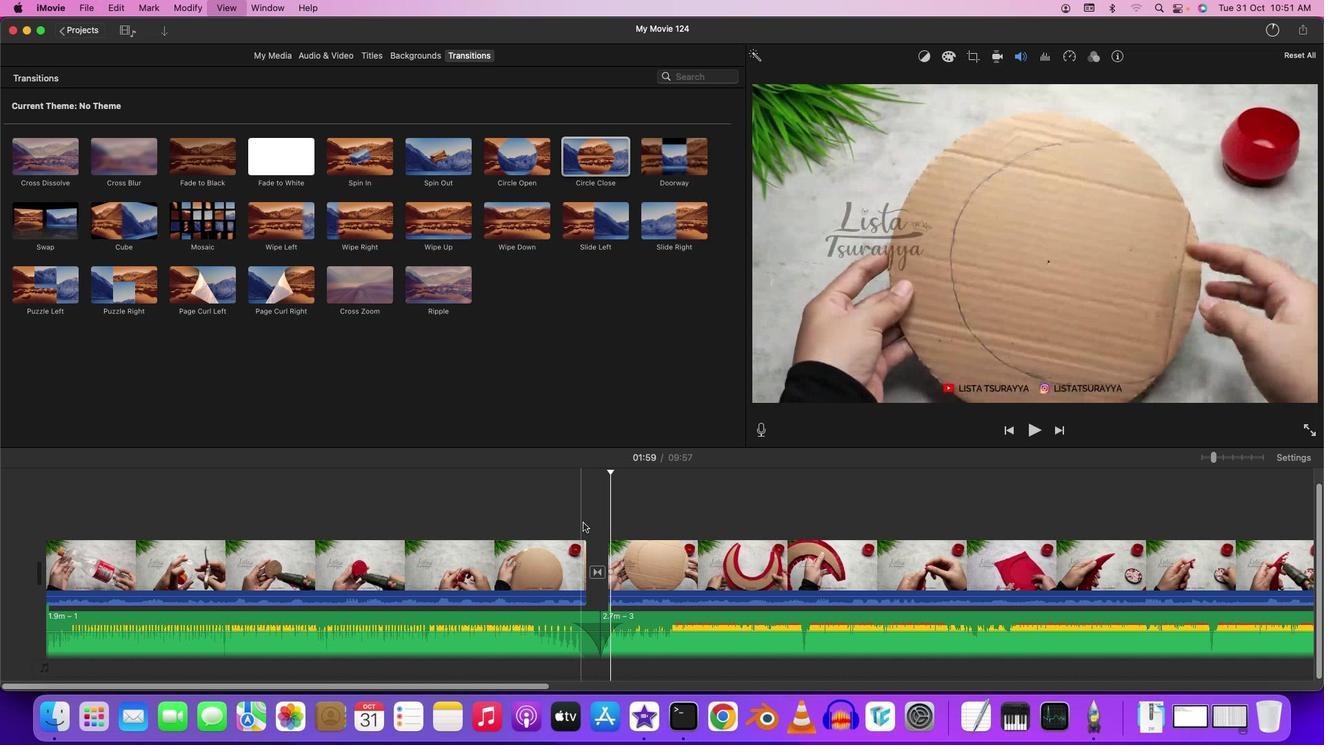 
Action: Mouse moved to (582, 524)
Screenshot: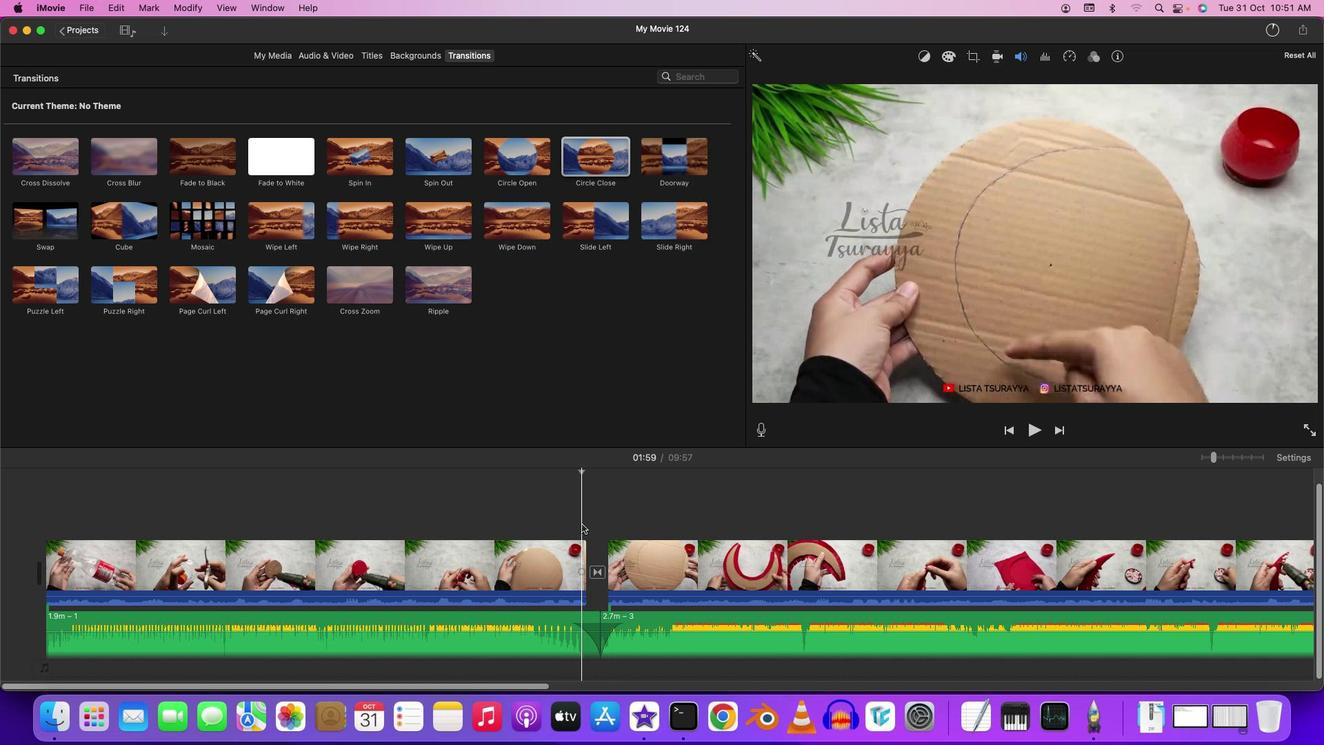 
Action: Mouse pressed left at (582, 524)
Screenshot: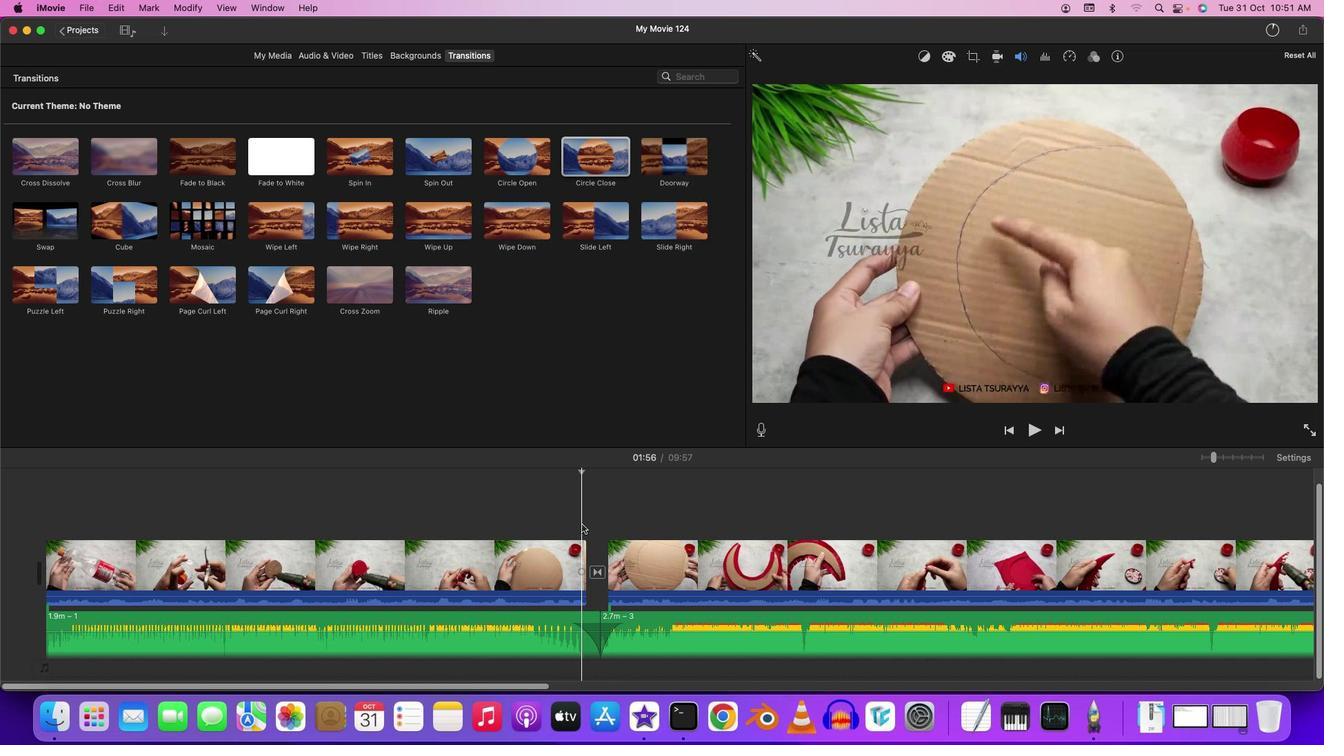 
Action: Key pressed Key.spaceKey.space
Screenshot: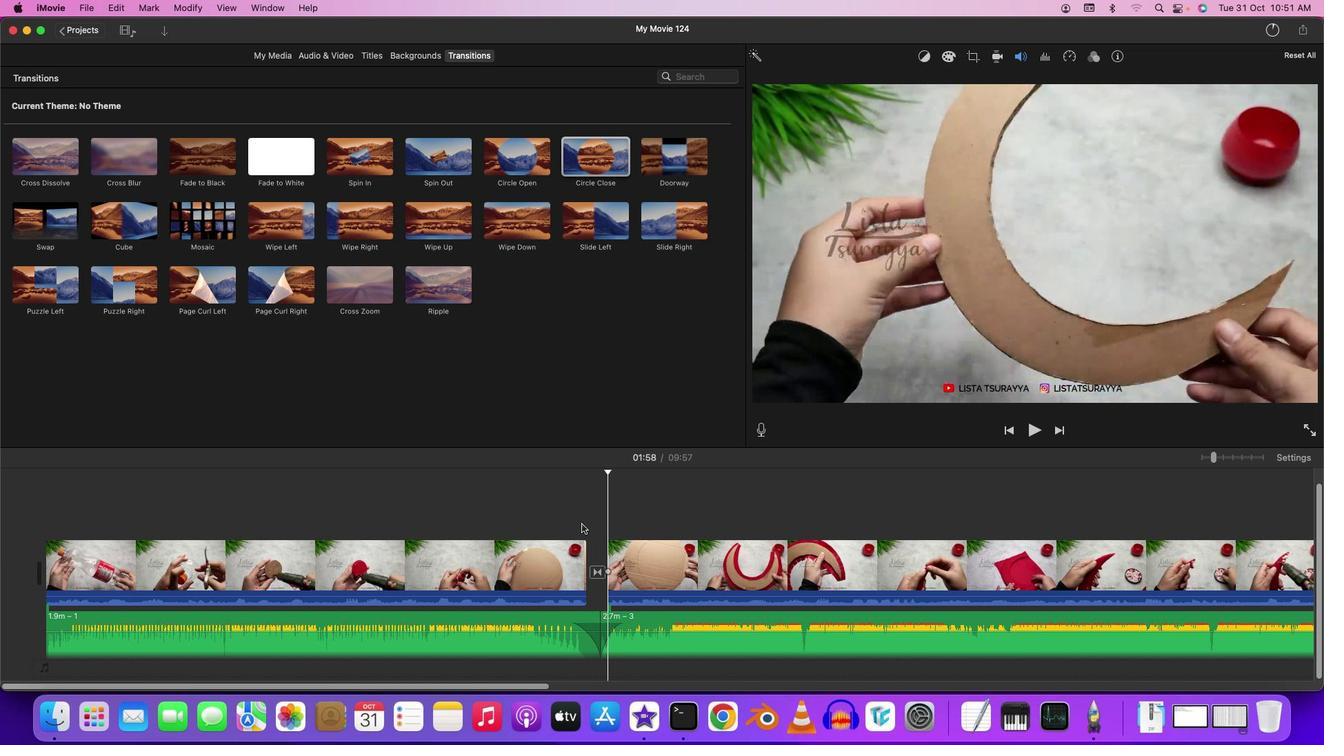 
Action: Mouse moved to (663, 162)
Screenshot: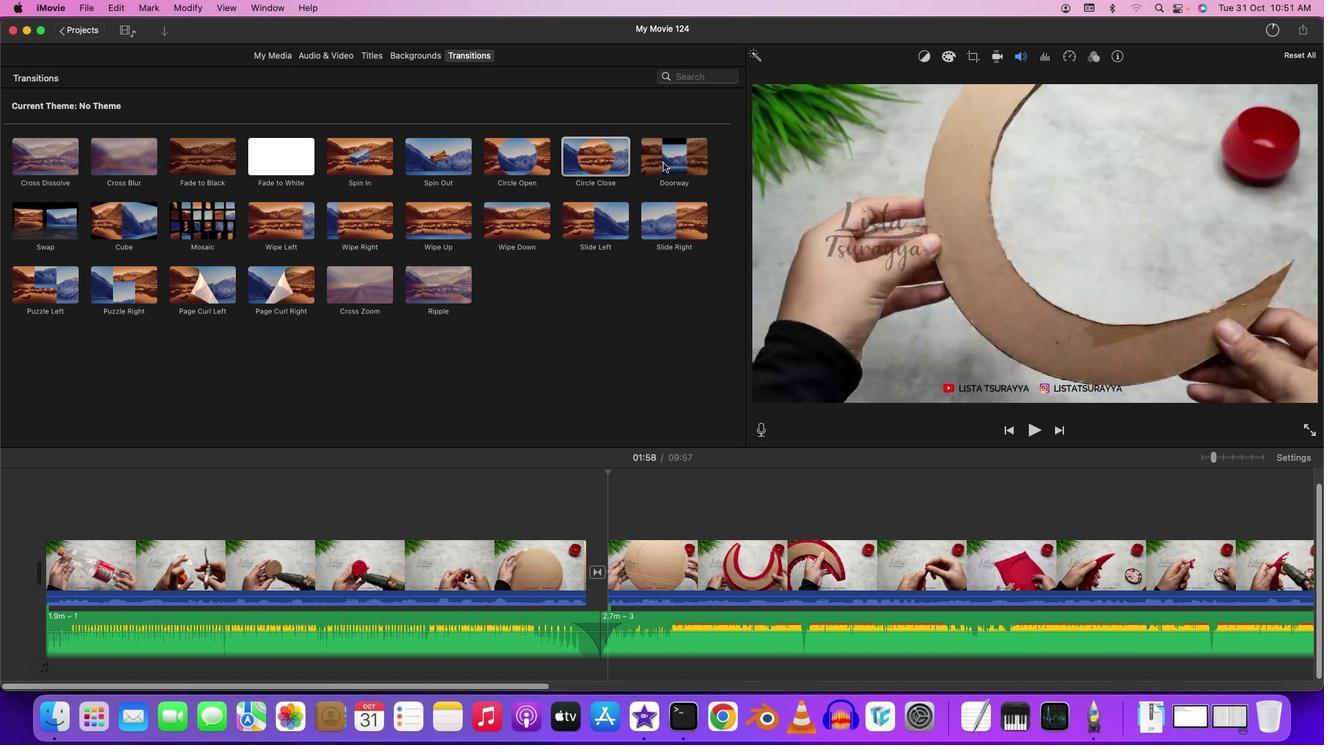 
Action: Mouse pressed left at (663, 162)
Screenshot: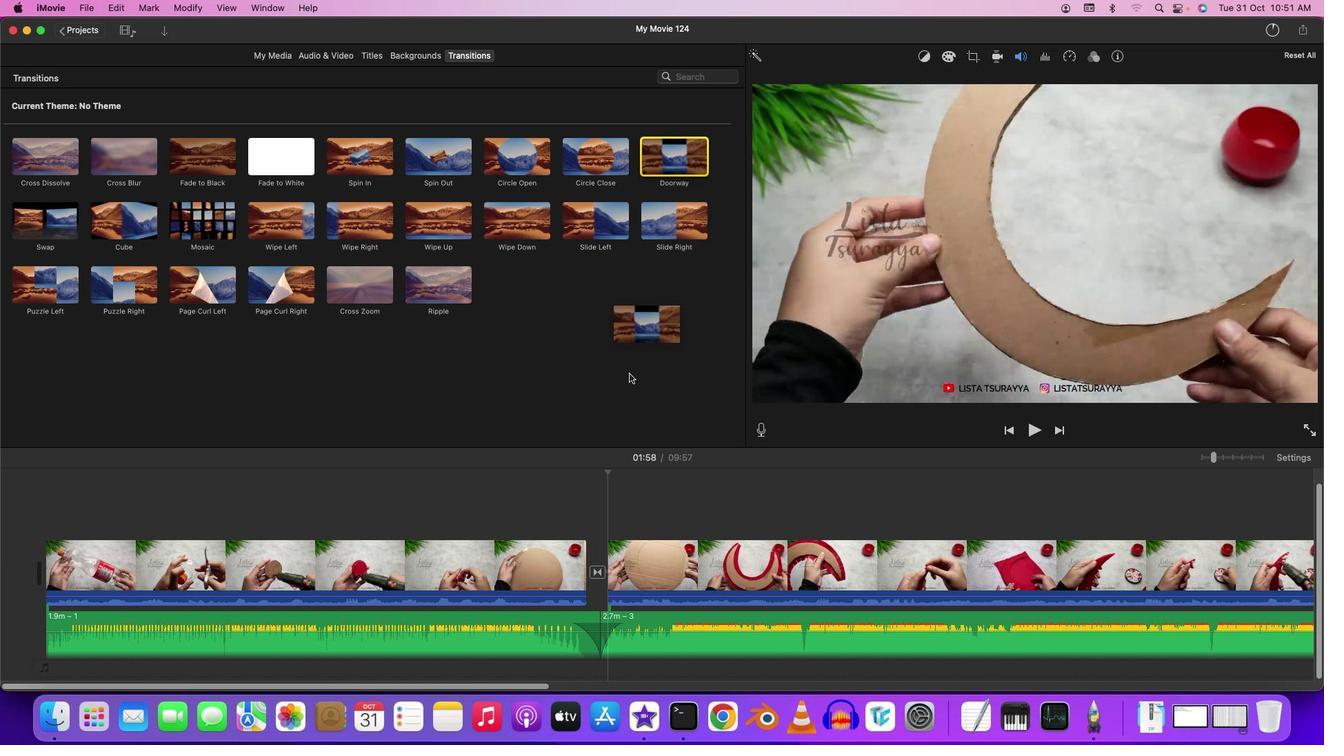 
Action: Mouse moved to (579, 522)
Screenshot: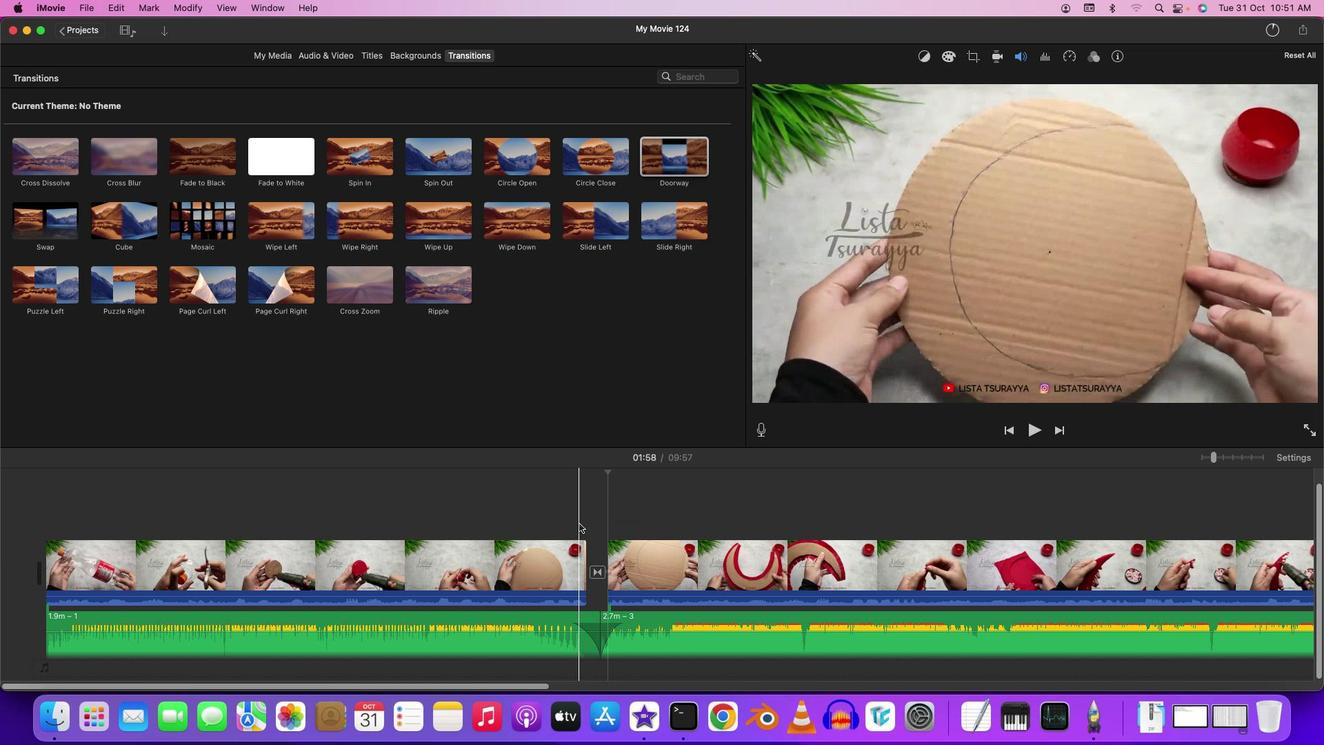 
Action: Mouse pressed left at (579, 522)
Screenshot: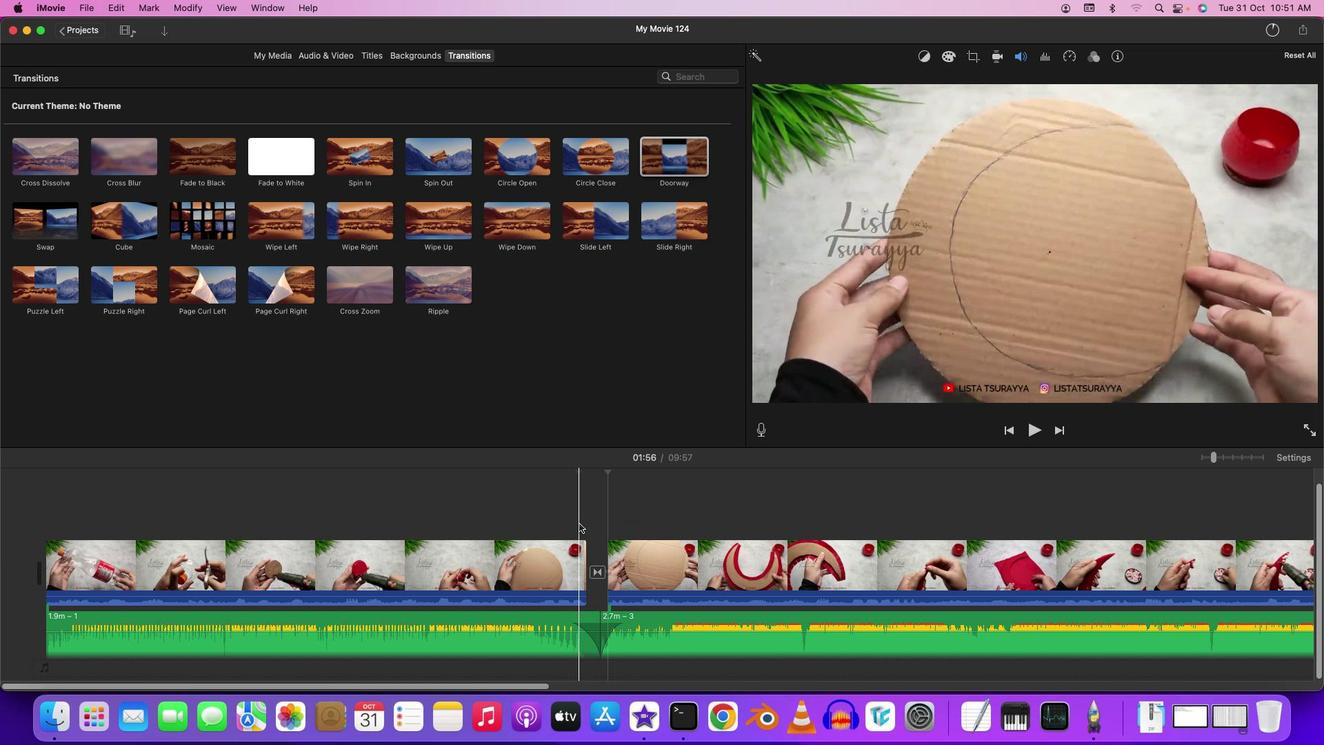 
Action: Key pressed Key.spaceKey.space
Screenshot: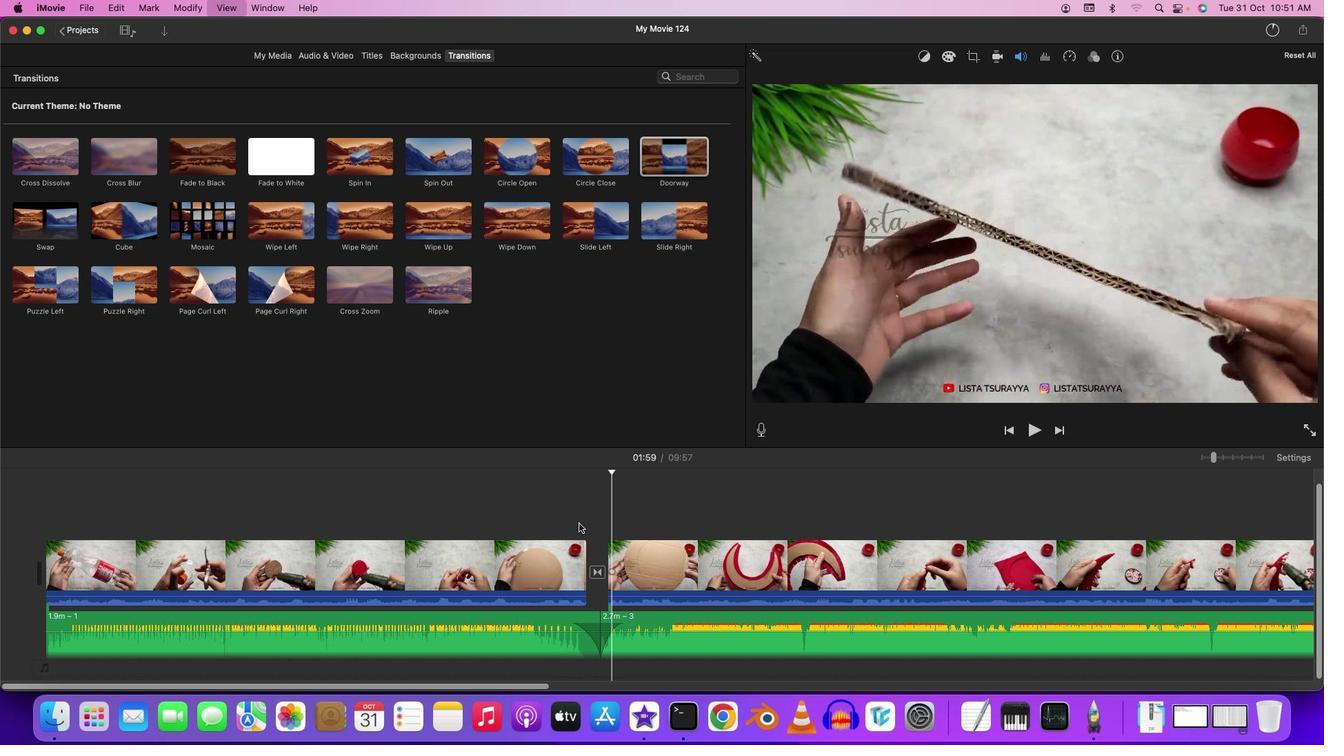 
Action: Mouse moved to (578, 522)
Screenshot: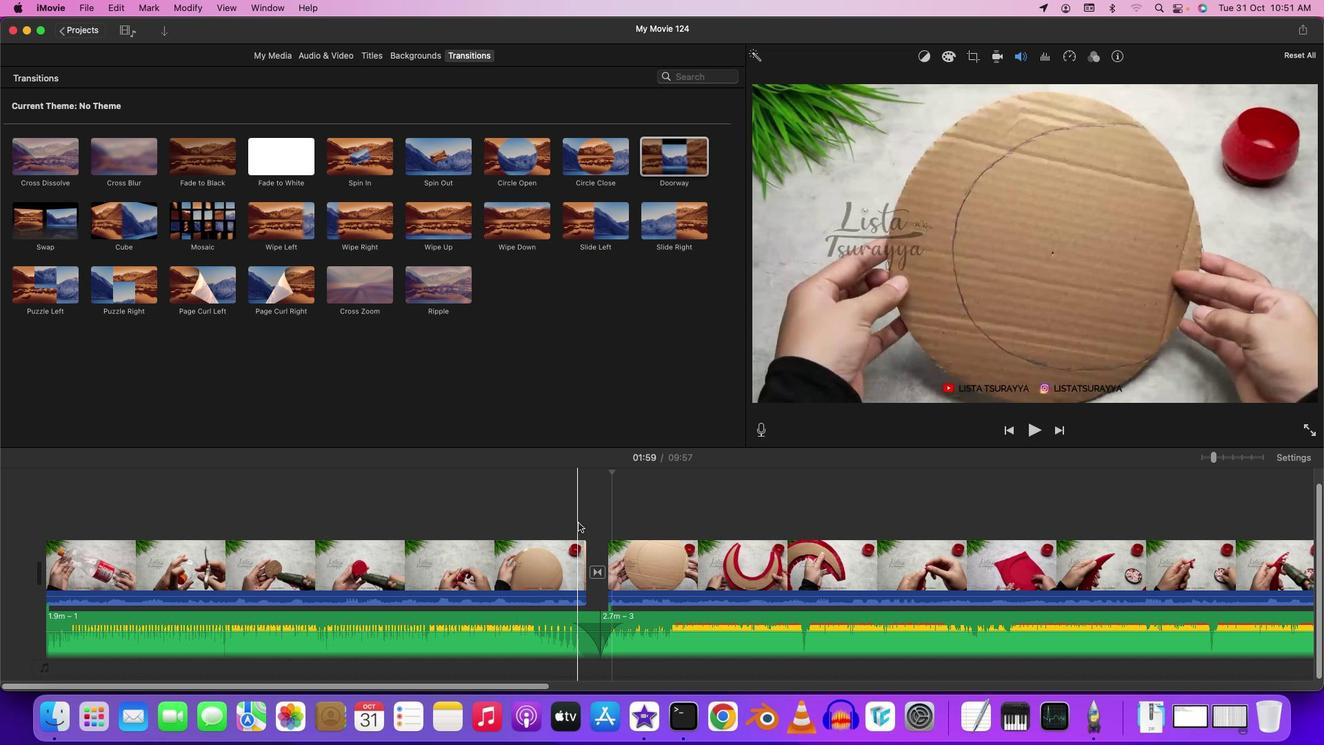 
Action: Mouse pressed left at (578, 522)
Screenshot: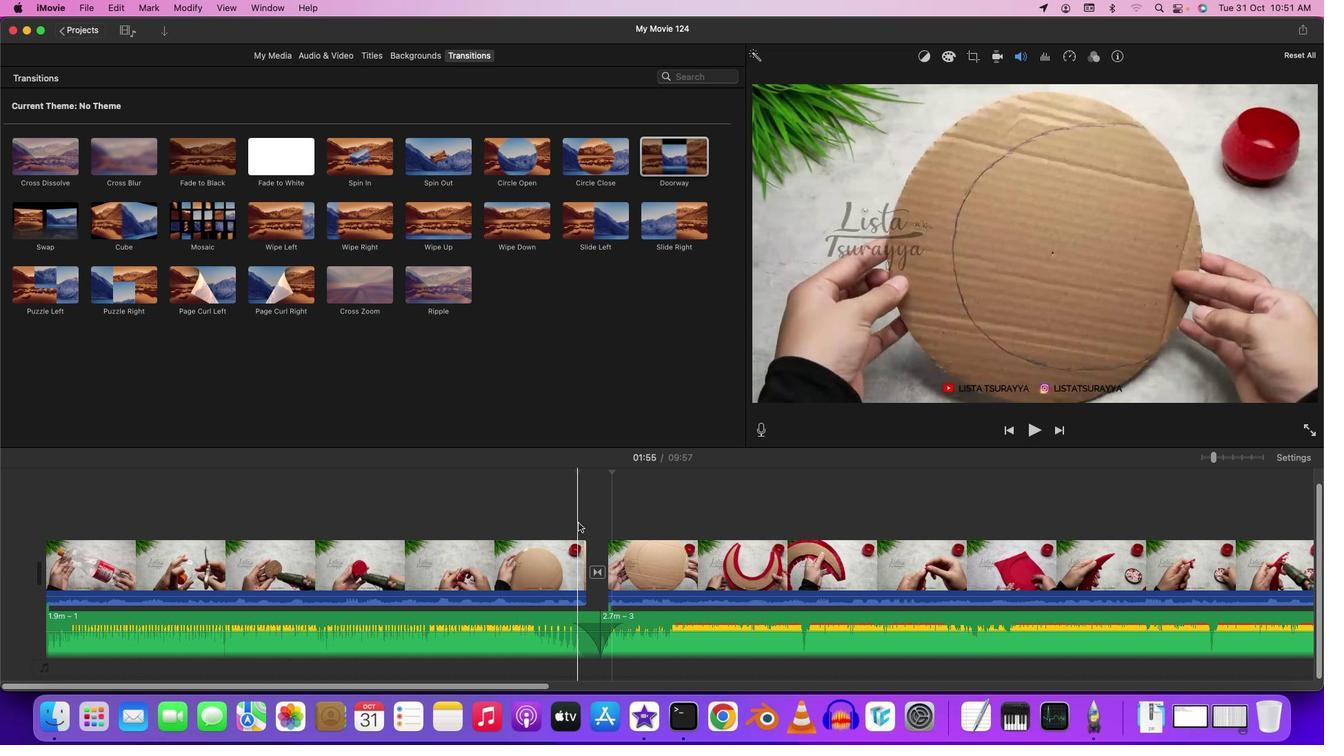 
Action: Key pressed Key.space
Screenshot: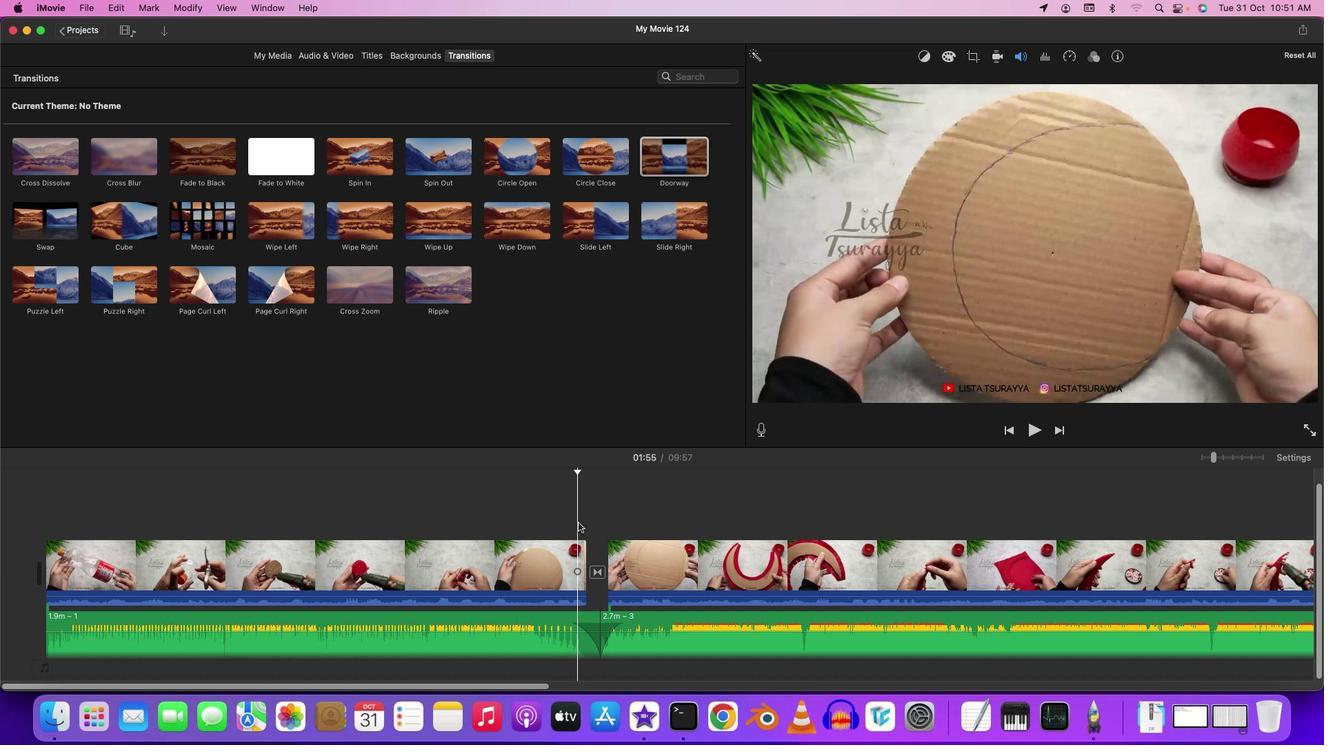 
Action: Mouse moved to (576, 522)
Screenshot: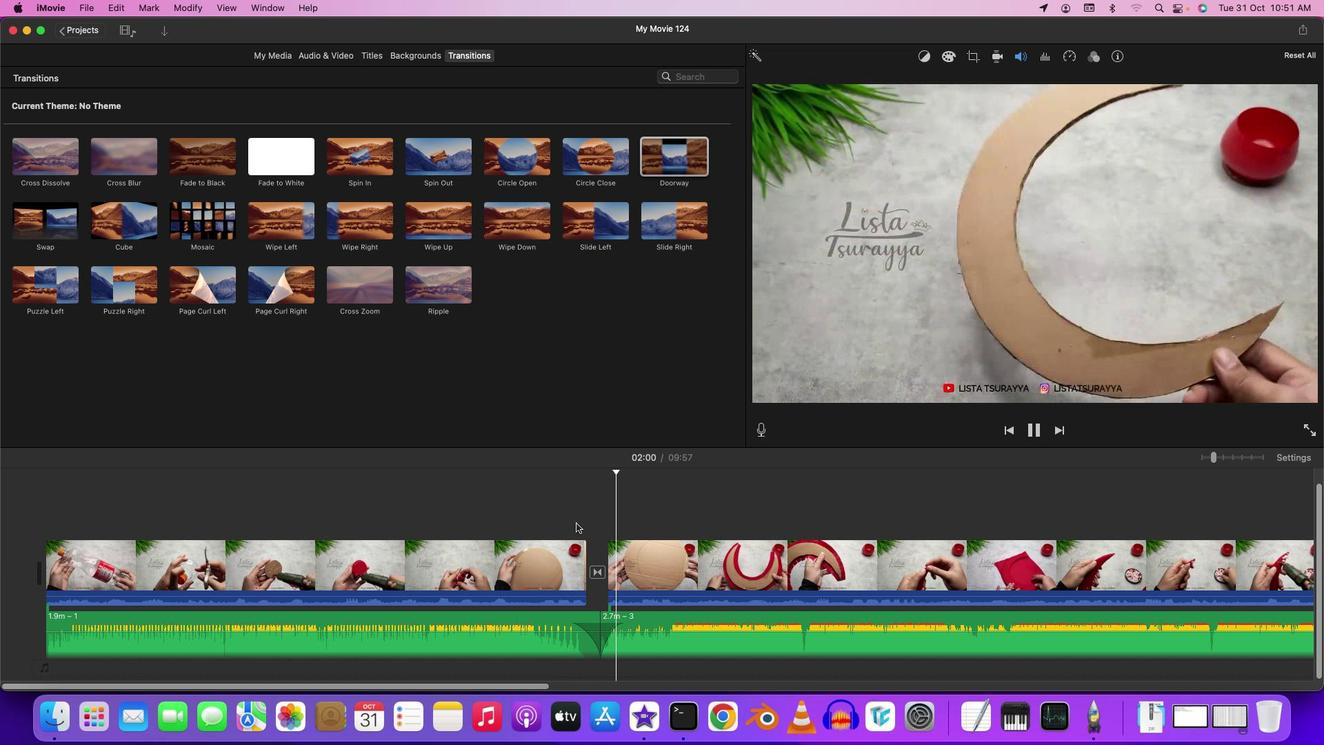 
Action: Key pressed Key.space
Screenshot: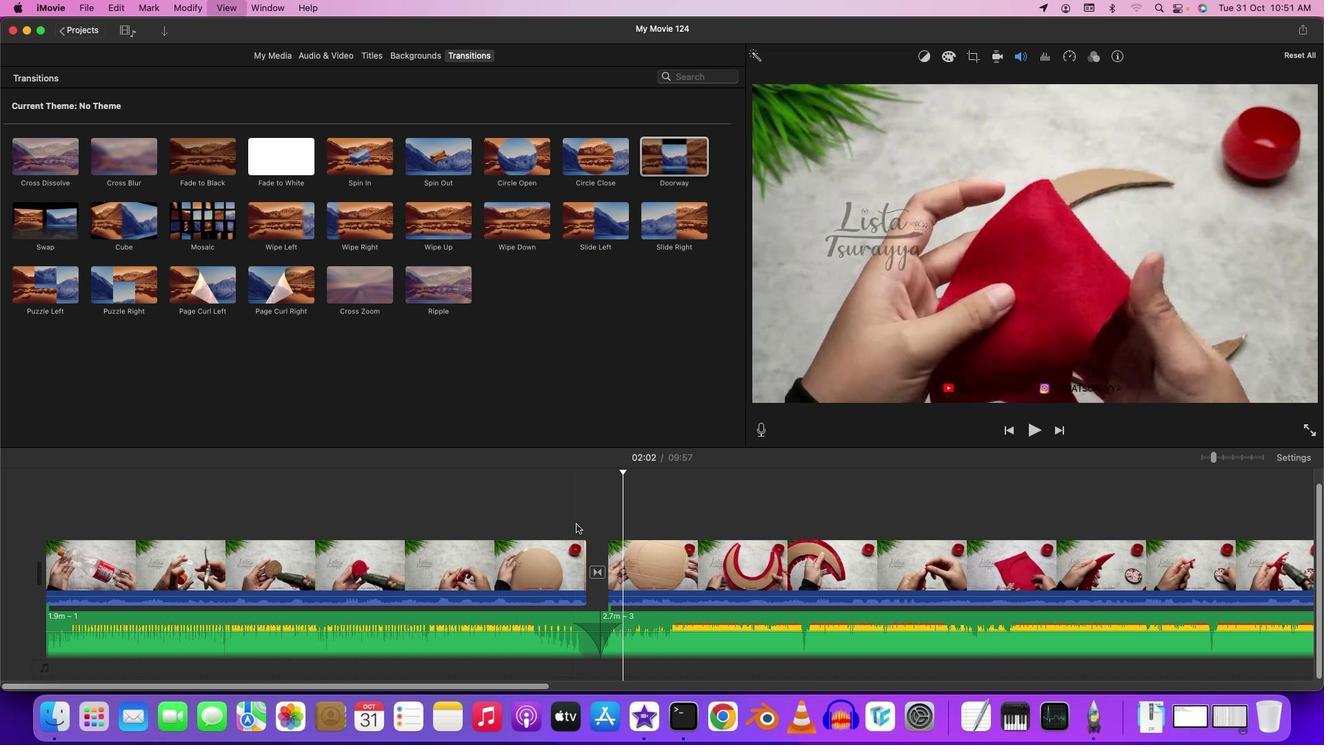 
Action: Mouse moved to (582, 521)
Screenshot: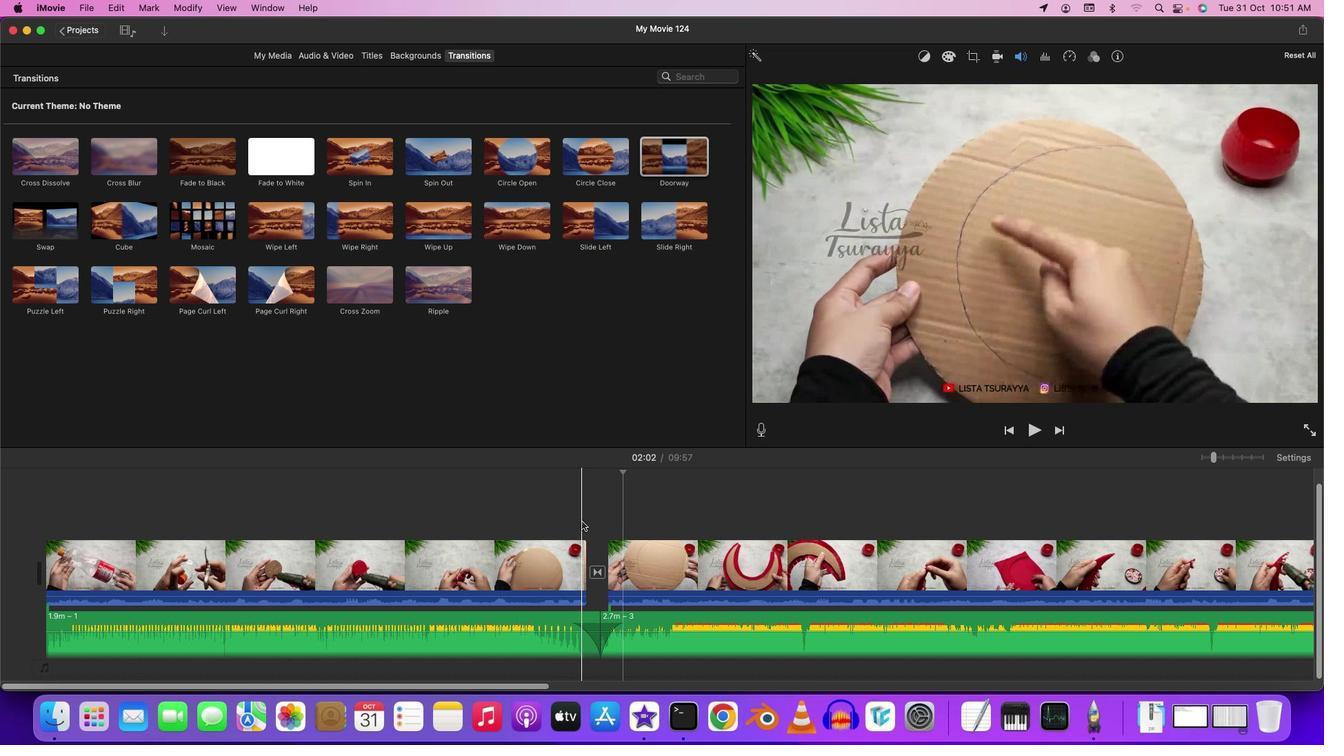 
Action: Mouse pressed left at (582, 521)
Screenshot: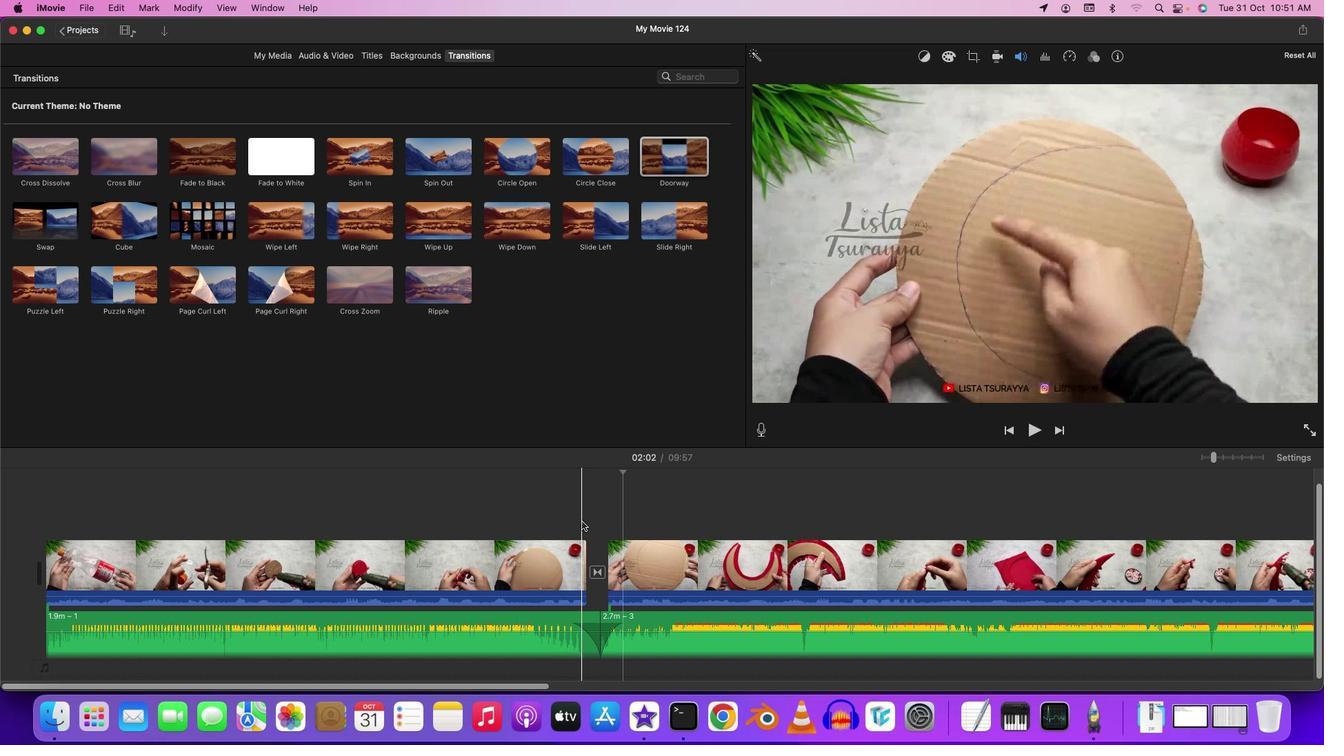 
Action: Mouse moved to (581, 521)
Screenshot: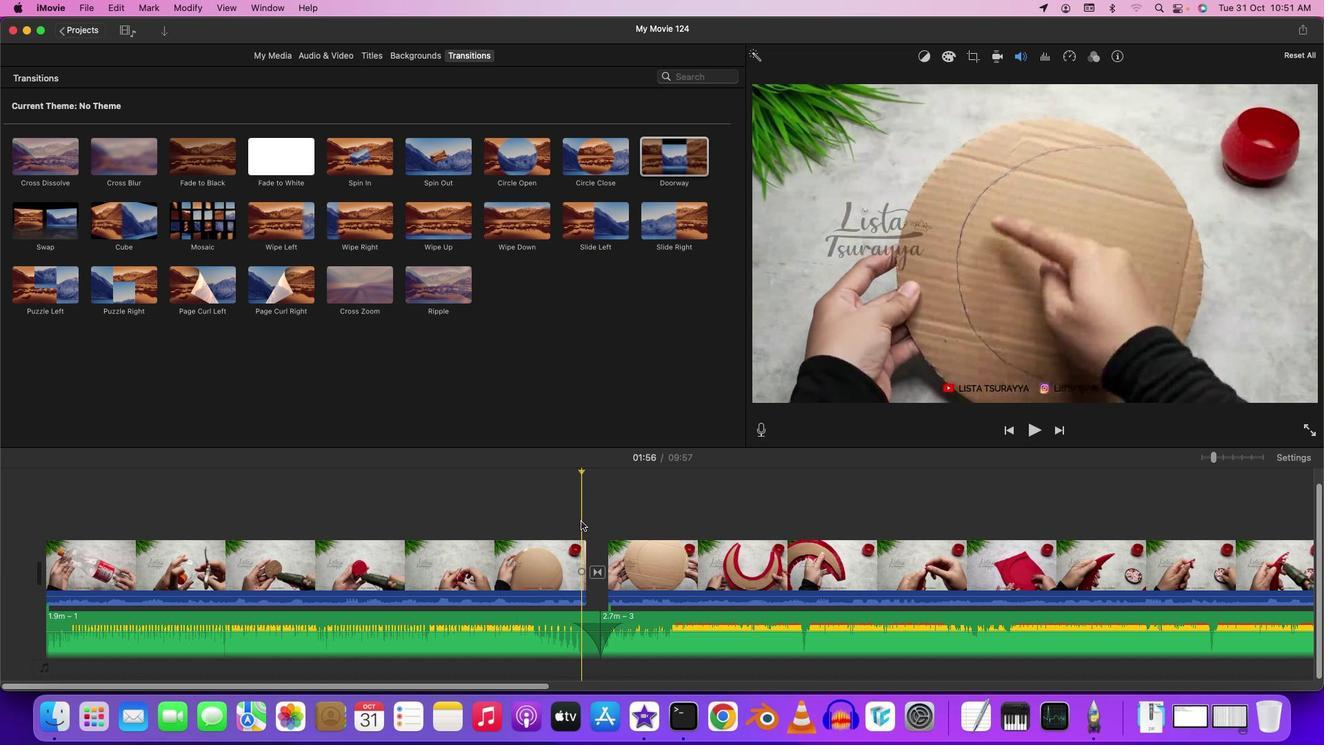 
Action: Key pressed Key.space
Screenshot: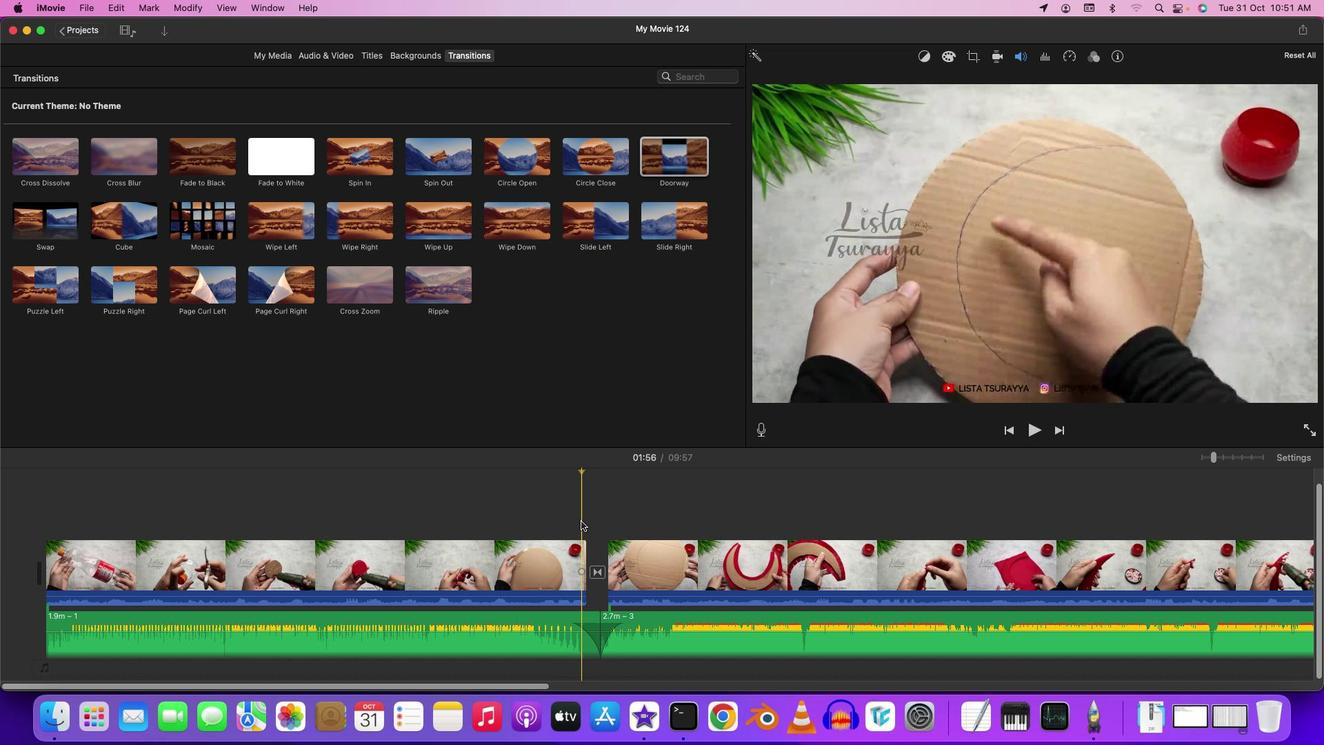 
Action: Mouse moved to (580, 522)
Screenshot: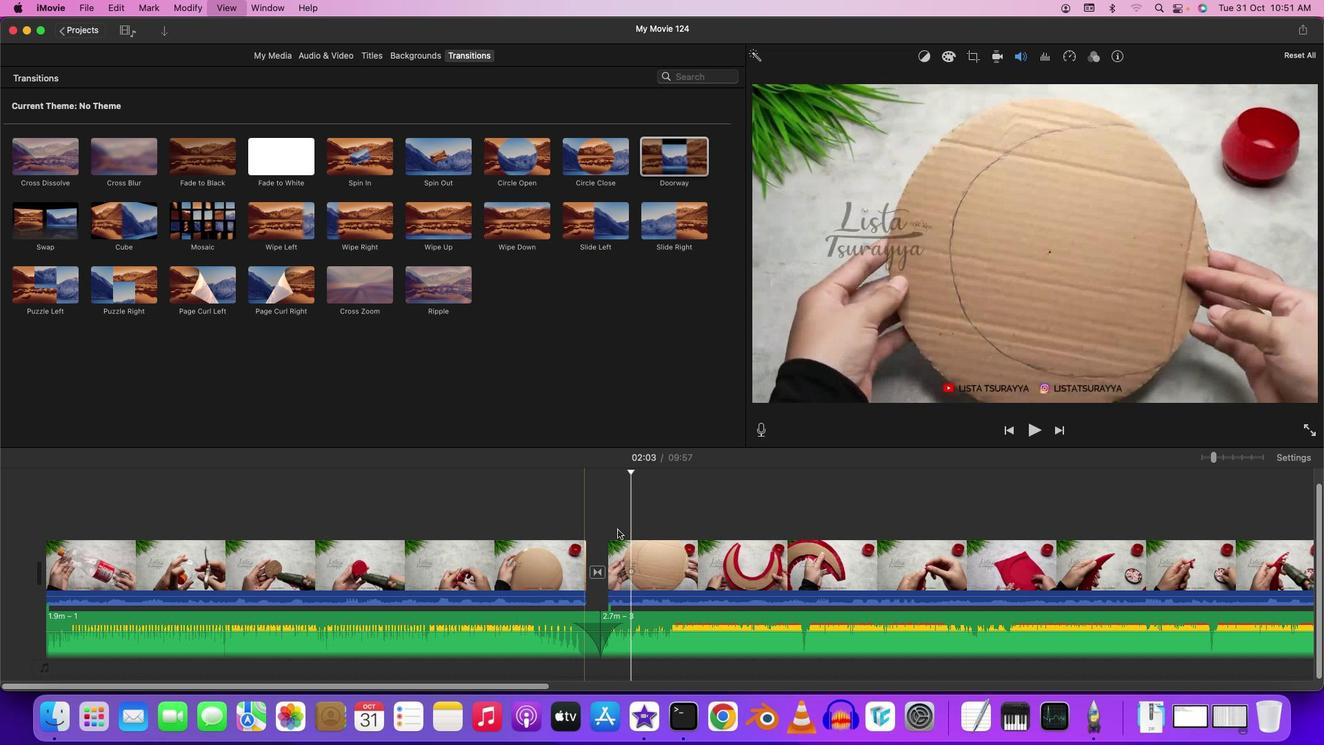 
Action: Key pressed Key.space
Screenshot: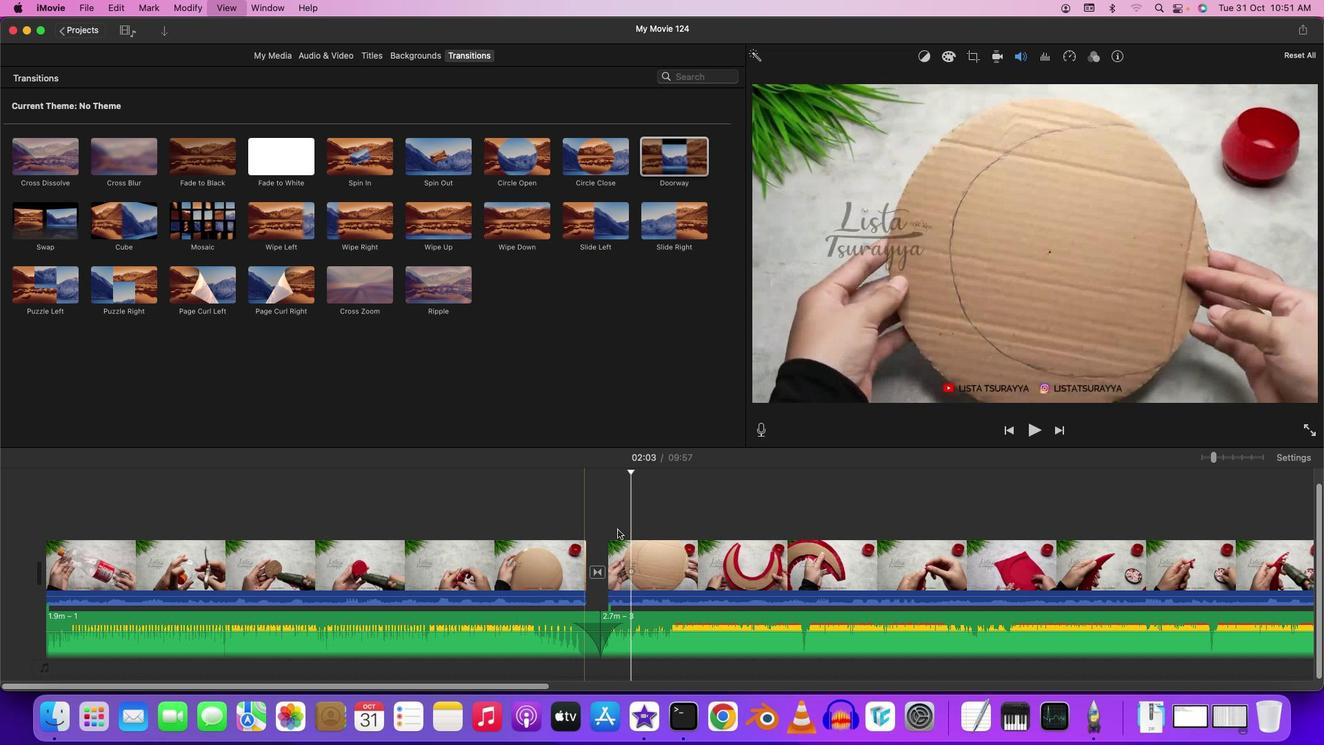 
Action: Mouse moved to (729, 596)
Screenshot: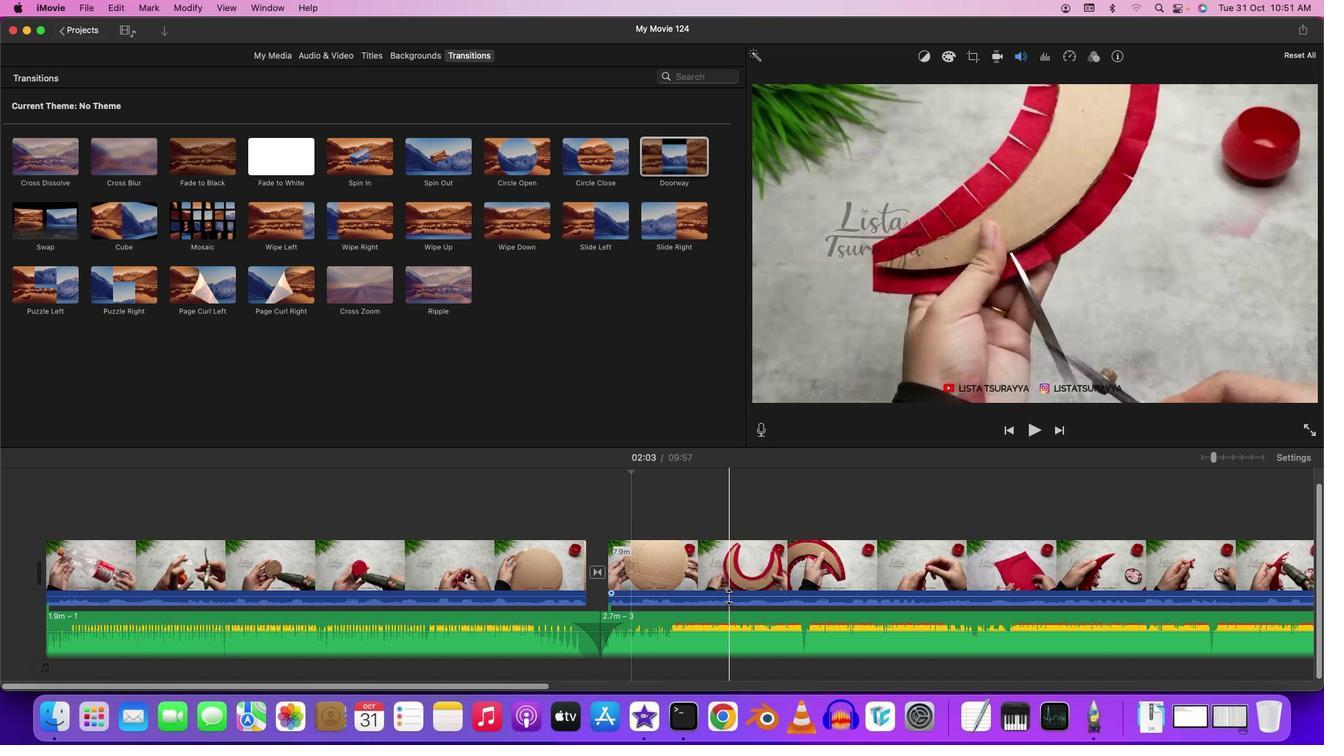 
Action: Mouse pressed left at (729, 596)
Screenshot: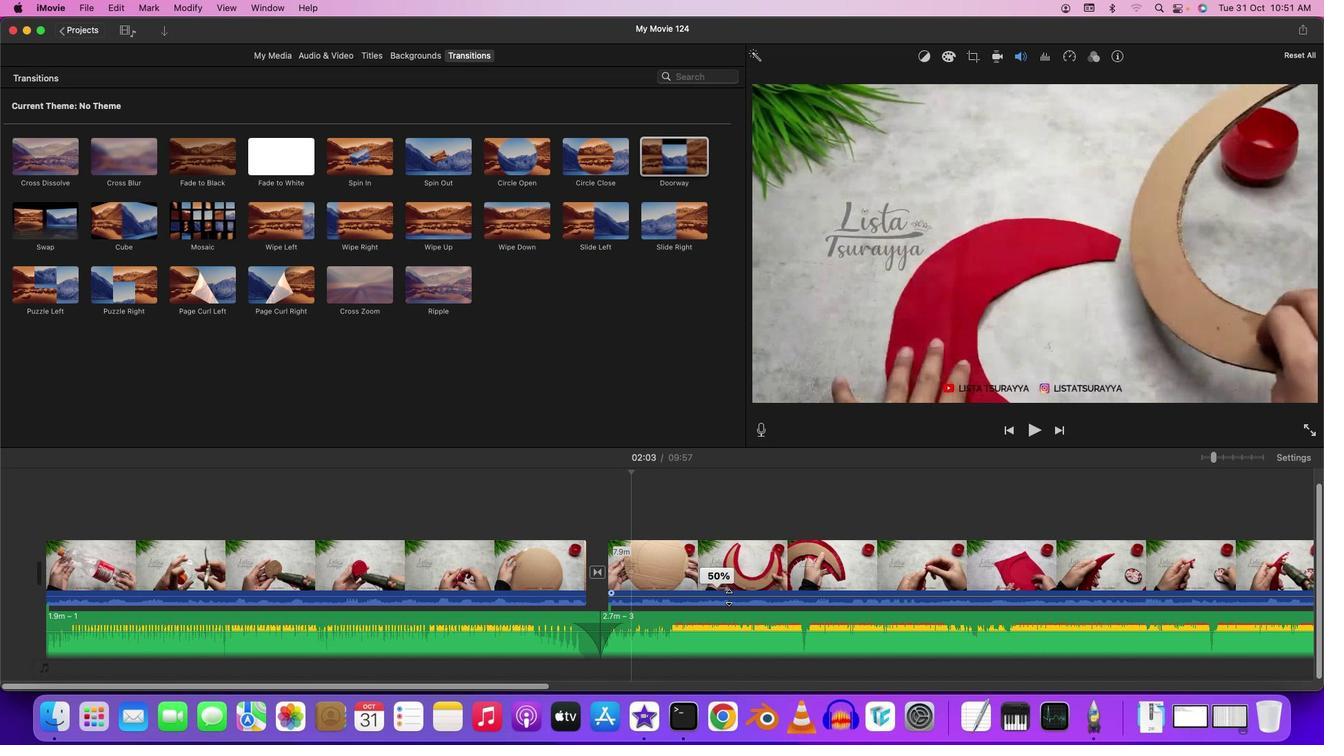 
Action: Mouse moved to (583, 513)
Screenshot: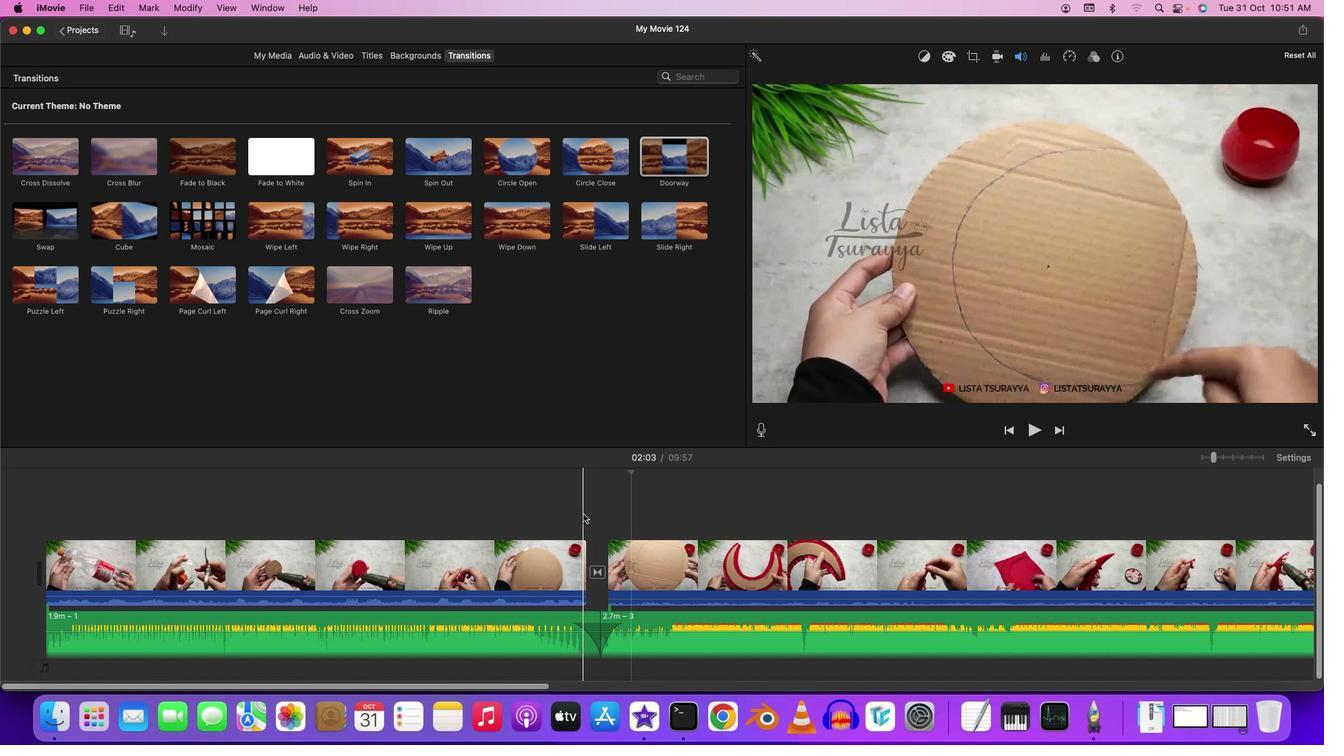
Action: Mouse pressed left at (583, 513)
Screenshot: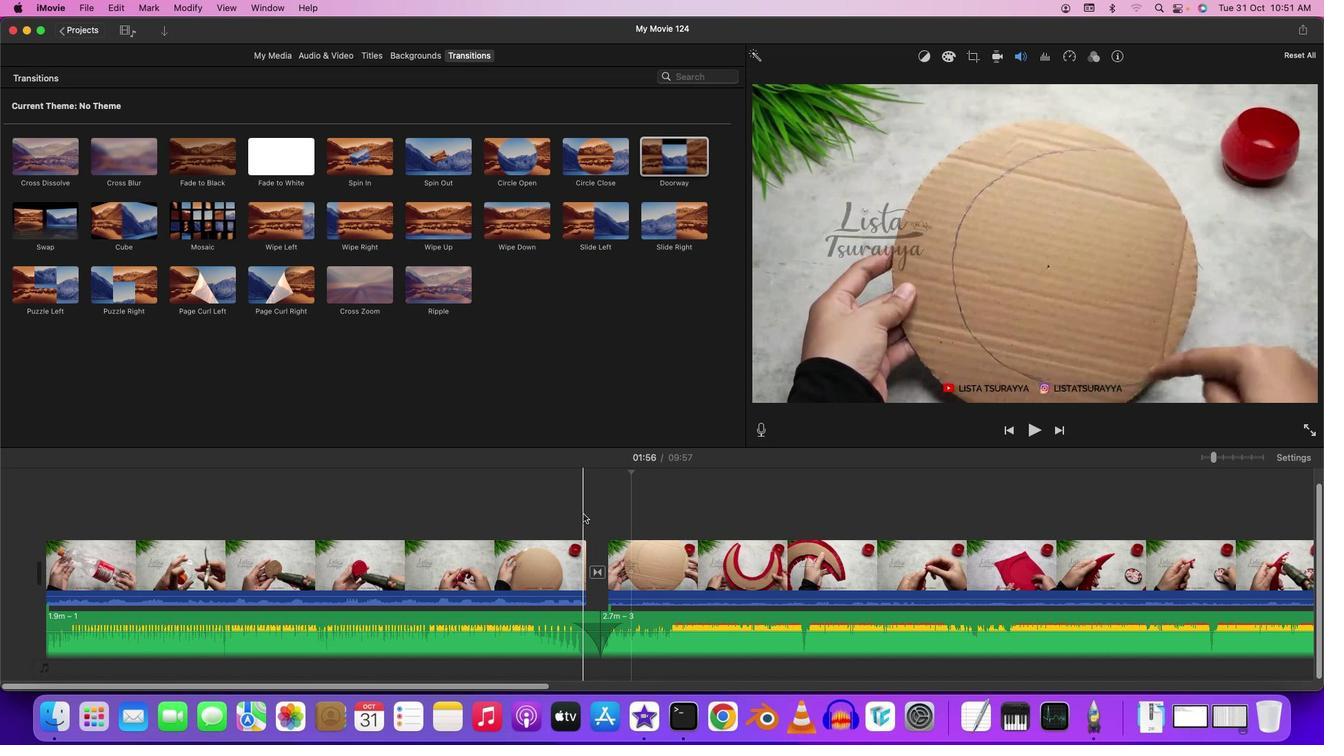 
Action: Mouse moved to (578, 515)
Screenshot: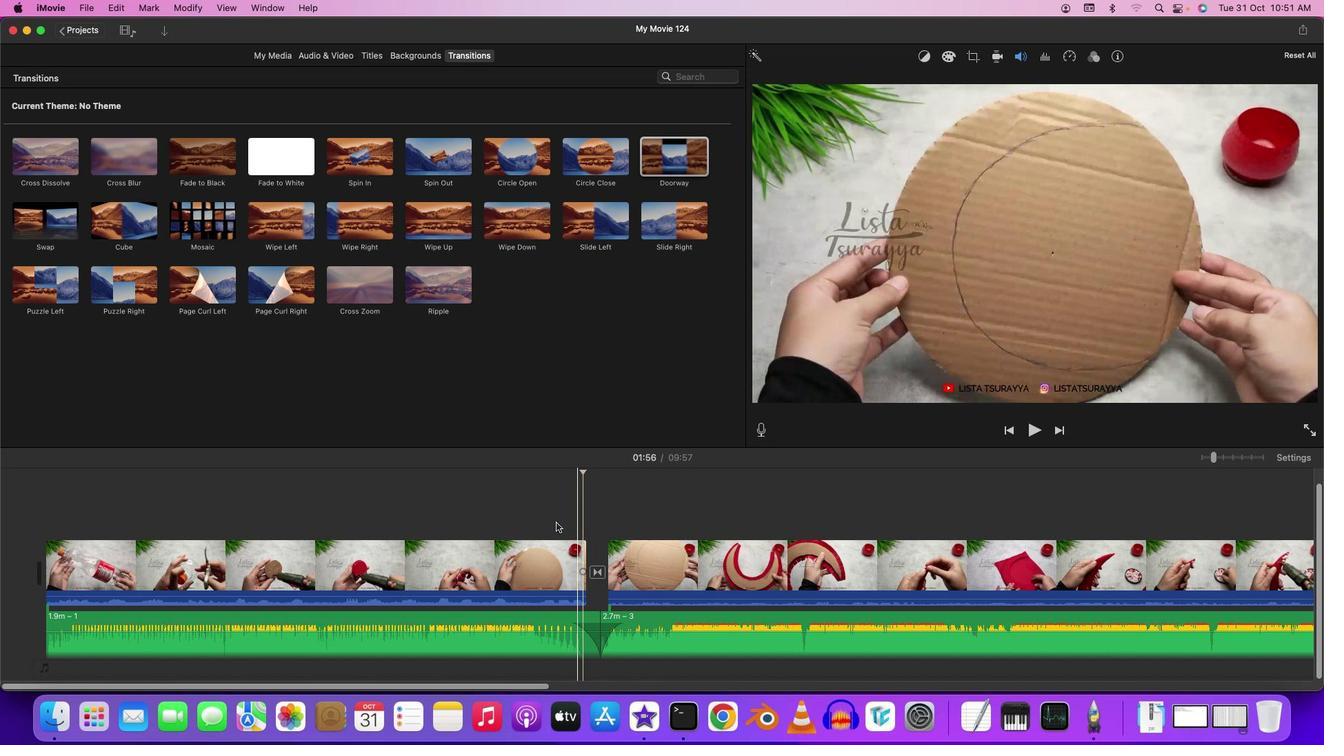 
Action: Key pressed Key.space
Screenshot: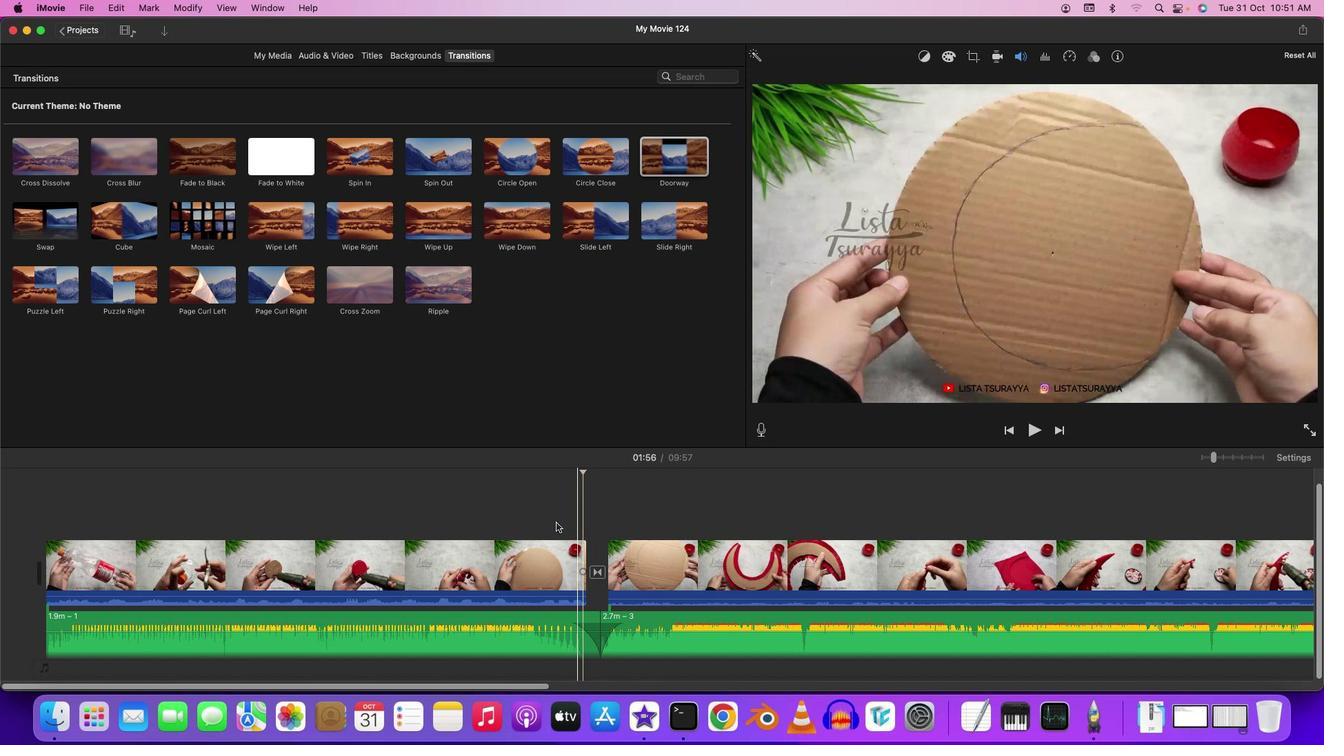 
Action: Mouse moved to (527, 683)
Screenshot: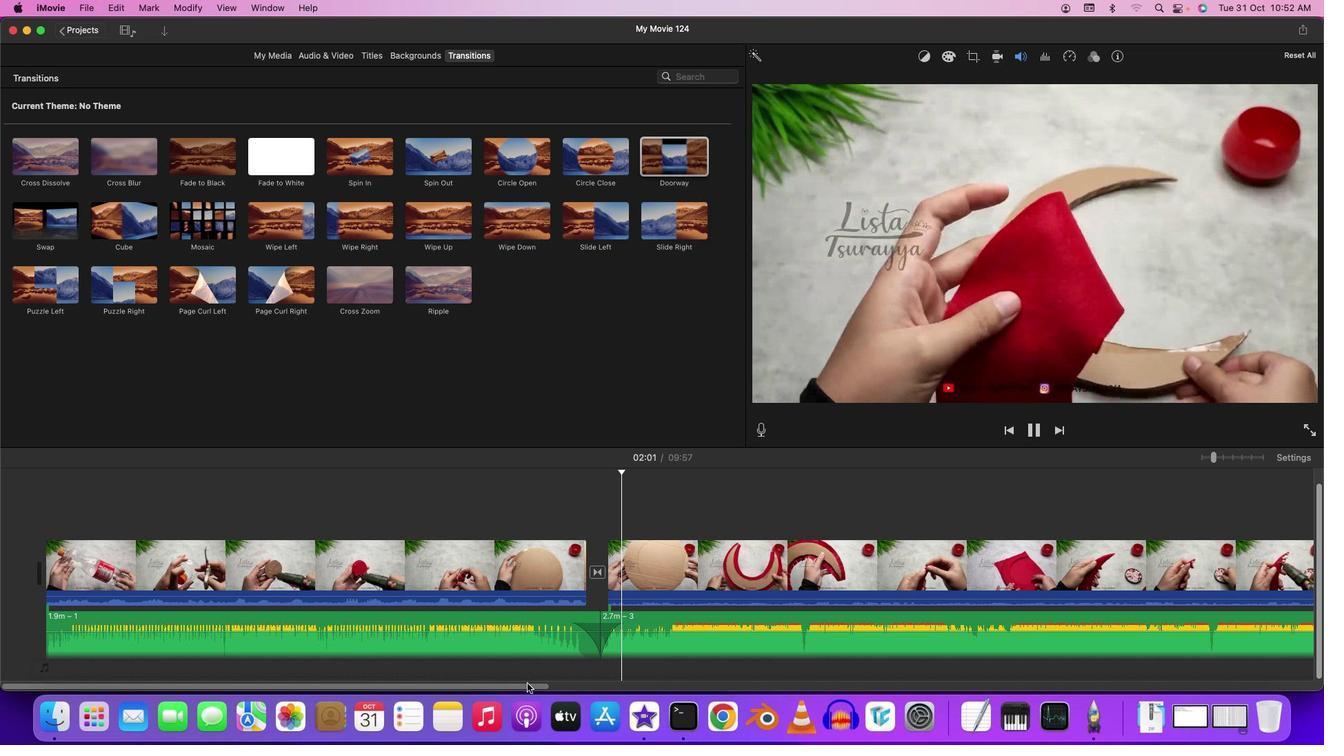 
Action: Mouse pressed left at (527, 683)
Screenshot: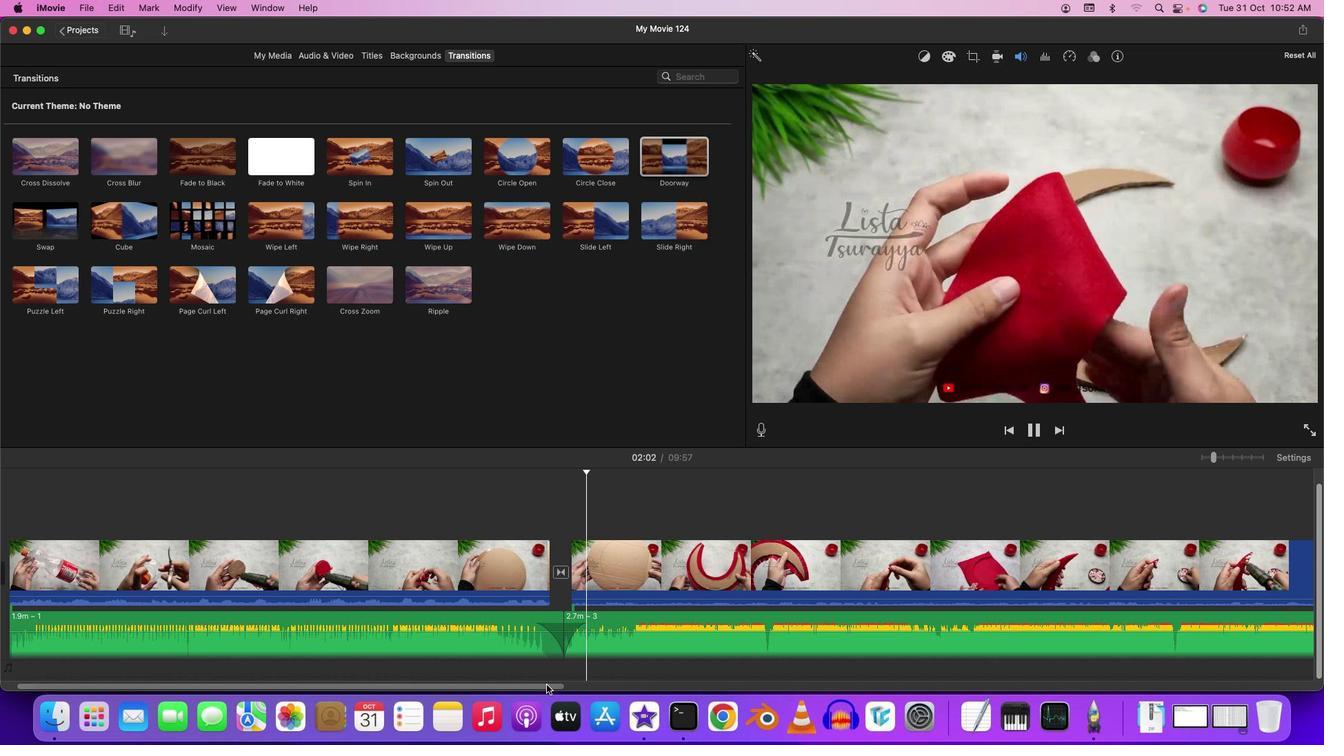 
Action: Mouse moved to (568, 600)
Screenshot: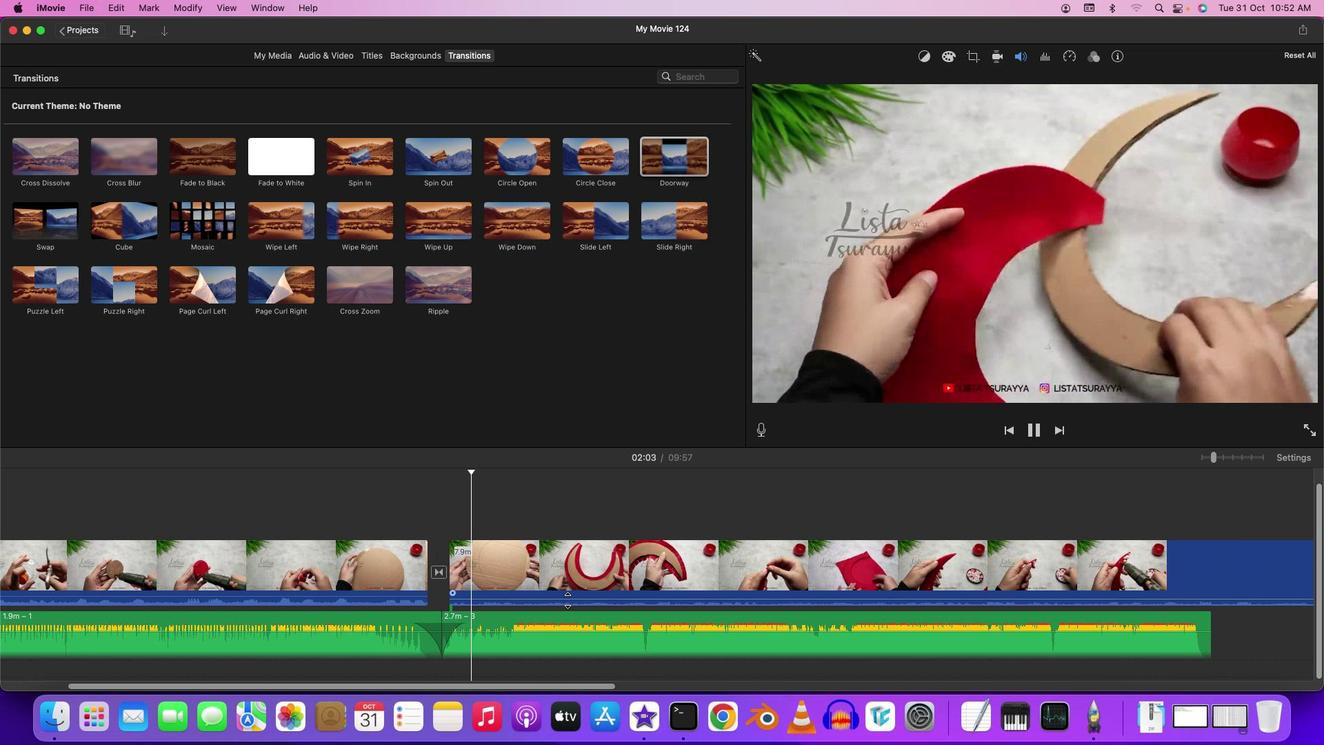 
Action: Mouse pressed left at (568, 600)
Screenshot: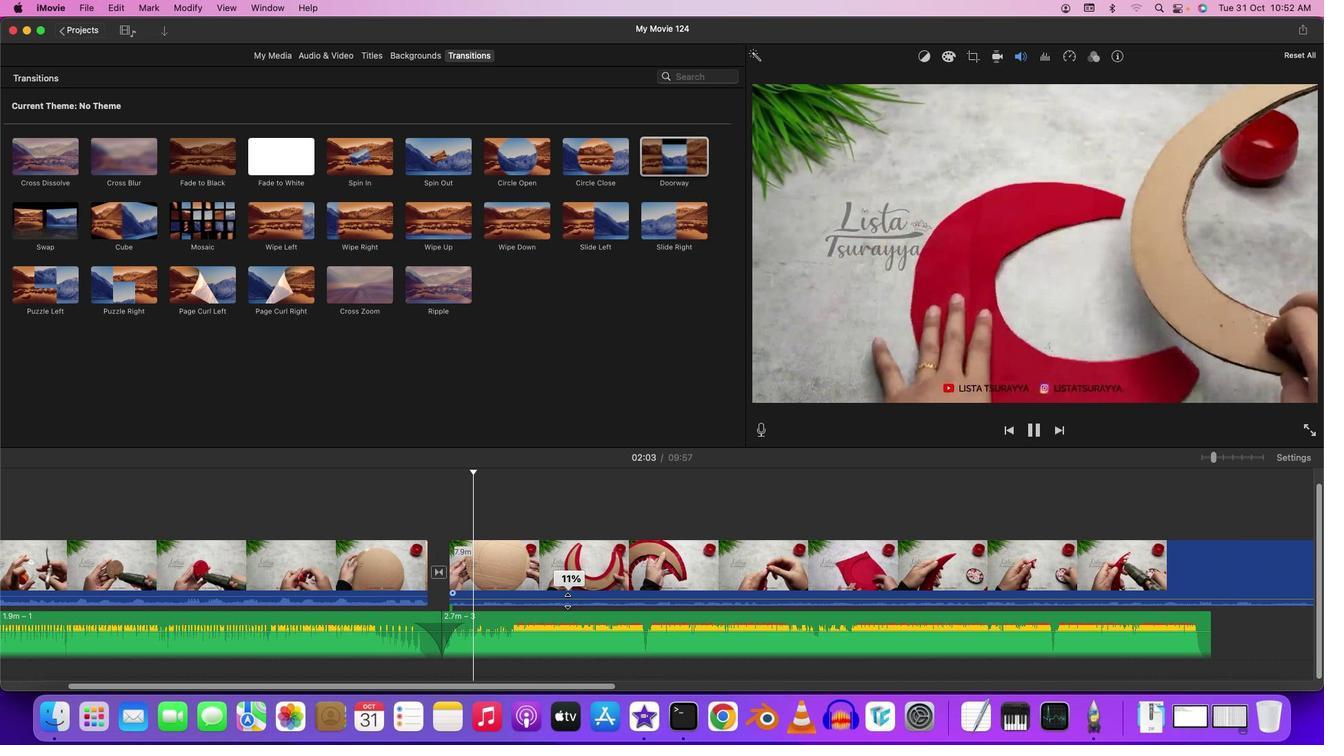 
Action: Mouse moved to (541, 600)
Screenshot: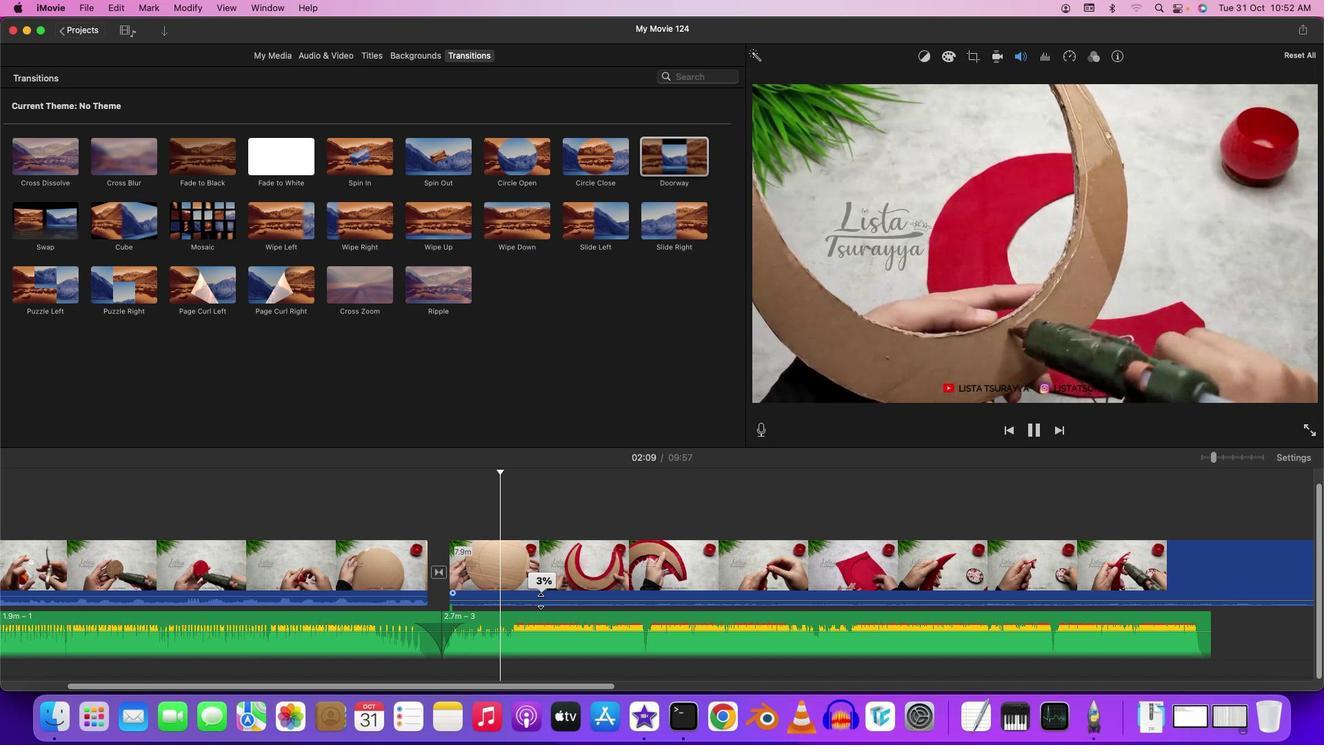 
Action: Mouse pressed left at (541, 600)
Screenshot: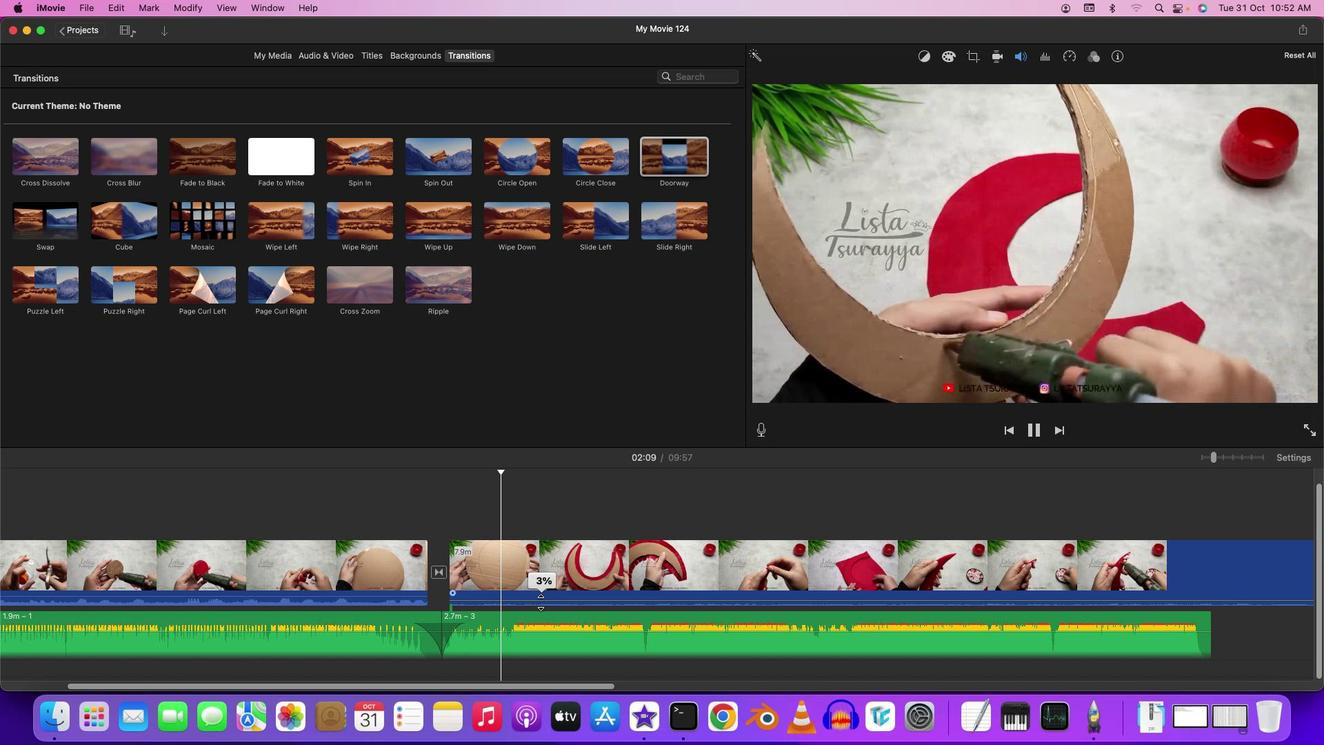 
Action: Mouse moved to (531, 684)
Screenshot: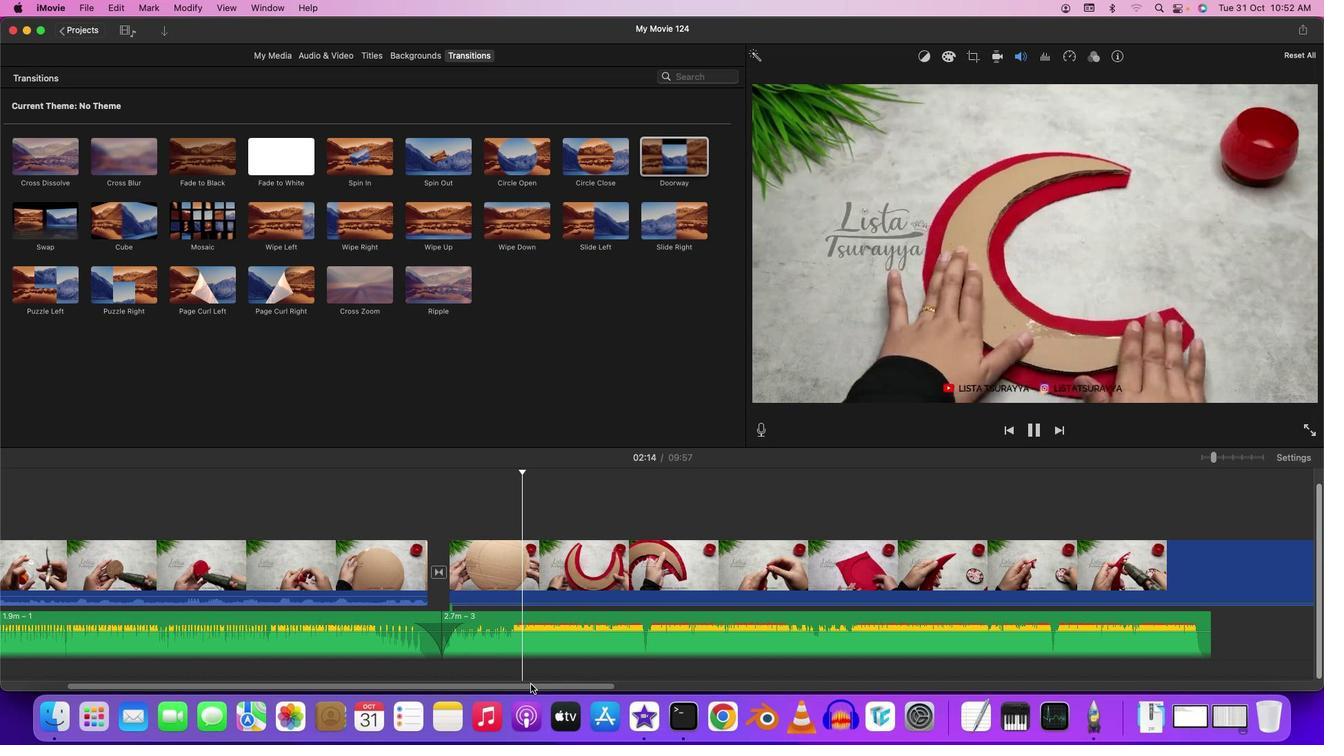 
Action: Mouse pressed left at (531, 684)
Screenshot: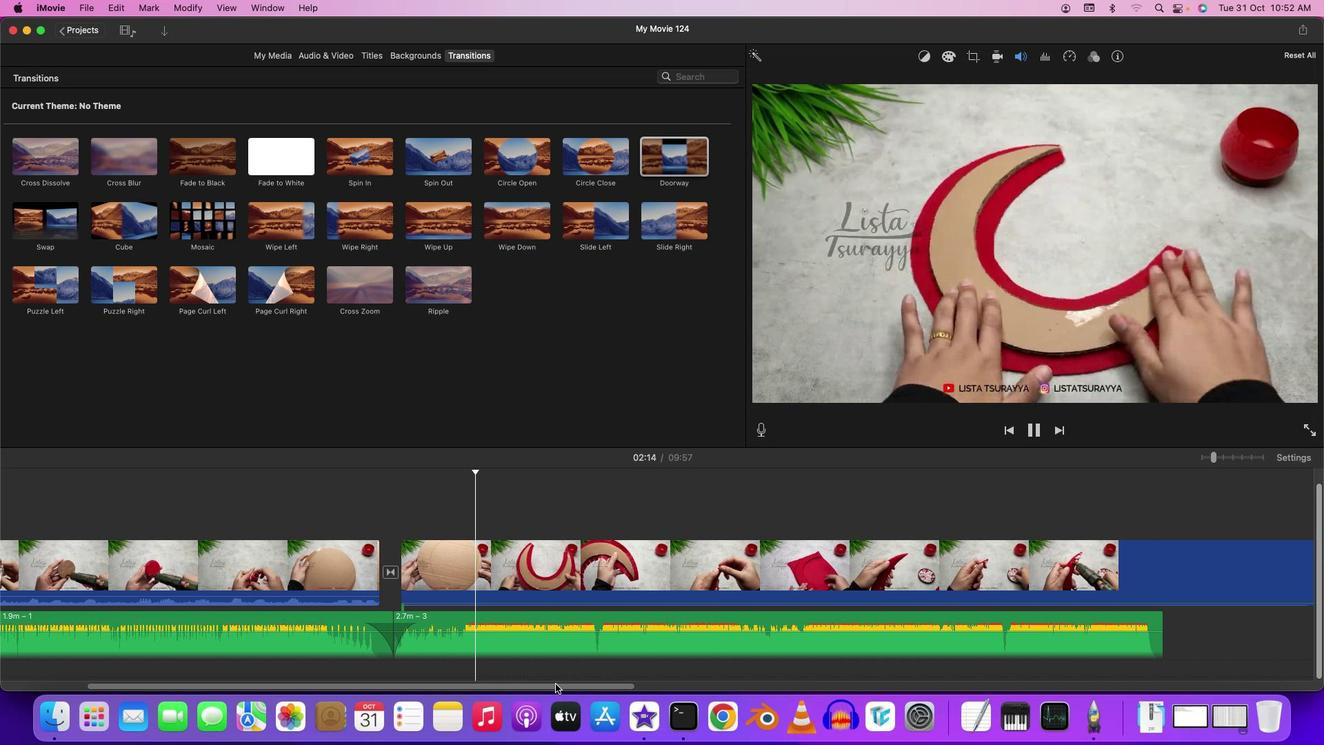 
Action: Mouse moved to (530, 501)
Screenshot: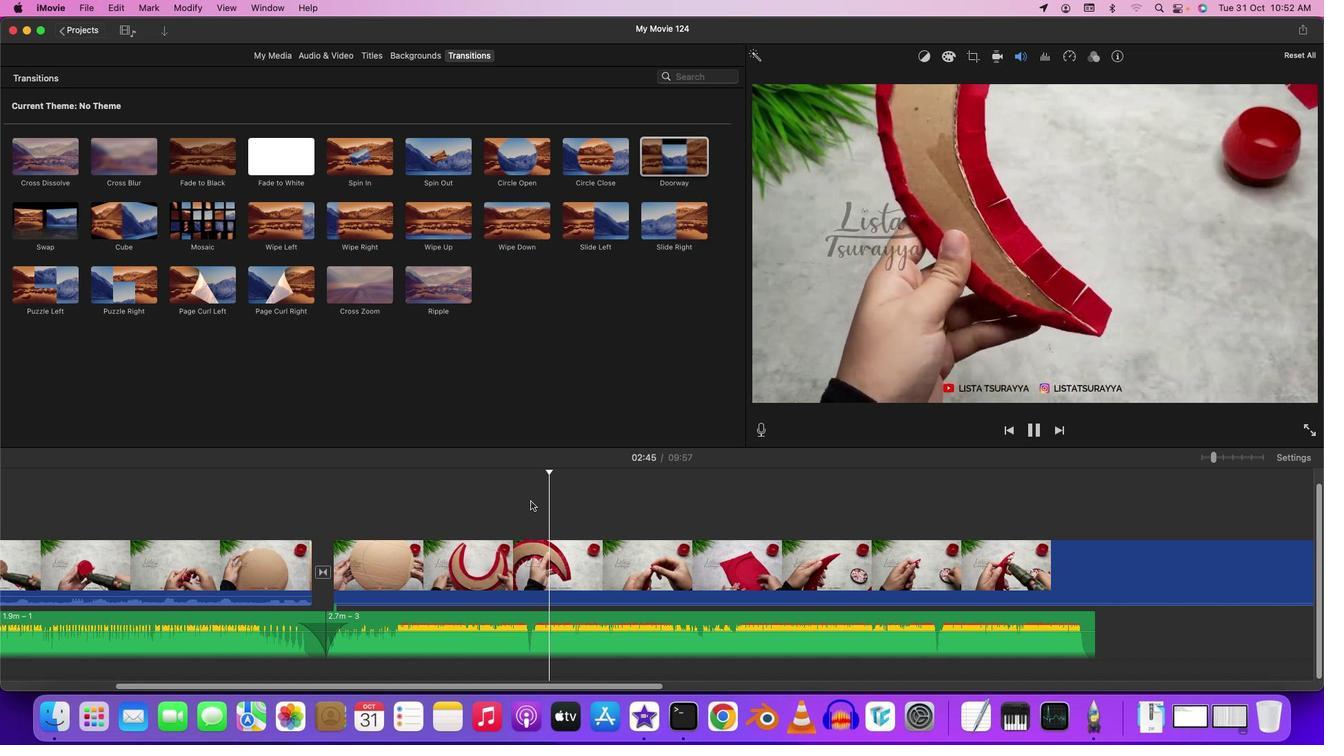 
Action: Mouse pressed left at (530, 501)
Screenshot: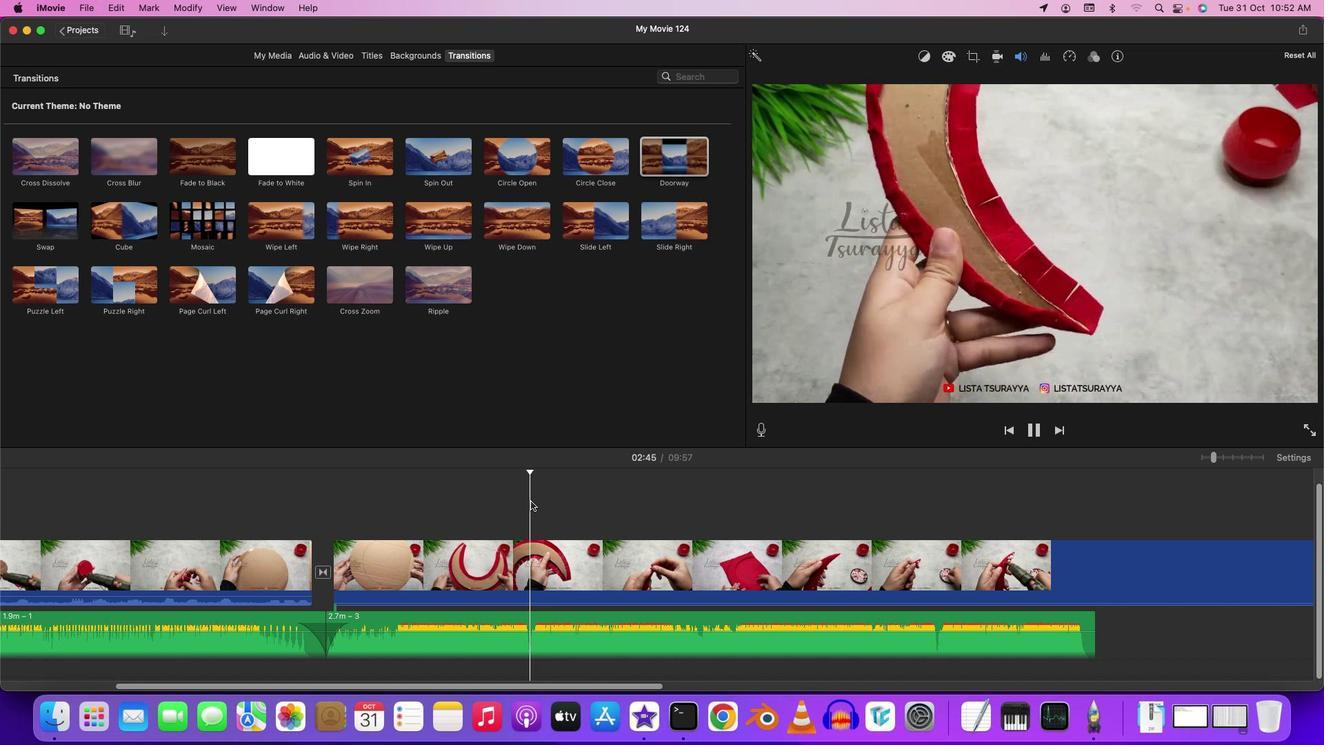 
Action: Mouse moved to (519, 500)
Screenshot: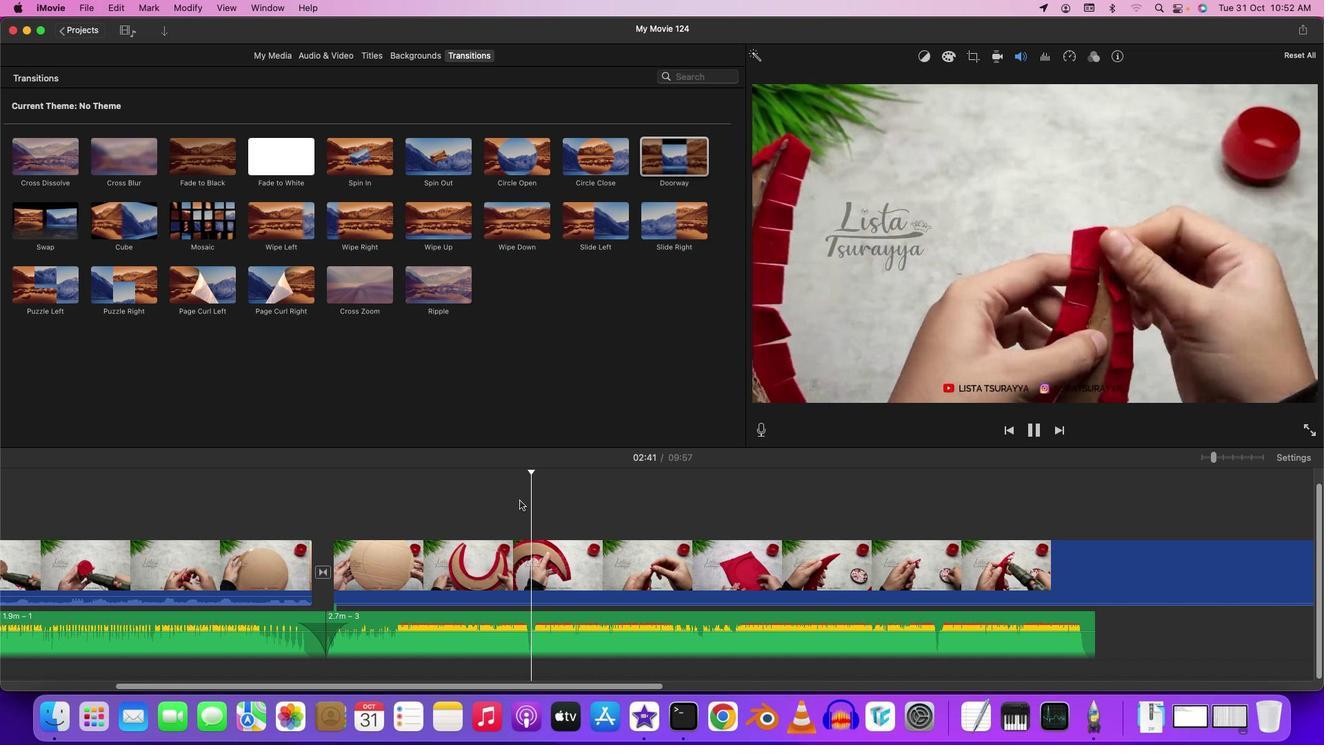 
Action: Mouse pressed left at (519, 500)
Screenshot: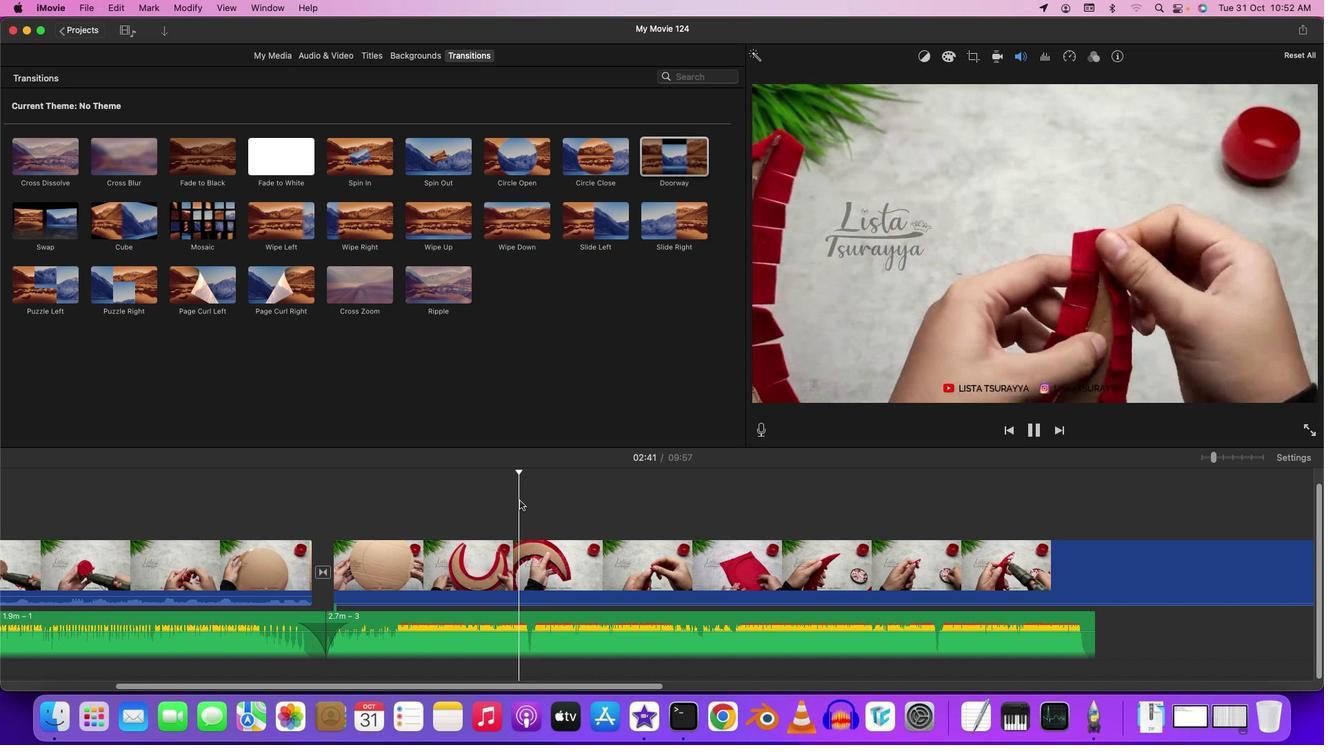 
Action: Mouse moved to (515, 500)
Screenshot: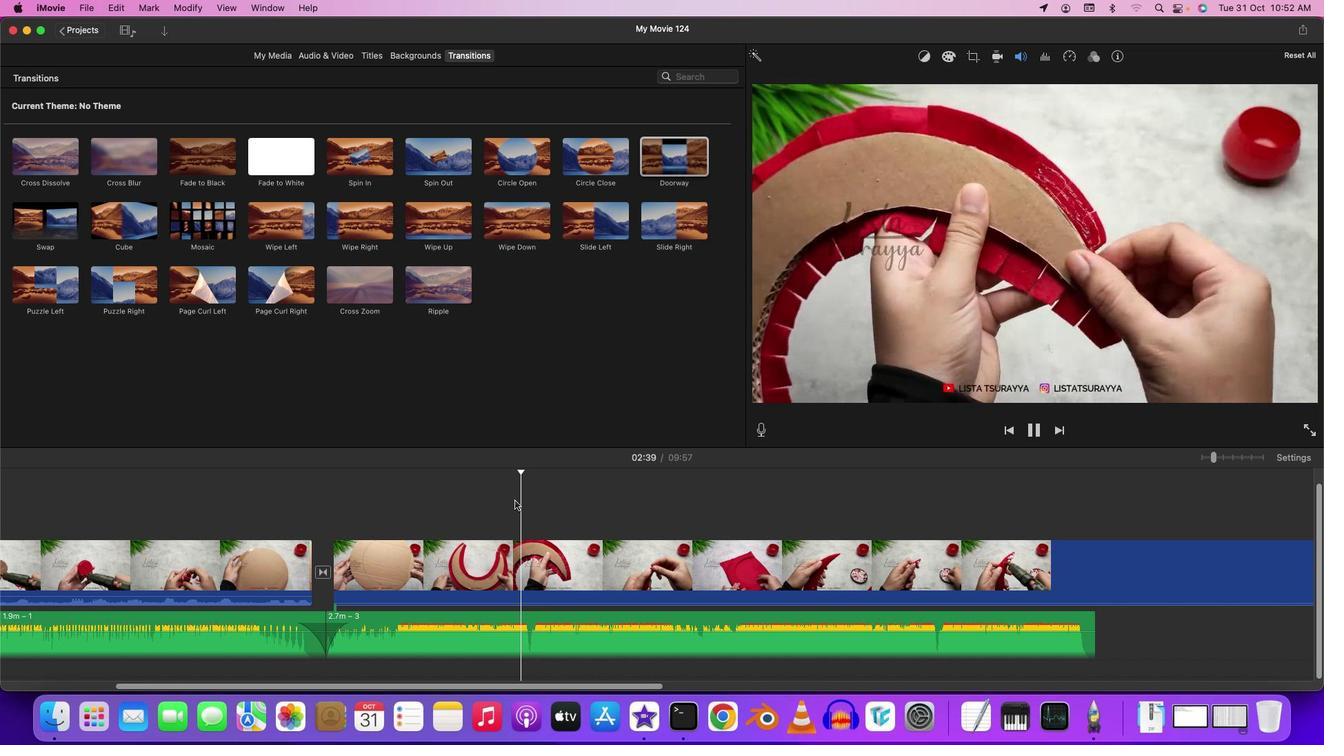 
Action: Key pressed Key.spaceKey.leftKey.leftKey.leftKey.leftKey.leftKey.leftKey.leftKey.leftKey.right
Screenshot: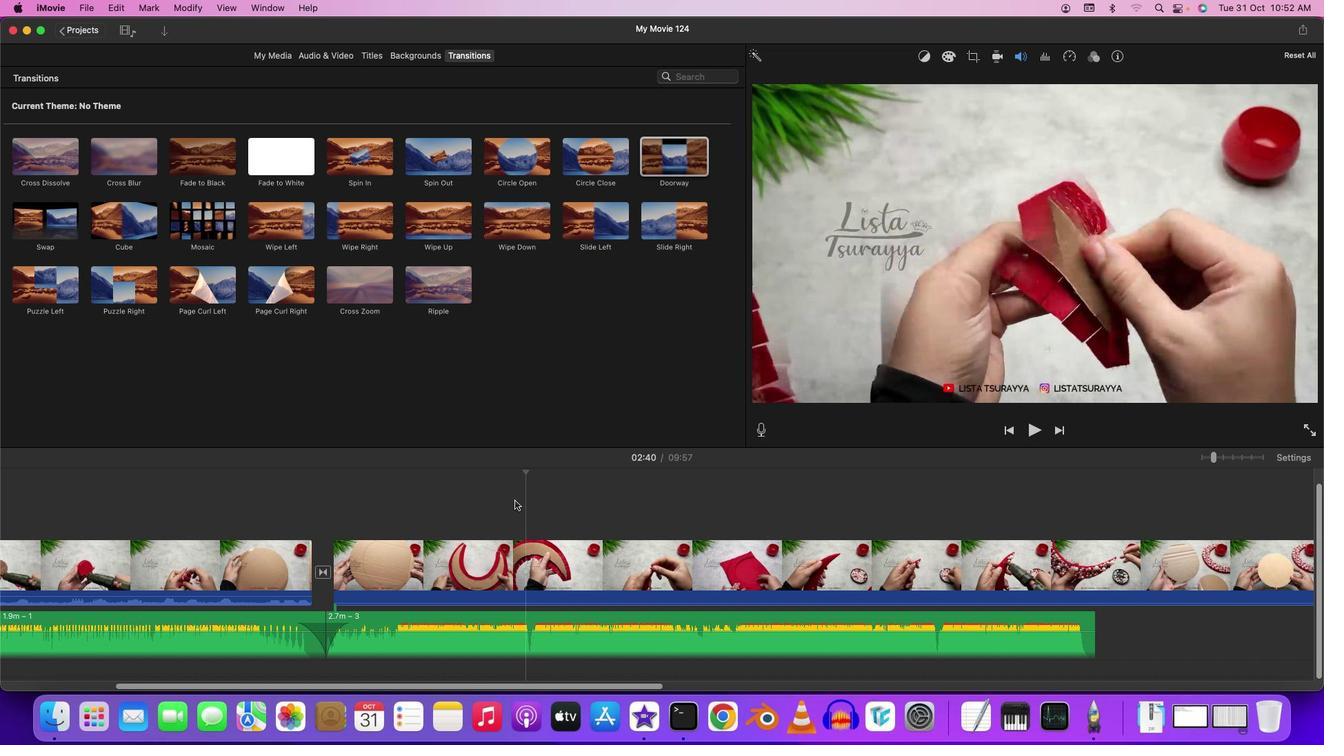 
Action: Mouse moved to (524, 556)
Screenshot: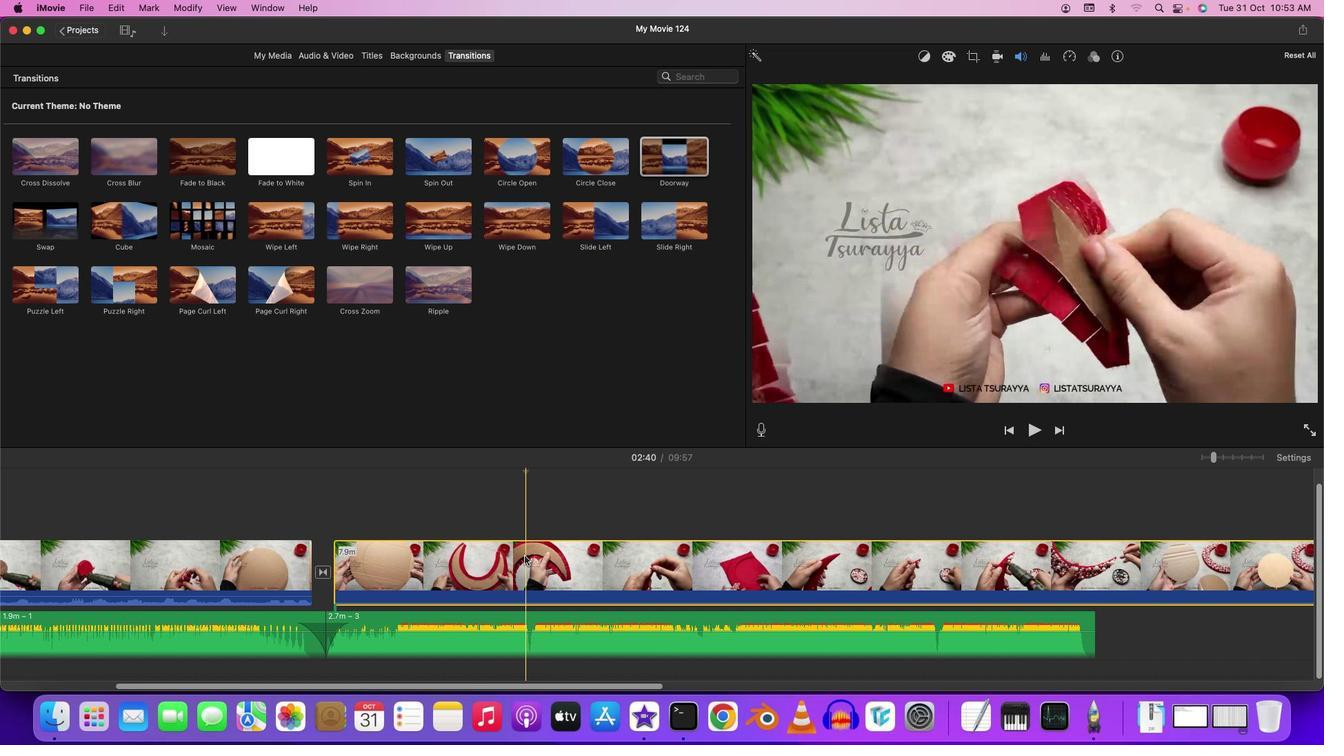 
Action: Mouse pressed left at (524, 556)
Screenshot: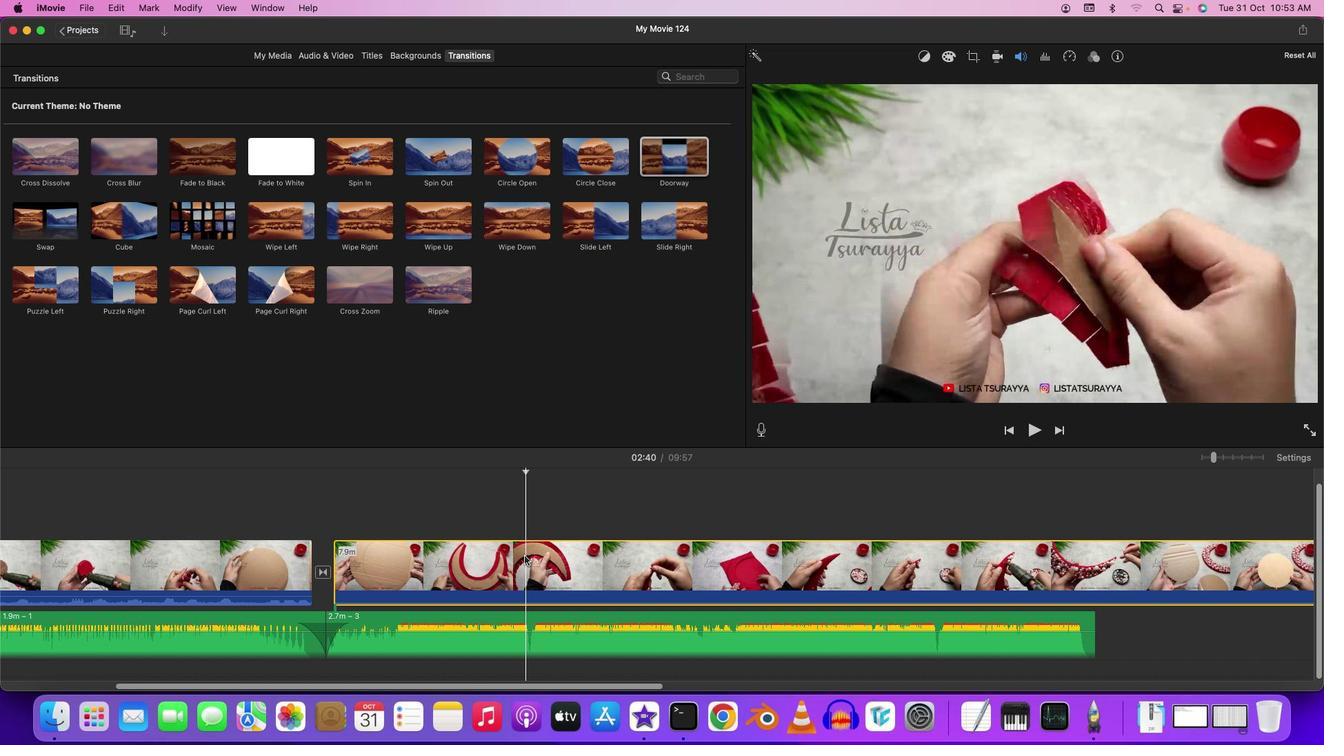 
Action: Mouse moved to (524, 556)
Screenshot: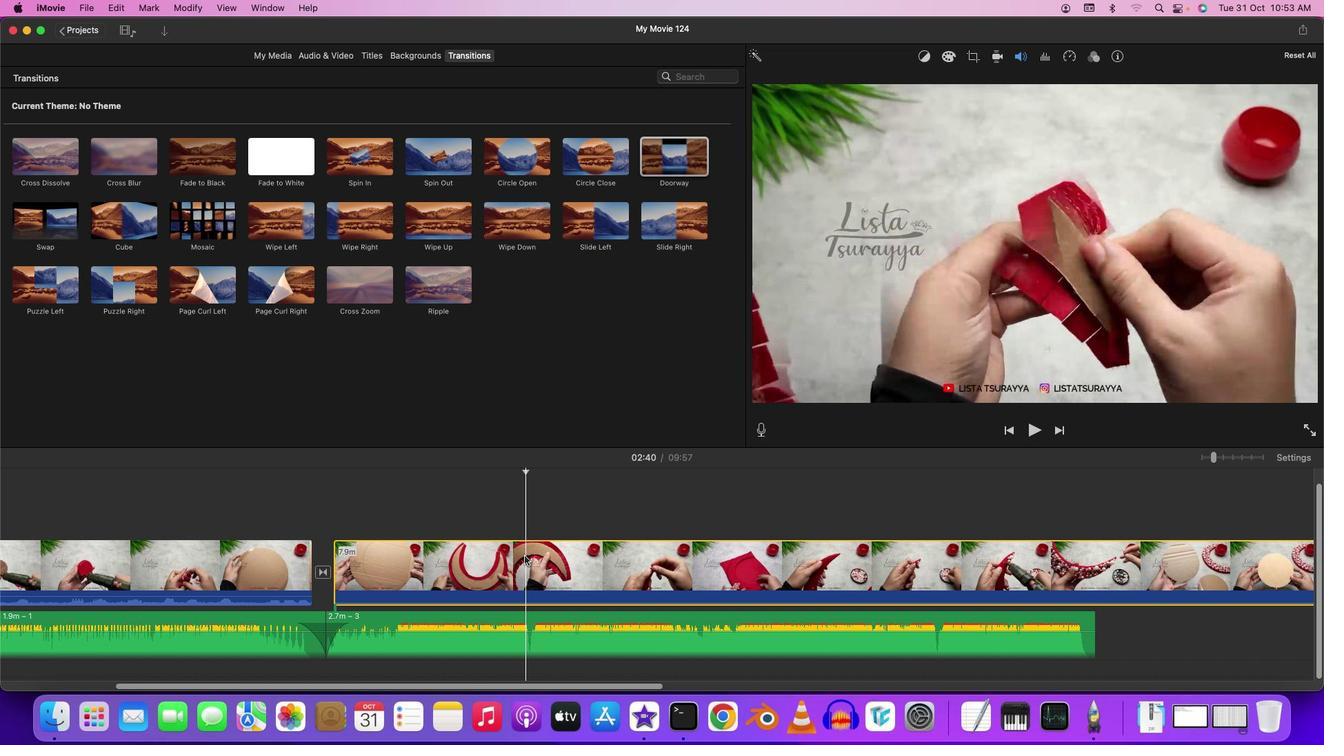 
Action: Key pressed Key.cmd'b'
Screenshot: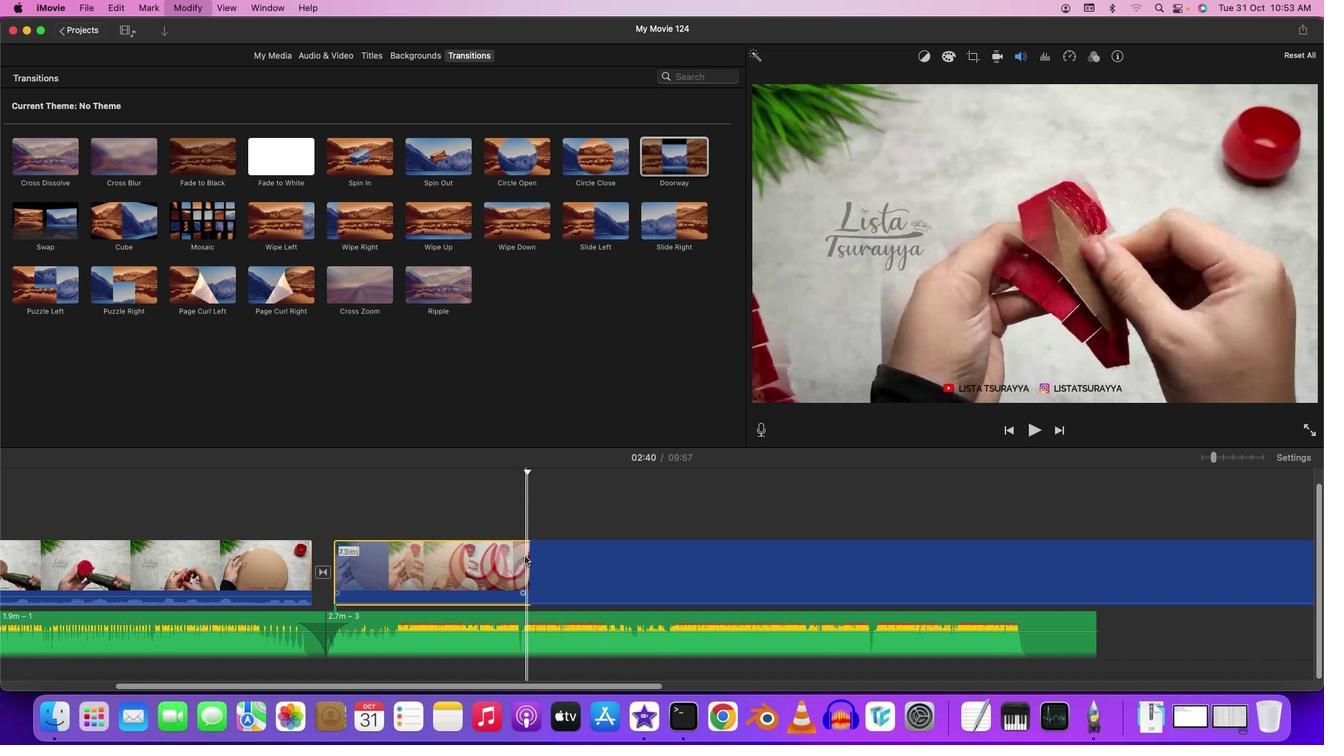 
Action: Mouse moved to (360, 299)
Screenshot: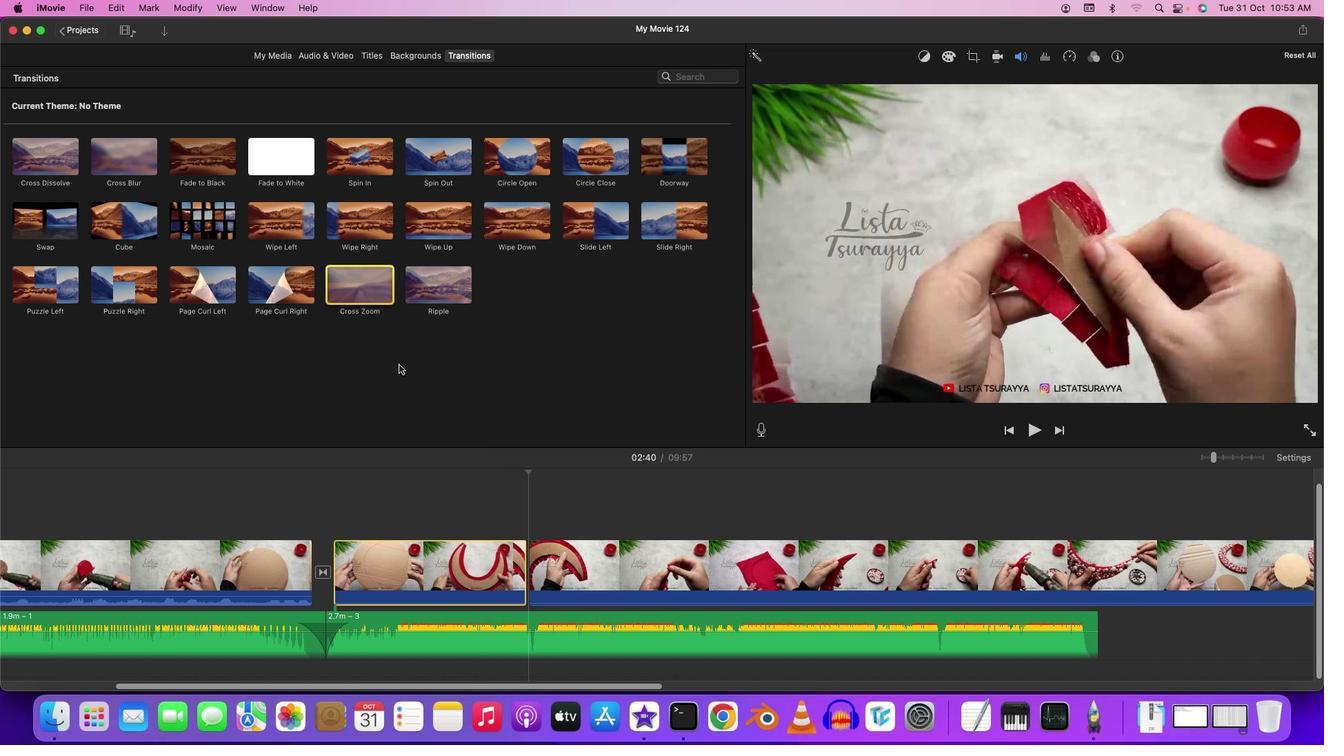 
Action: Mouse pressed left at (360, 299)
Screenshot: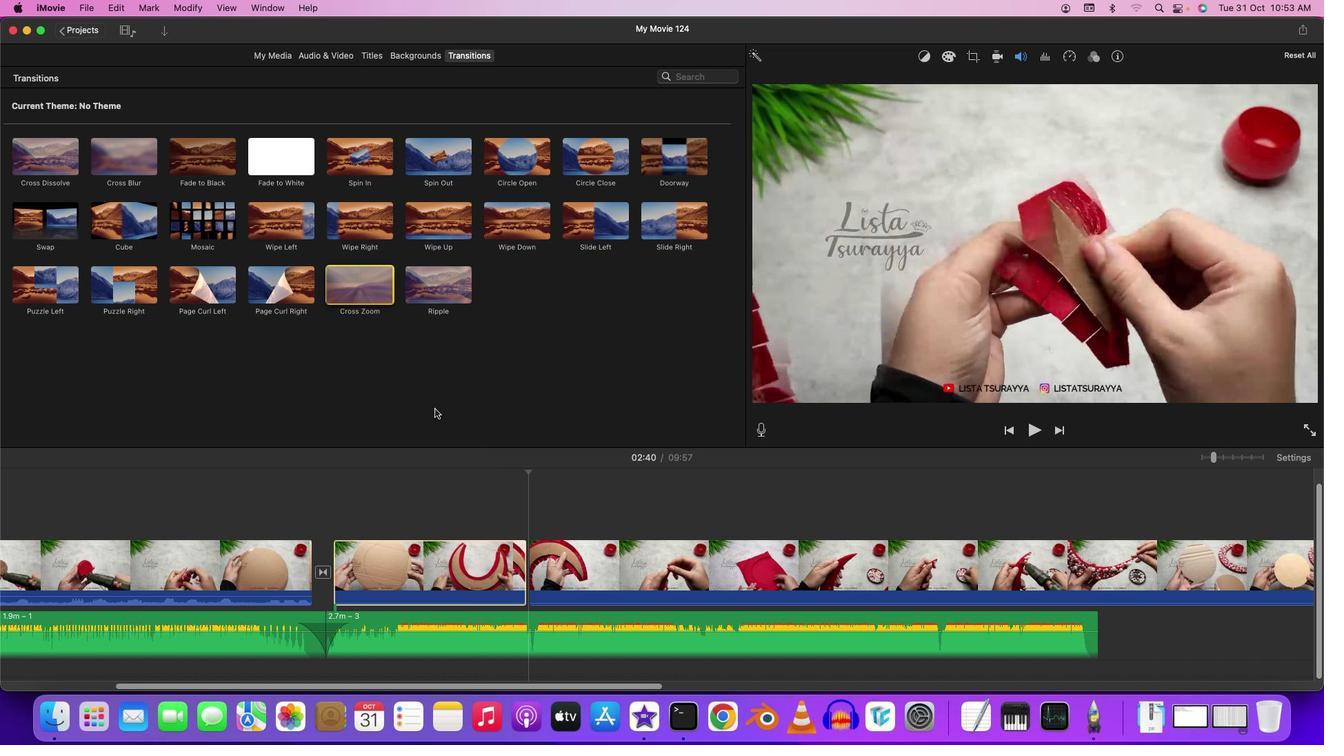 
Action: Mouse moved to (513, 517)
Screenshot: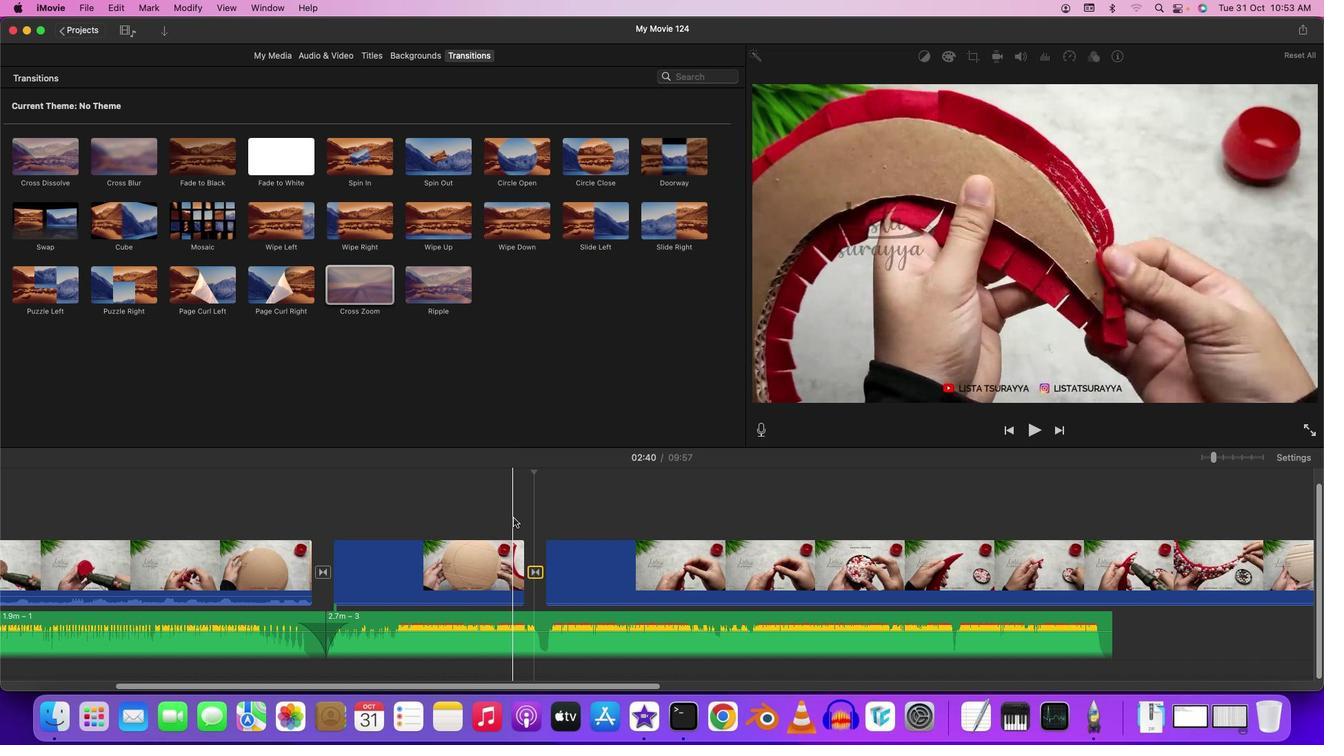 
Action: Mouse pressed left at (513, 517)
Screenshot: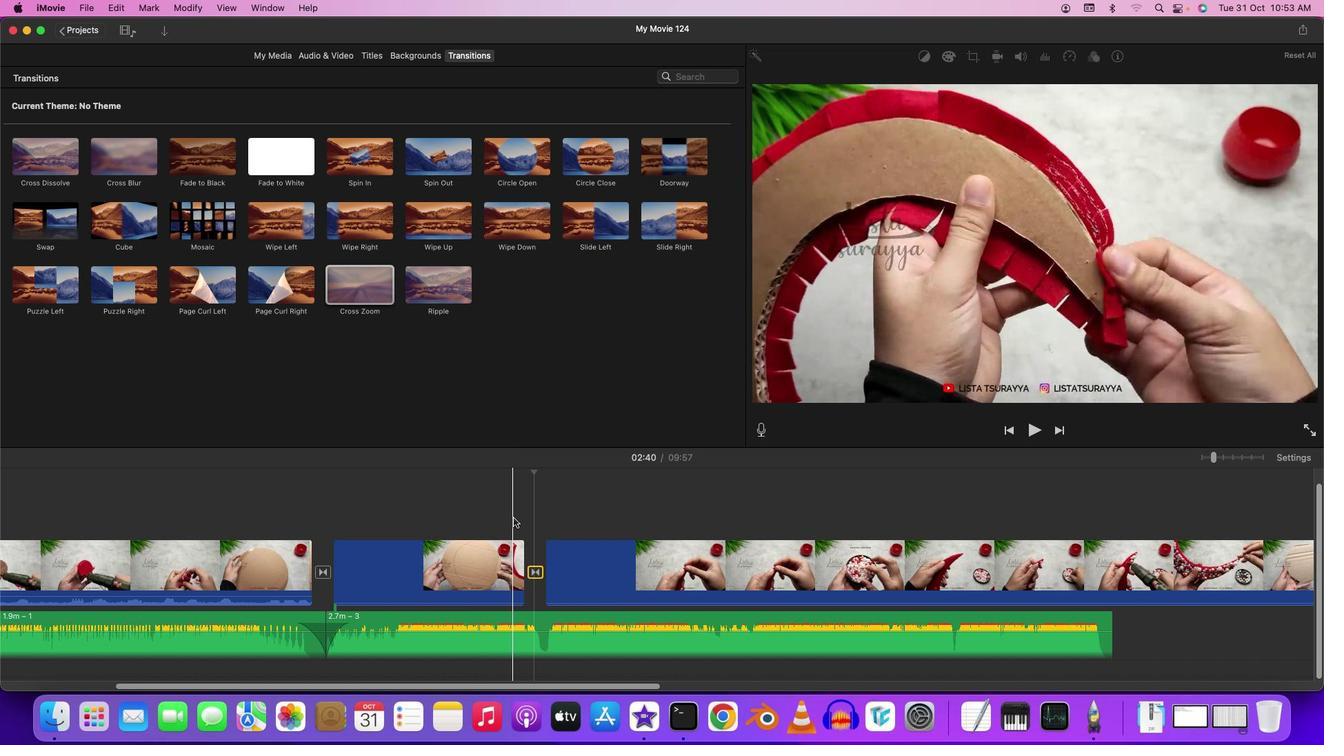 
Action: Mouse moved to (513, 518)
Screenshot: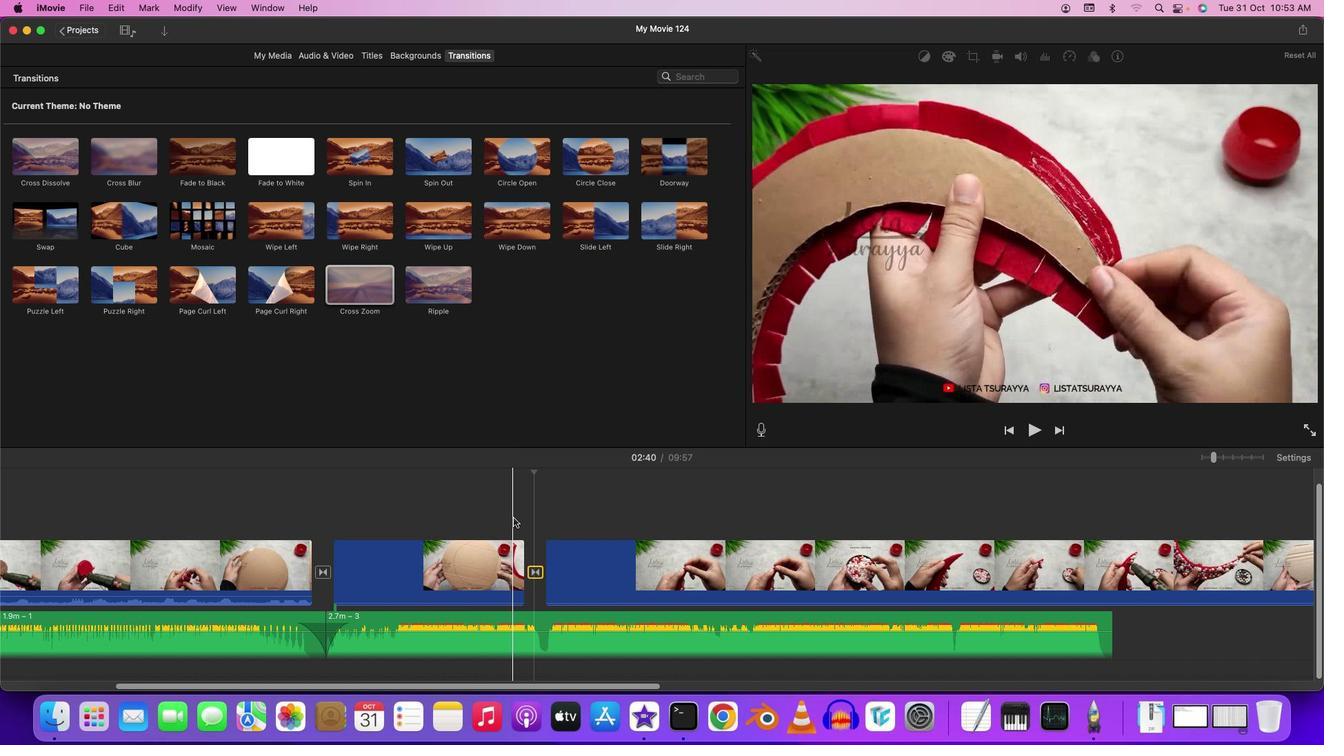 
Action: Key pressed Key.spaceKey.space
Screenshot: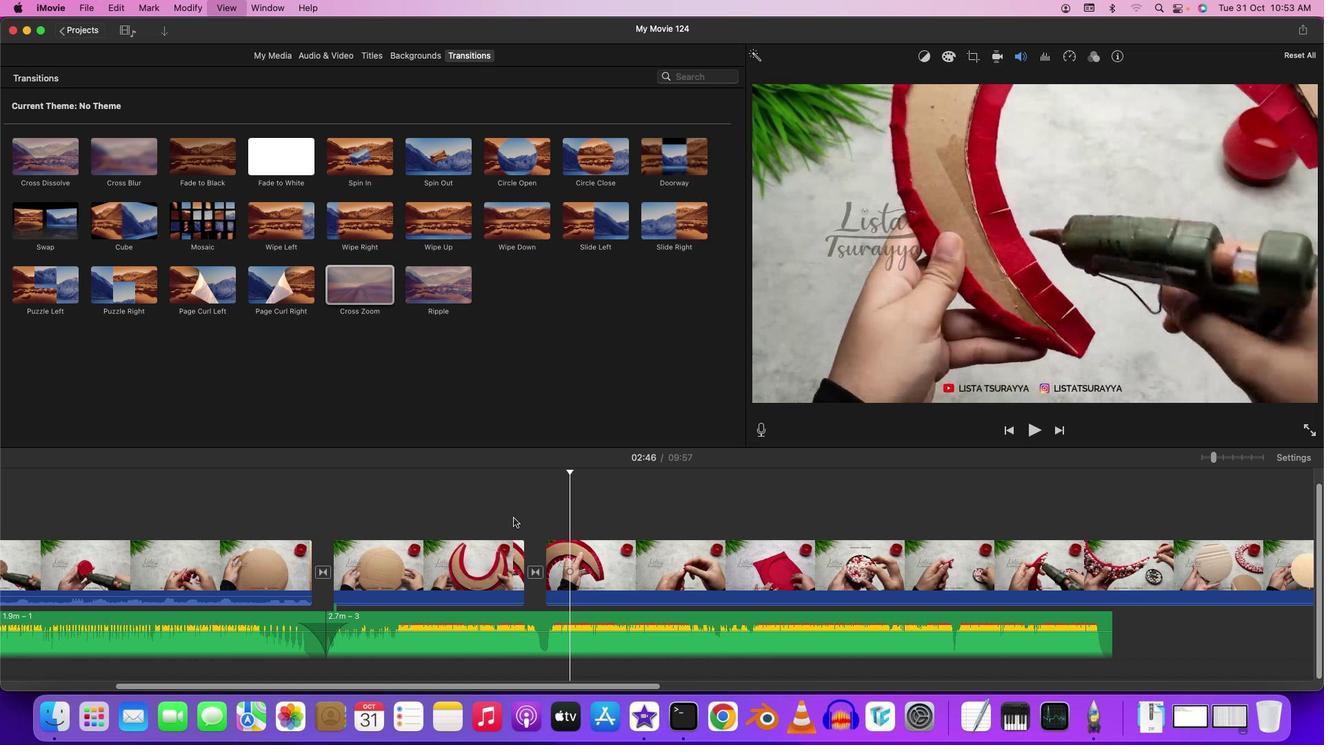 
Action: Mouse moved to (605, 569)
Screenshot: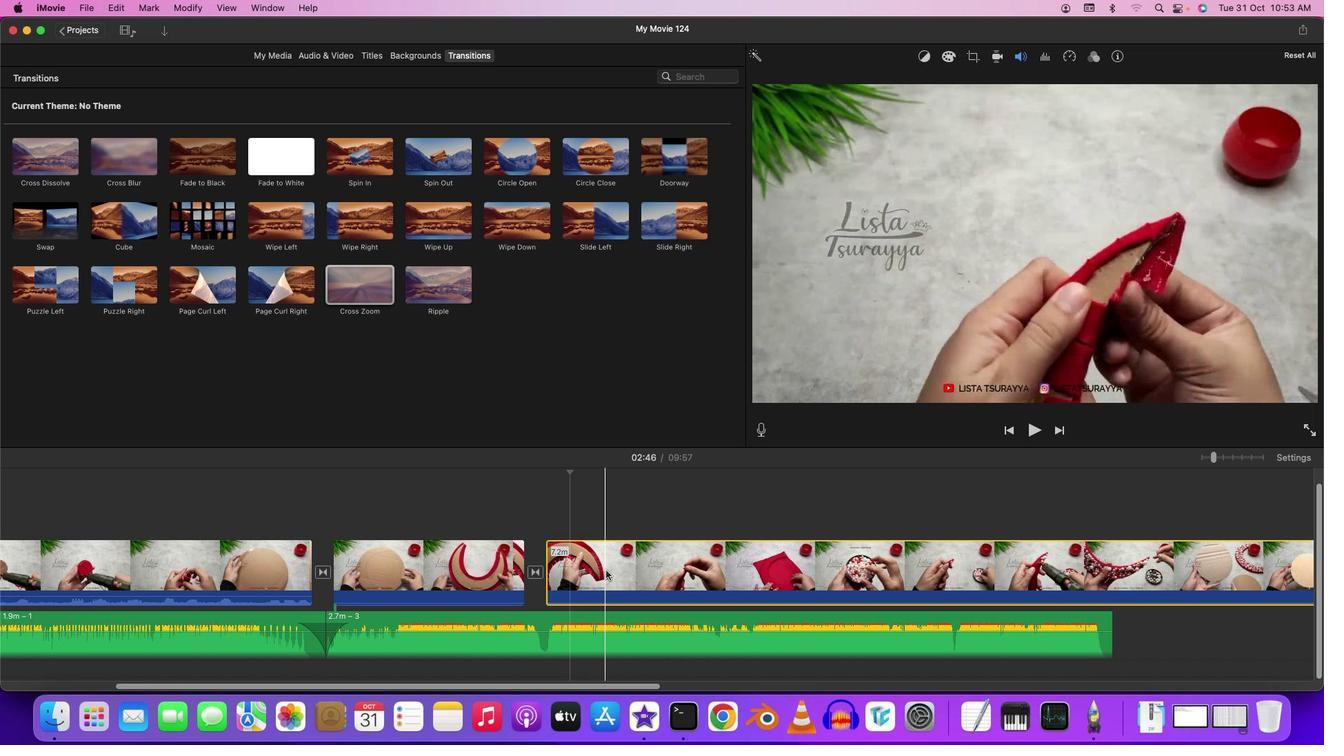 
Action: Mouse pressed left at (605, 569)
Screenshot: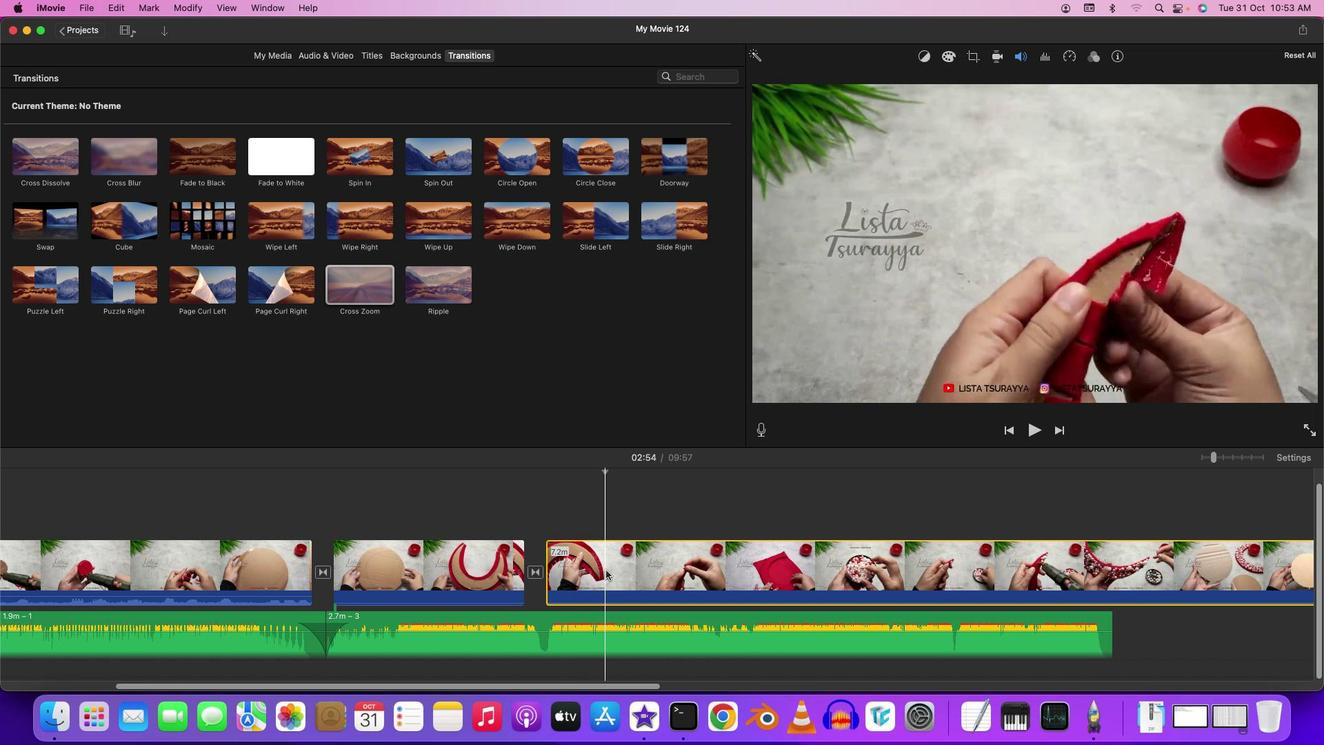 
Action: Mouse moved to (1102, 61)
Screenshot: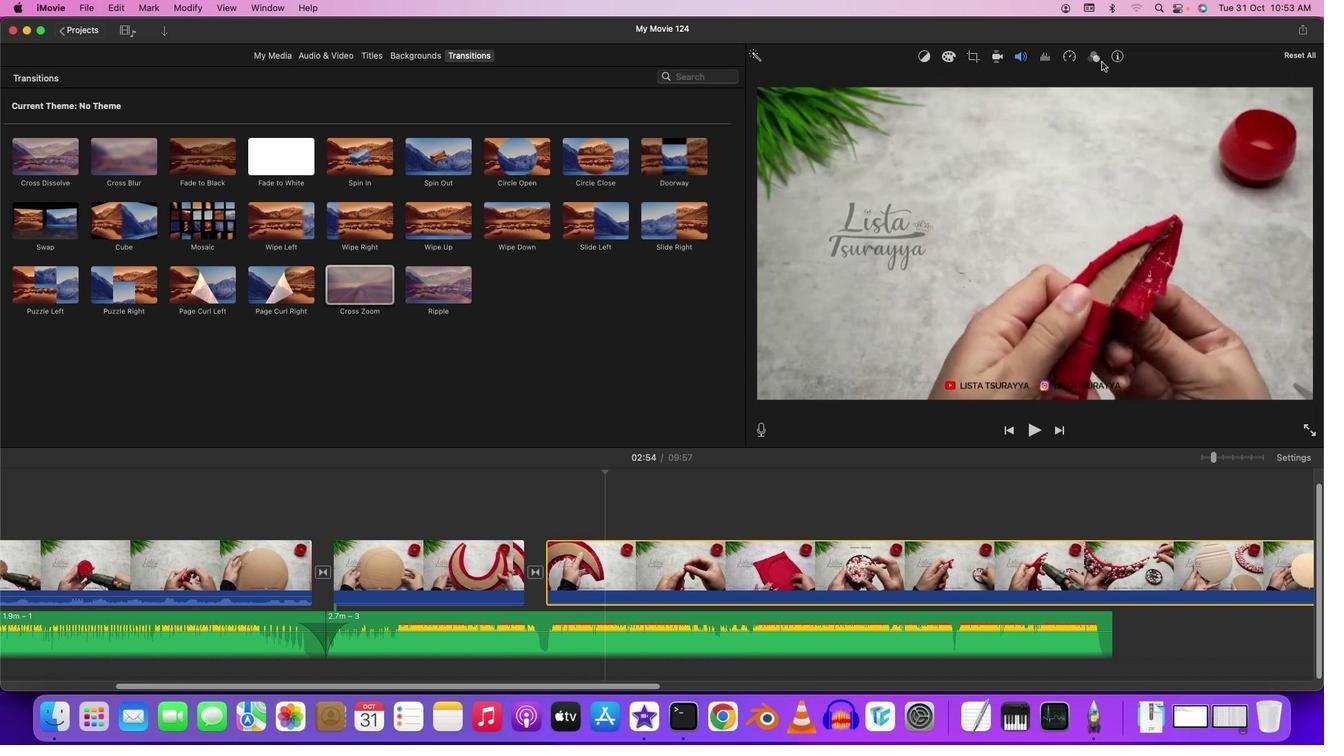 
Action: Mouse pressed left at (1102, 61)
Screenshot: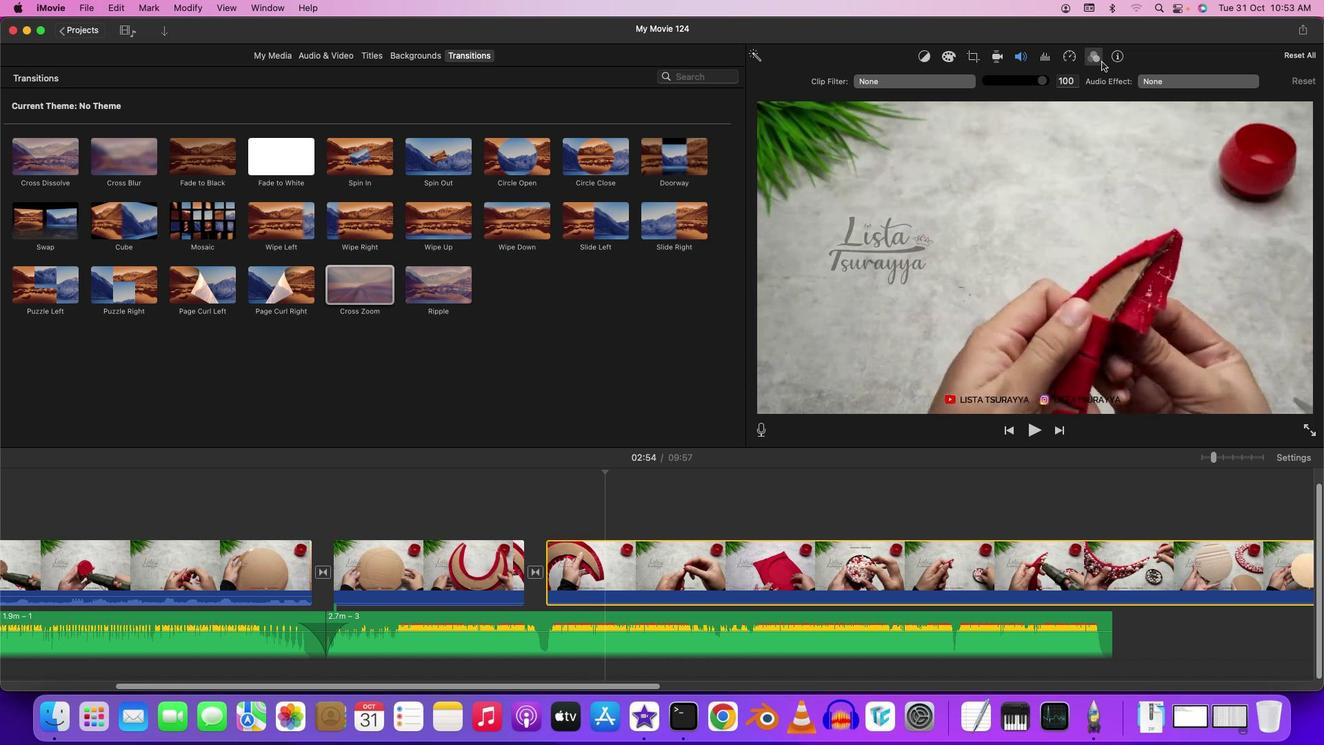 
Action: Mouse moved to (1070, 56)
Screenshot: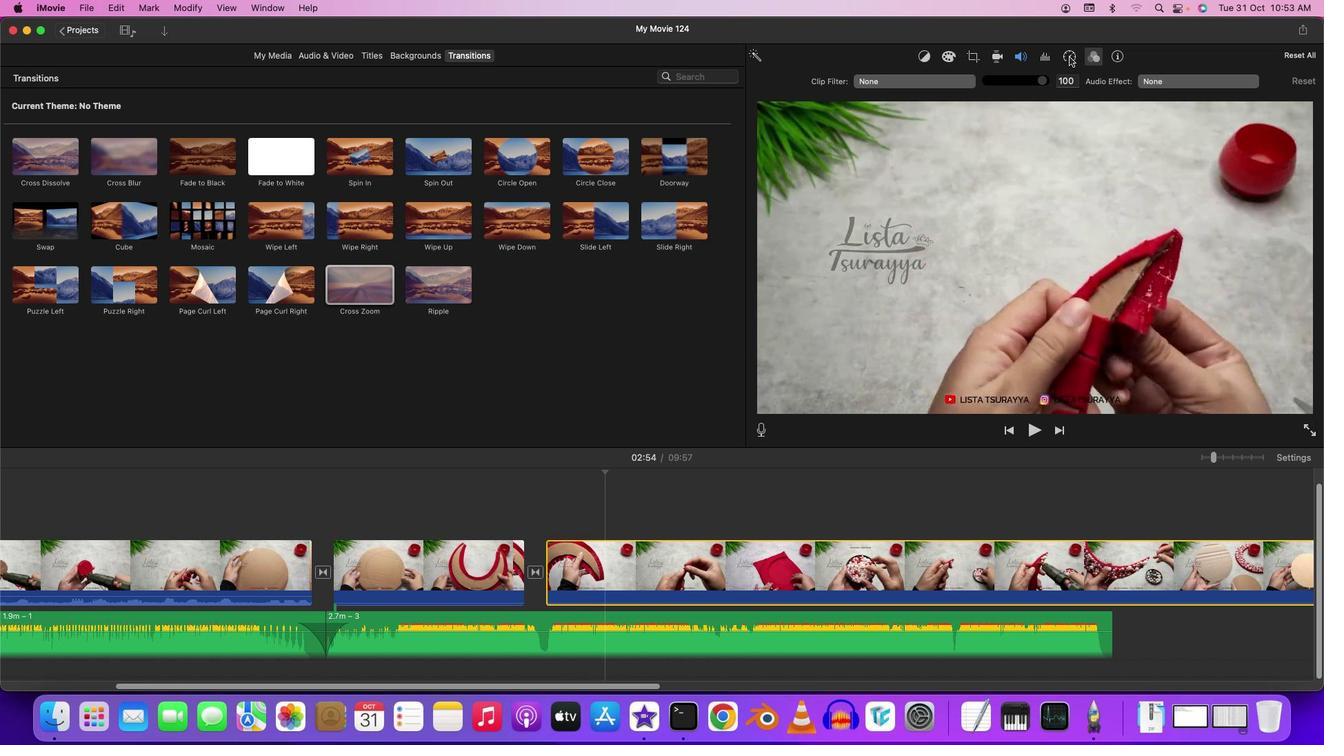 
Action: Mouse pressed left at (1070, 56)
Screenshot: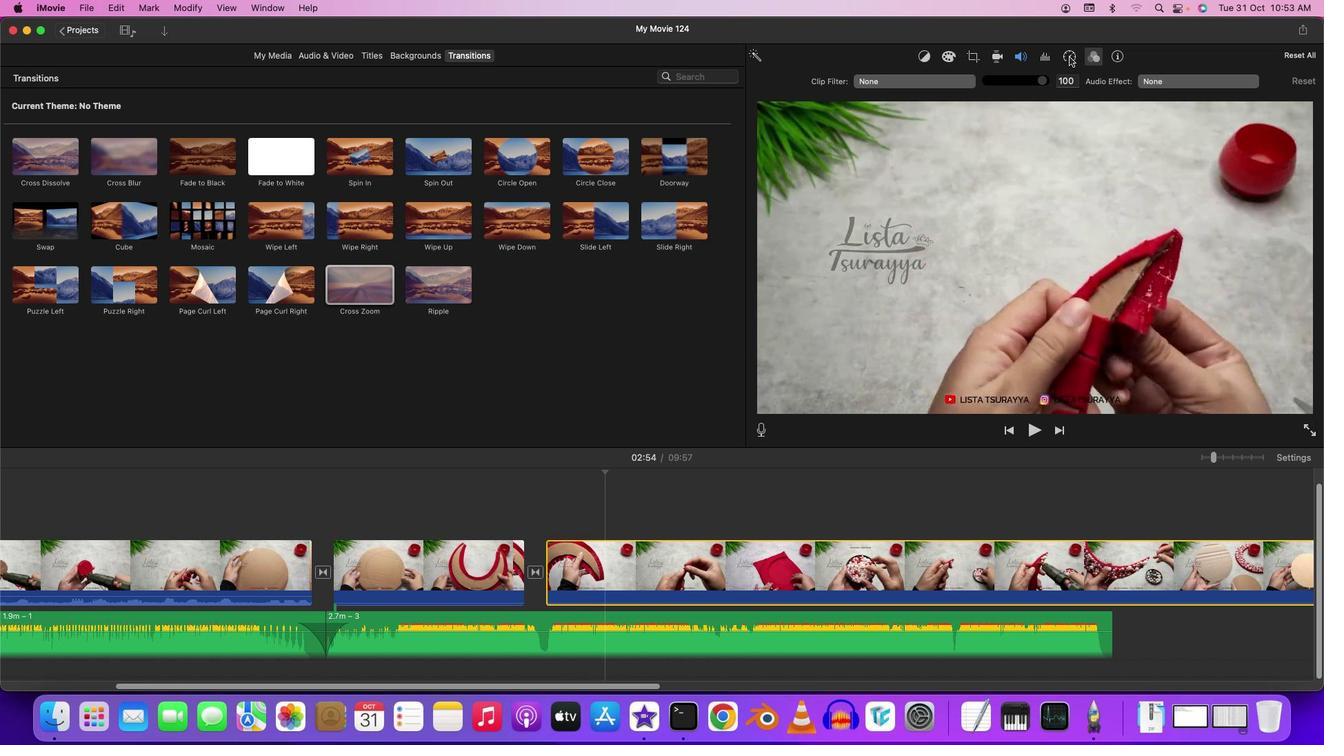 
Action: Mouse moved to (900, 80)
Screenshot: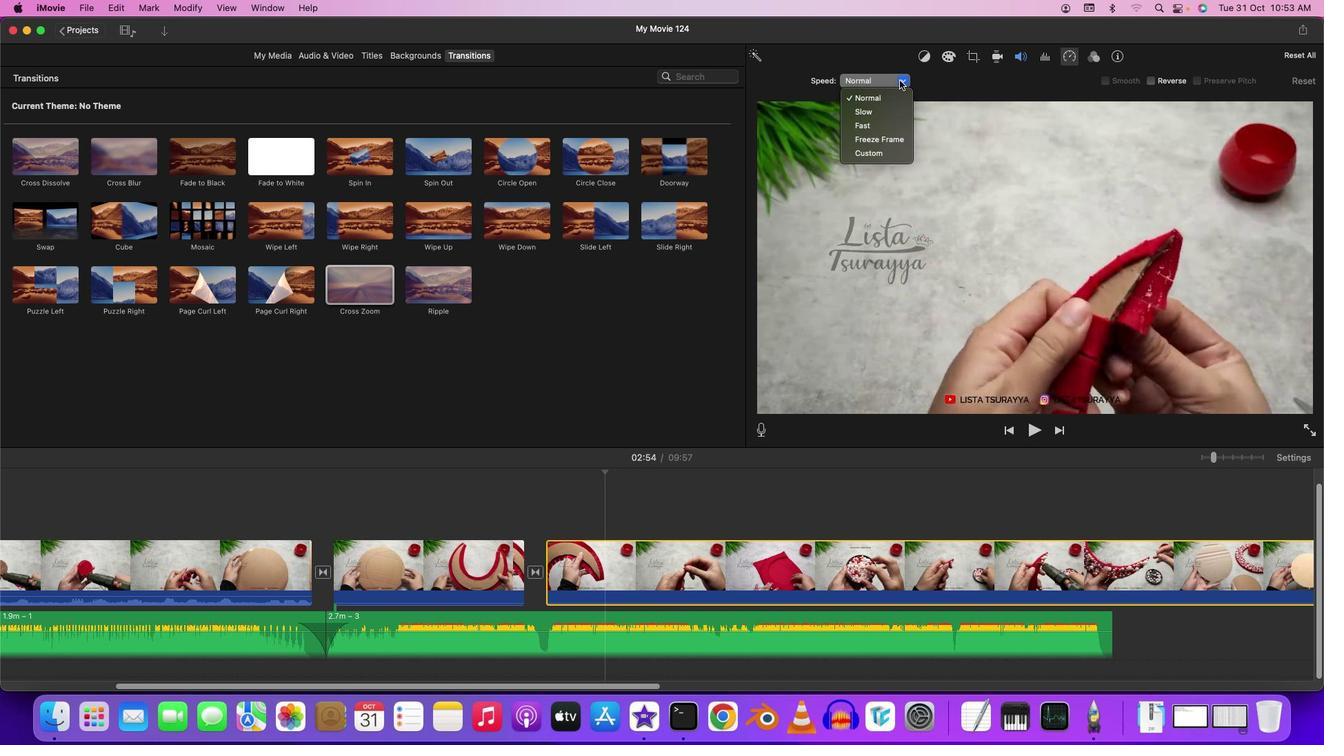 
Action: Mouse pressed left at (900, 80)
Screenshot: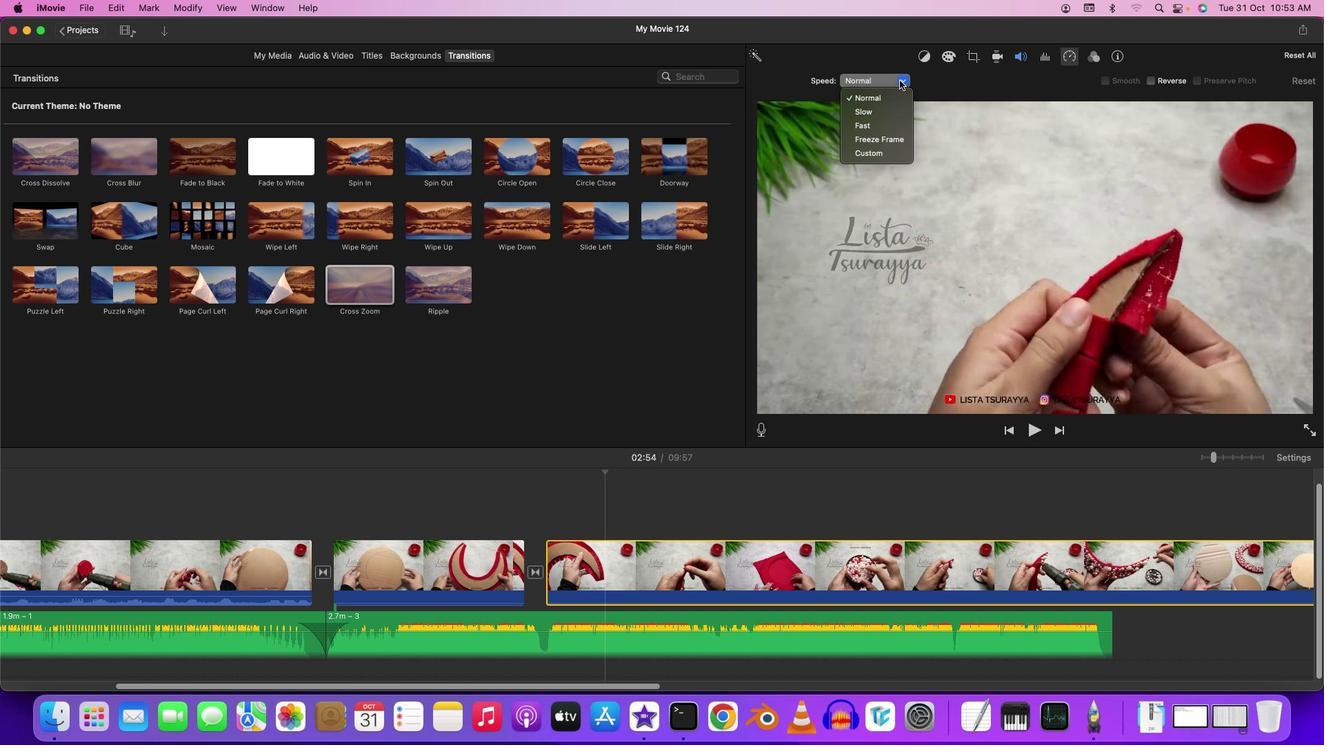 
Action: Mouse moved to (875, 122)
Screenshot: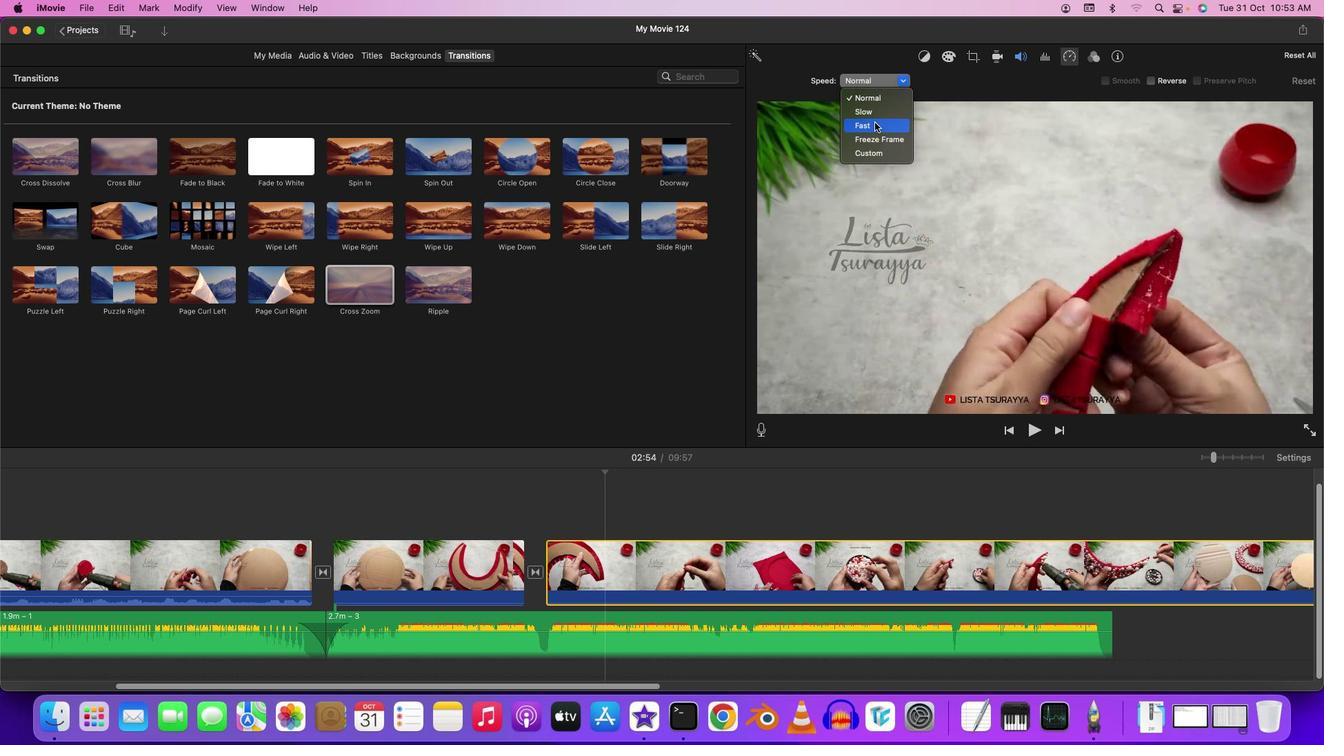 
Action: Mouse pressed left at (875, 122)
Screenshot: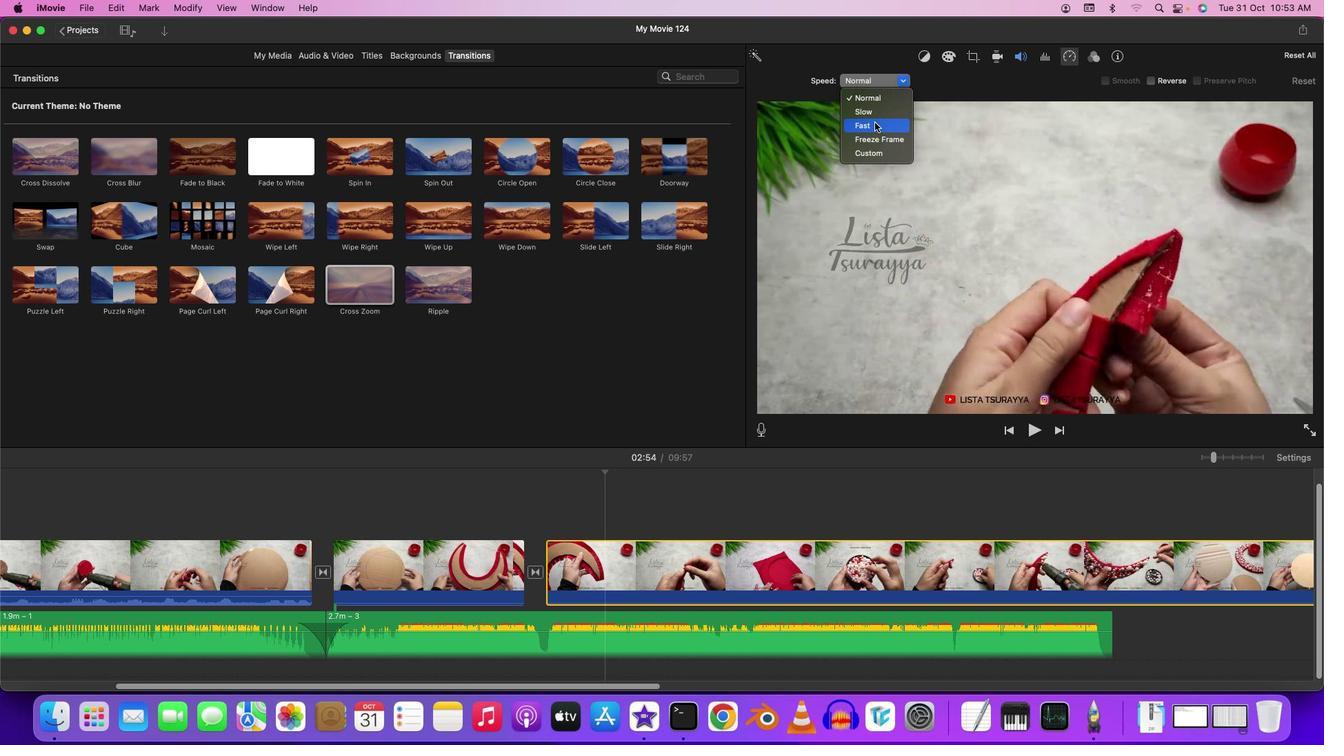 
Action: Mouse moved to (904, 83)
Screenshot: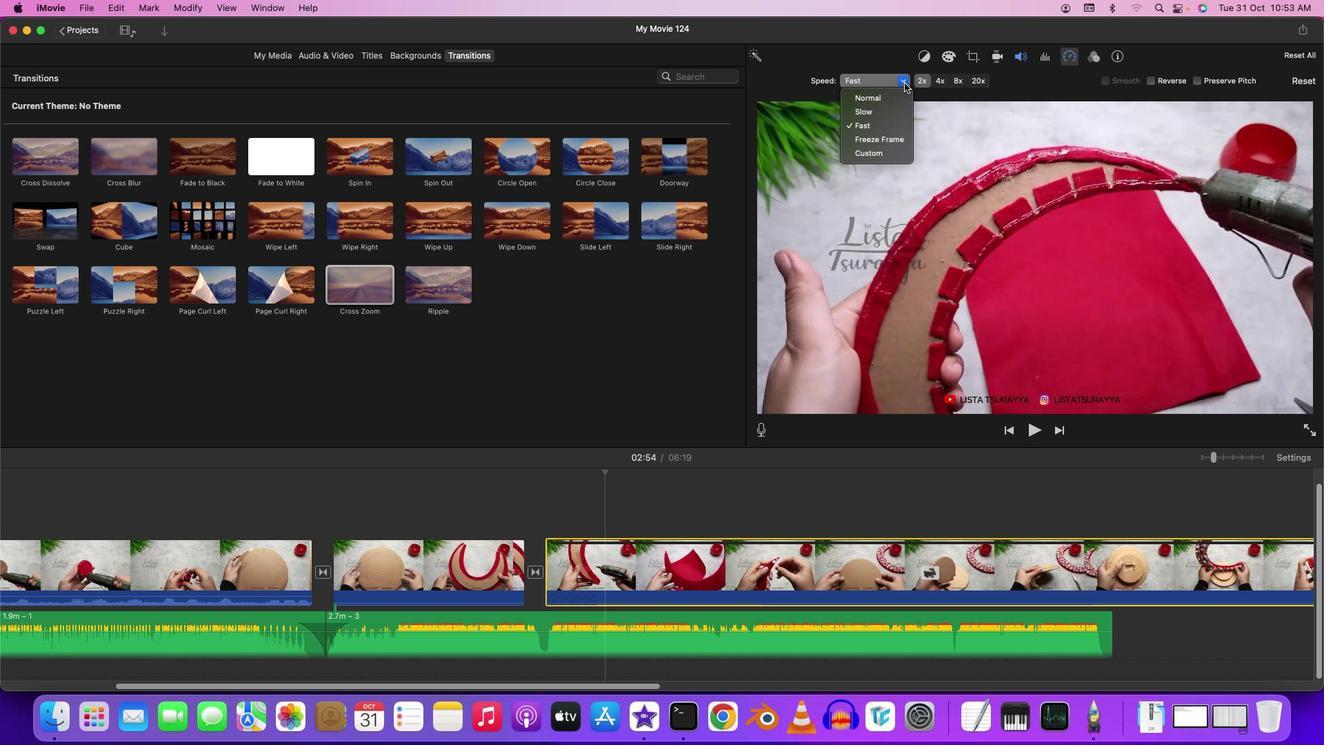 
Action: Mouse pressed left at (904, 83)
Screenshot: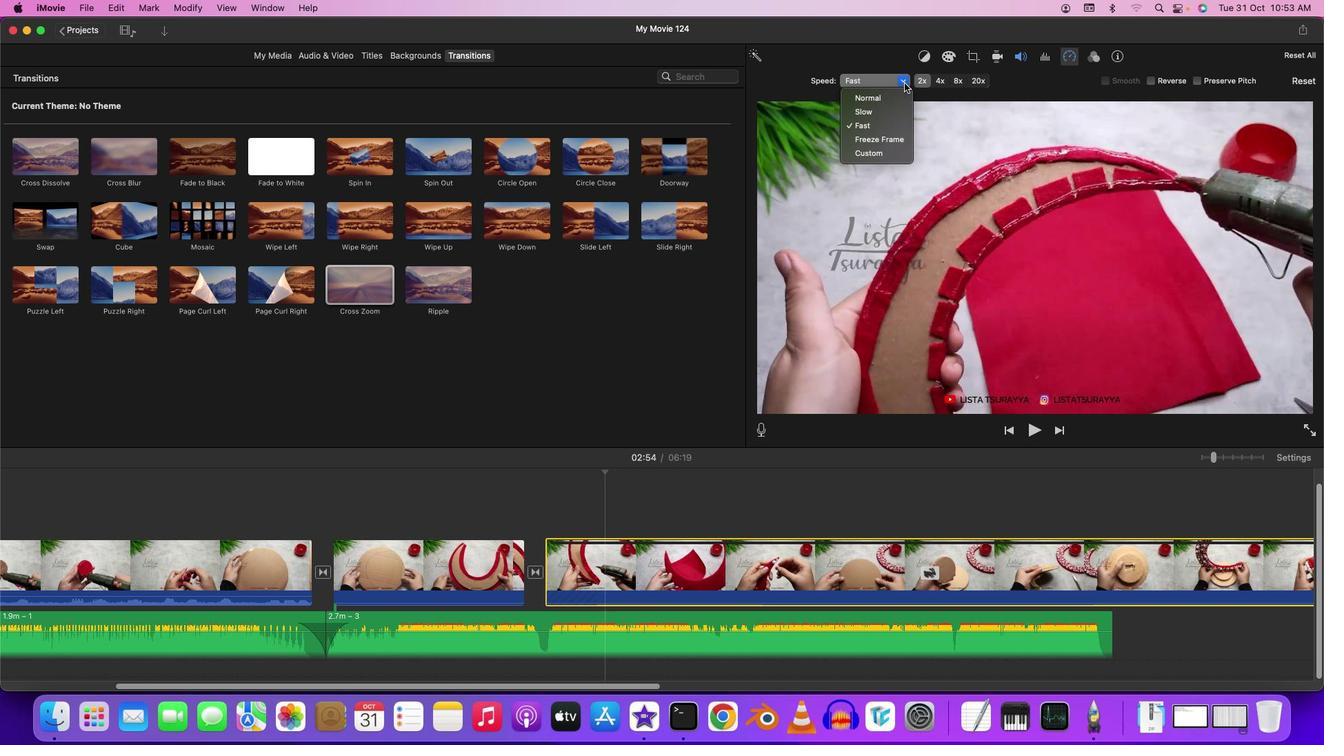 
Action: Mouse moved to (870, 153)
Screenshot: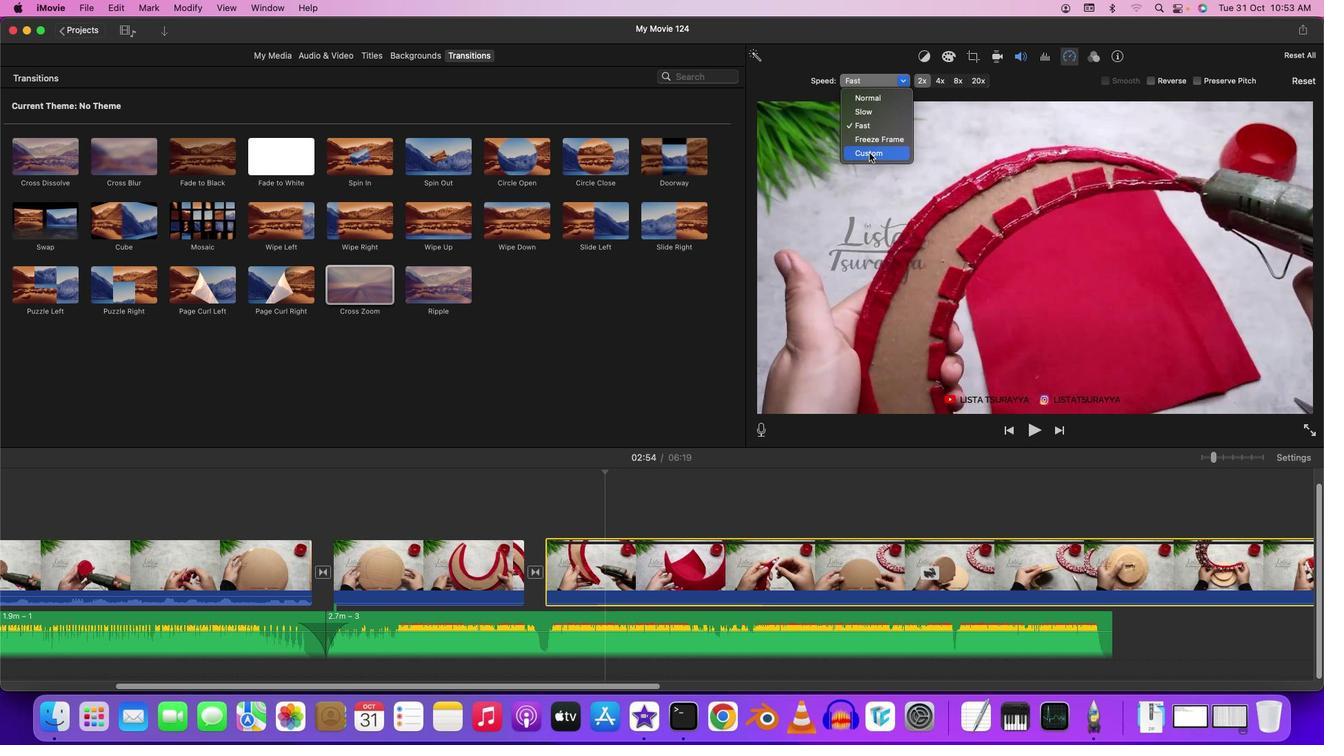 
Action: Mouse pressed left at (870, 153)
Screenshot: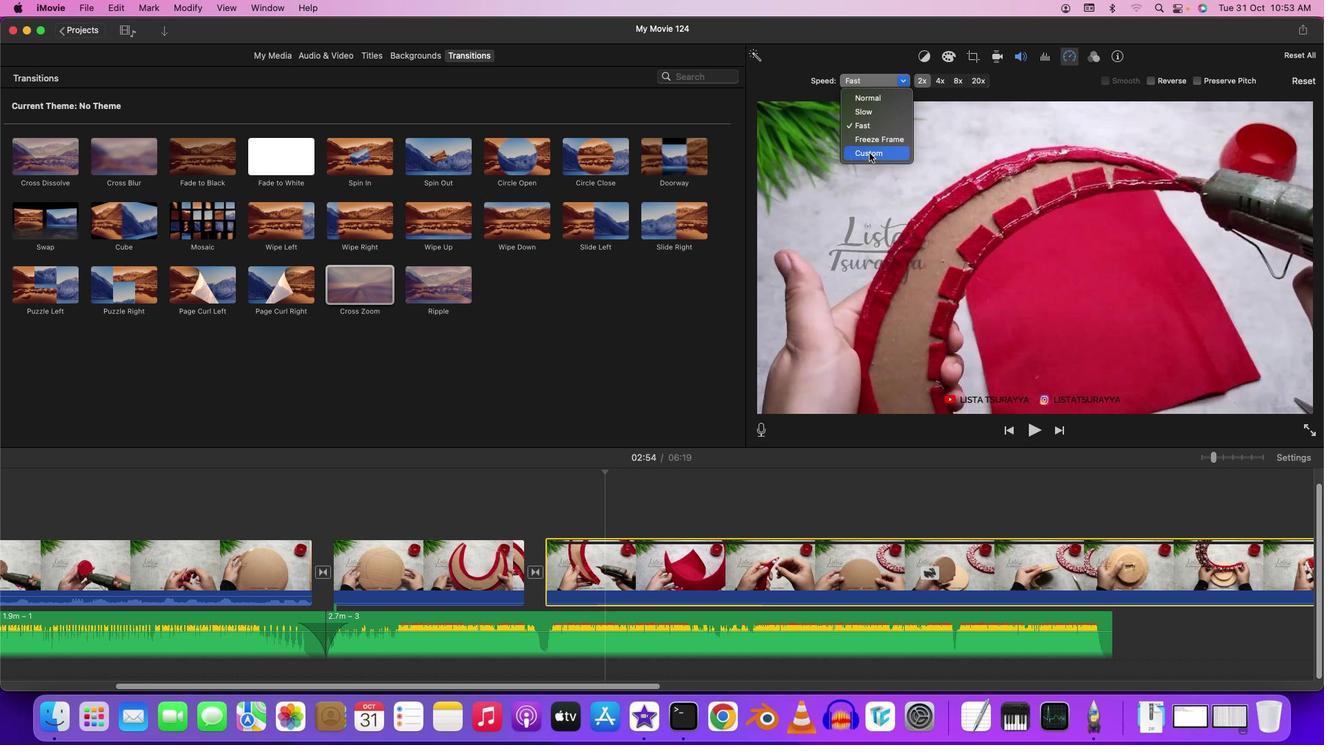 
Action: Mouse moved to (932, 85)
Screenshot: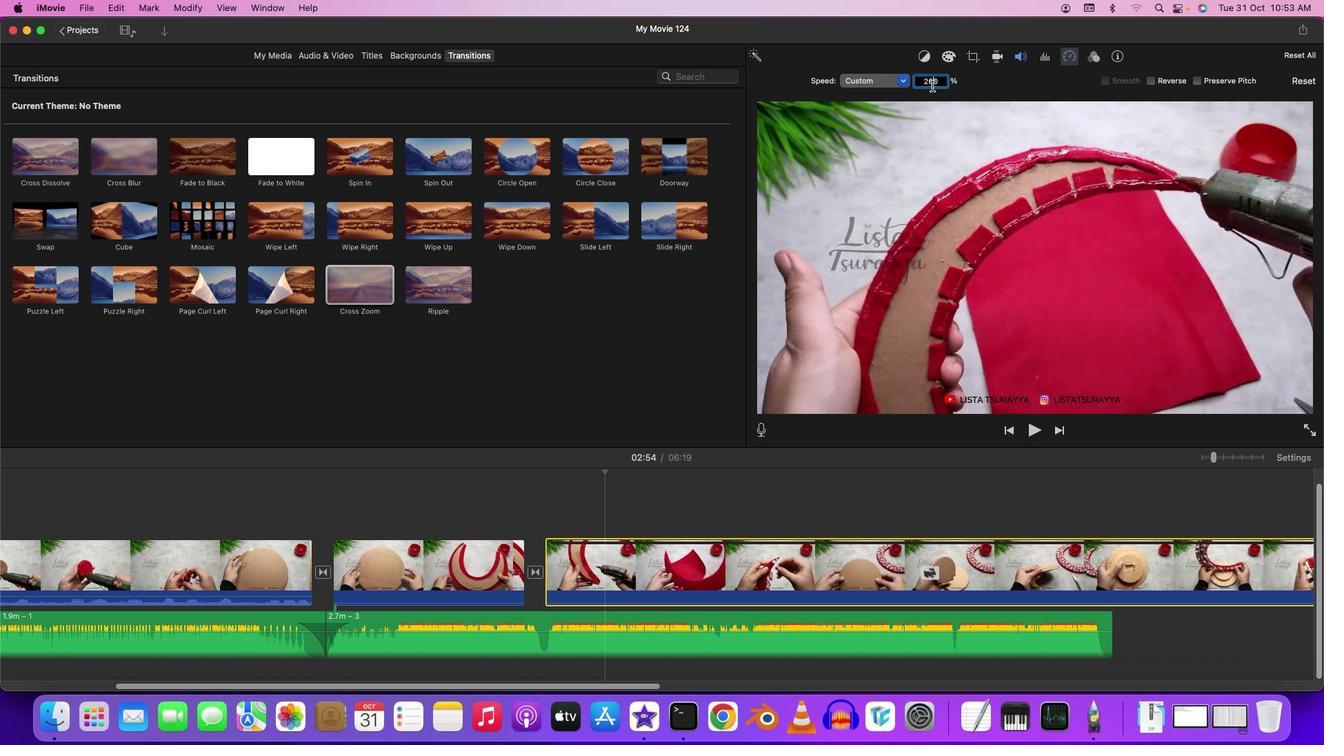 
Action: Mouse pressed left at (932, 85)
Screenshot: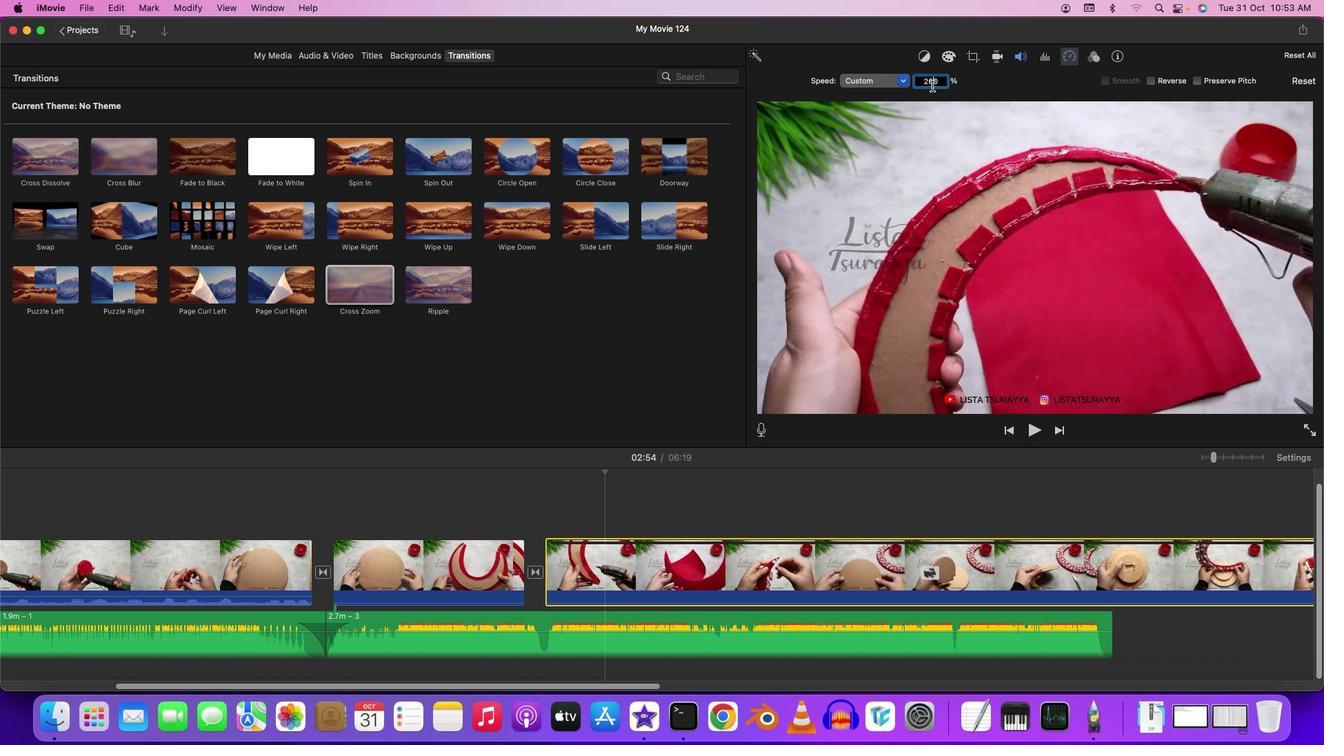 
Action: Mouse moved to (942, 84)
Screenshot: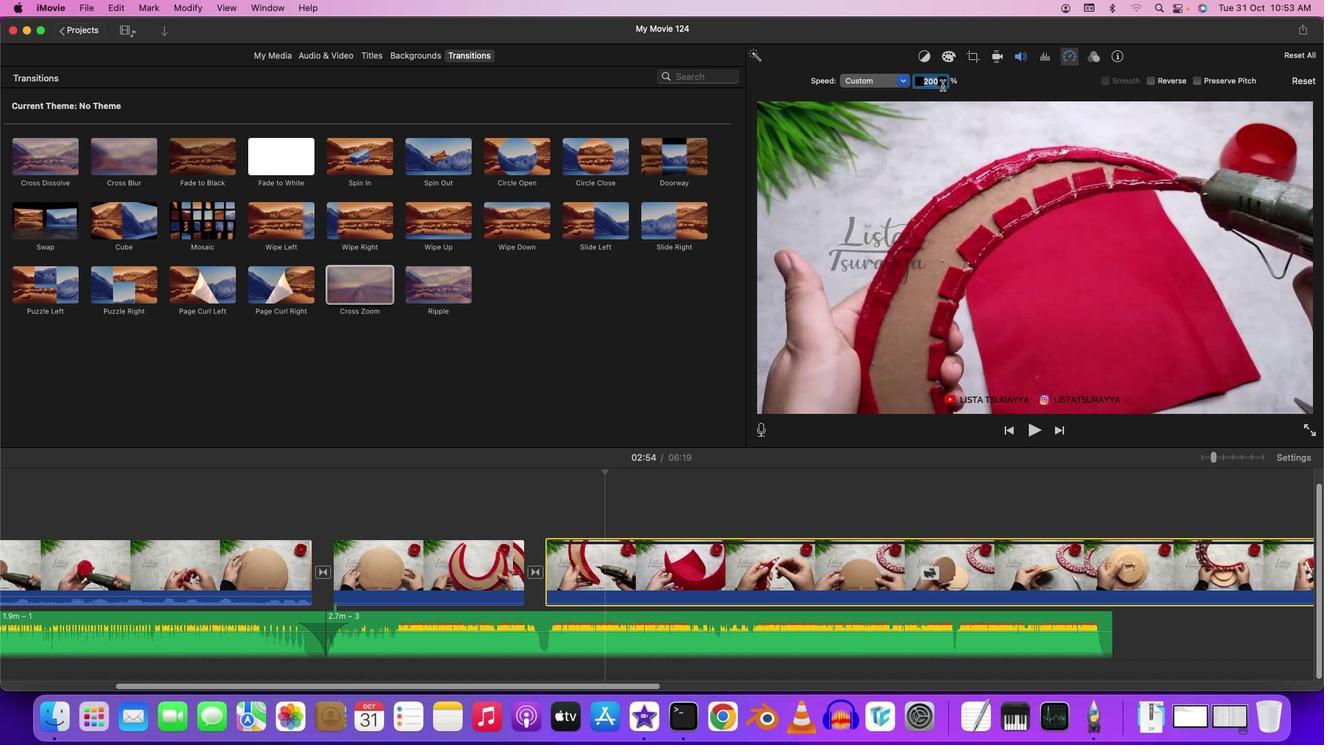 
Action: Key pressed '1''1''0'Key.enter
Screenshot: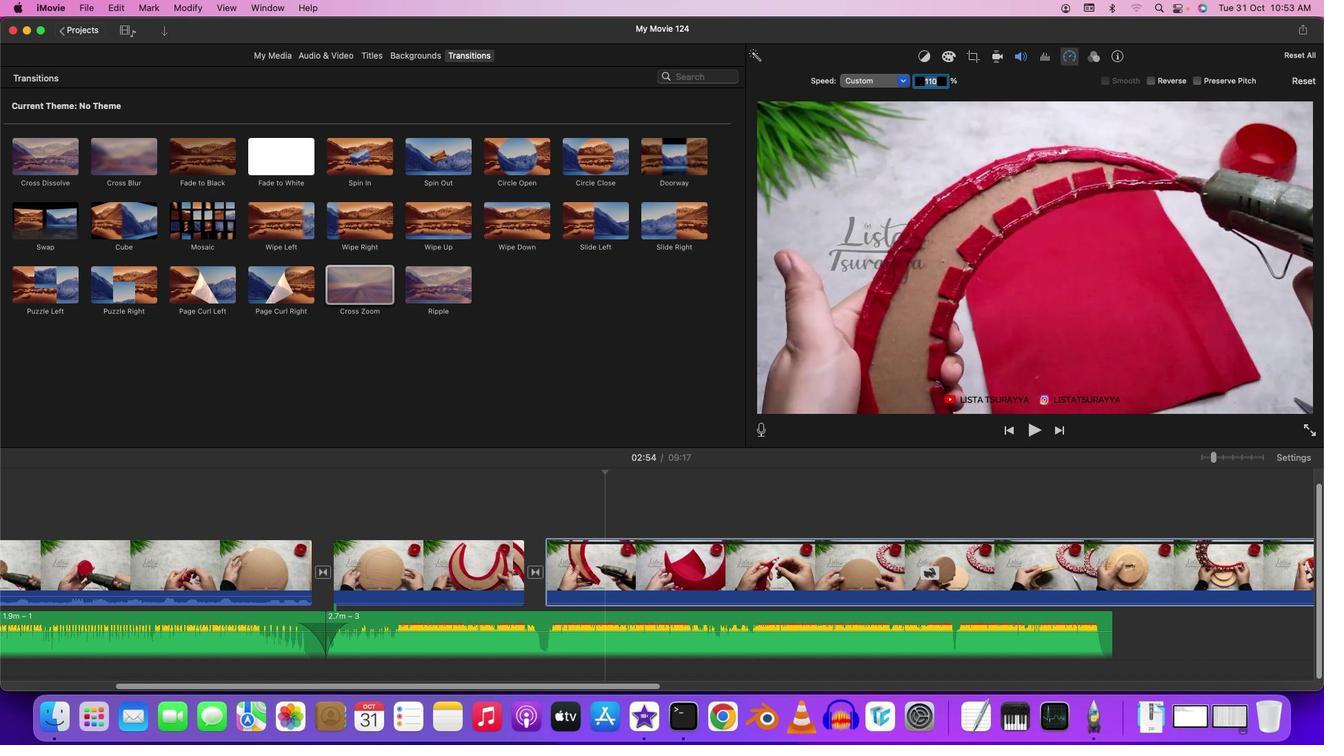 
Action: Mouse moved to (519, 510)
Screenshot: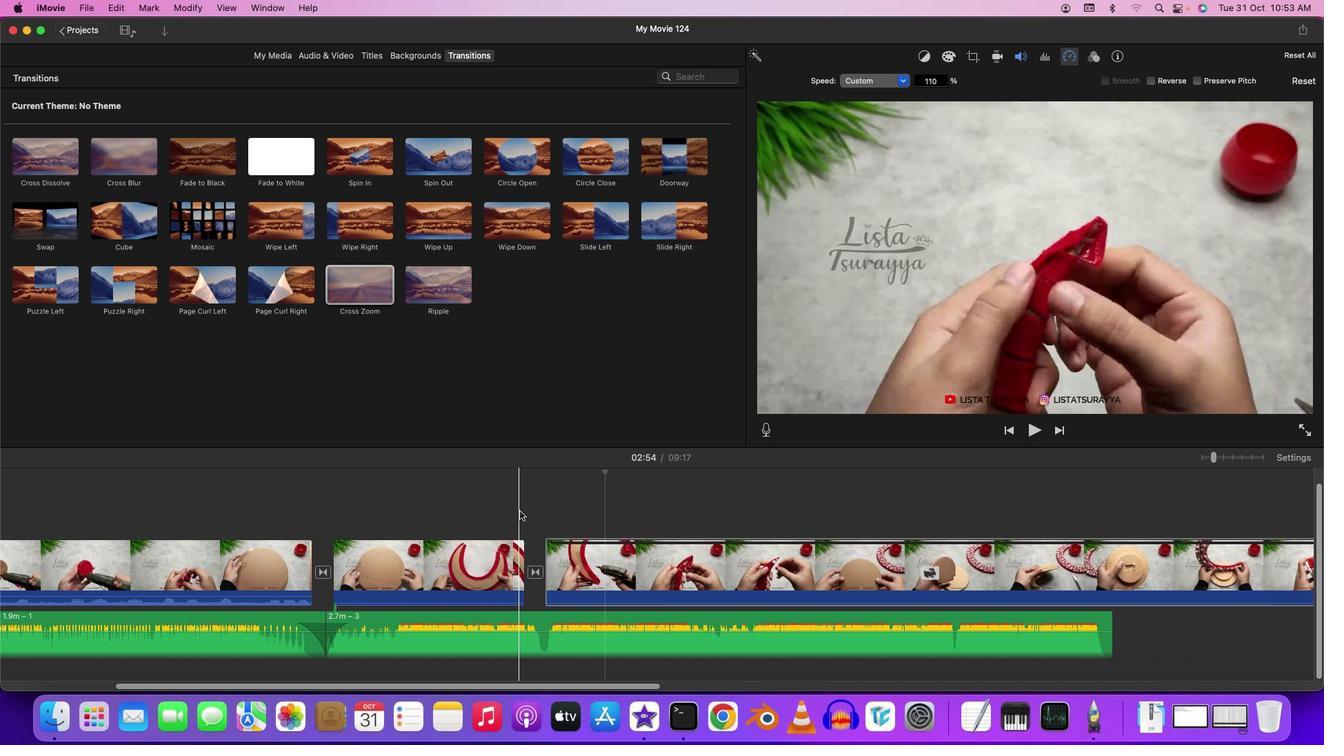
Action: Mouse pressed left at (519, 510)
Screenshot: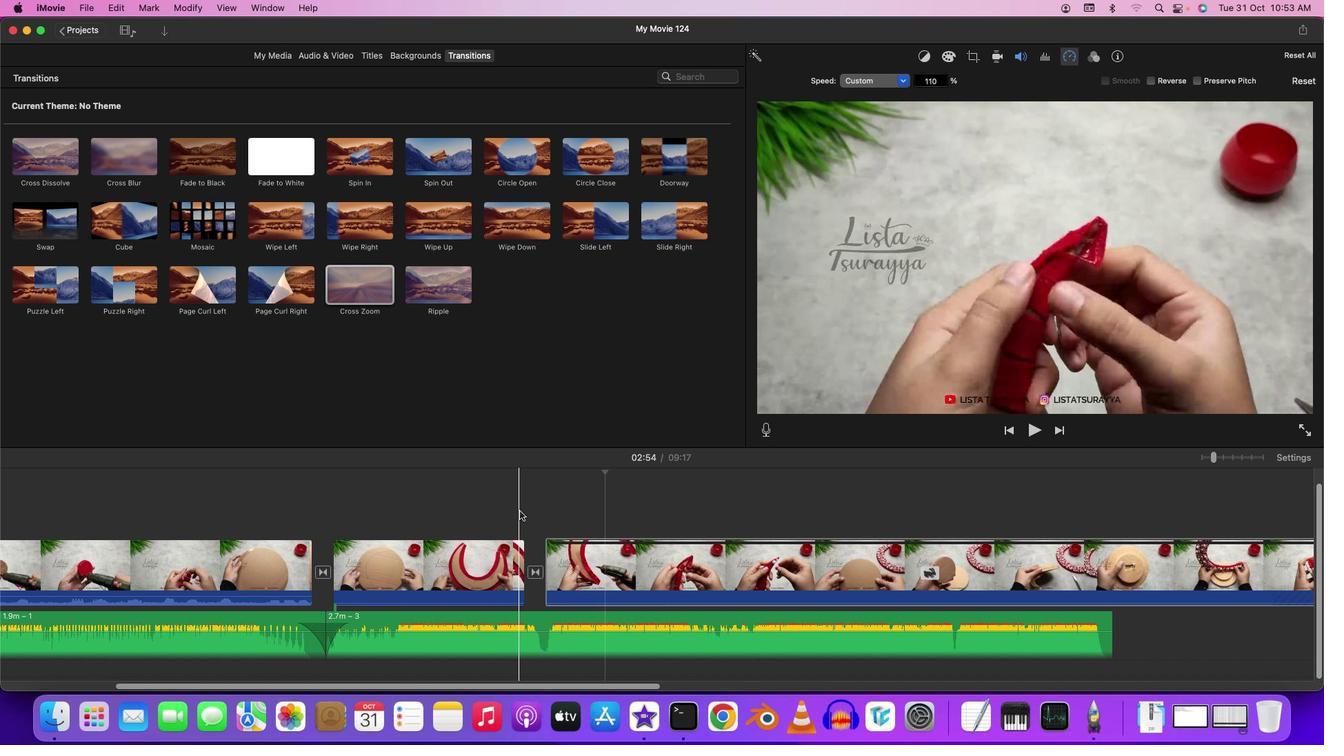 
Action: Mouse moved to (519, 510)
Screenshot: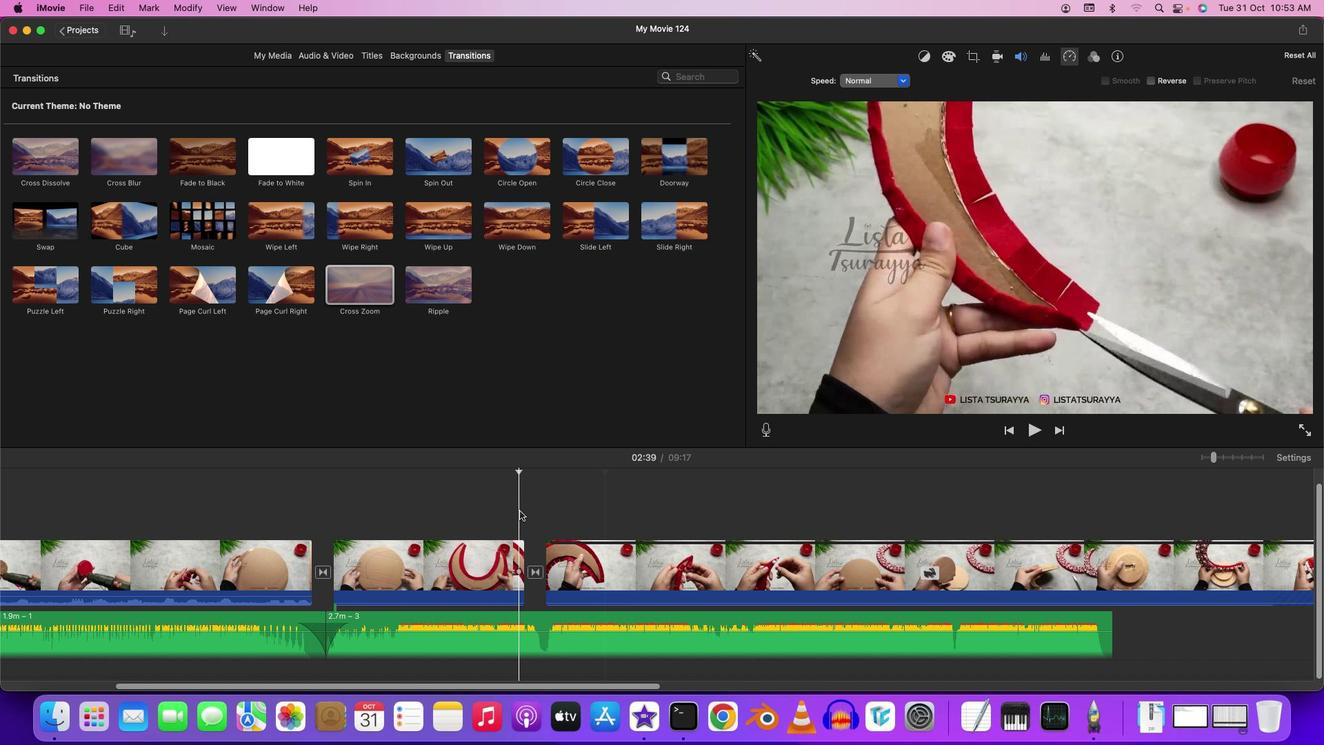 
Action: Key pressed Key.space
Screenshot: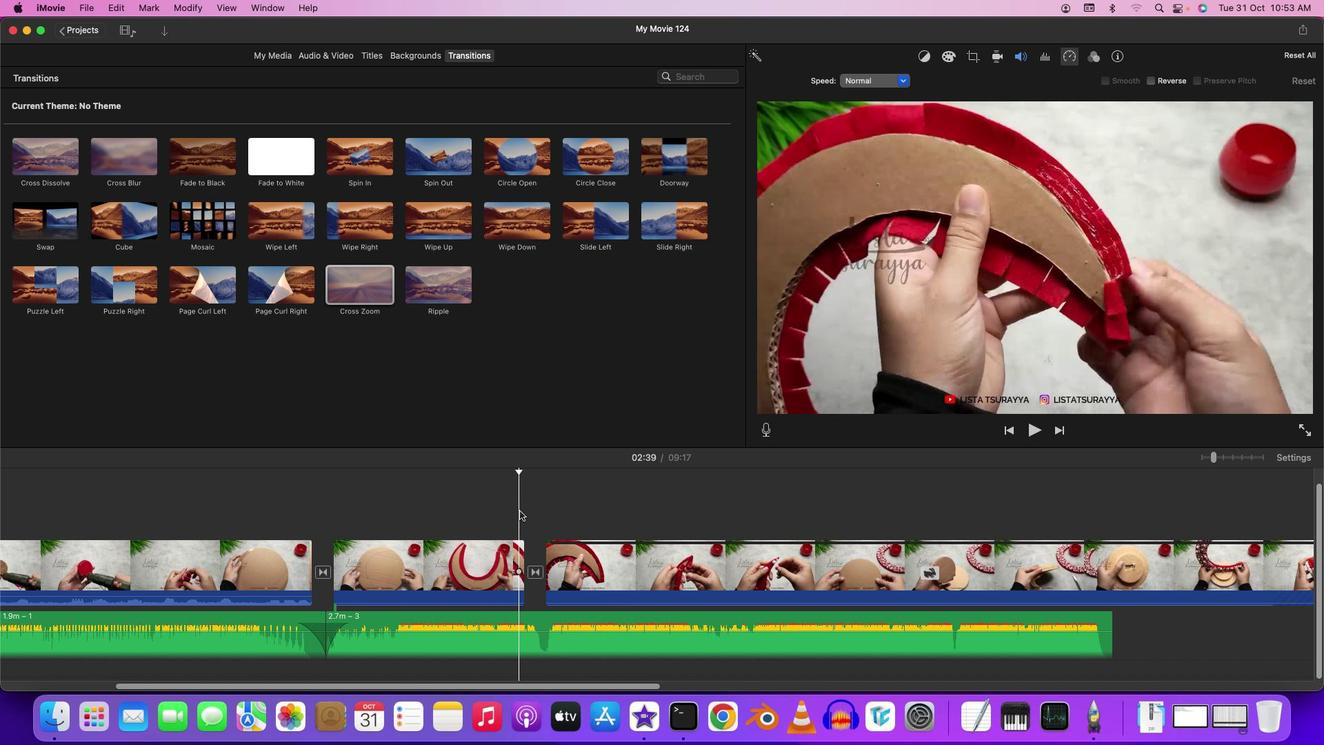 
Action: Mouse moved to (525, 509)
Screenshot: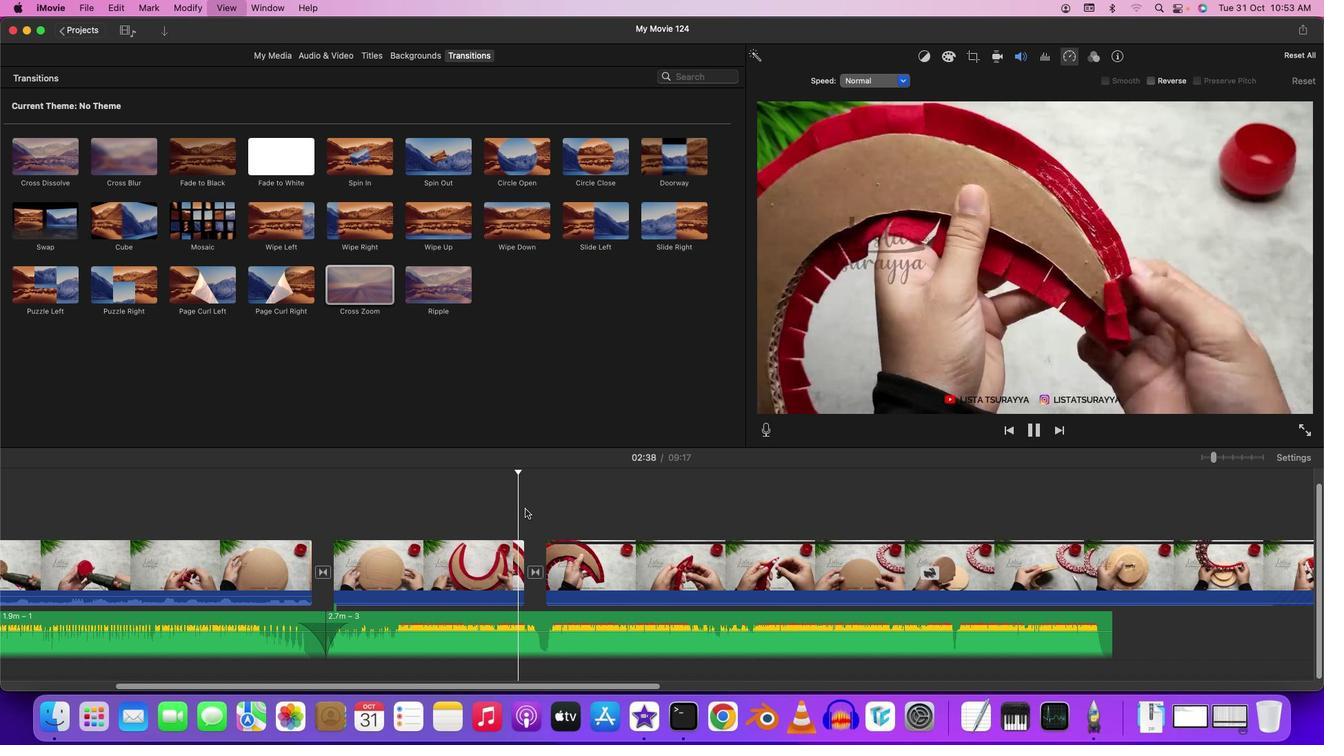 
Action: Key pressed Key.space
Screenshot: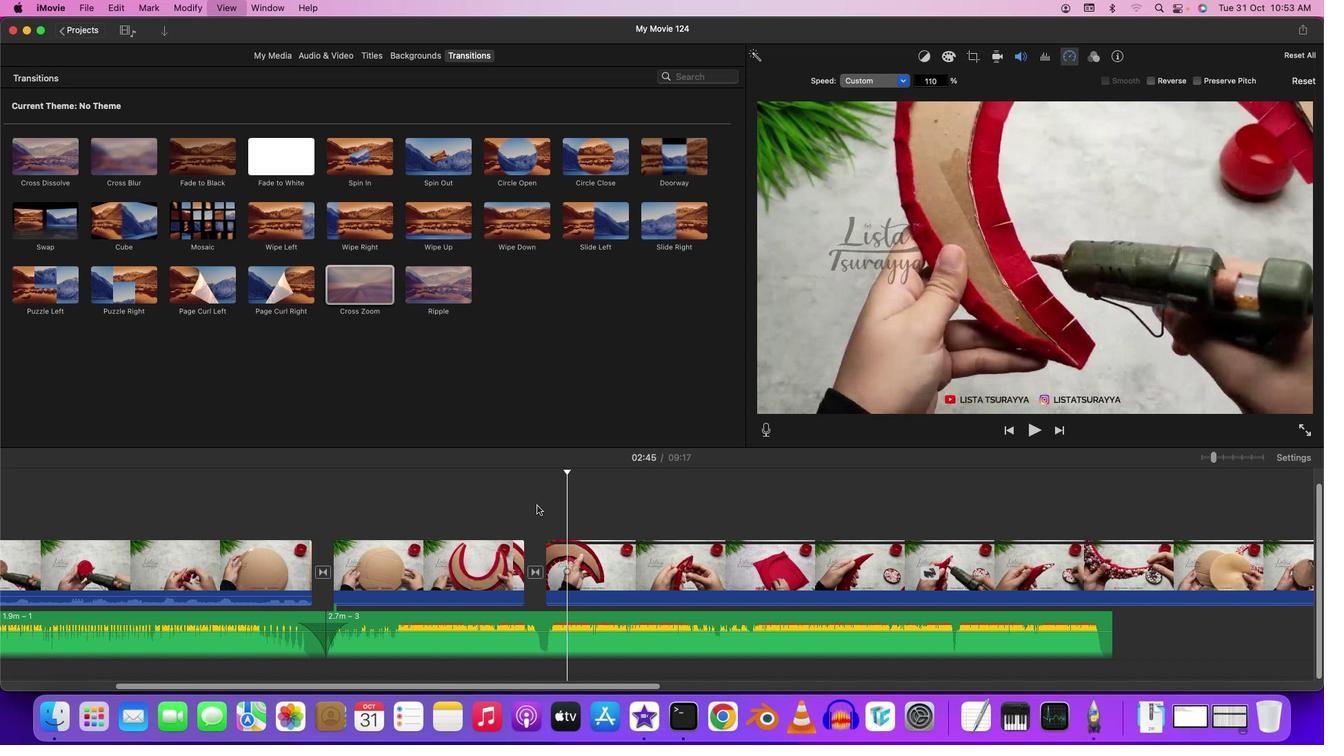 
Action: Mouse moved to (941, 80)
Screenshot: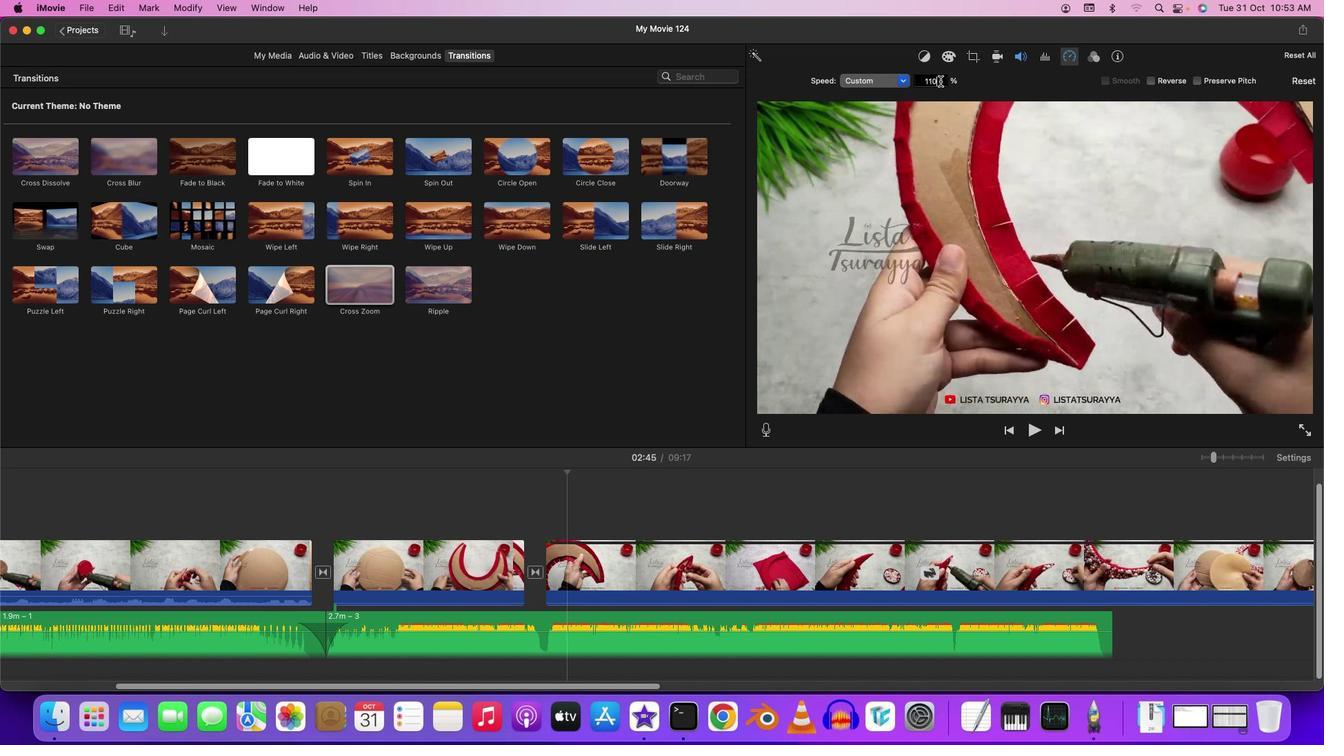 
Action: Mouse pressed left at (941, 80)
Screenshot: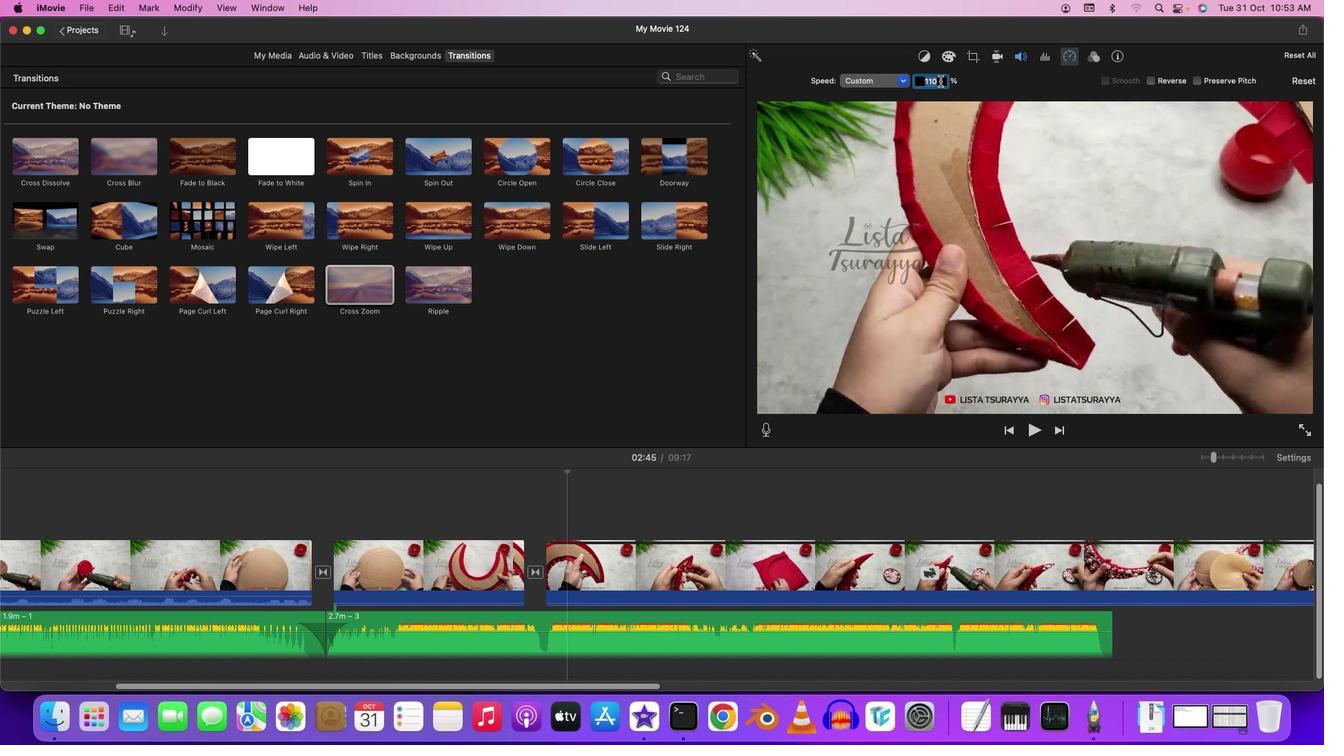 
Action: Mouse moved to (936, 80)
Screenshot: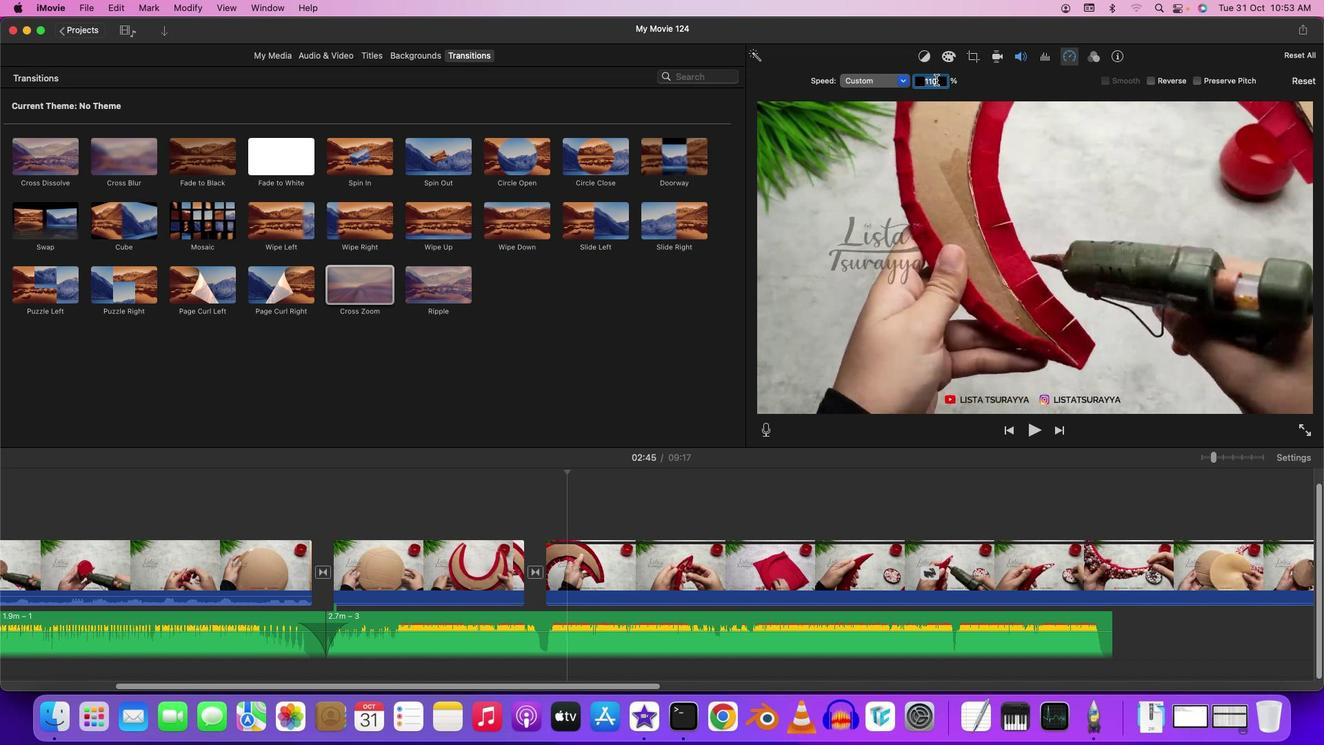 
Action: Mouse pressed left at (936, 80)
Screenshot: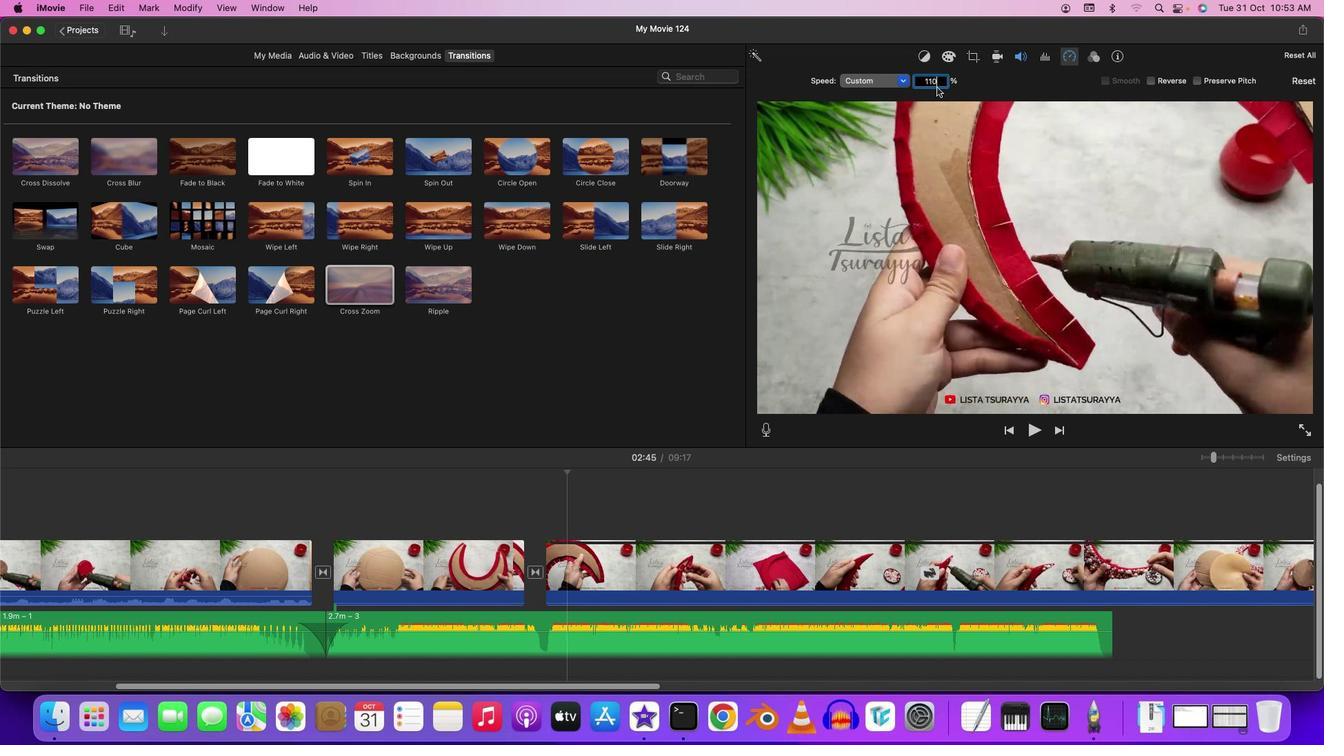 
Action: Mouse moved to (949, 96)
Screenshot: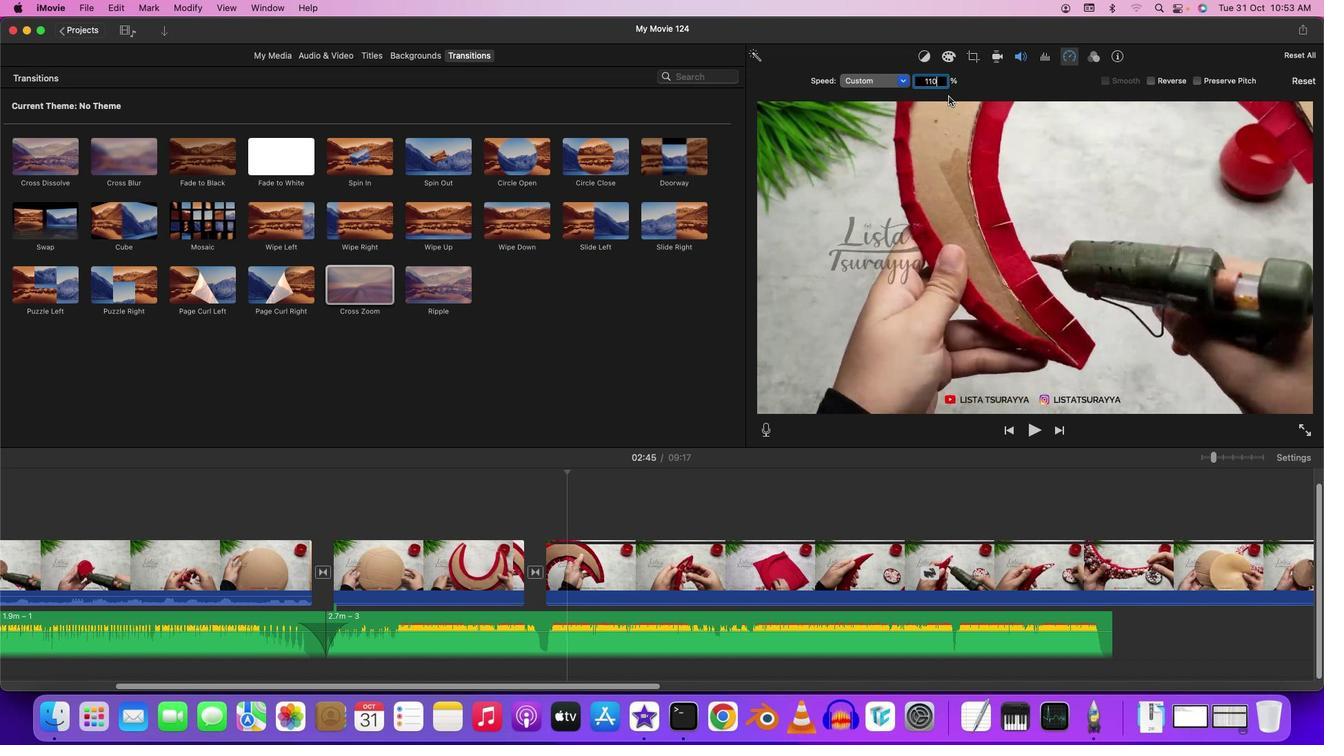 
Action: Key pressed Key.backspaceKey.backspace'2''0'Key.enter
Screenshot: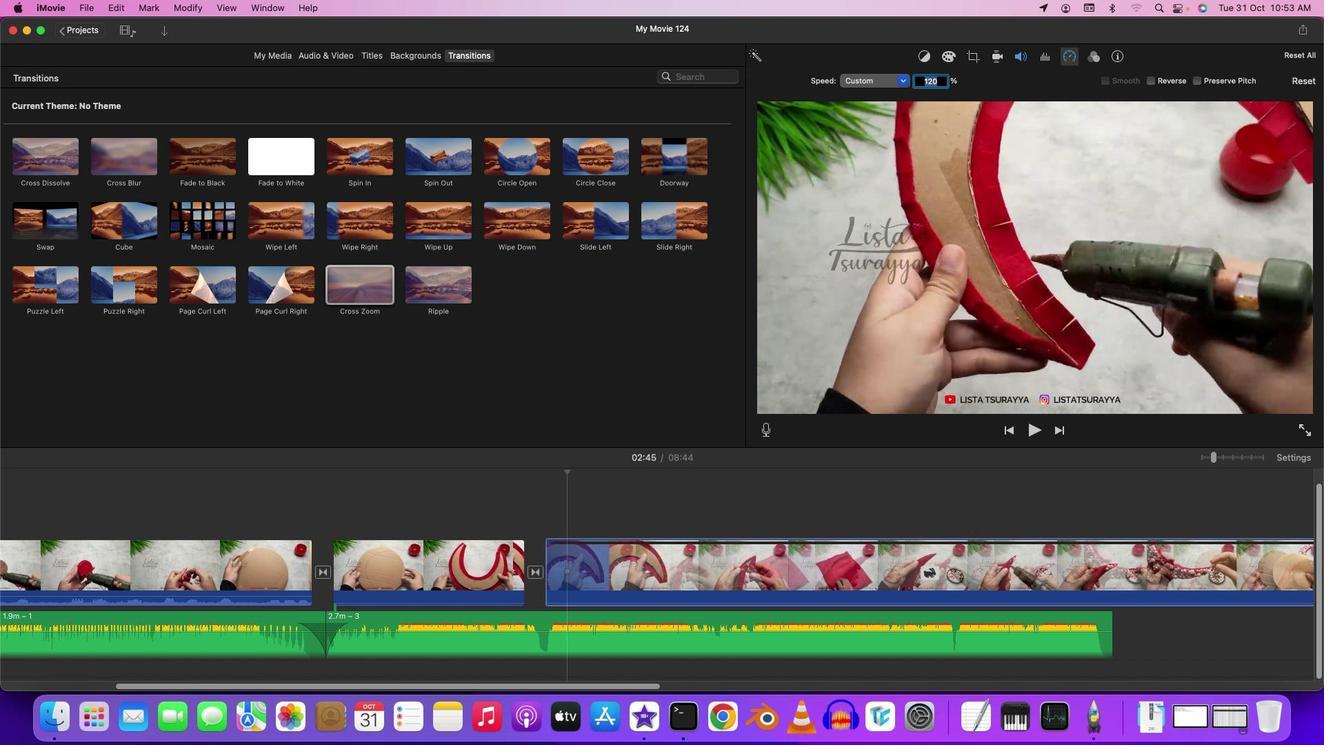 
Action: Mouse moved to (509, 515)
Screenshot: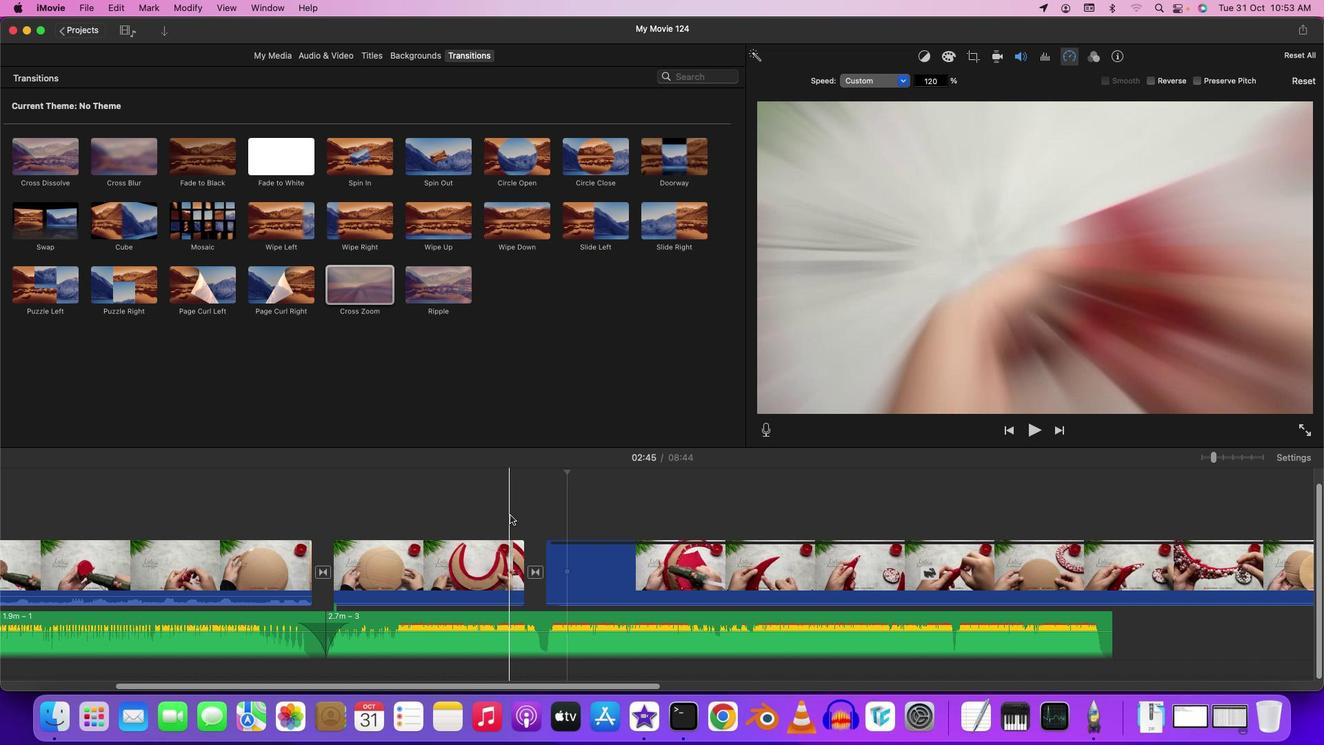 
Action: Mouse pressed left at (509, 515)
Screenshot: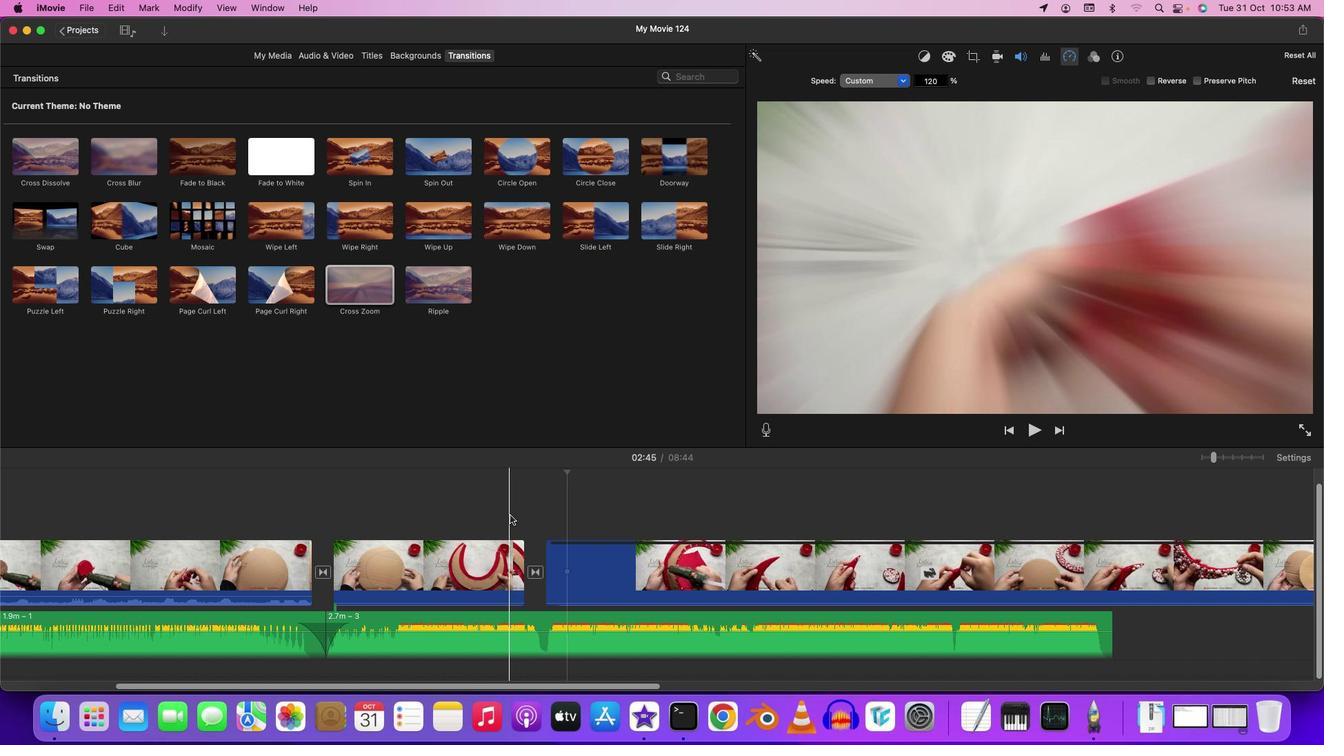 
Action: Key pressed Key.space
Screenshot: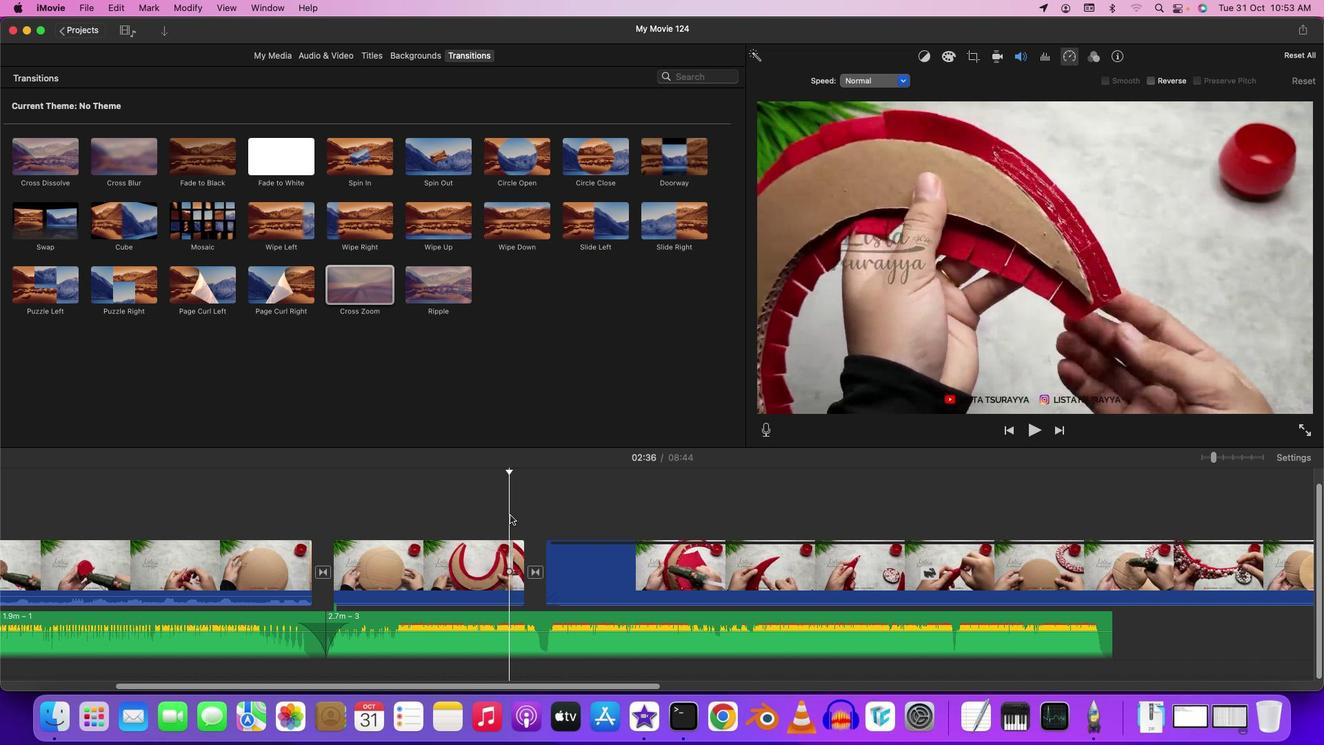 
Action: Mouse moved to (554, 684)
Screenshot: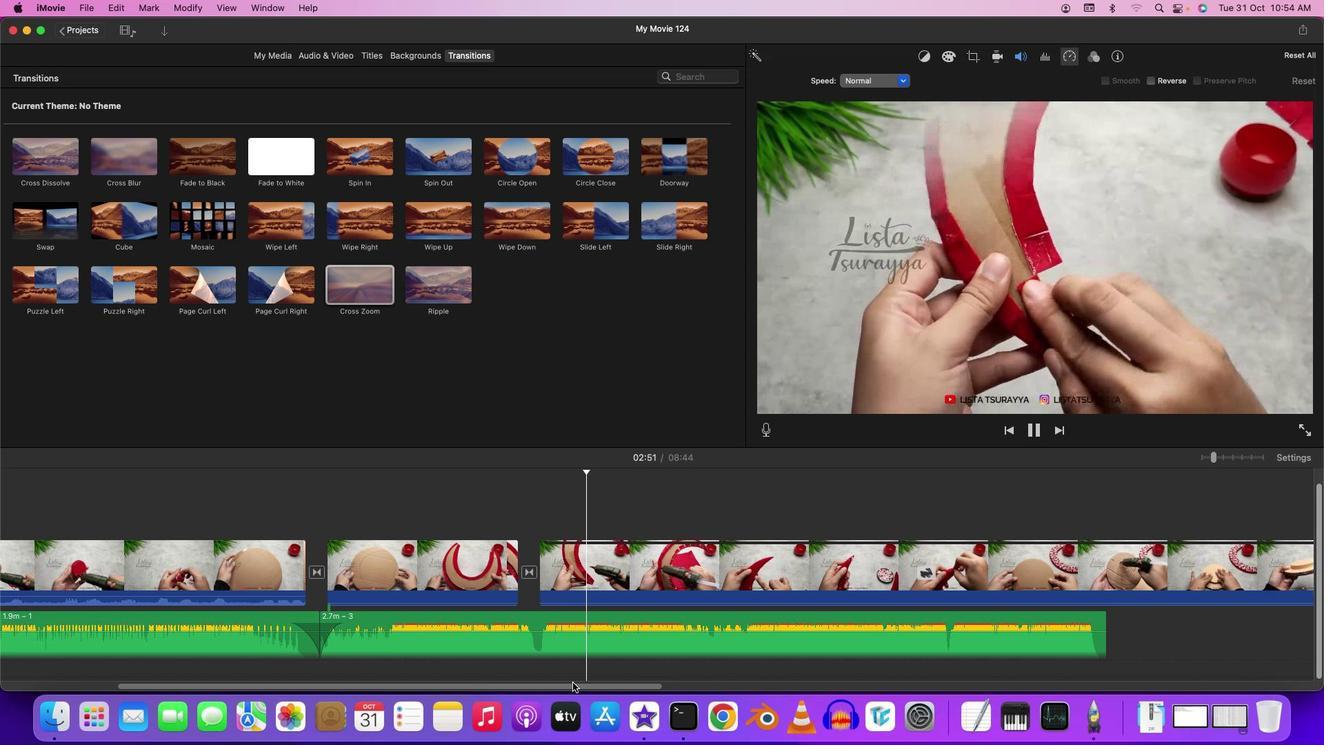 
Action: Mouse pressed left at (554, 684)
Screenshot: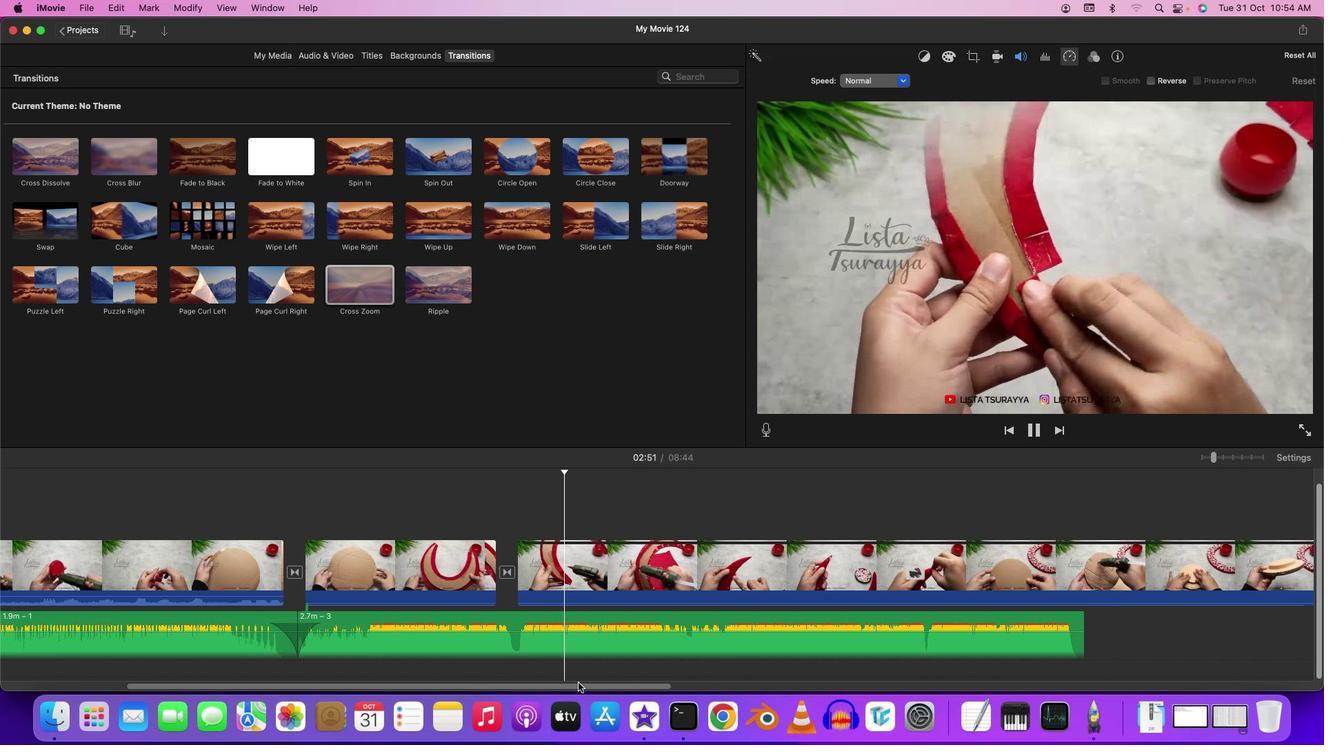 
Action: Mouse moved to (627, 684)
Screenshot: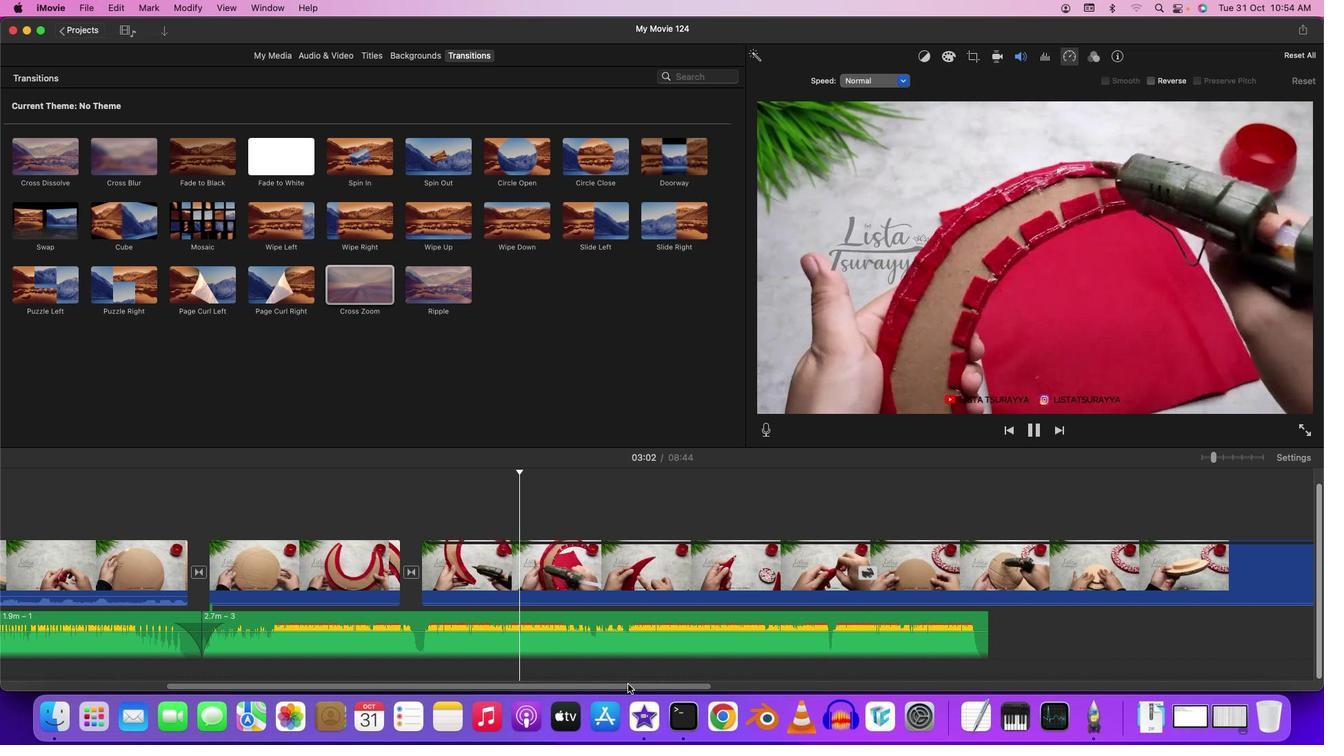 
Action: Mouse pressed left at (627, 684)
Screenshot: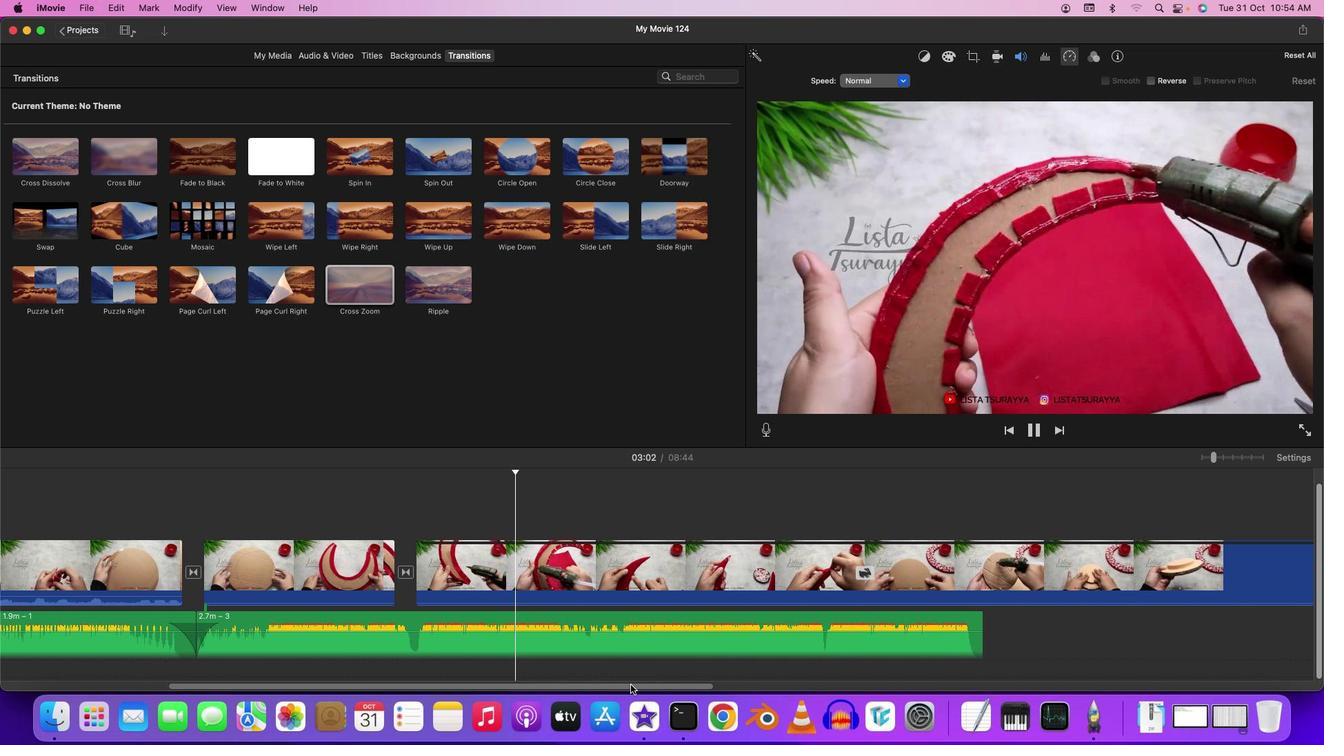 
Action: Mouse moved to (453, 514)
Screenshot: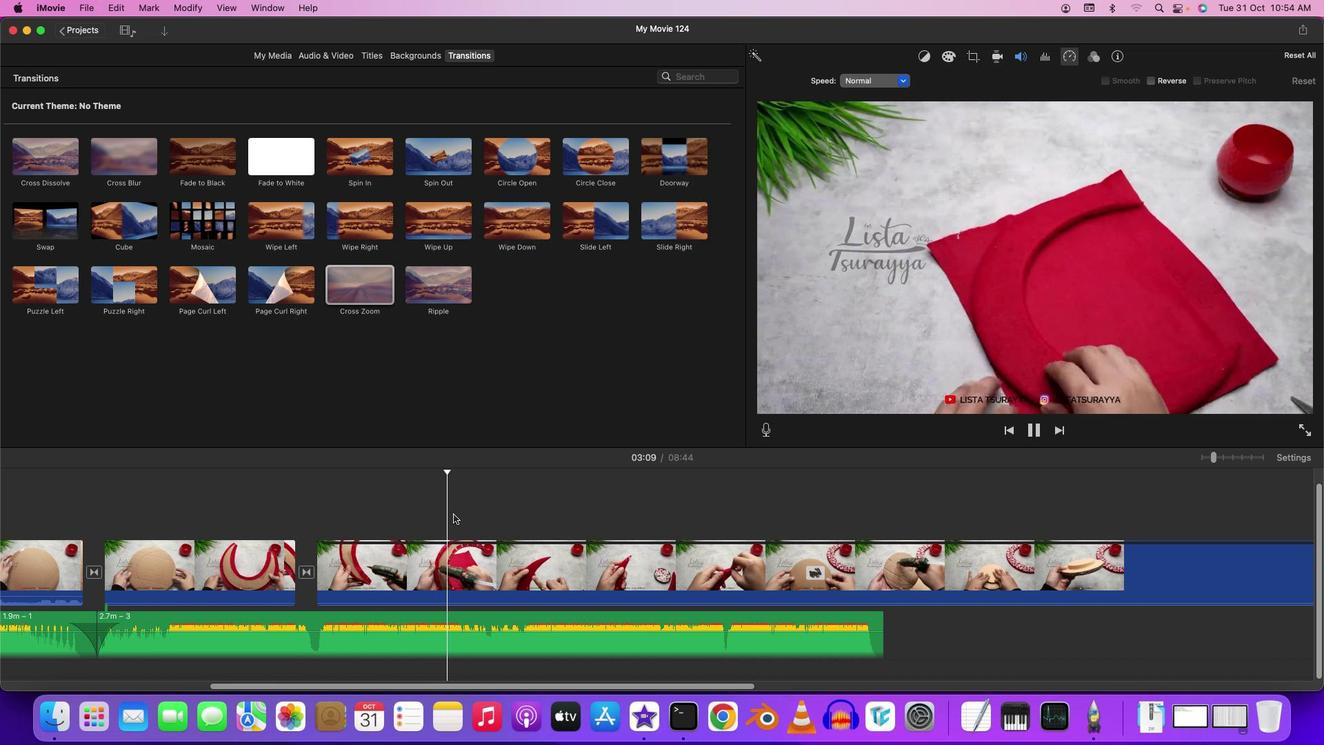 
Action: Mouse pressed left at (453, 514)
Screenshot: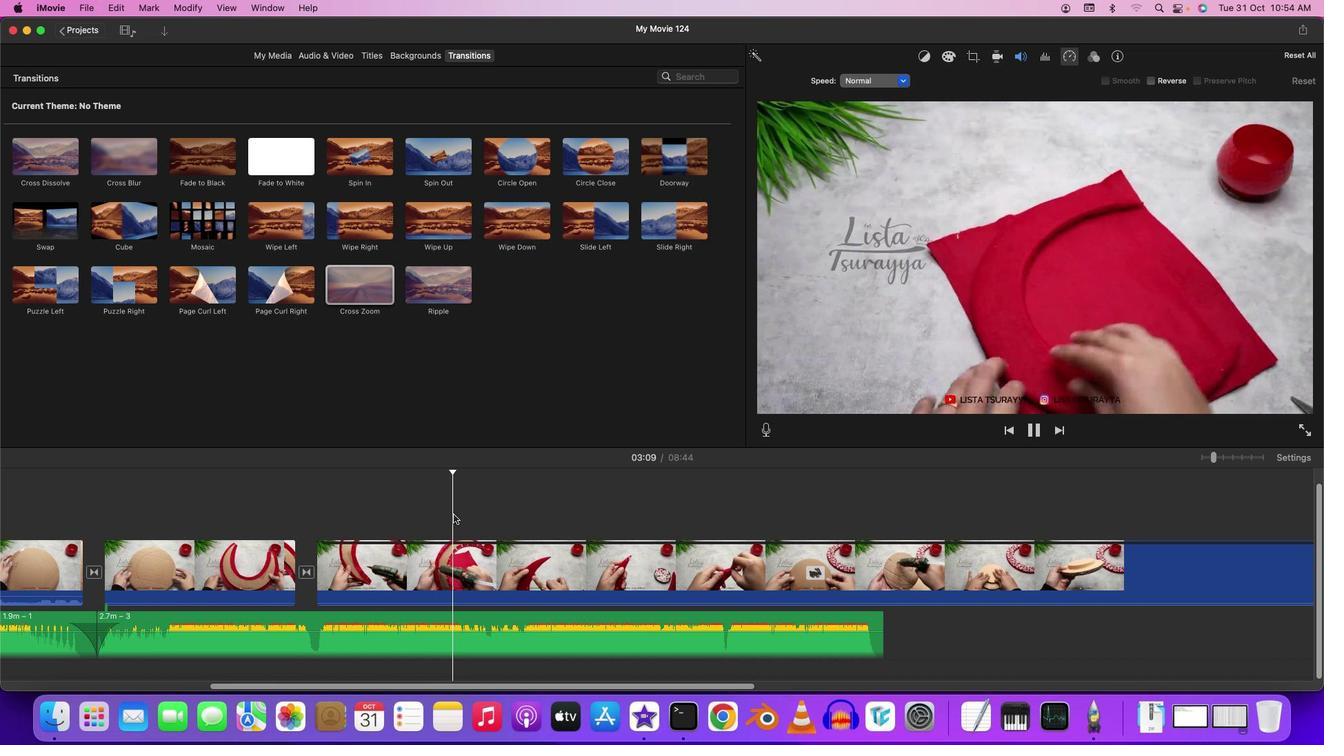 
Action: Mouse moved to (472, 515)
Screenshot: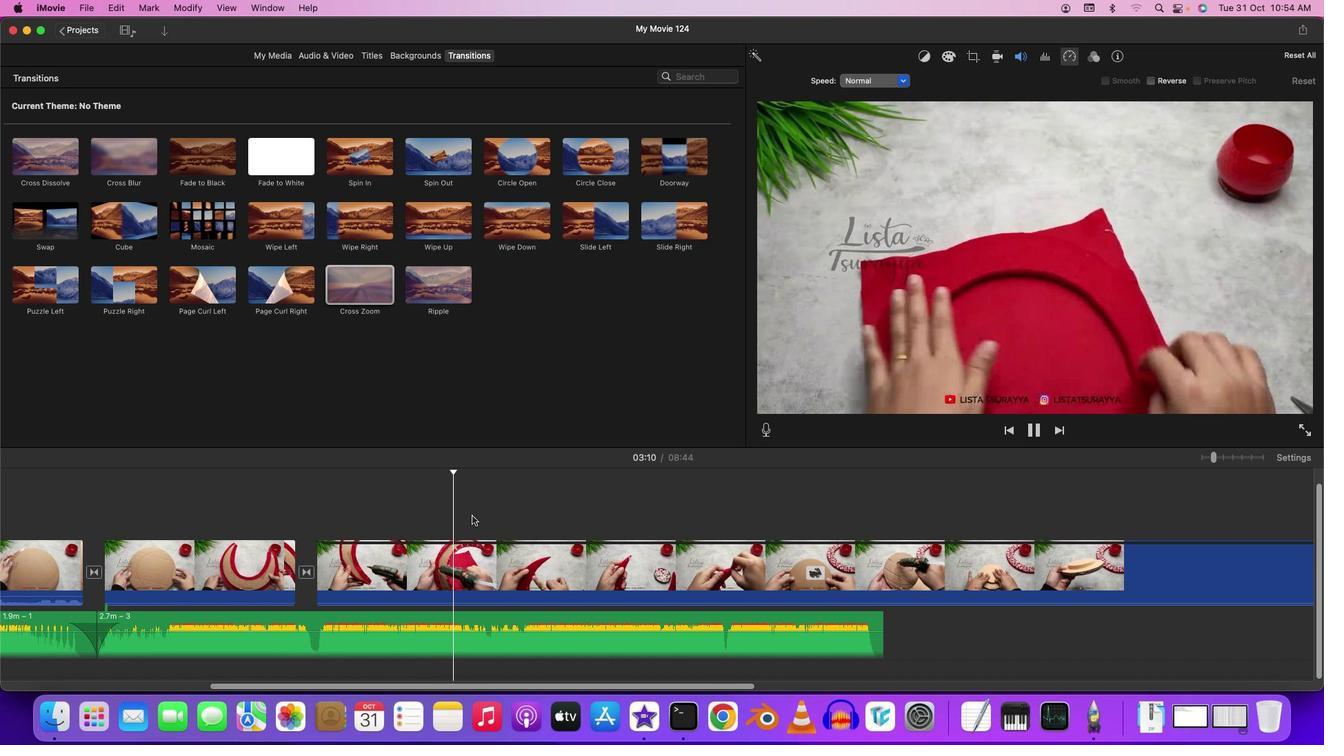 
Action: Mouse pressed left at (472, 515)
Screenshot: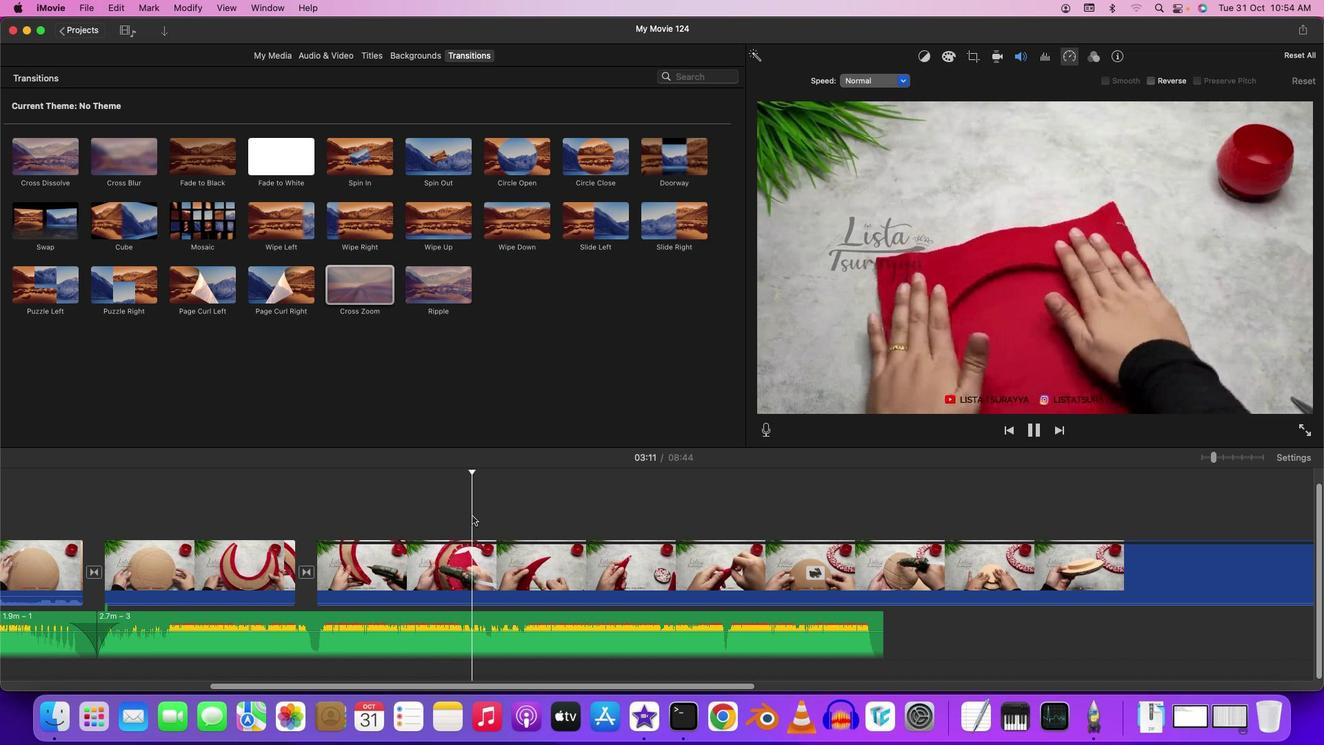 
Action: Mouse moved to (654, 686)
Screenshot: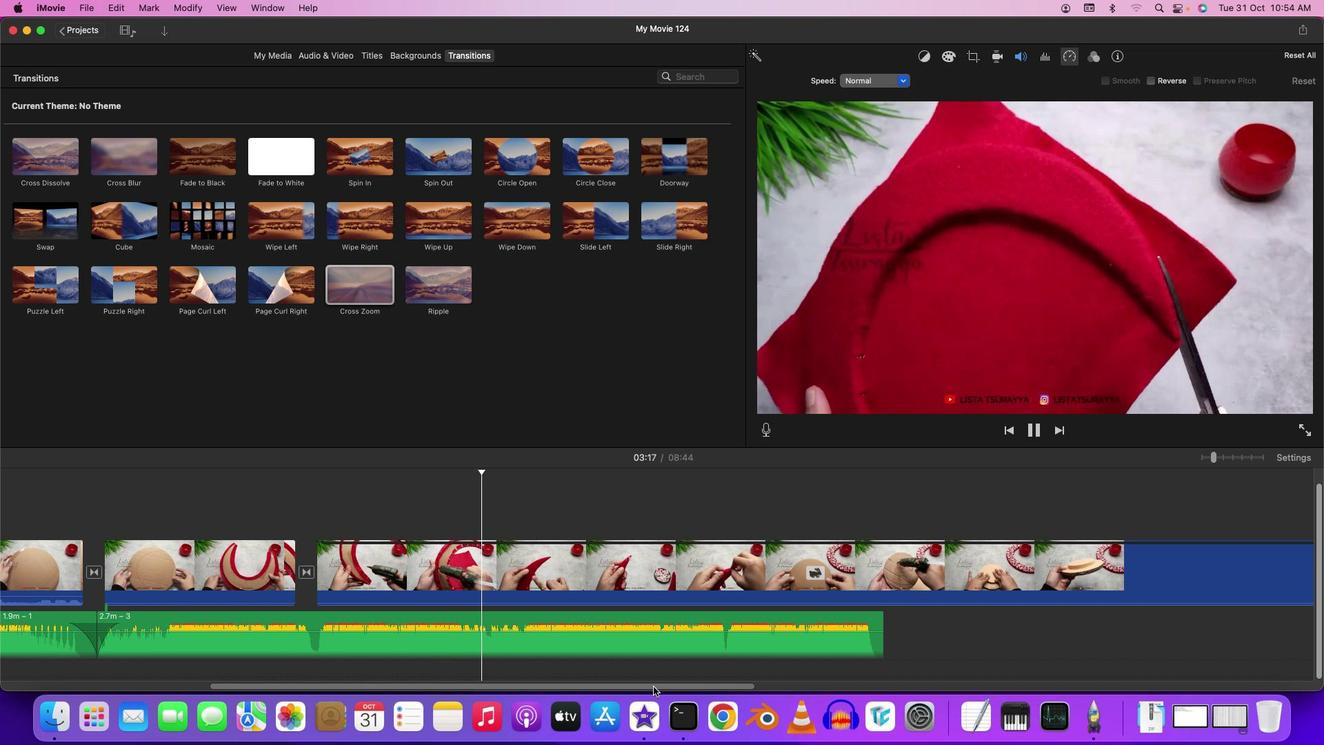 
Action: Mouse pressed left at (654, 686)
Screenshot: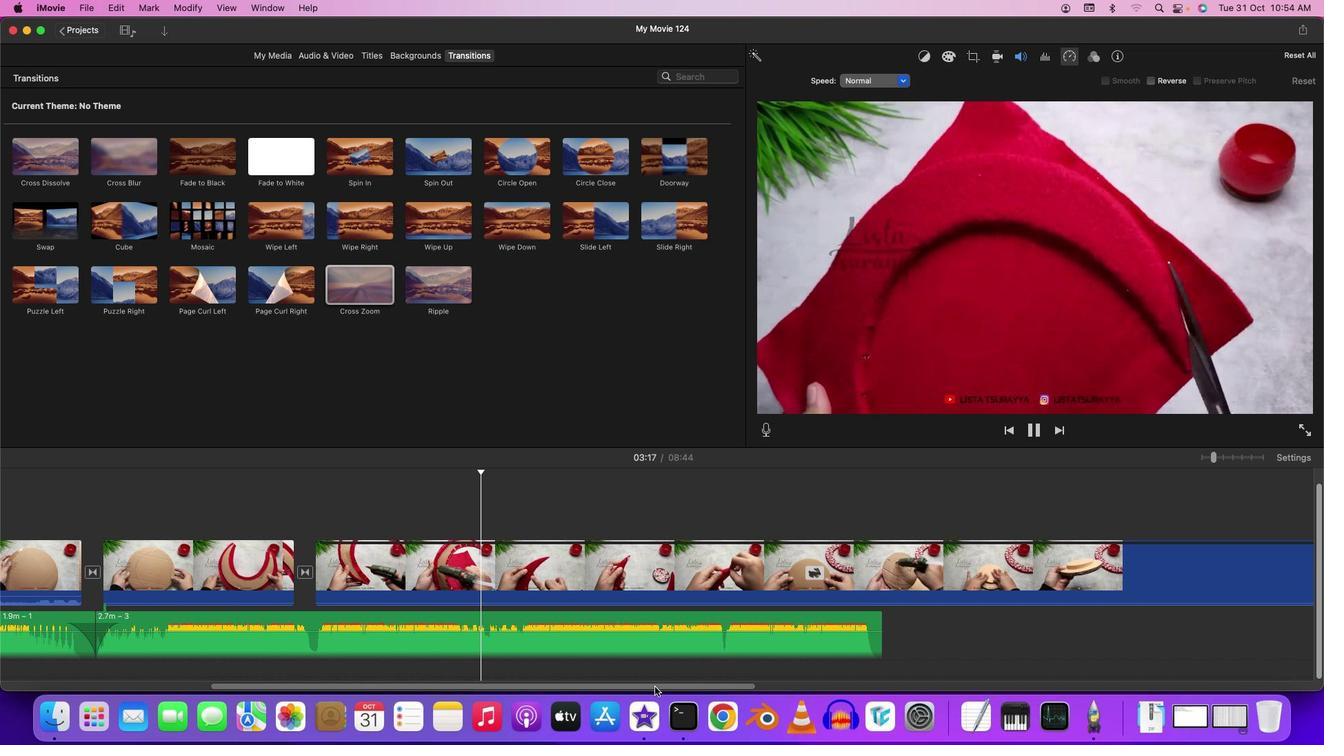 
Action: Mouse moved to (494, 496)
Screenshot: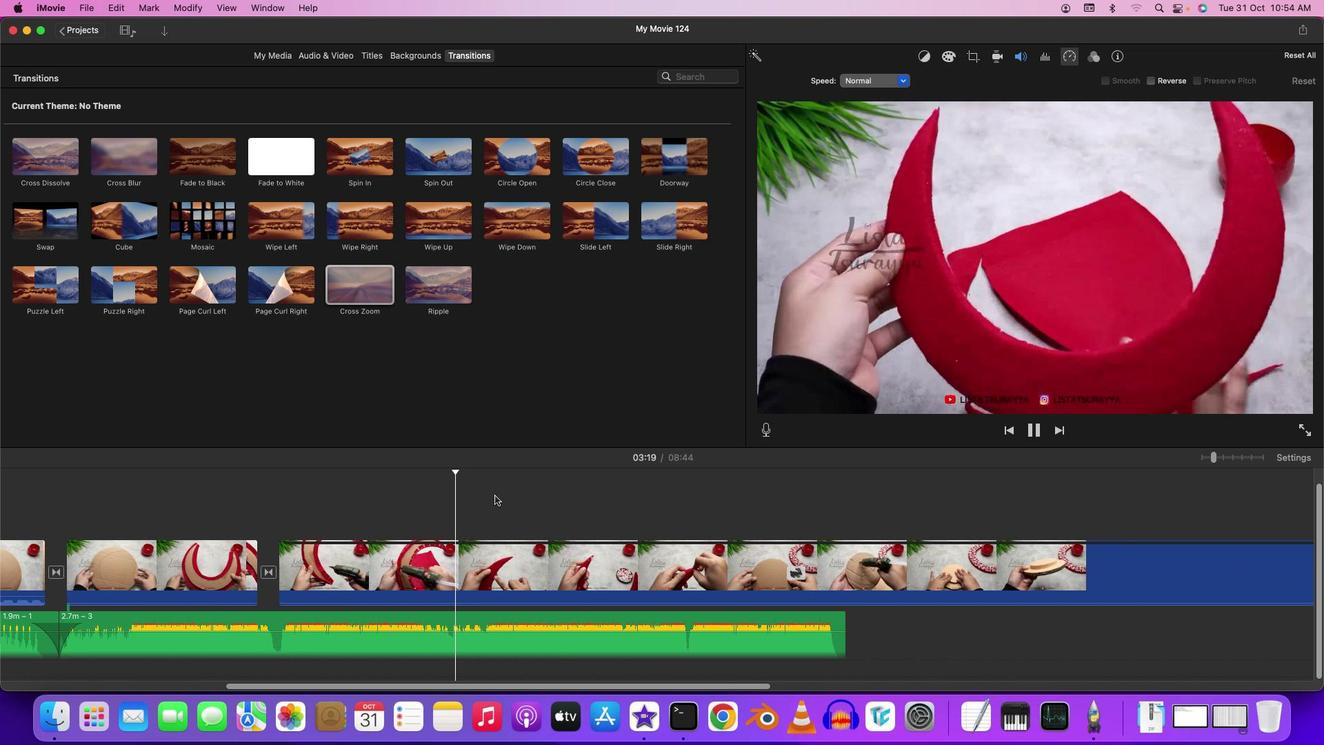 
Action: Mouse pressed left at (494, 496)
Screenshot: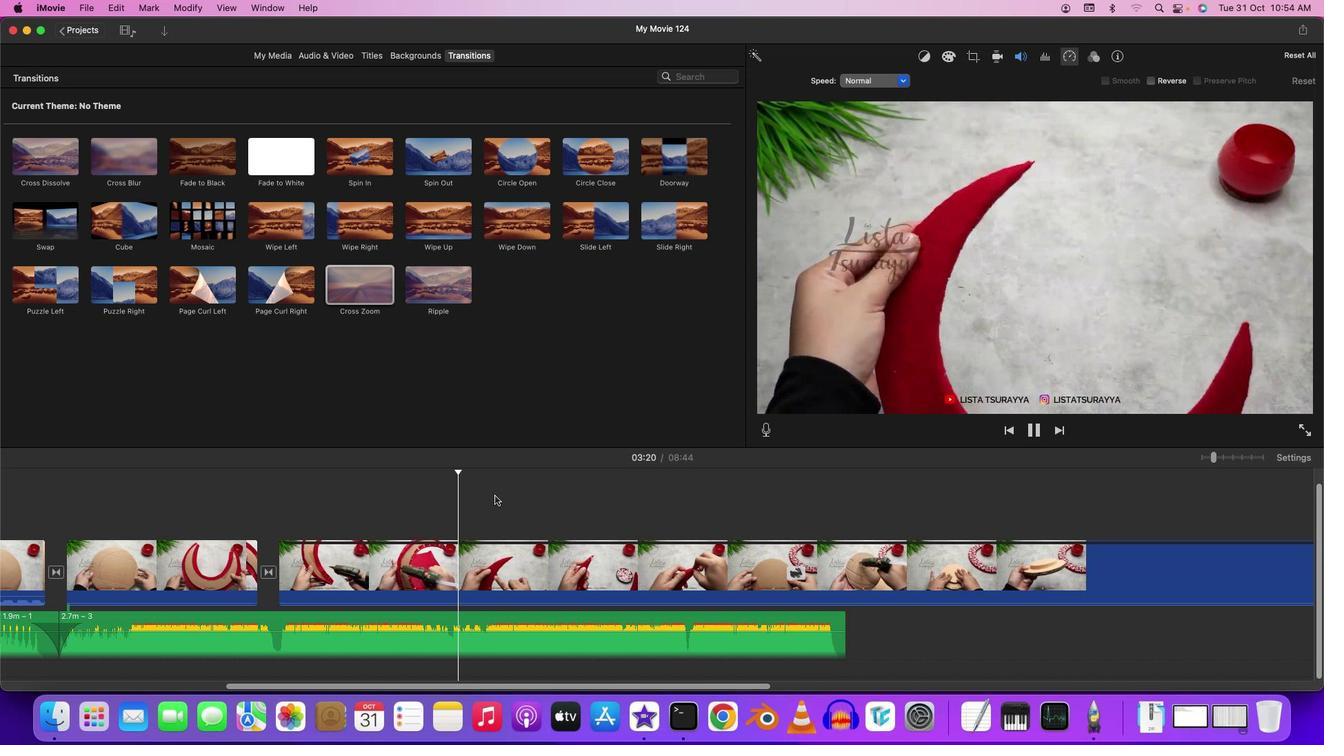 
Action: Mouse moved to (540, 504)
Screenshot: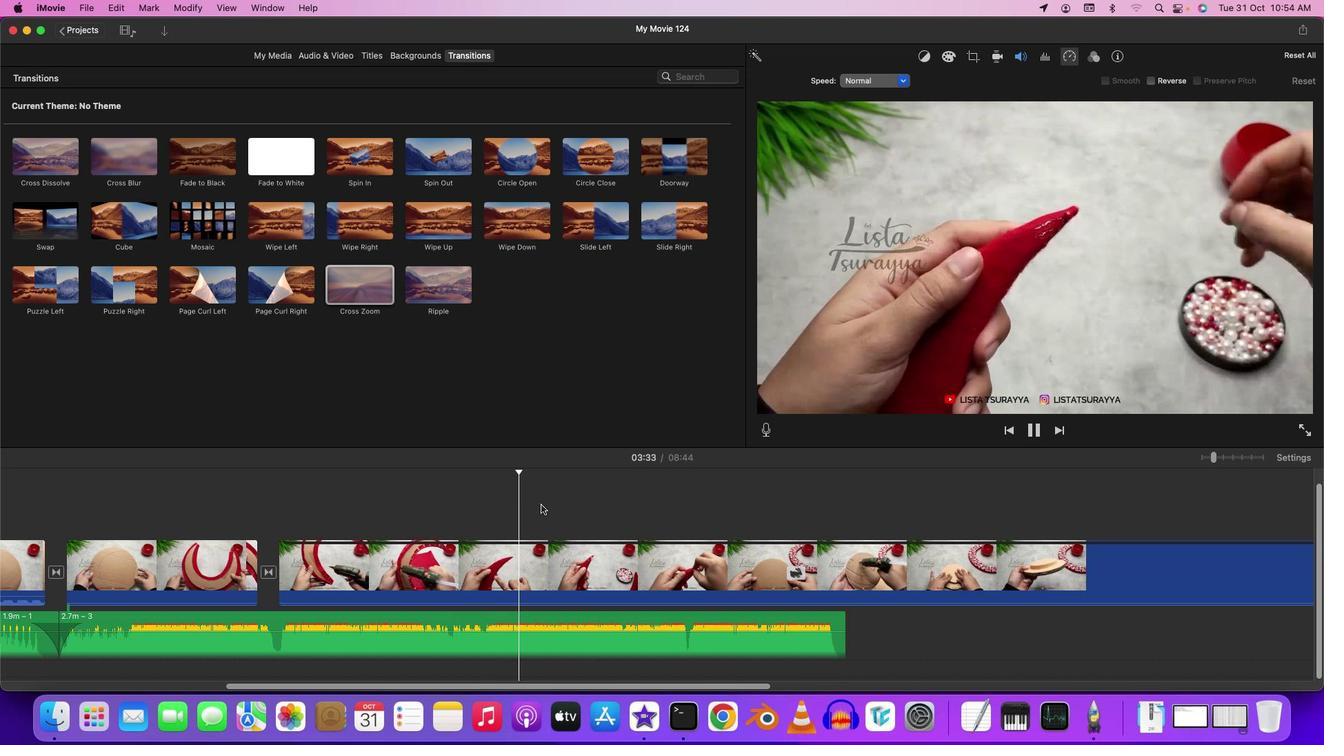 
Action: Mouse pressed left at (540, 504)
Screenshot: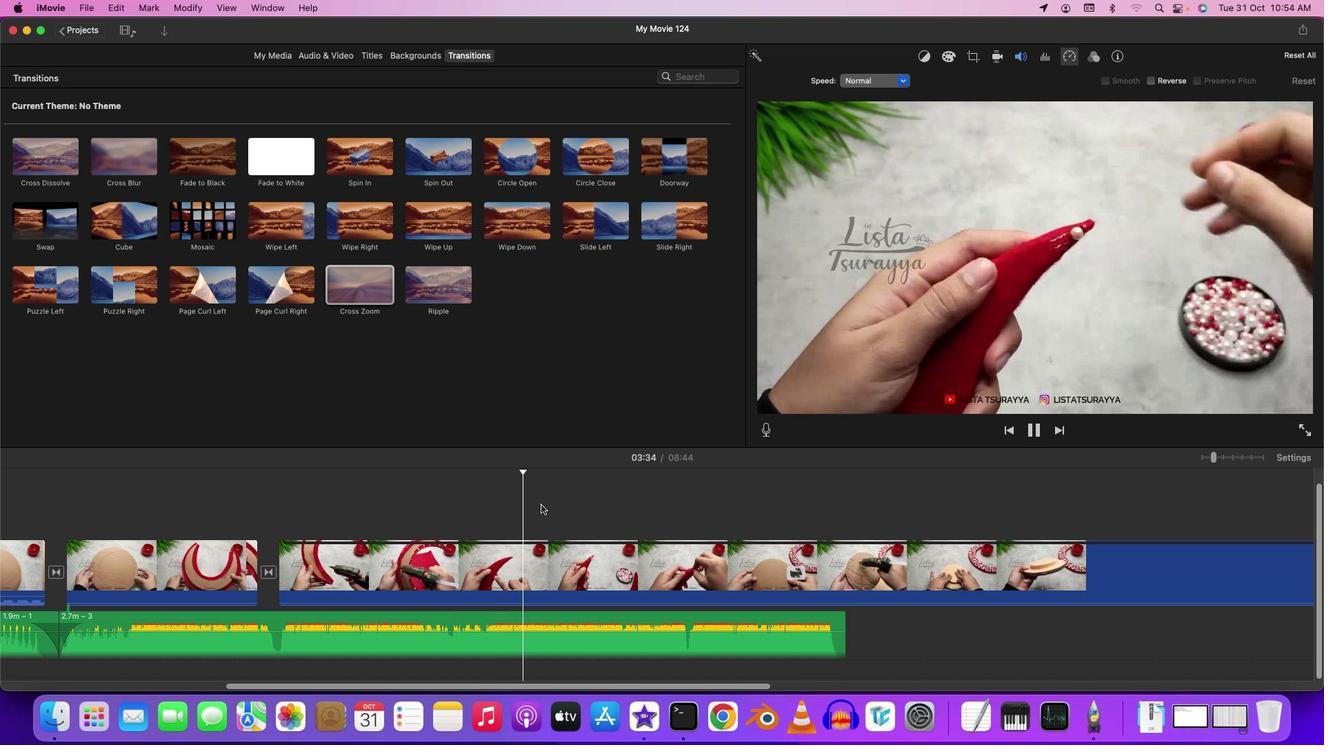 
Action: Mouse moved to (546, 507)
Screenshot: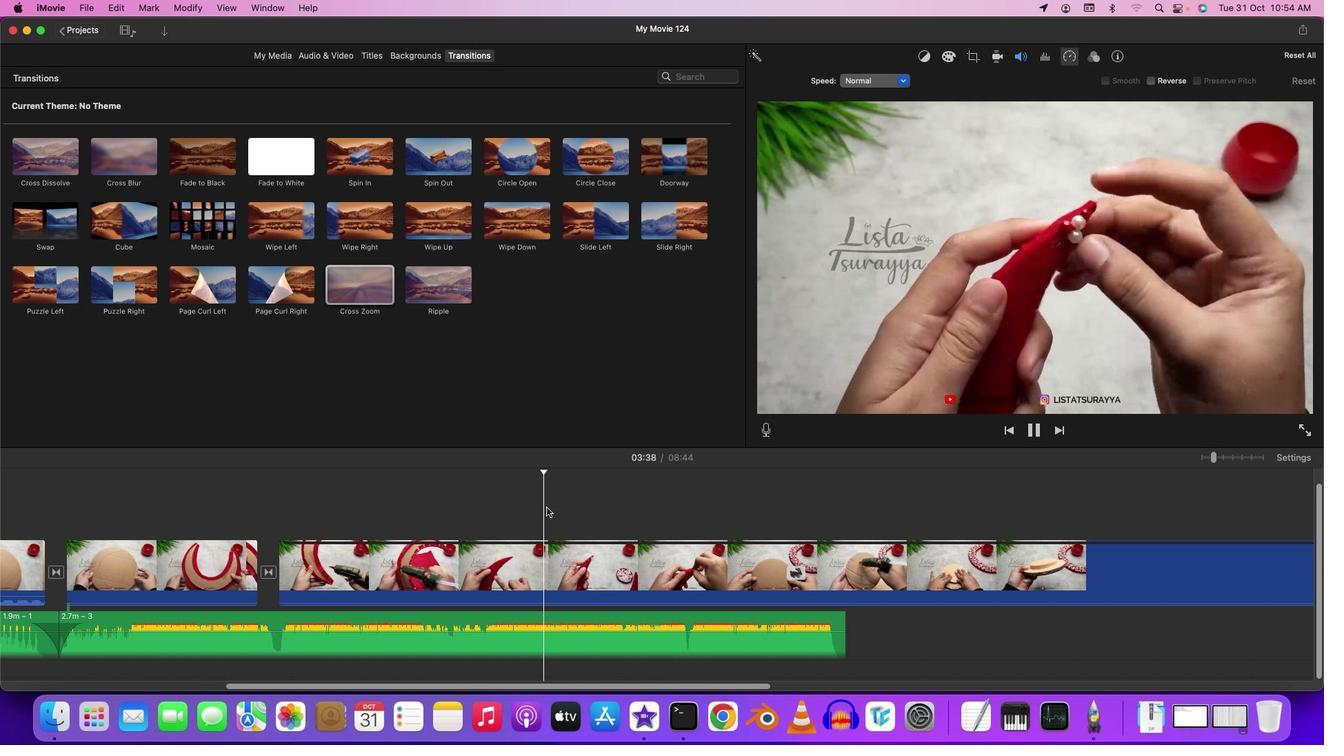 
Action: Mouse pressed left at (546, 507)
Screenshot: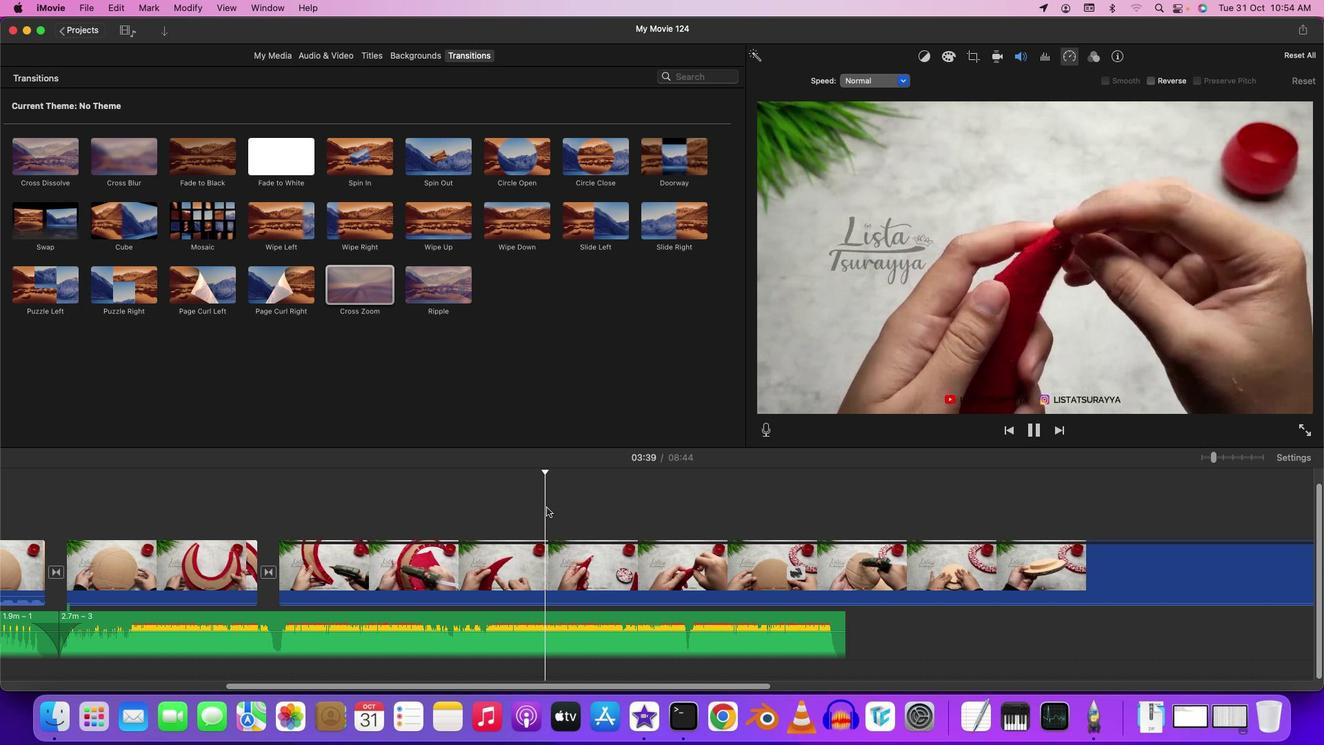 
Action: Mouse moved to (589, 511)
Screenshot: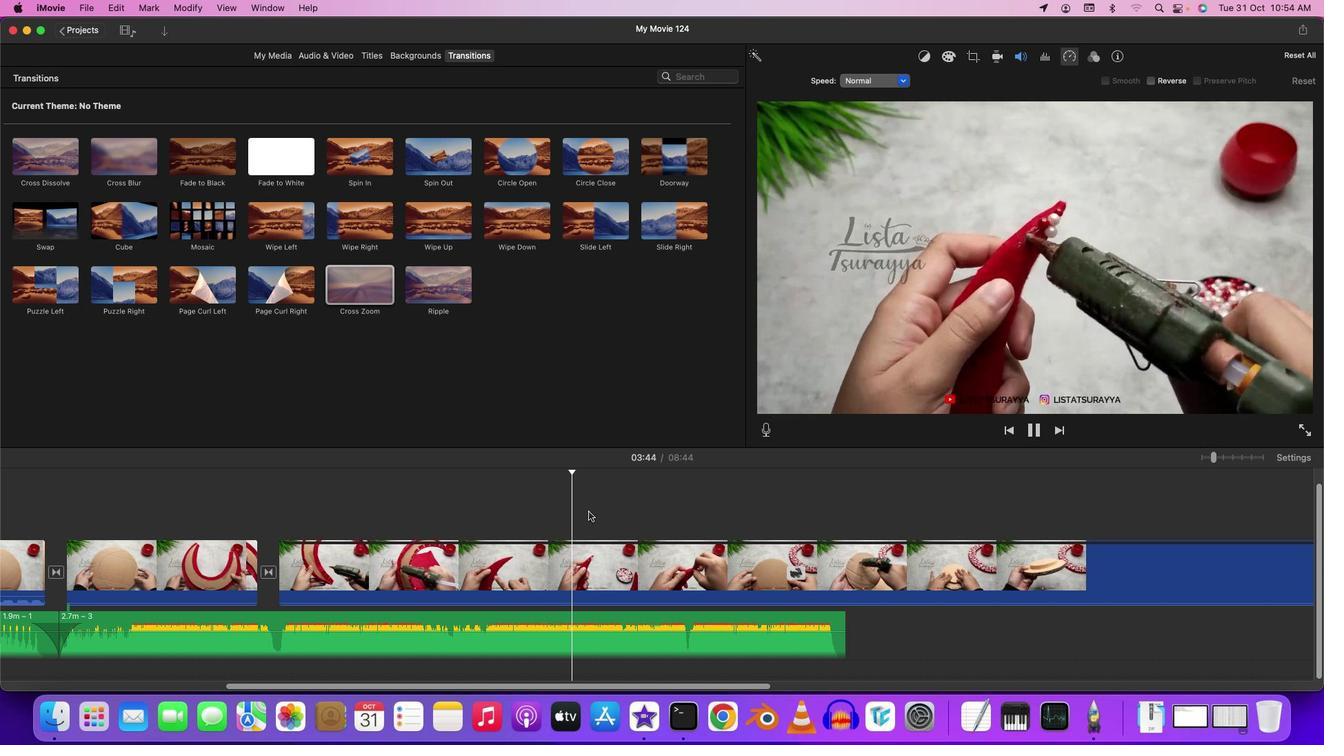 
Action: Mouse pressed left at (589, 511)
Screenshot: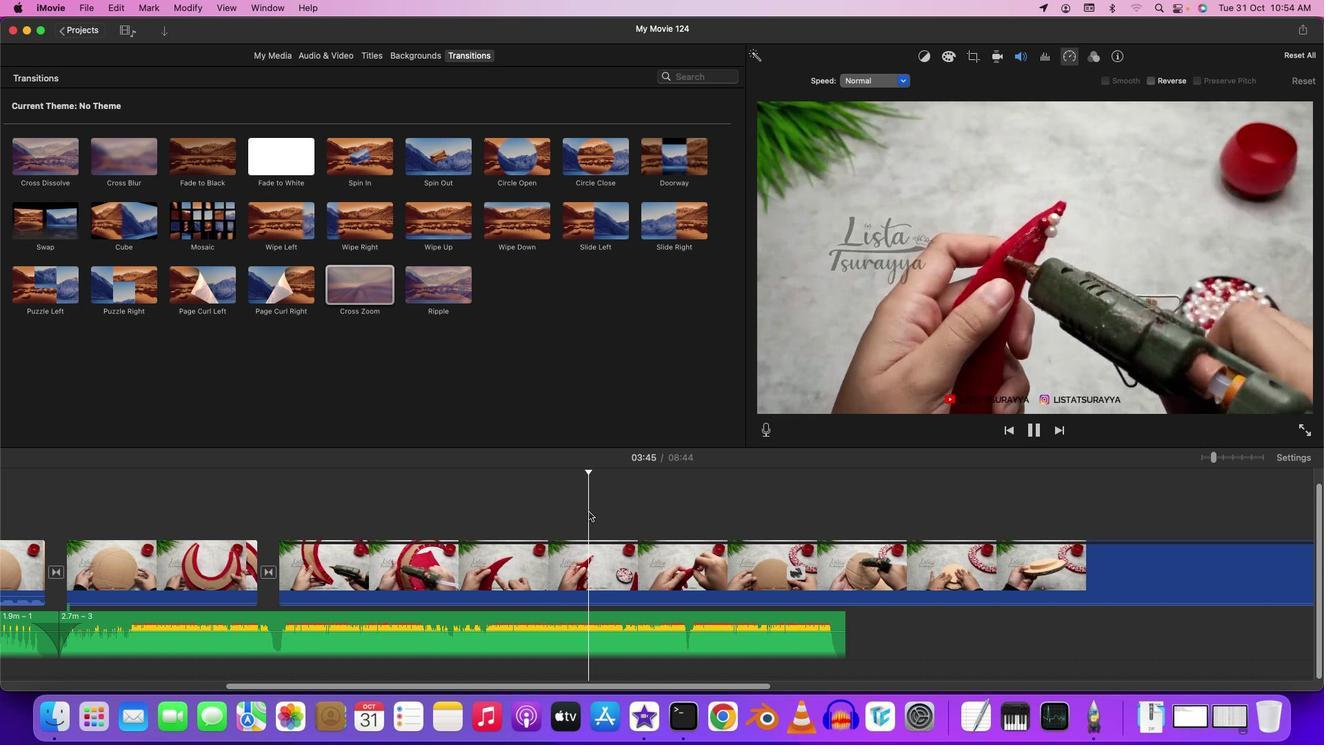 
Action: Mouse moved to (644, 513)
Screenshot: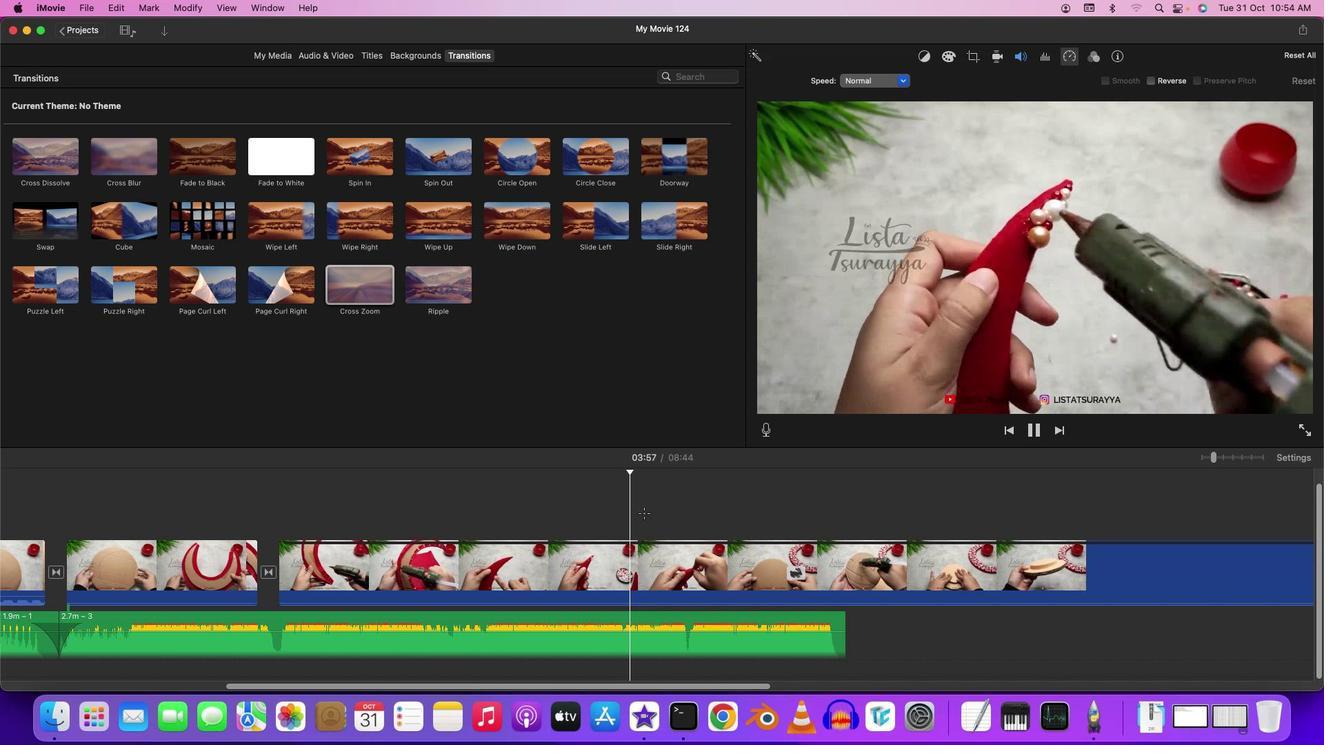 
Action: Mouse pressed left at (644, 513)
Screenshot: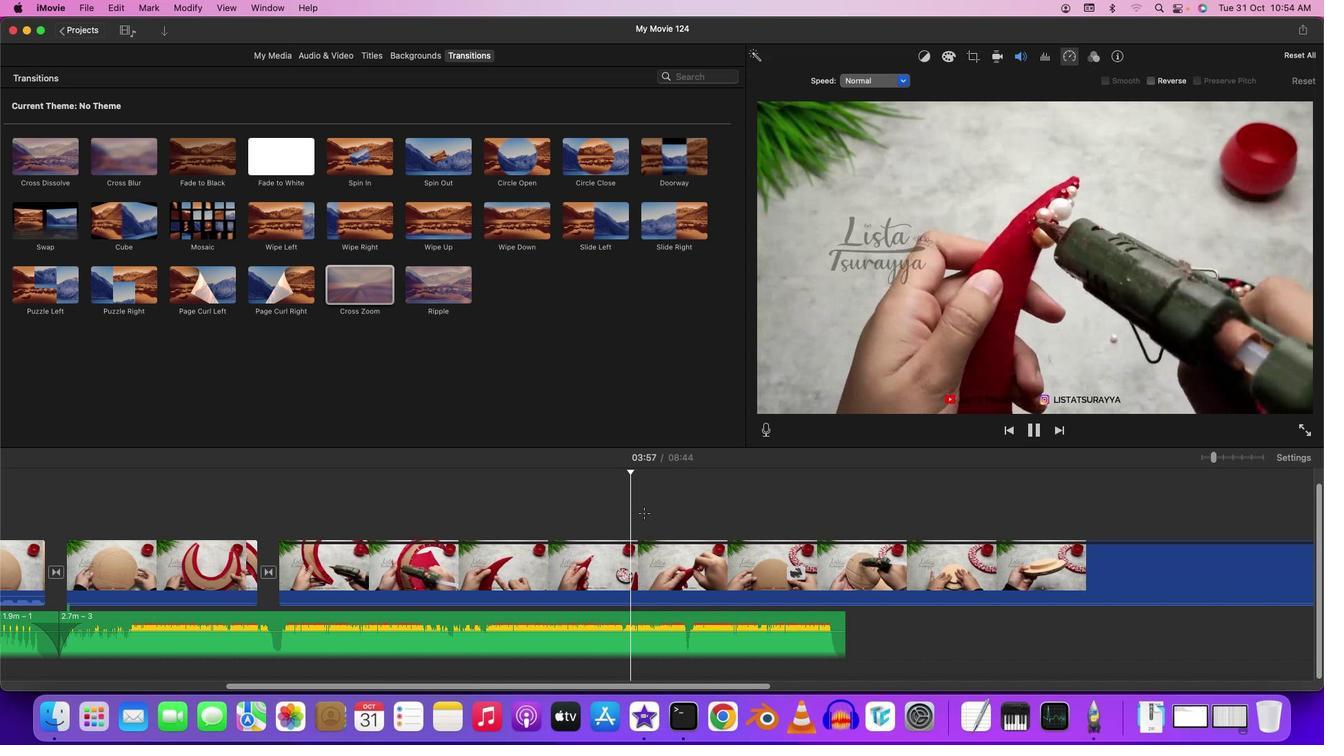 
Action: Mouse moved to (669, 515)
Screenshot: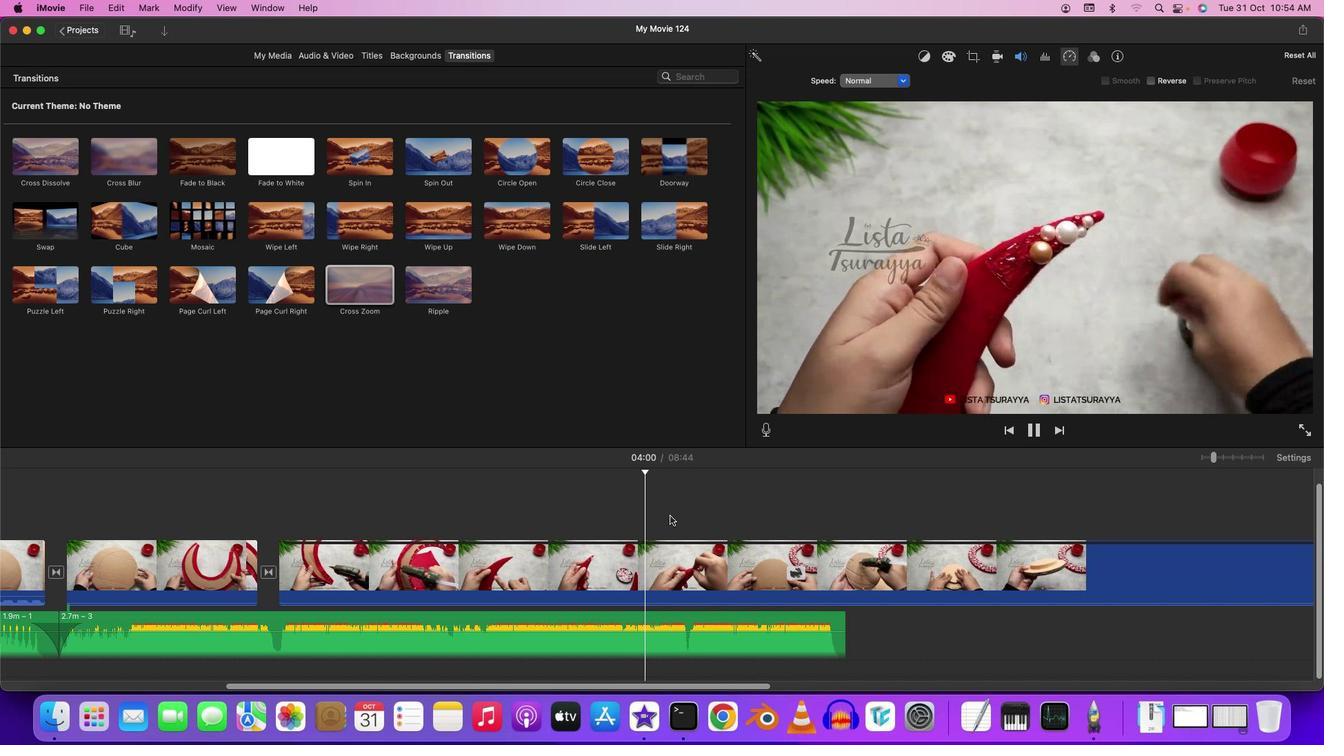 
Action: Mouse pressed left at (669, 515)
Screenshot: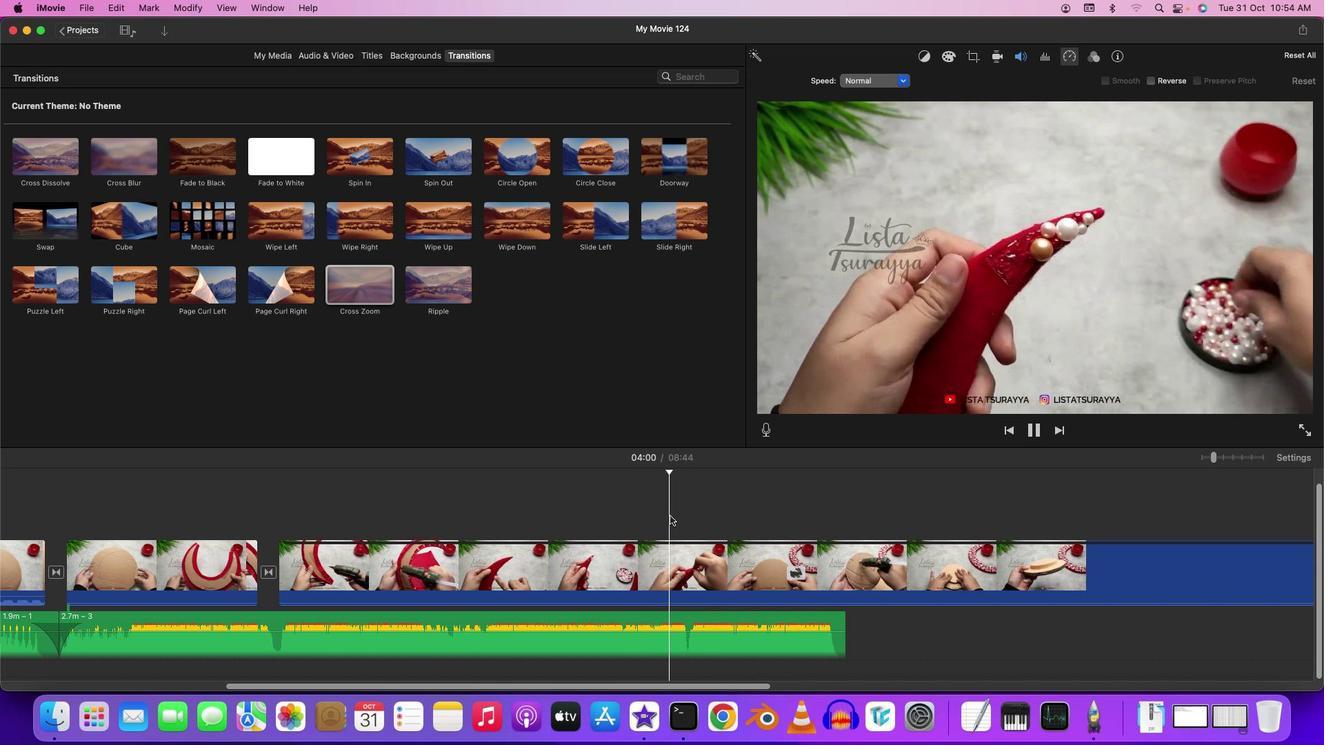 
Action: Mouse moved to (727, 513)
Screenshot: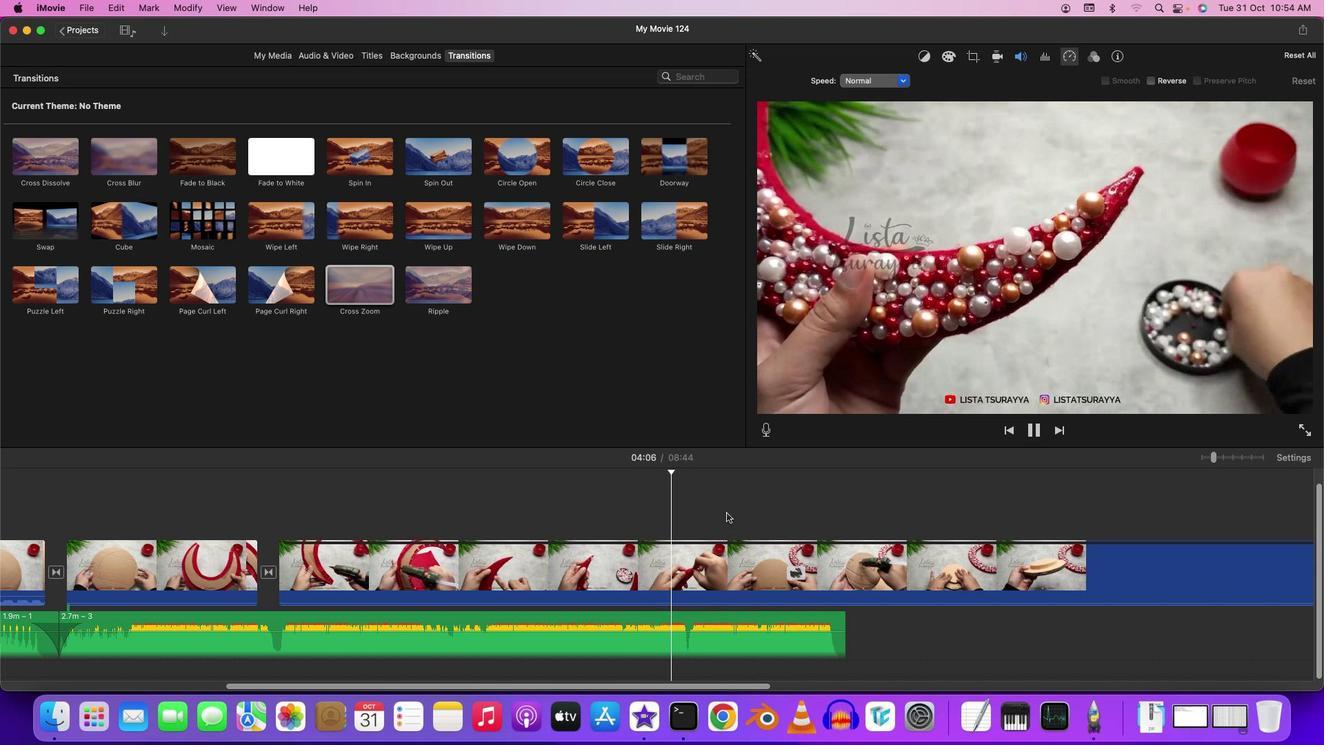 
Action: Mouse pressed left at (727, 513)
Screenshot: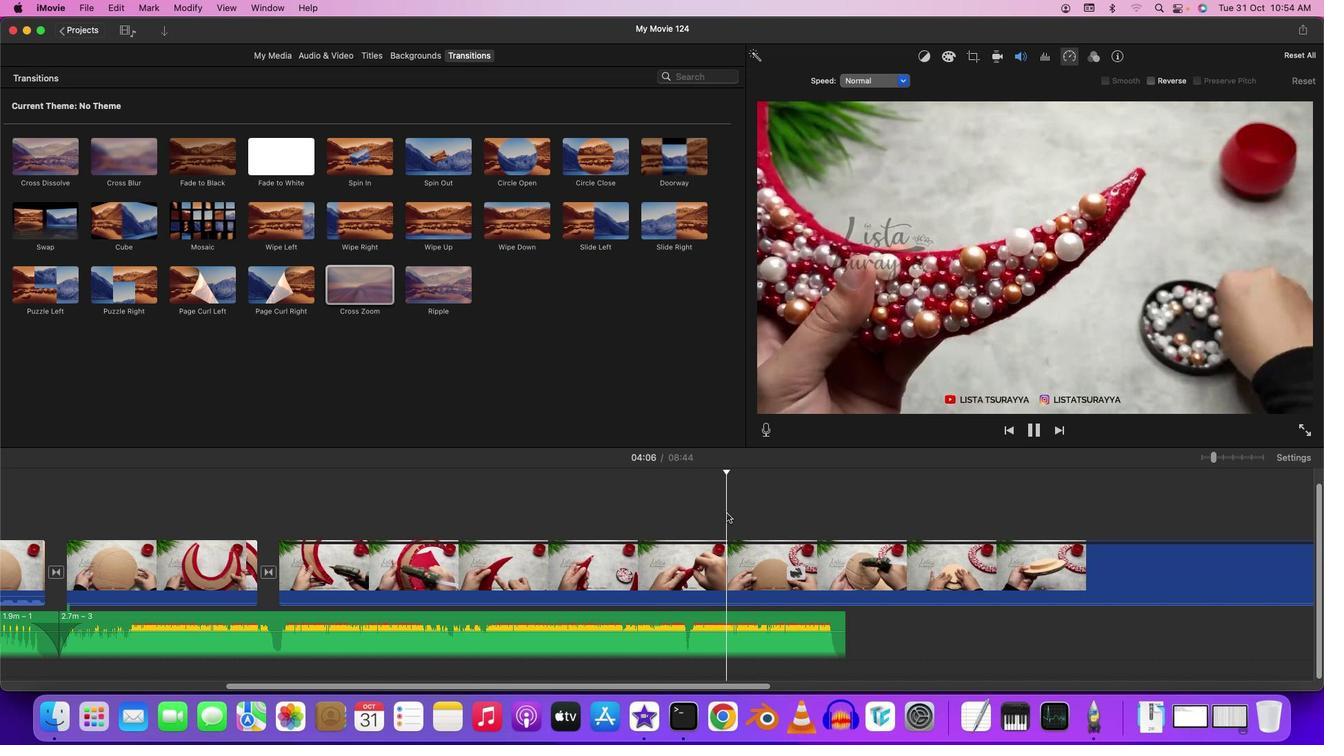 
Action: Mouse moved to (677, 505)
Screenshot: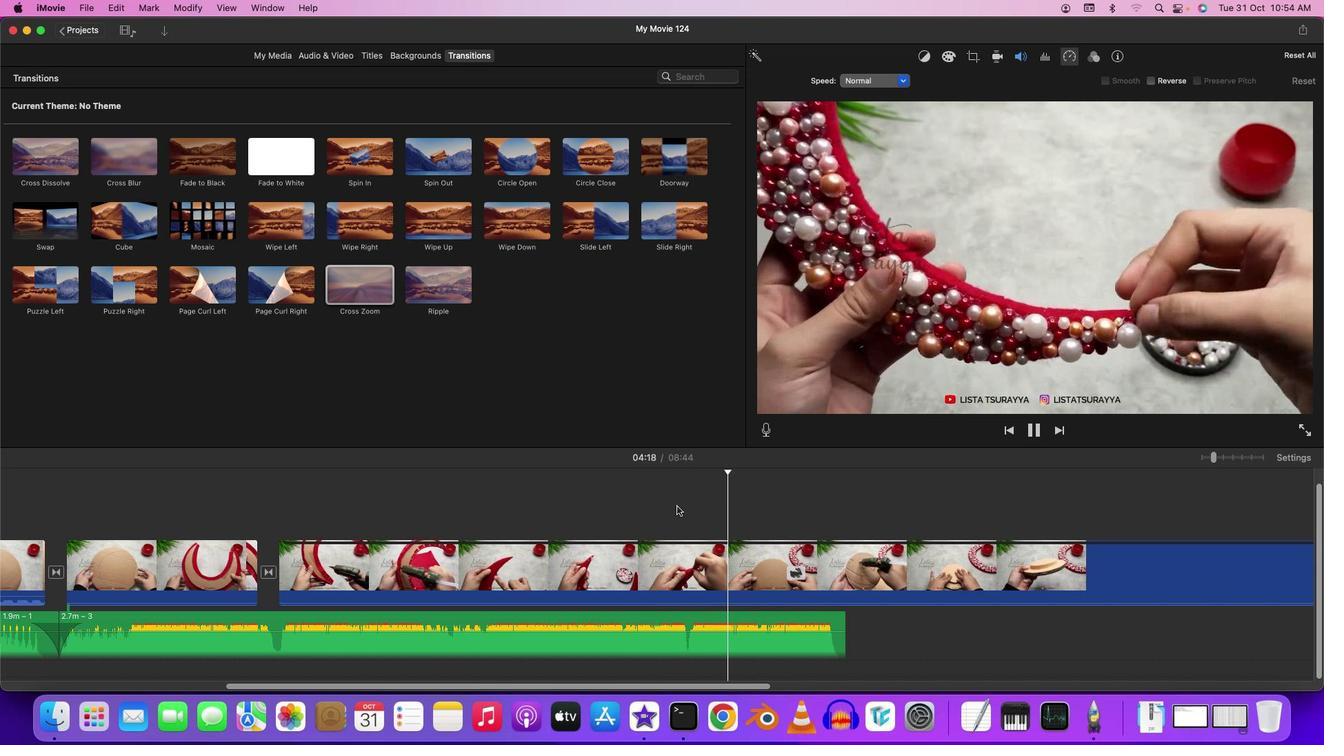 
Action: Mouse pressed left at (677, 505)
Screenshot: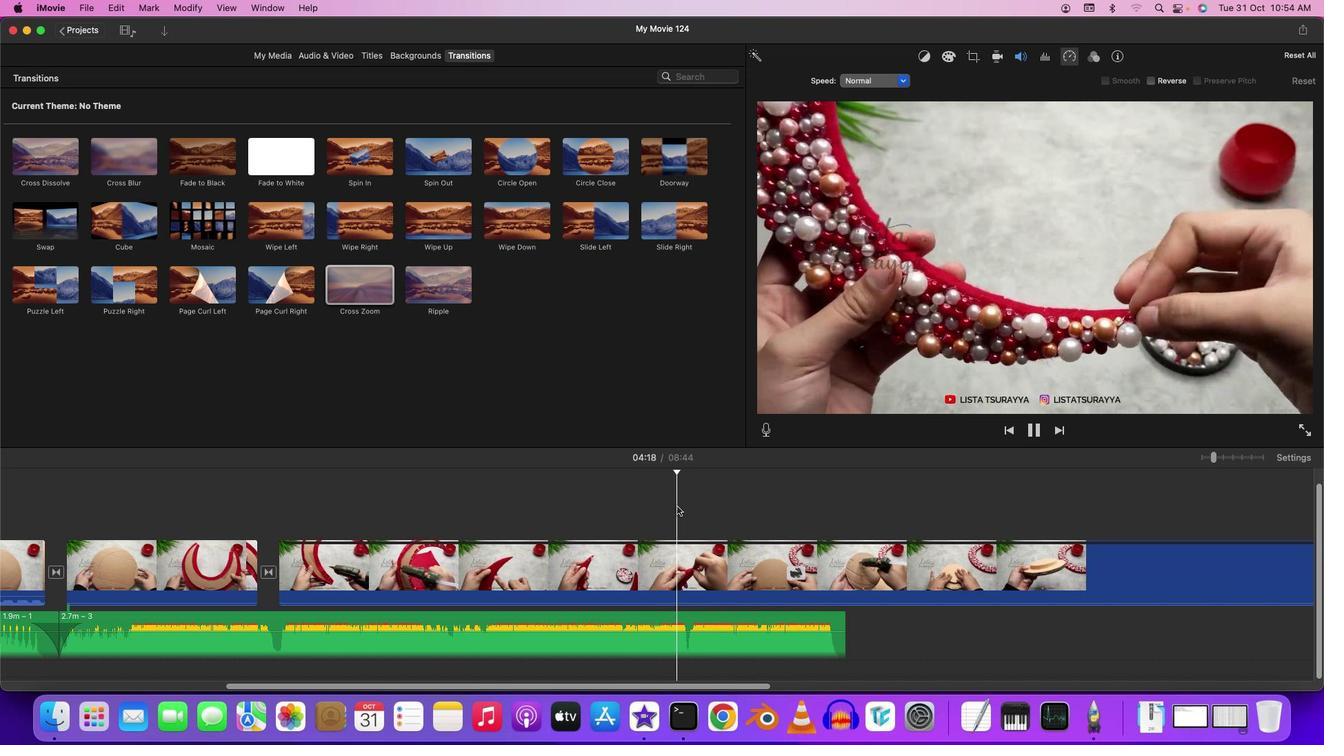 
Action: Mouse moved to (826, 497)
Screenshot: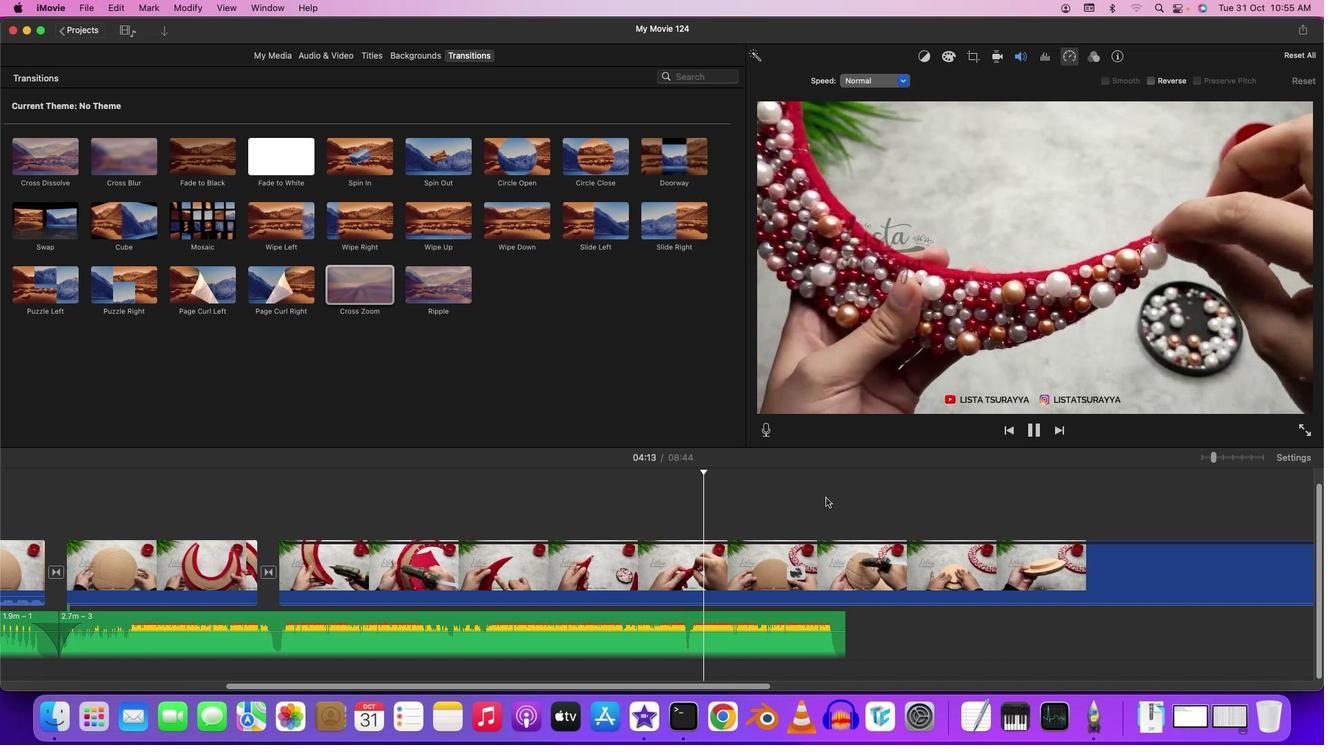
Action: Mouse pressed left at (826, 497)
Screenshot: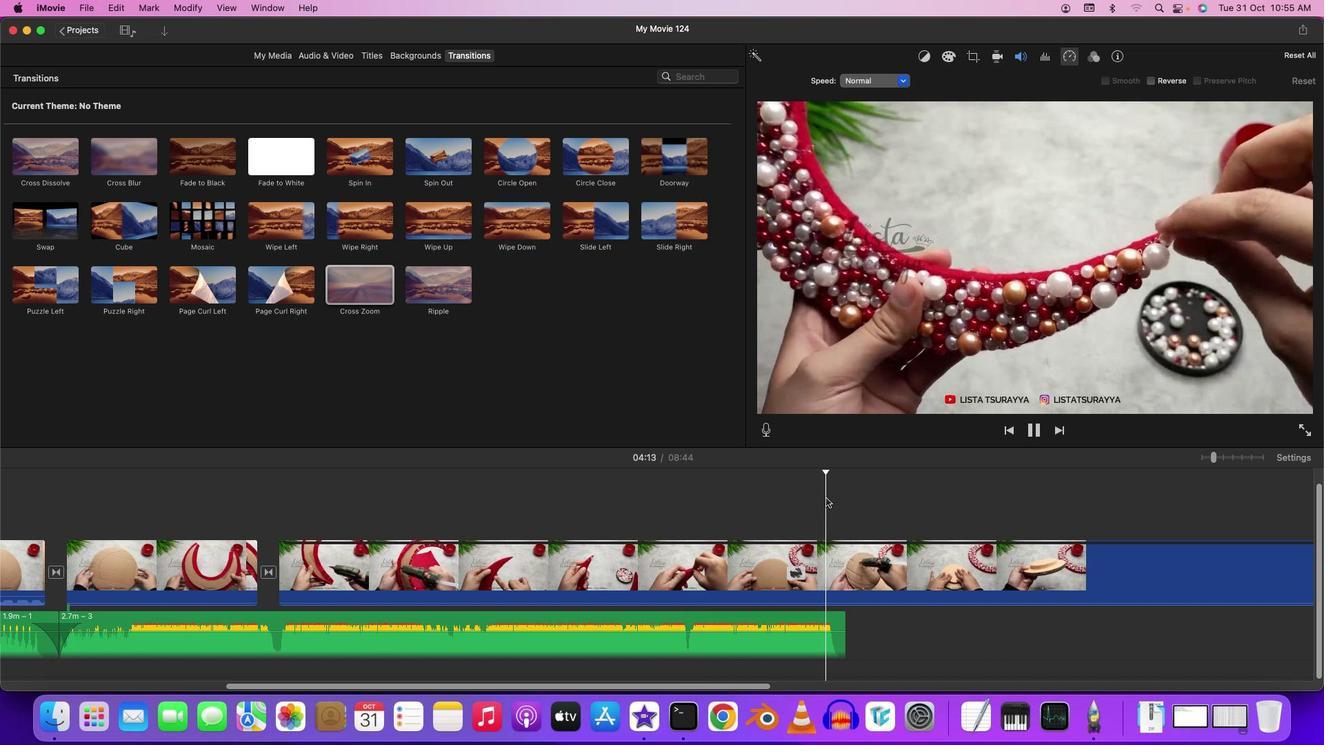 
Action: Key pressed Key.space
Screenshot: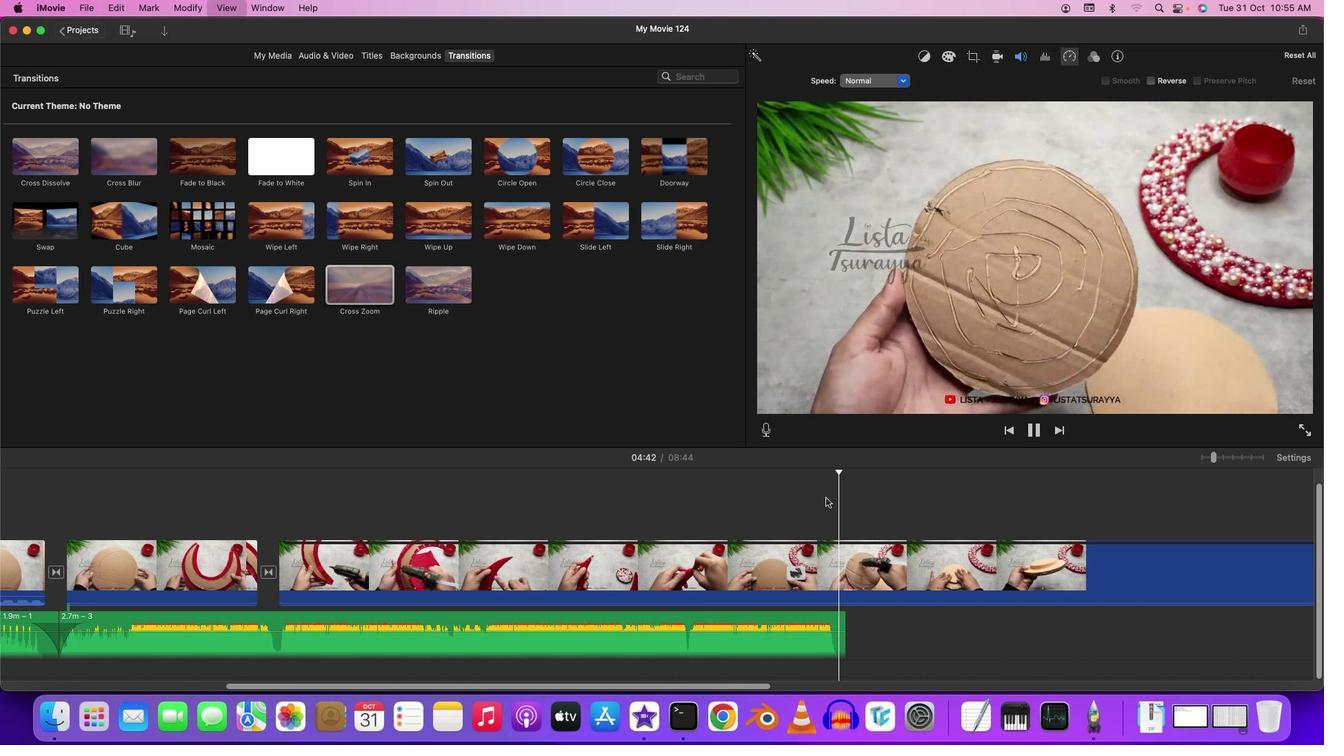 
Action: Mouse moved to (264, 57)
Screenshot: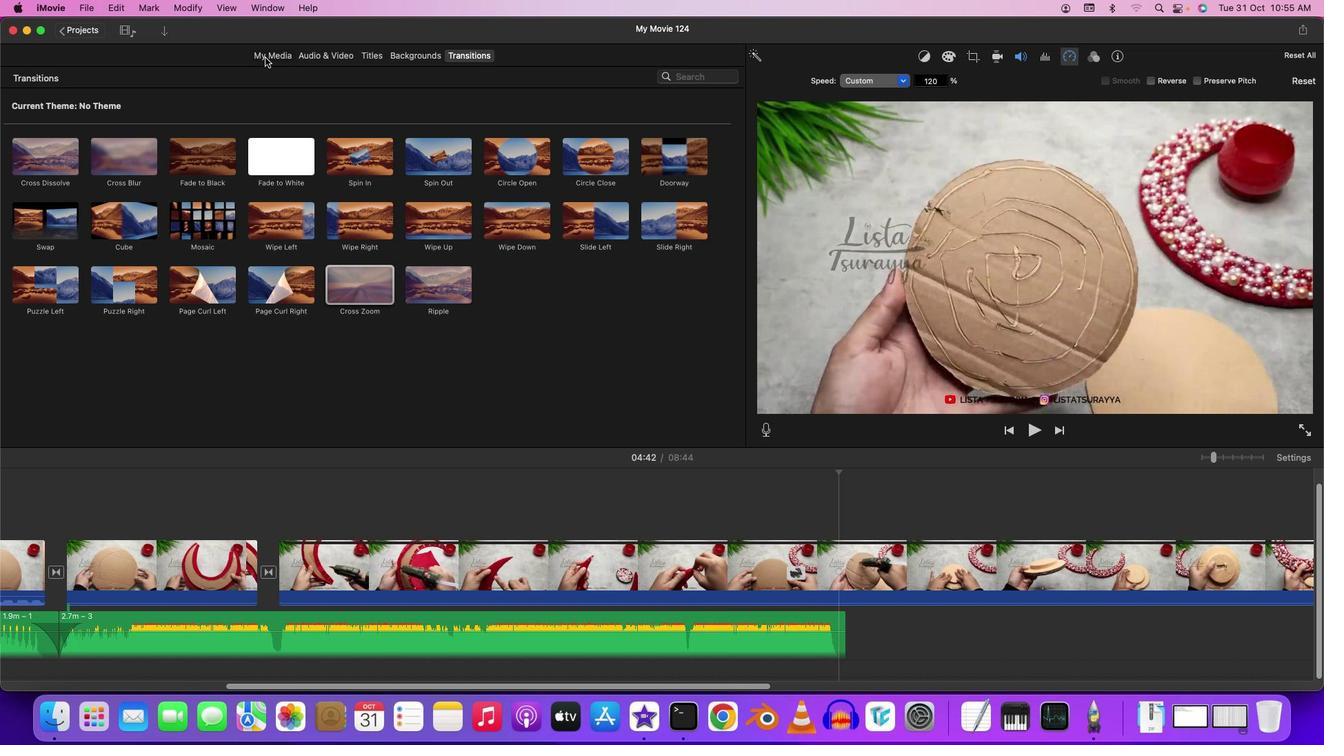 
Action: Mouse pressed left at (264, 57)
